 Task: Search for and purchase an upcoming book on Amazon.
Action: Mouse moved to (348, 46)
Screenshot: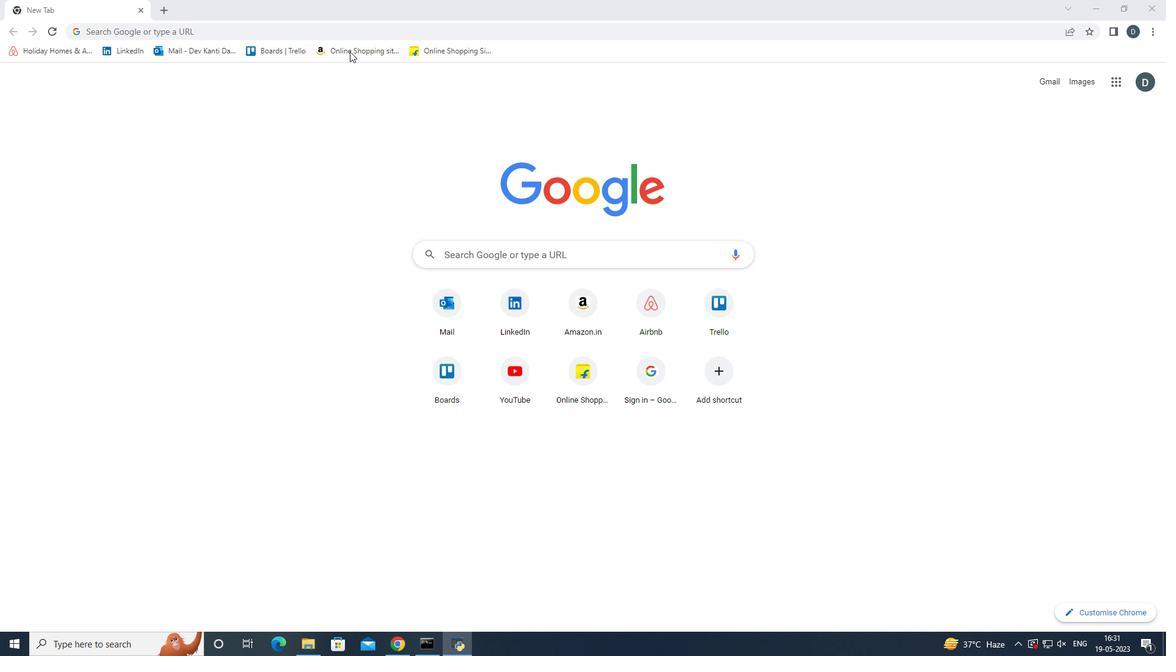 
Action: Mouse pressed left at (348, 46)
Screenshot: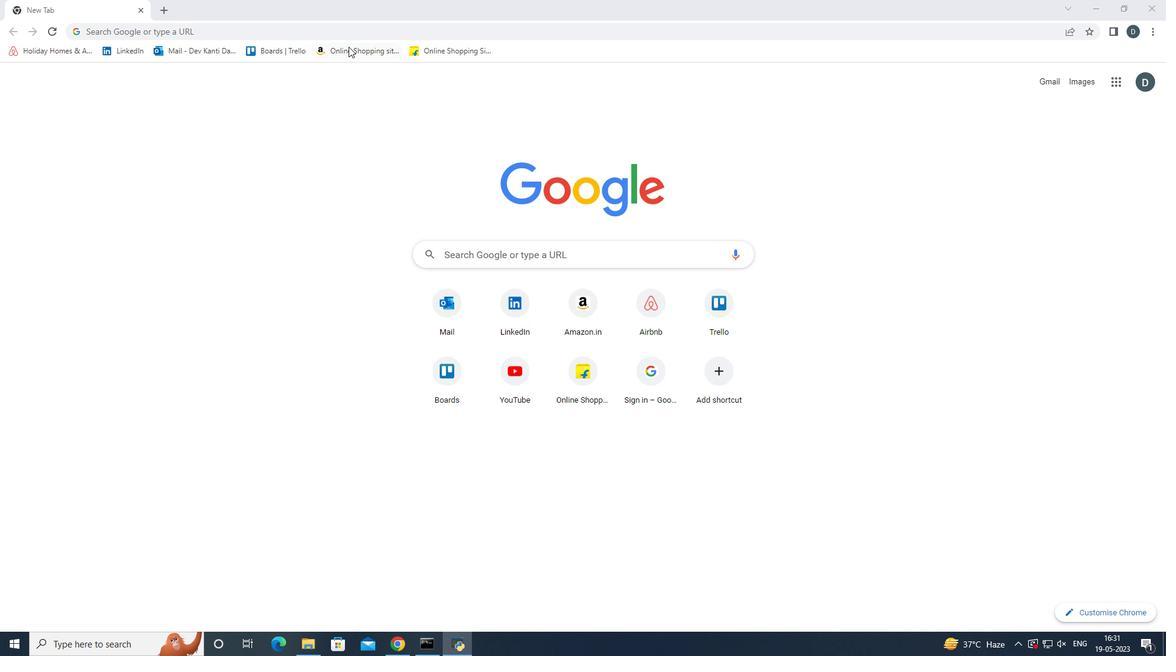 
Action: Mouse moved to (334, 78)
Screenshot: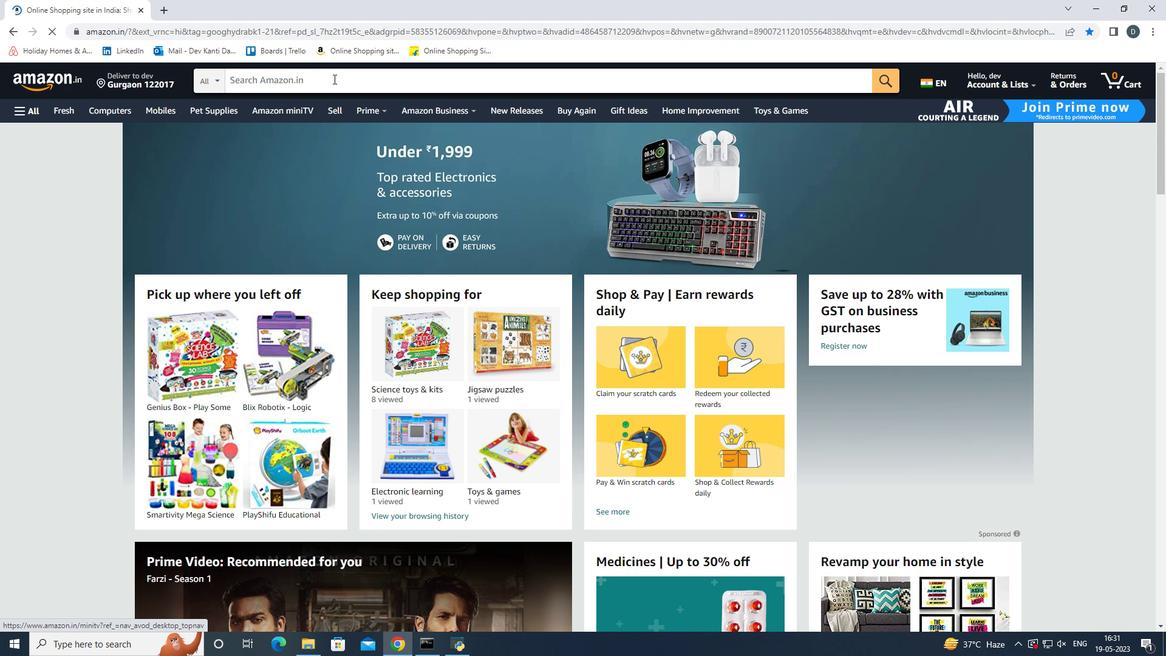 
Action: Mouse pressed left at (334, 78)
Screenshot: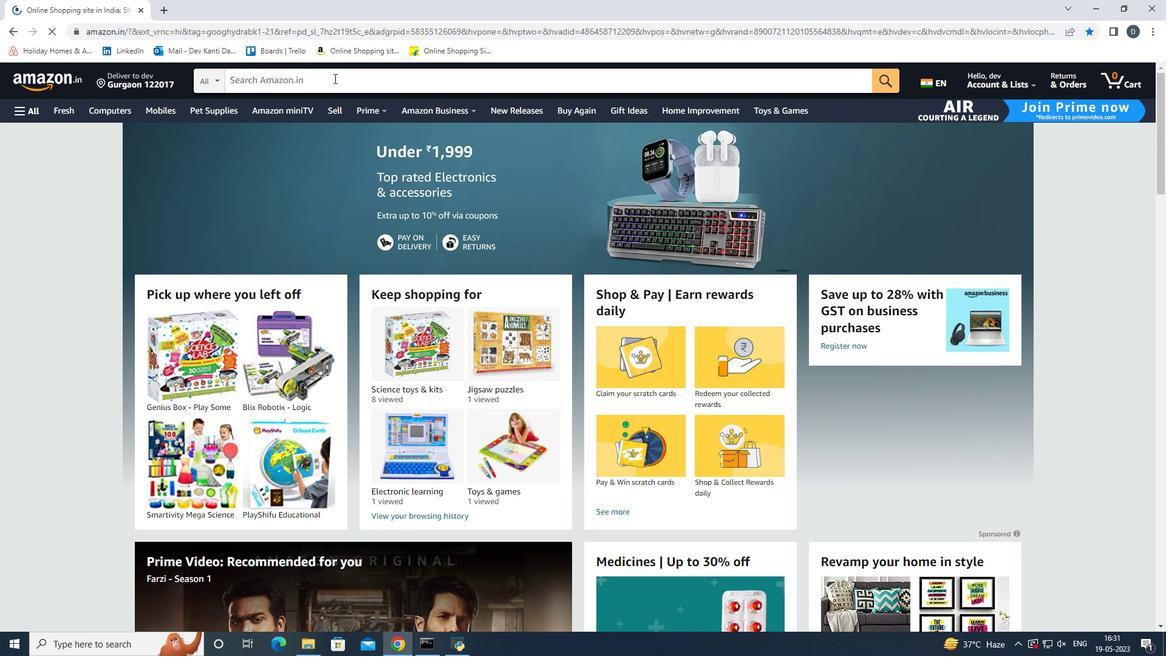 
Action: Key pressed <Key.shift>Upcoming<Key.space>books<Key.enter>
Screenshot: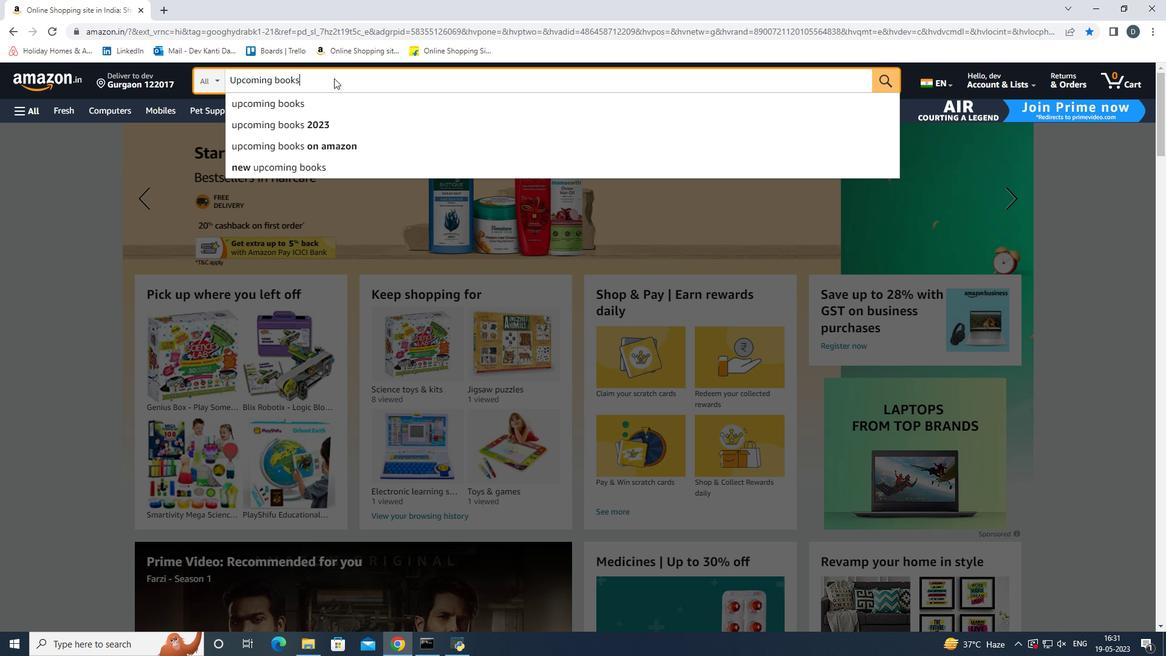 
Action: Mouse moved to (388, 87)
Screenshot: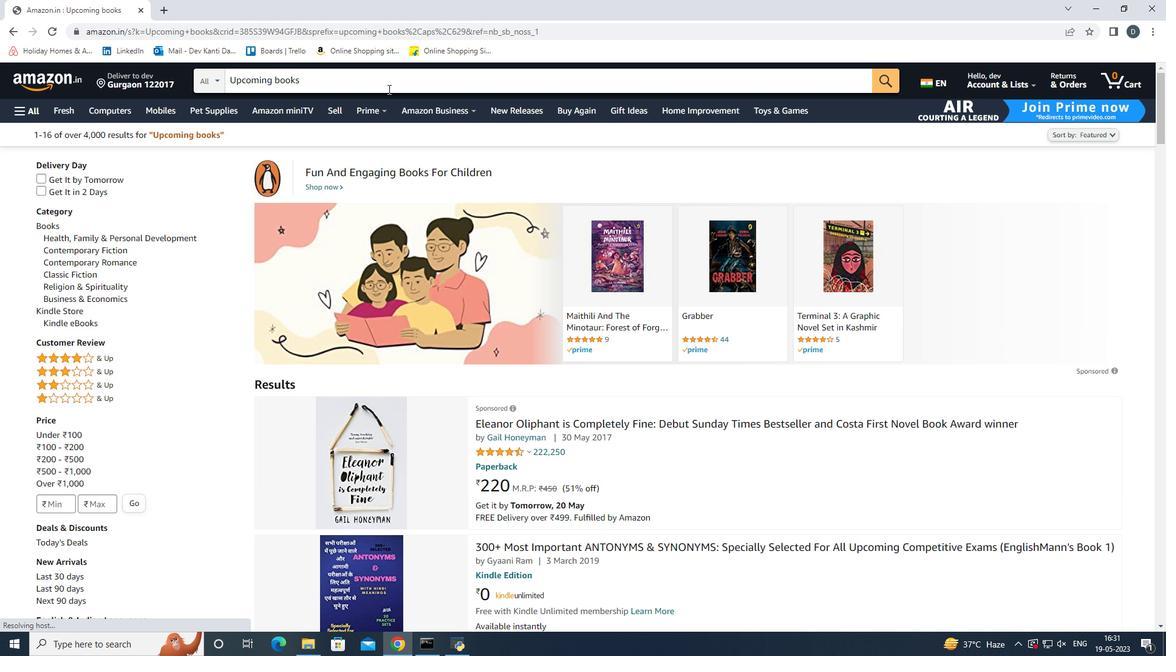 
Action: Mouse pressed left at (388, 87)
Screenshot: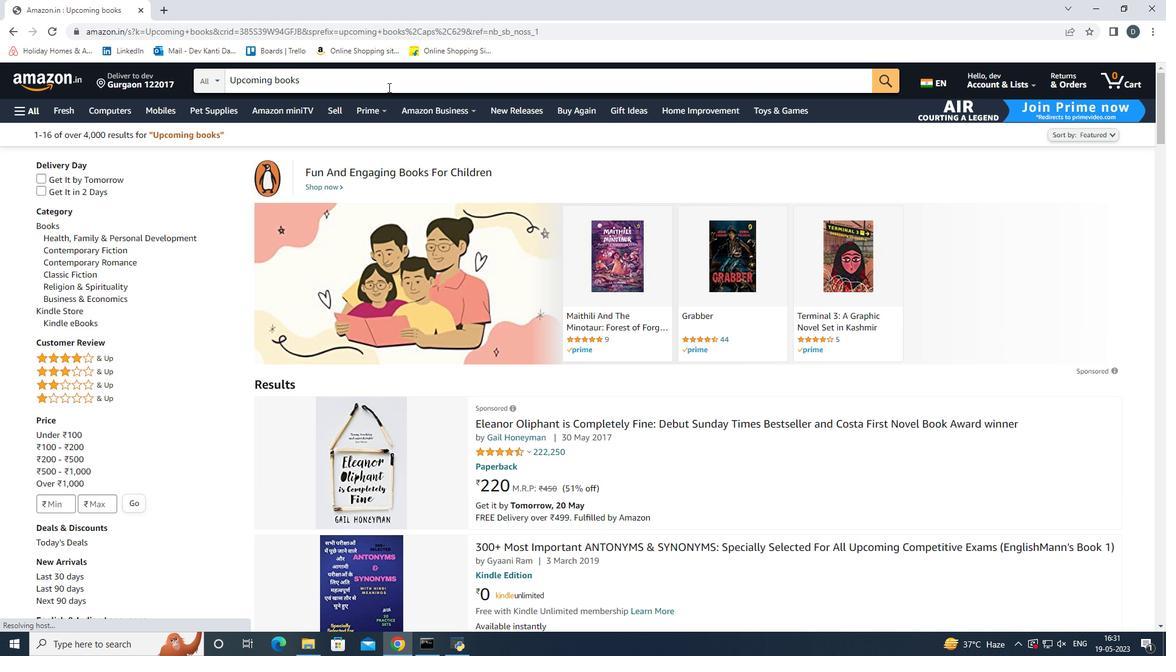 
Action: Key pressed <Key.space>or<Key.space>video<Key.space>games<Key.enter>
Screenshot: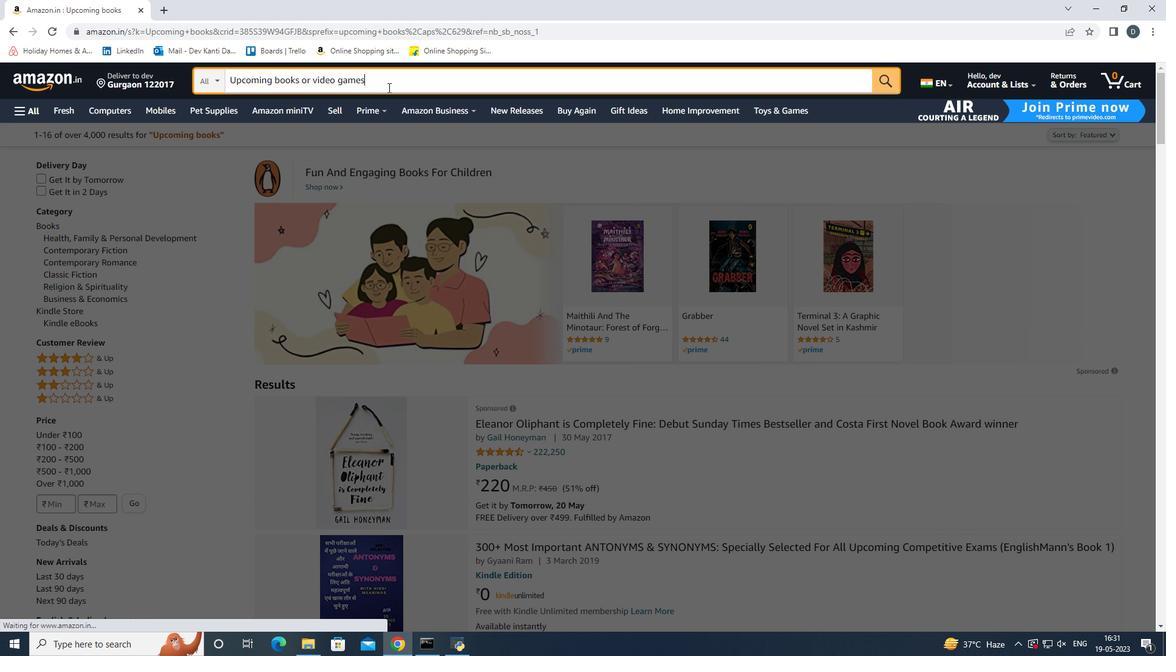 
Action: Mouse moved to (910, 250)
Screenshot: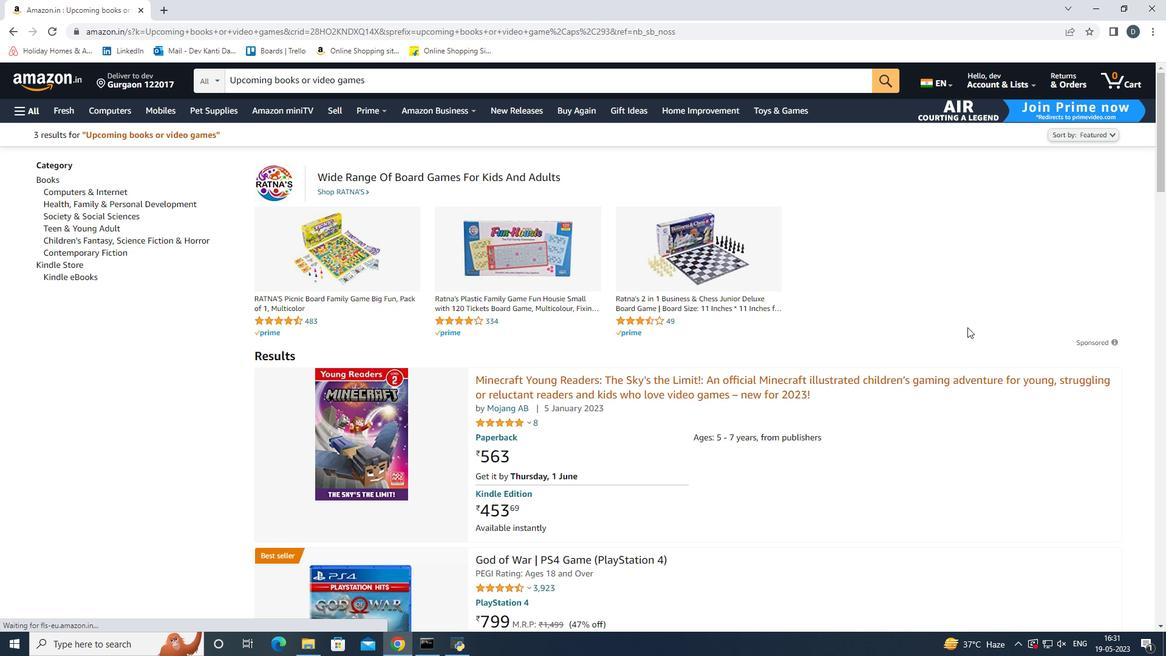 
Action: Mouse scrolled (910, 249) with delta (0, 0)
Screenshot: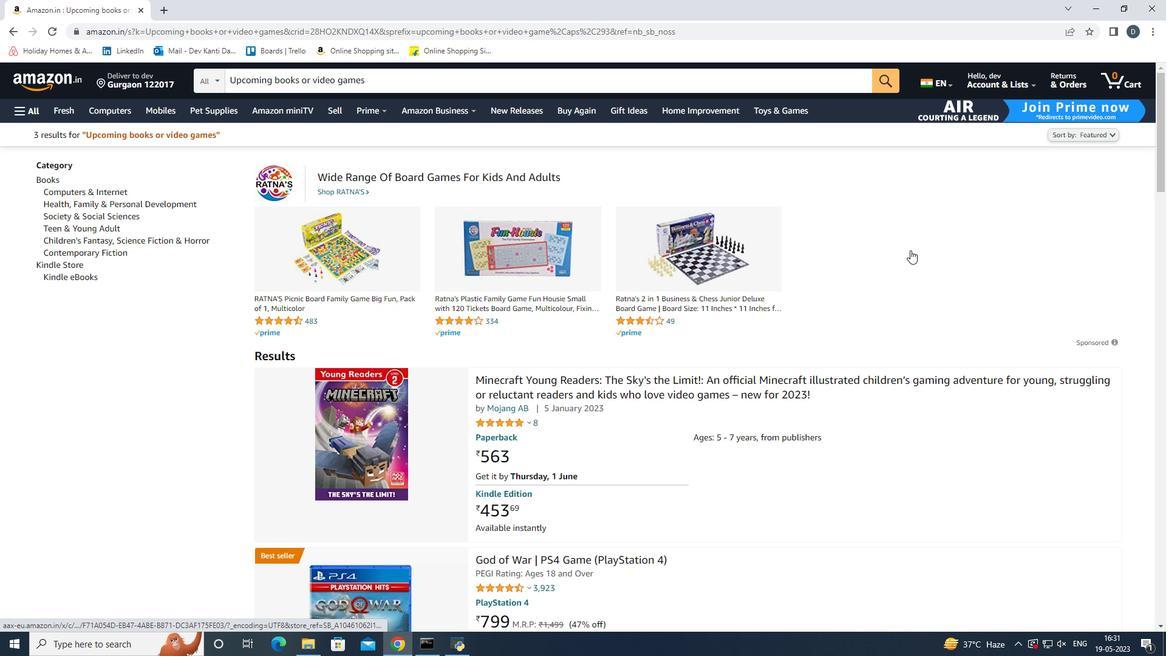 
Action: Mouse scrolled (910, 249) with delta (0, 0)
Screenshot: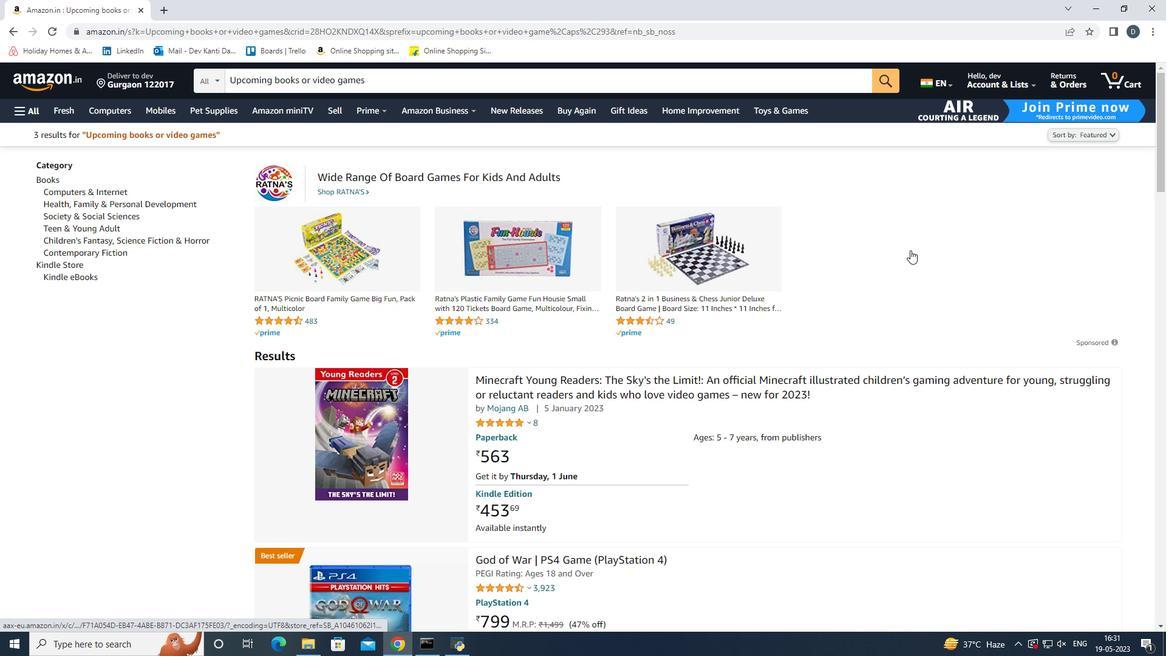 
Action: Mouse scrolled (910, 249) with delta (0, 0)
Screenshot: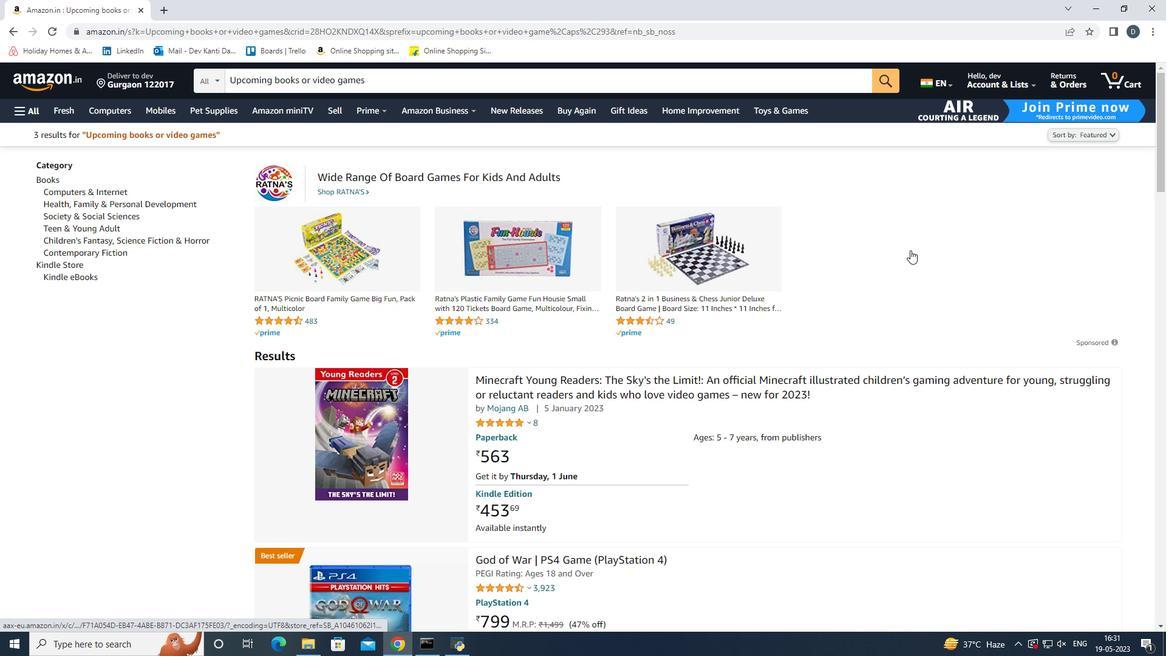
Action: Mouse scrolled (910, 249) with delta (0, 0)
Screenshot: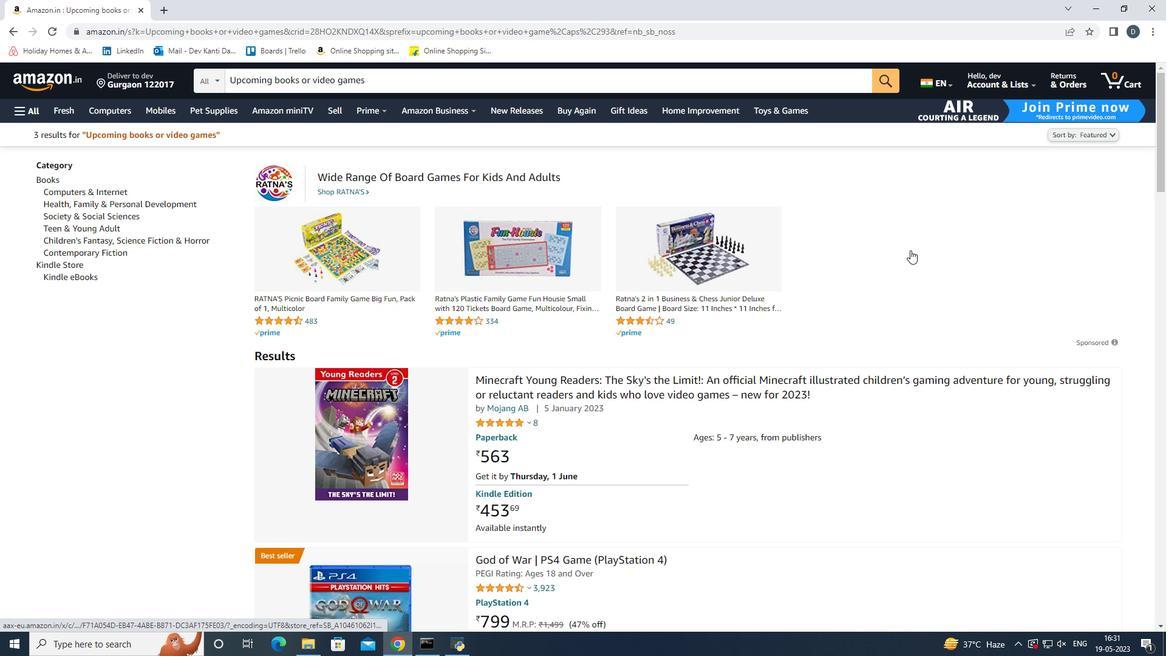 
Action: Mouse scrolled (910, 249) with delta (0, 0)
Screenshot: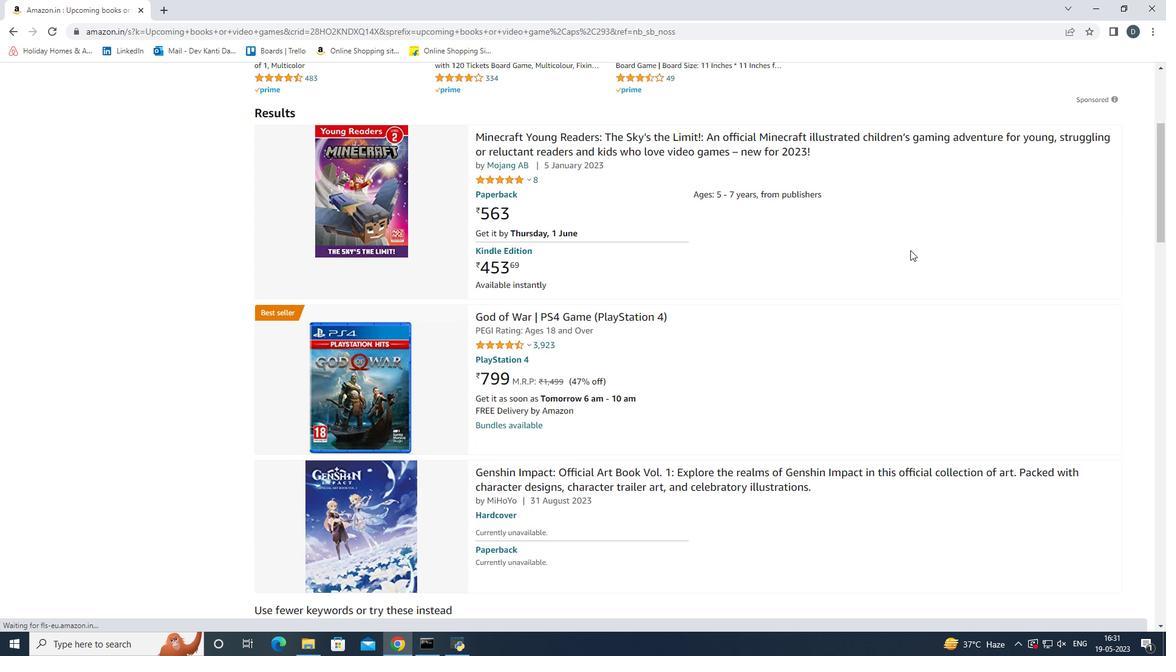 
Action: Mouse scrolled (910, 249) with delta (0, 0)
Screenshot: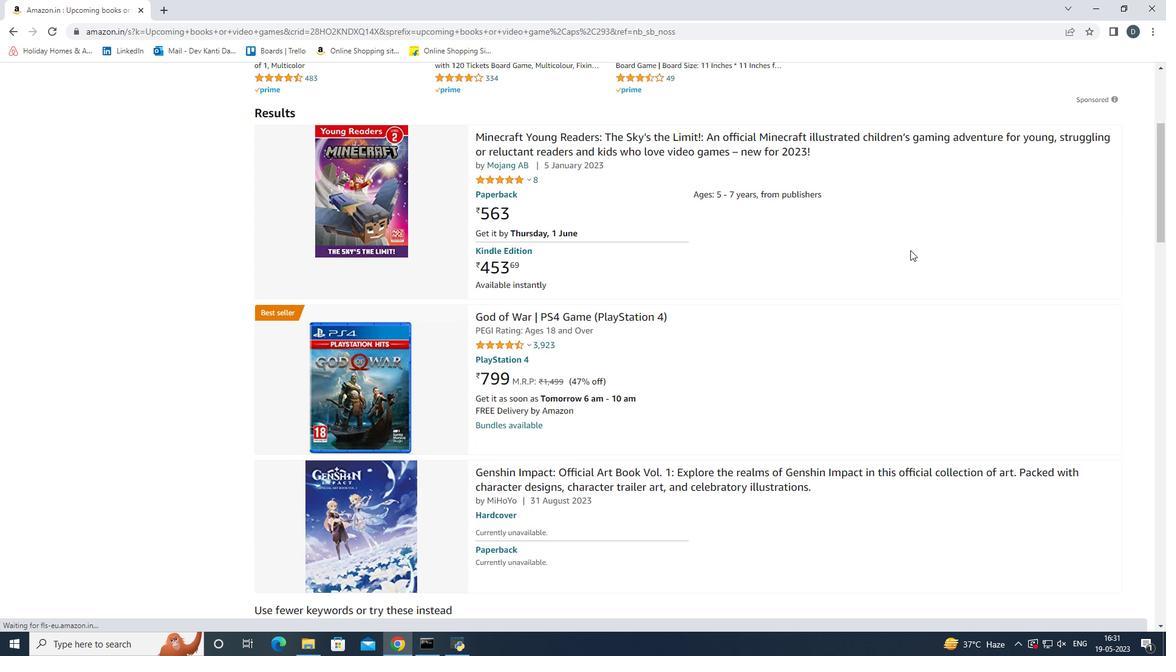 
Action: Mouse scrolled (910, 249) with delta (0, 0)
Screenshot: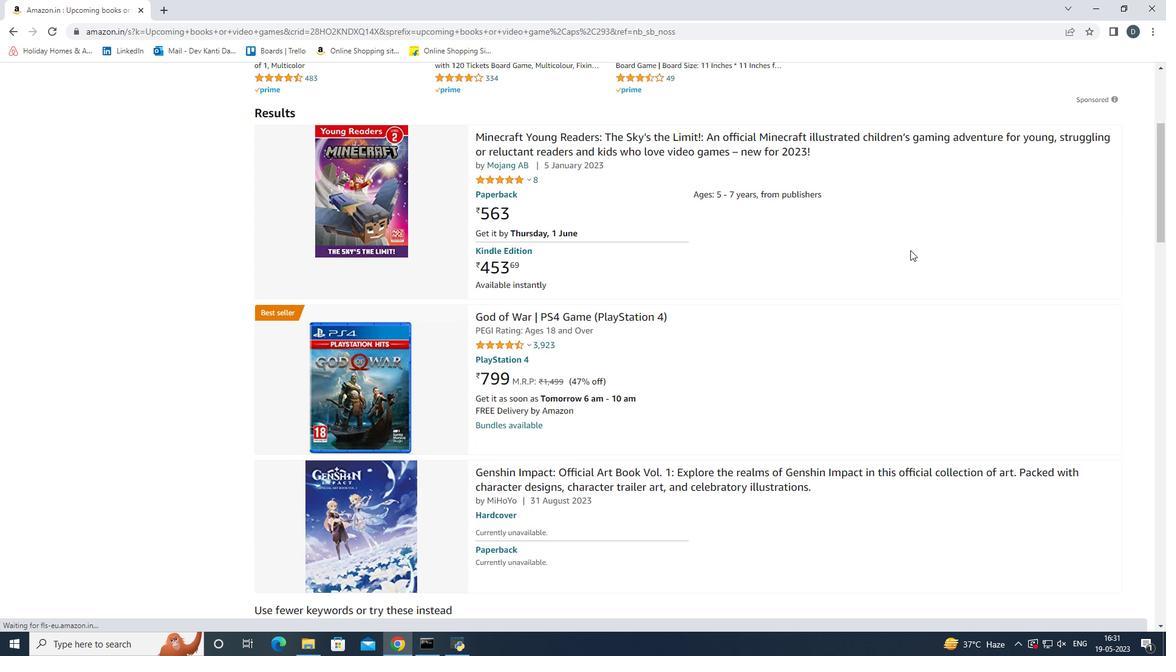 
Action: Mouse scrolled (910, 249) with delta (0, 0)
Screenshot: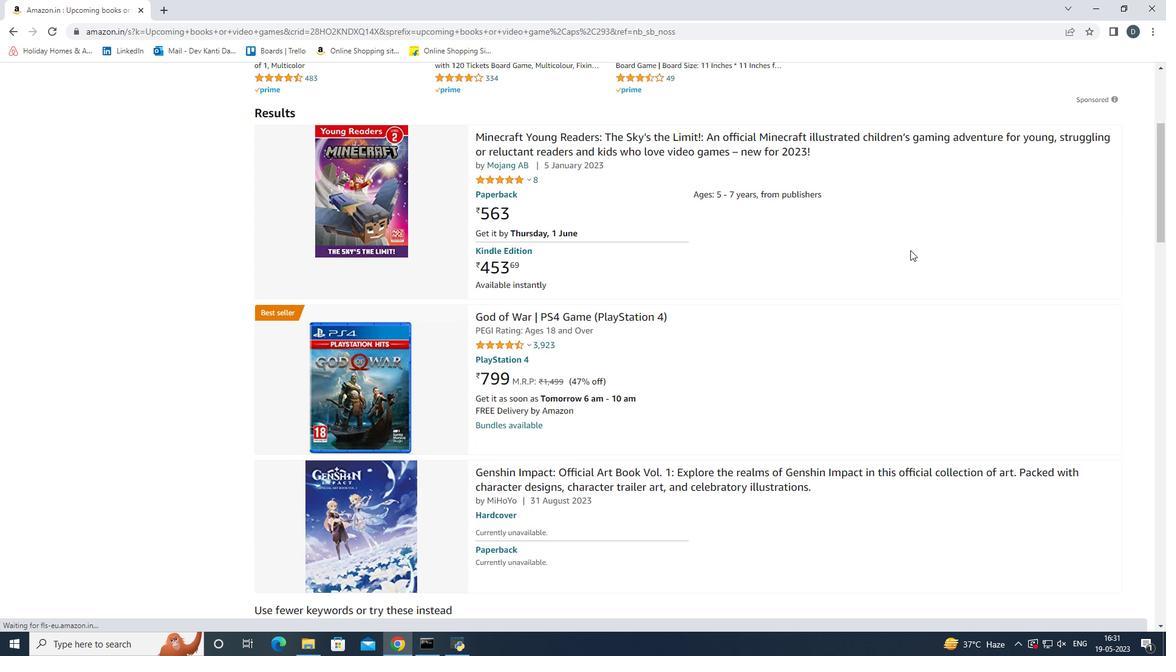
Action: Mouse moved to (685, 334)
Screenshot: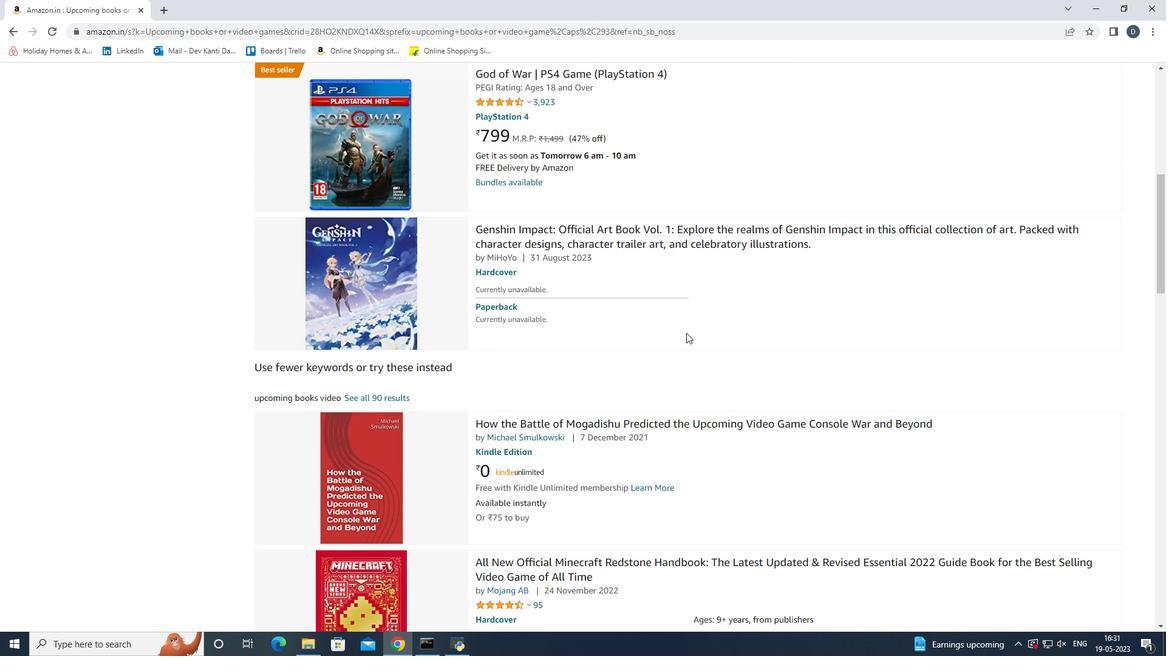 
Action: Mouse scrolled (685, 333) with delta (0, 0)
Screenshot: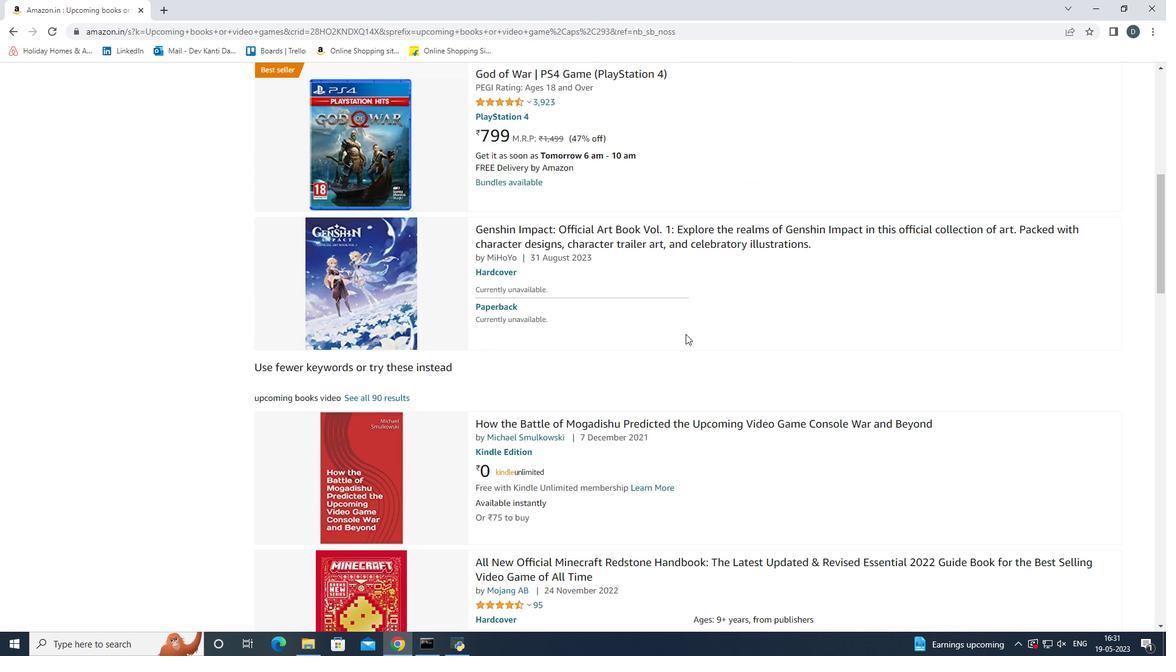 
Action: Mouse scrolled (685, 333) with delta (0, 0)
Screenshot: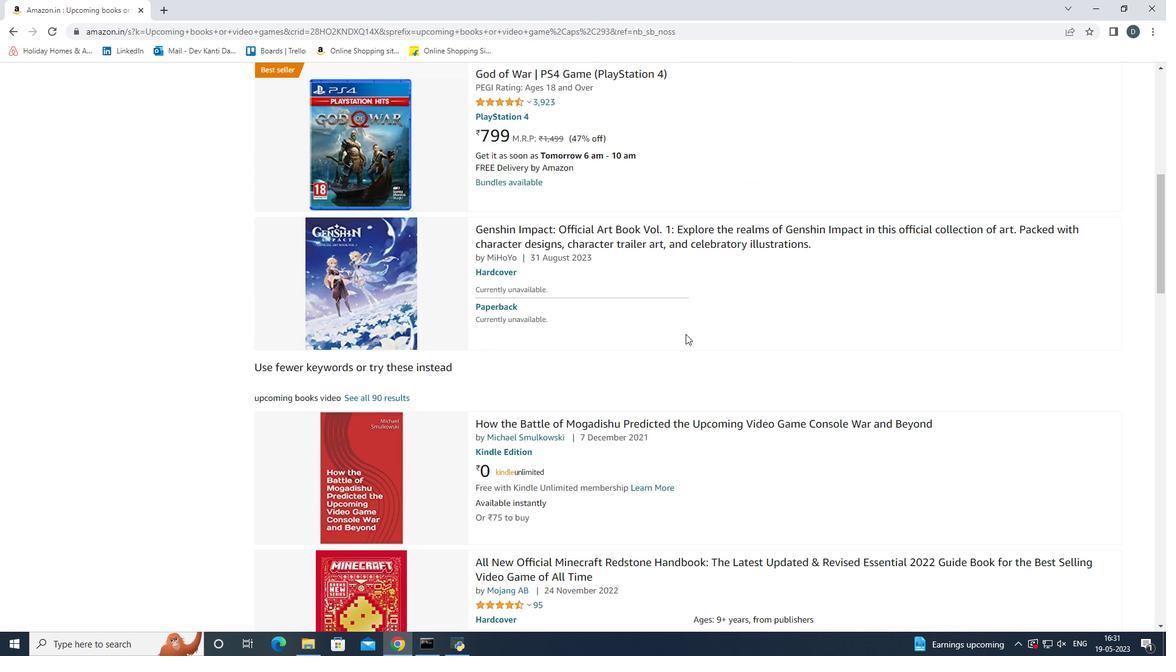 
Action: Mouse scrolled (685, 333) with delta (0, 0)
Screenshot: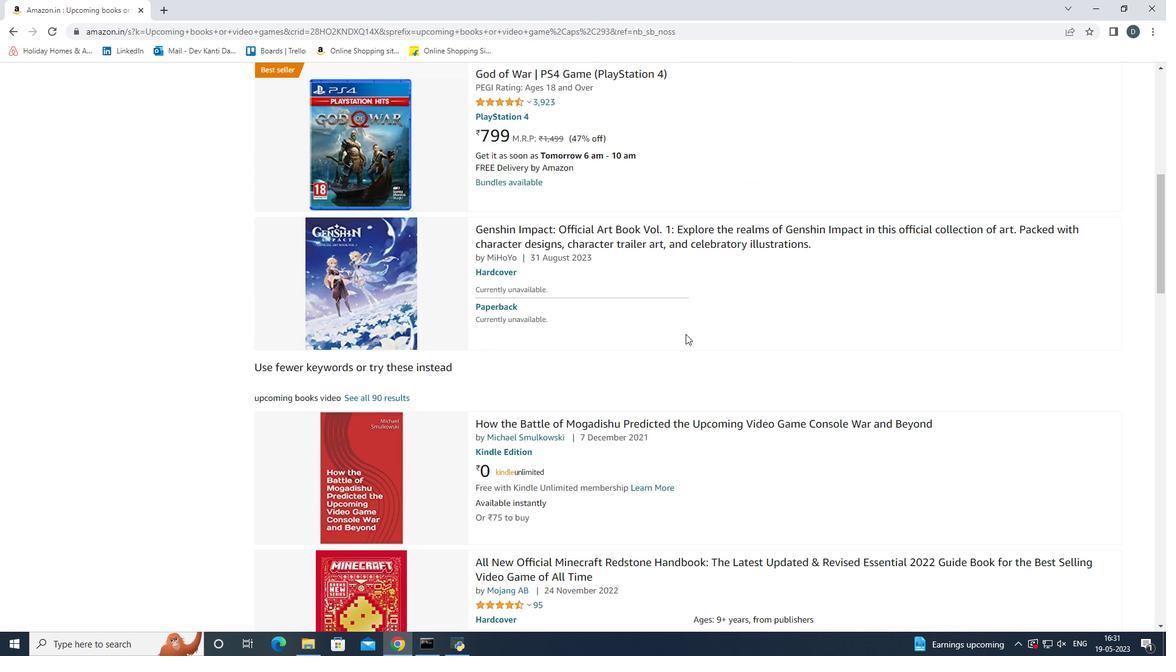 
Action: Mouse scrolled (685, 333) with delta (0, 0)
Screenshot: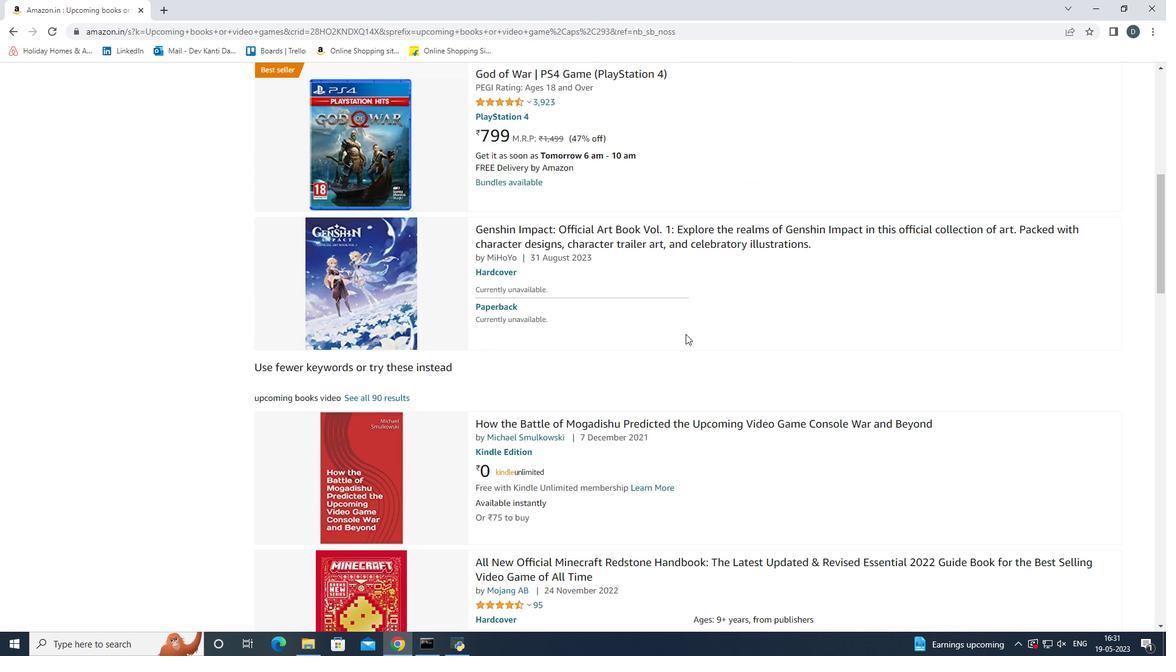 
Action: Mouse moved to (374, 227)
Screenshot: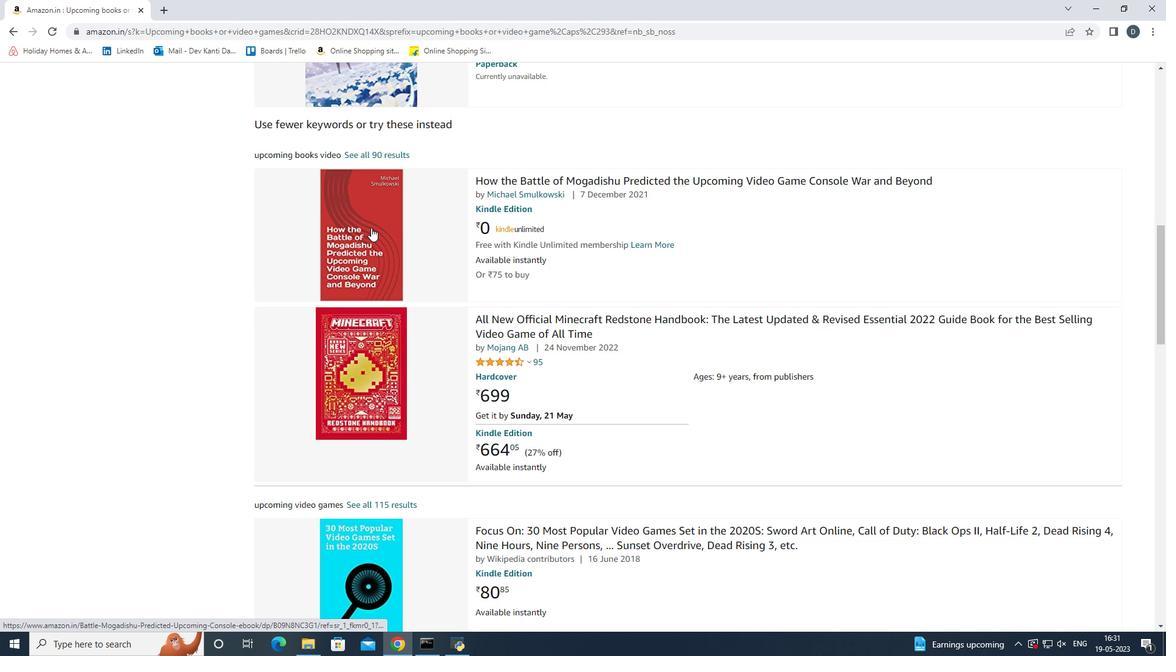
Action: Mouse scrolled (374, 226) with delta (0, 0)
Screenshot: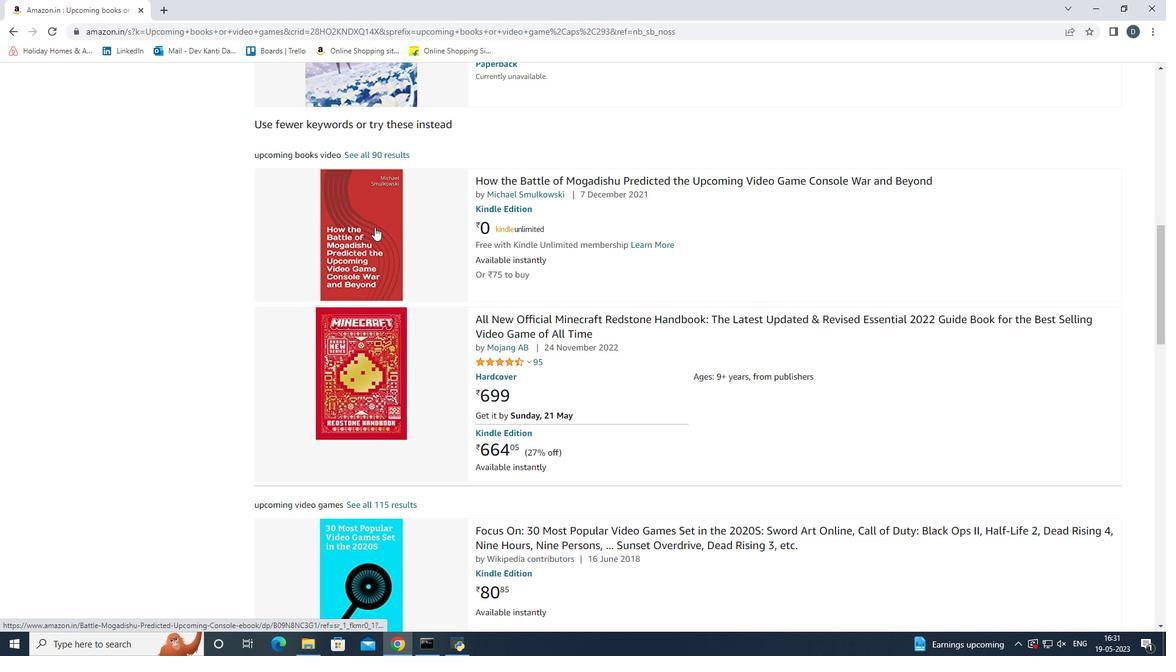 
Action: Mouse scrolled (374, 226) with delta (0, 0)
Screenshot: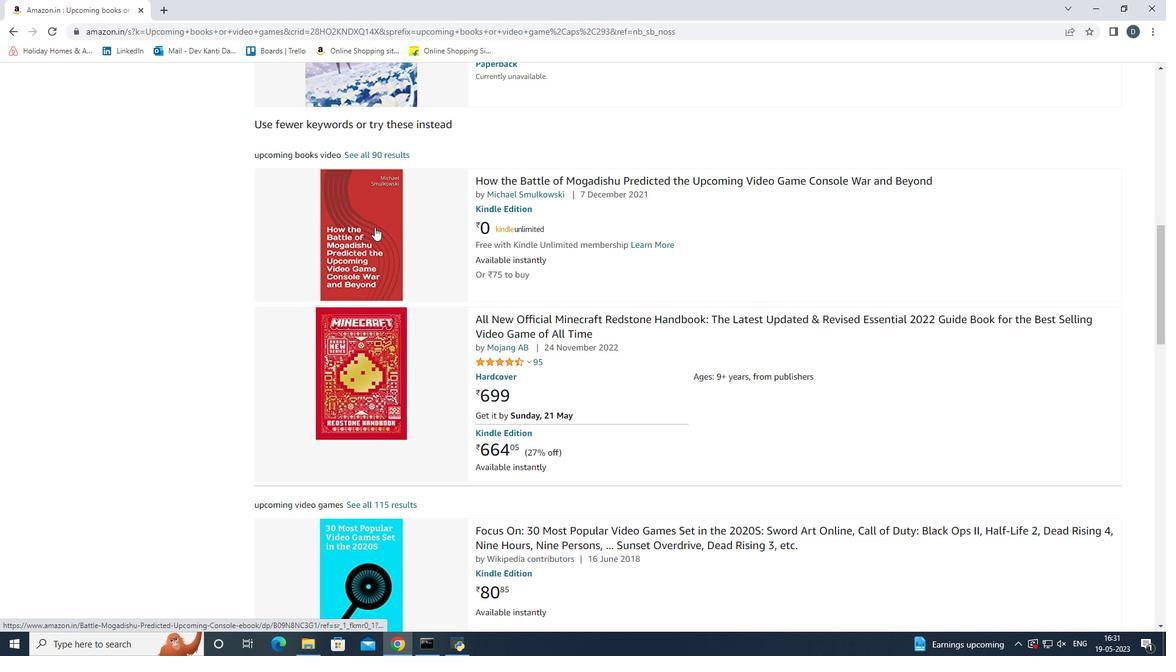 
Action: Mouse scrolled (374, 226) with delta (0, 0)
Screenshot: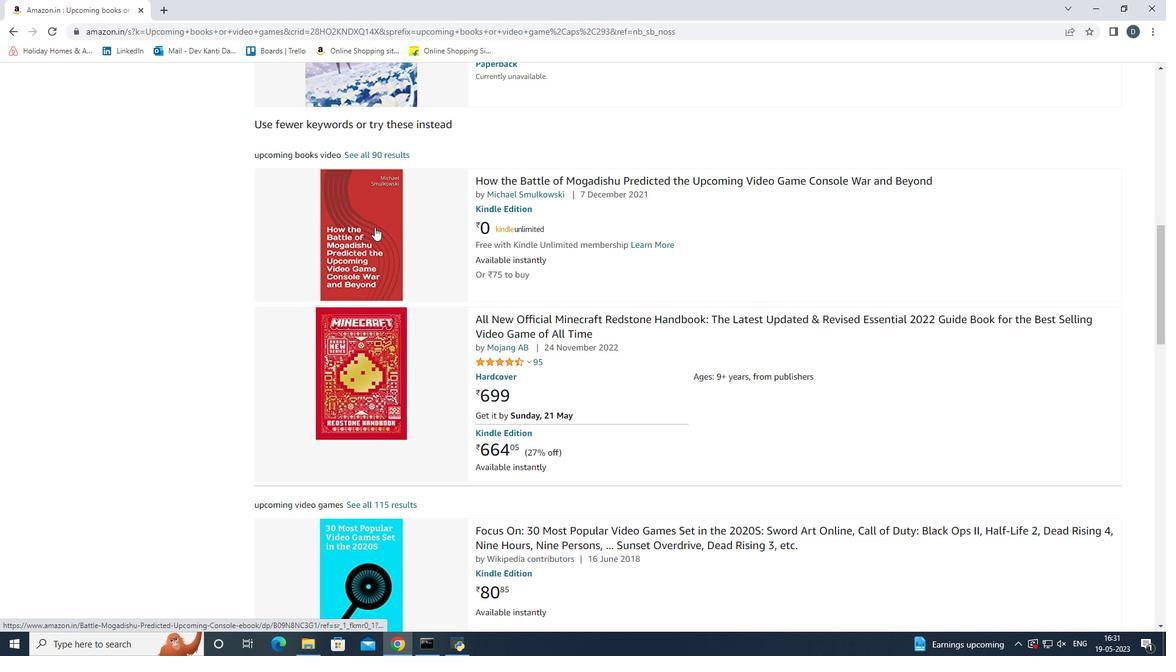 
Action: Mouse scrolled (374, 226) with delta (0, 0)
Screenshot: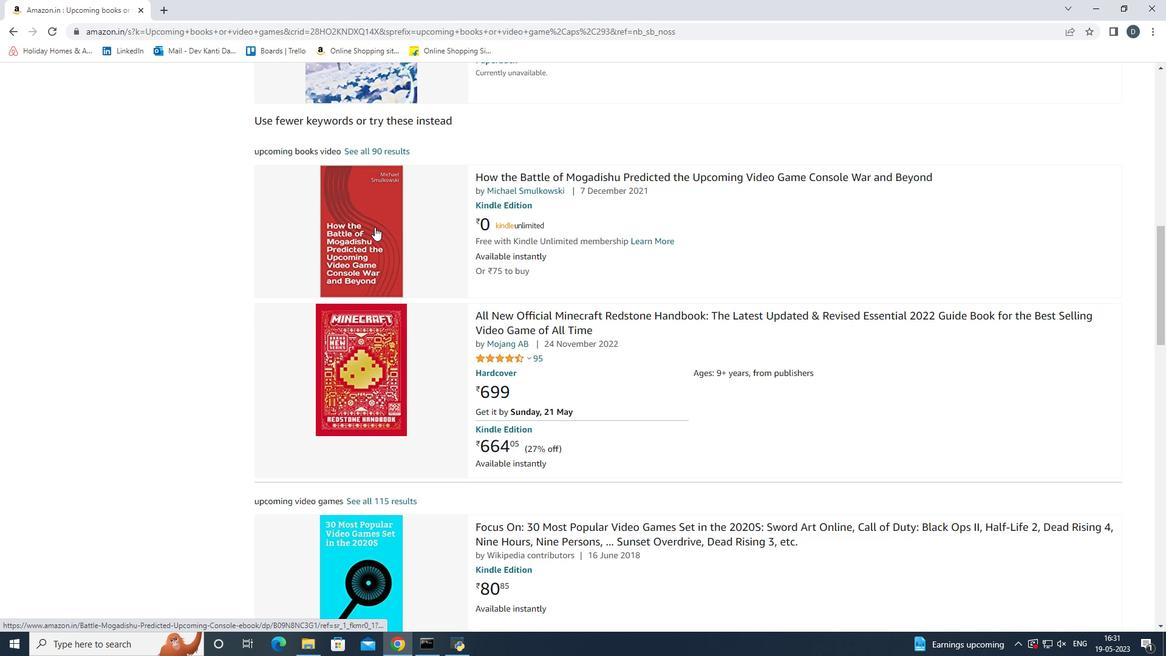 
Action: Mouse moved to (376, 227)
Screenshot: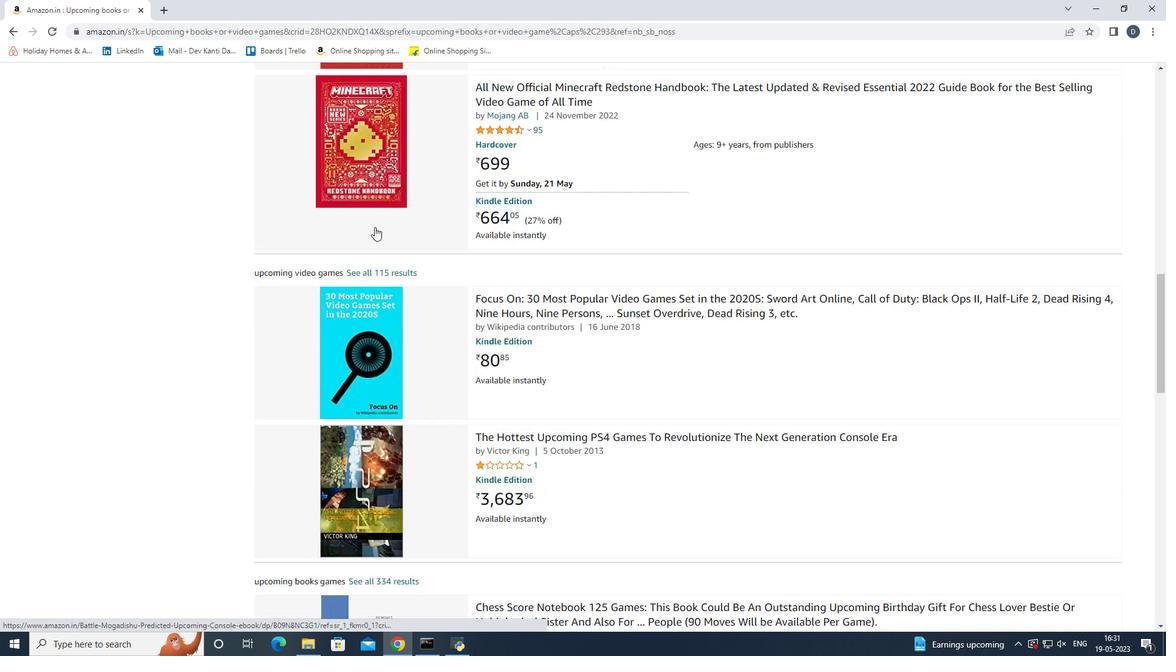 
Action: Mouse scrolled (376, 226) with delta (0, 0)
Screenshot: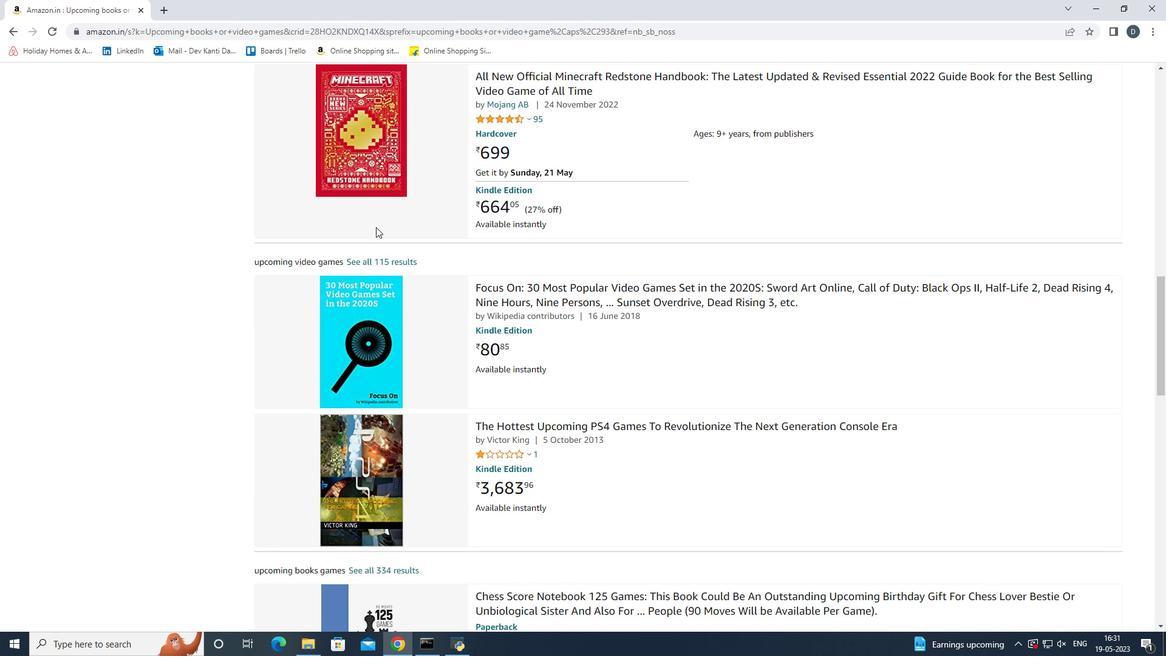 
Action: Mouse scrolled (376, 226) with delta (0, 0)
Screenshot: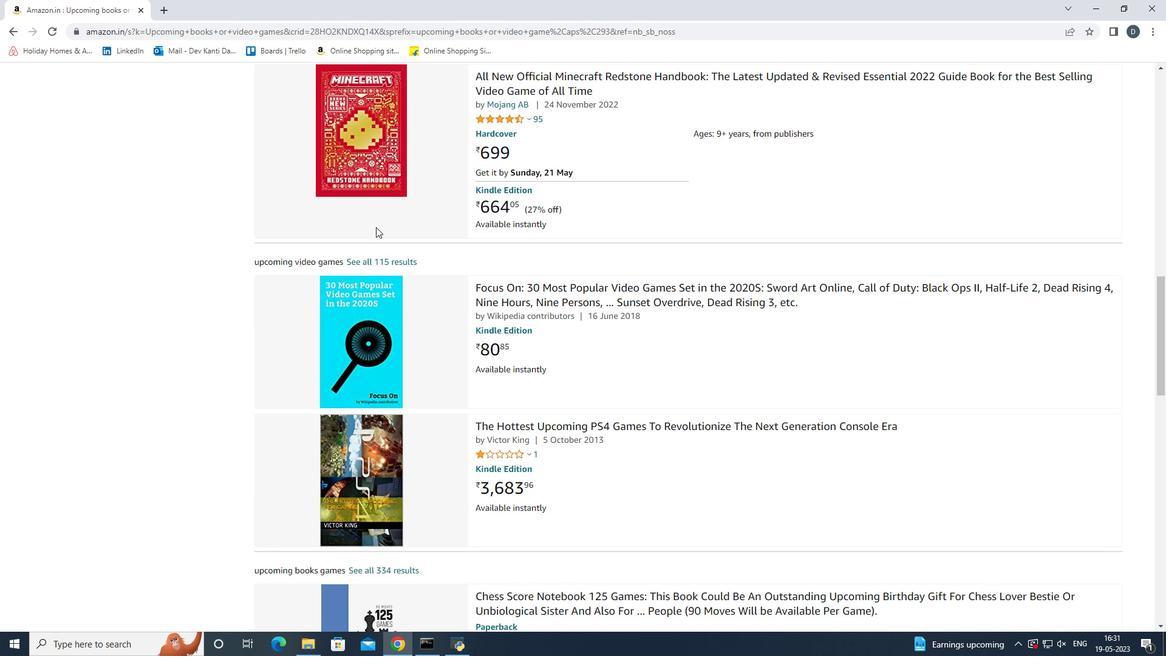 
Action: Mouse scrolled (376, 226) with delta (0, 0)
Screenshot: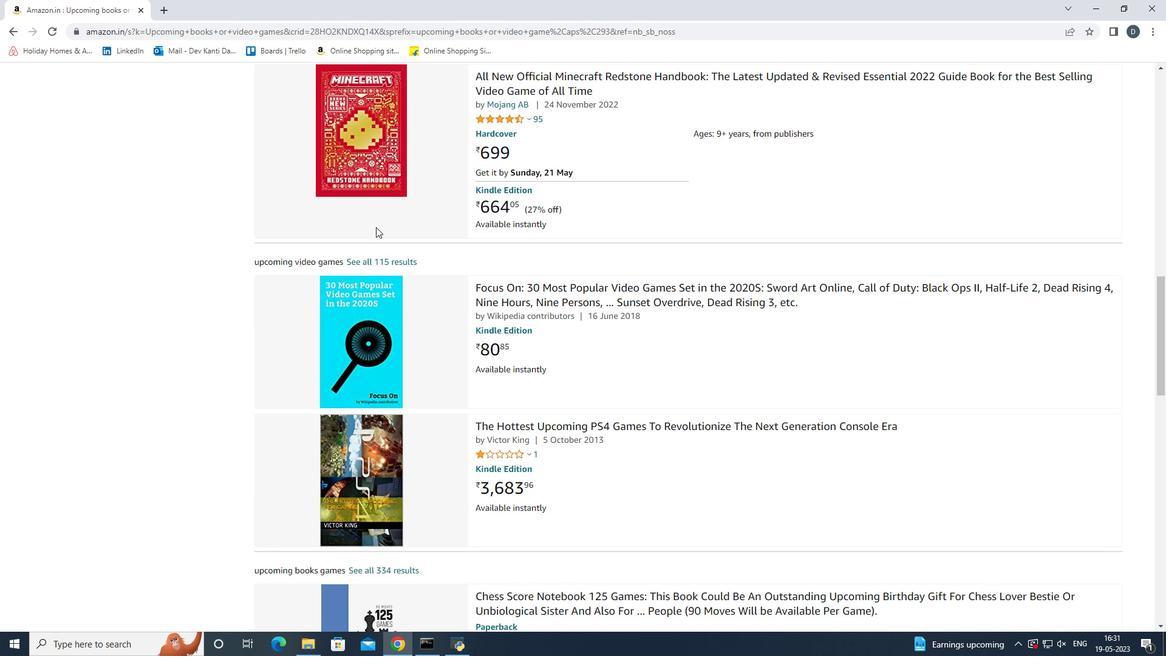 
Action: Mouse scrolled (376, 226) with delta (0, 0)
Screenshot: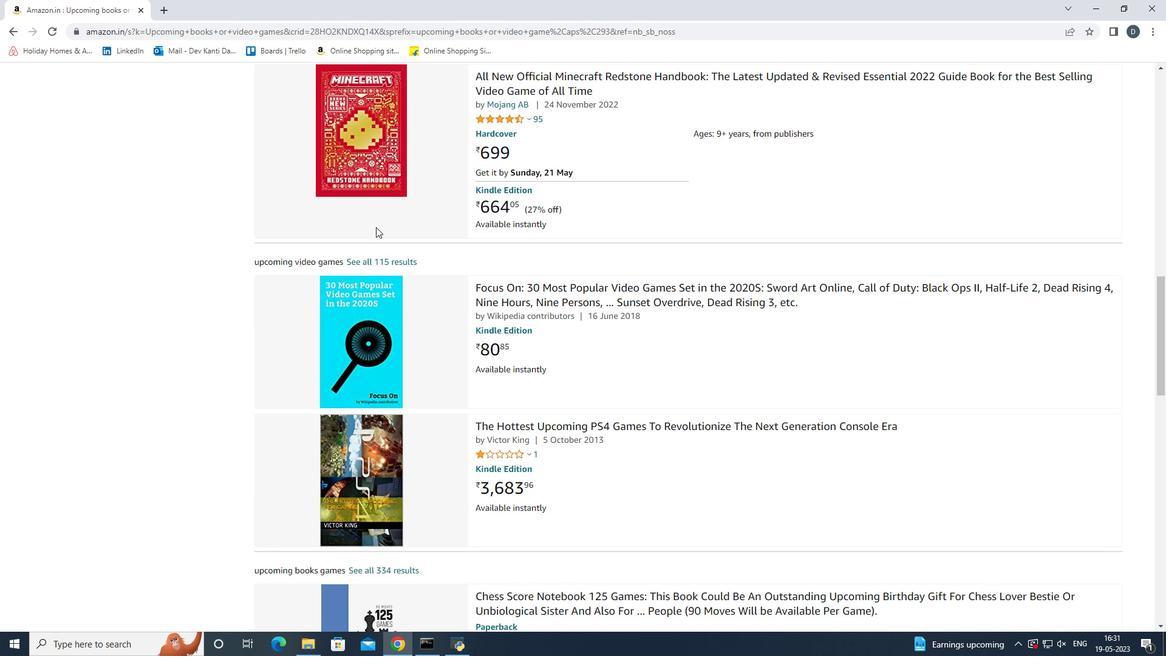
Action: Mouse scrolled (376, 227) with delta (0, 0)
Screenshot: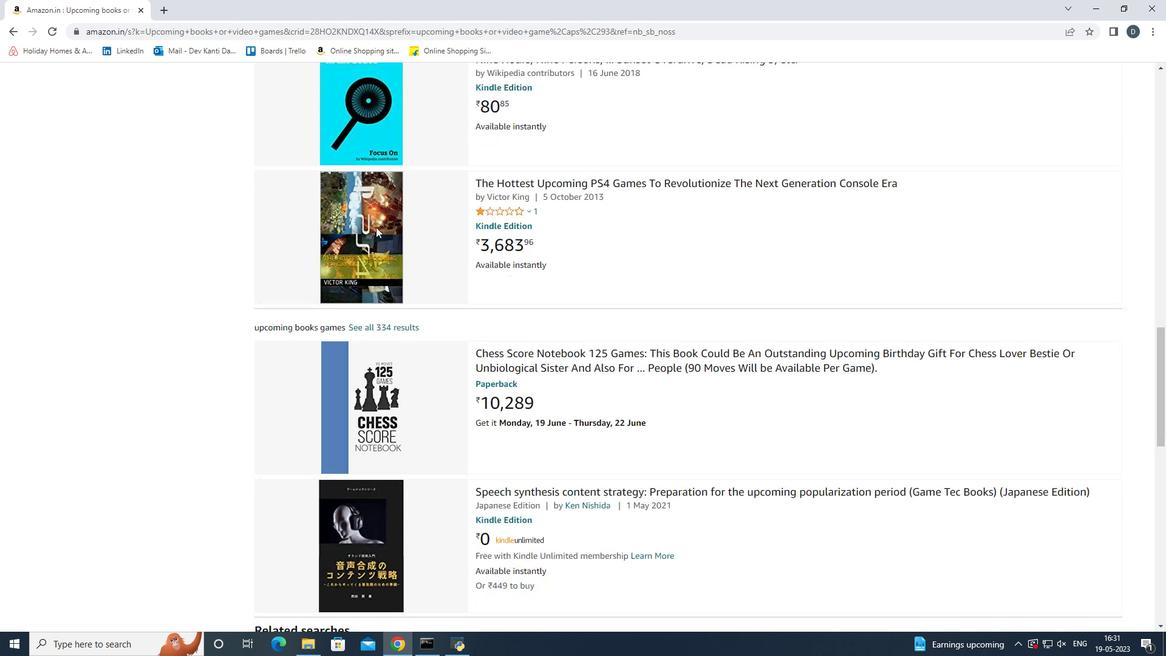 
Action: Mouse scrolled (376, 227) with delta (0, 0)
Screenshot: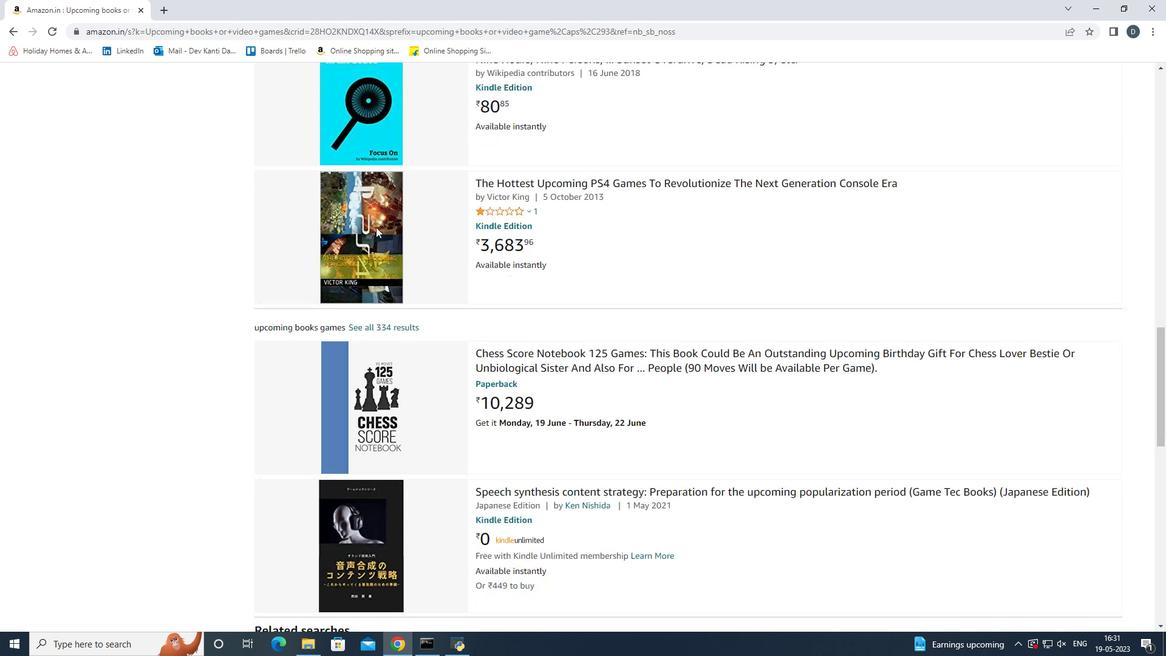 
Action: Mouse scrolled (376, 227) with delta (0, 0)
Screenshot: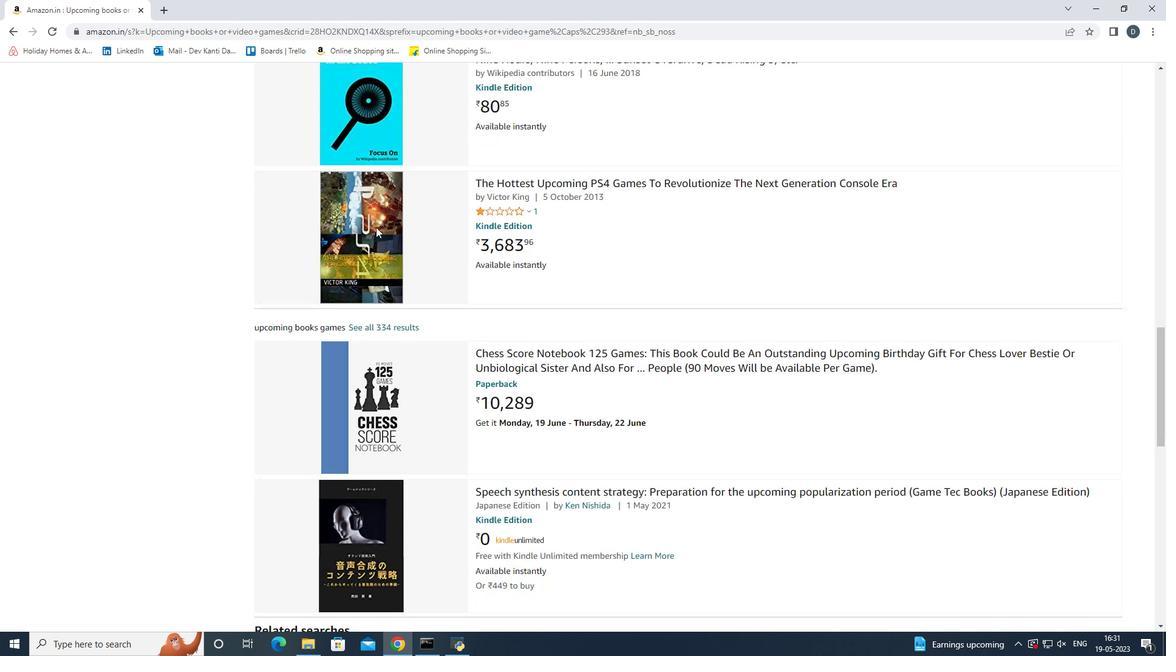 
Action: Mouse scrolled (376, 227) with delta (0, 0)
Screenshot: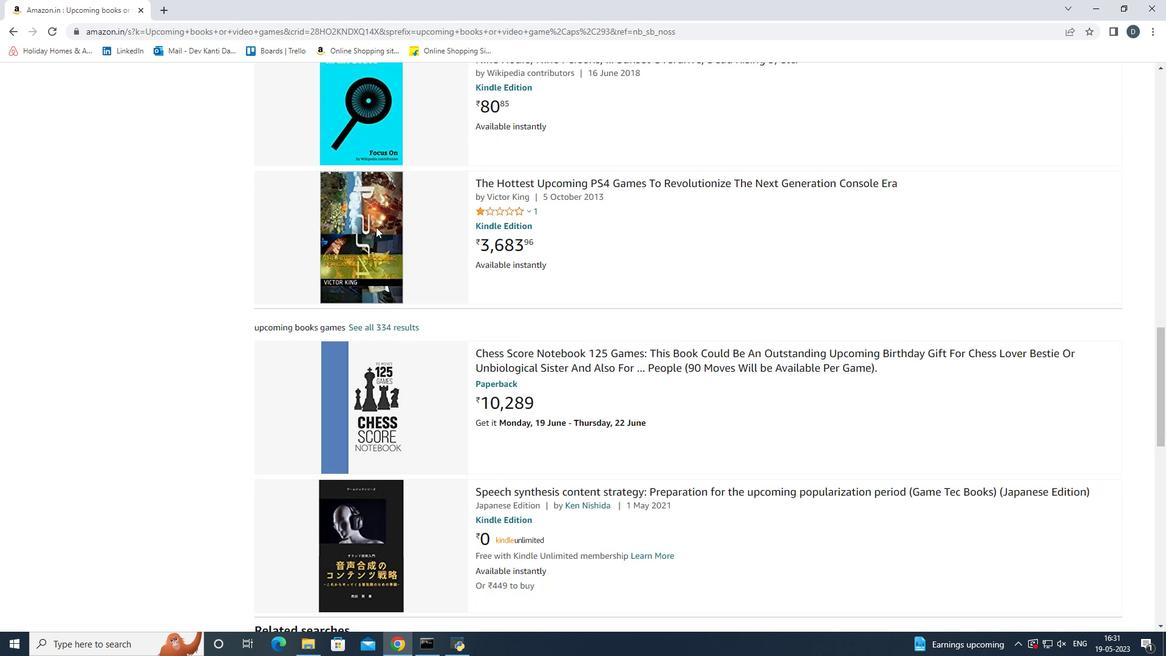 
Action: Mouse scrolled (376, 227) with delta (0, 0)
Screenshot: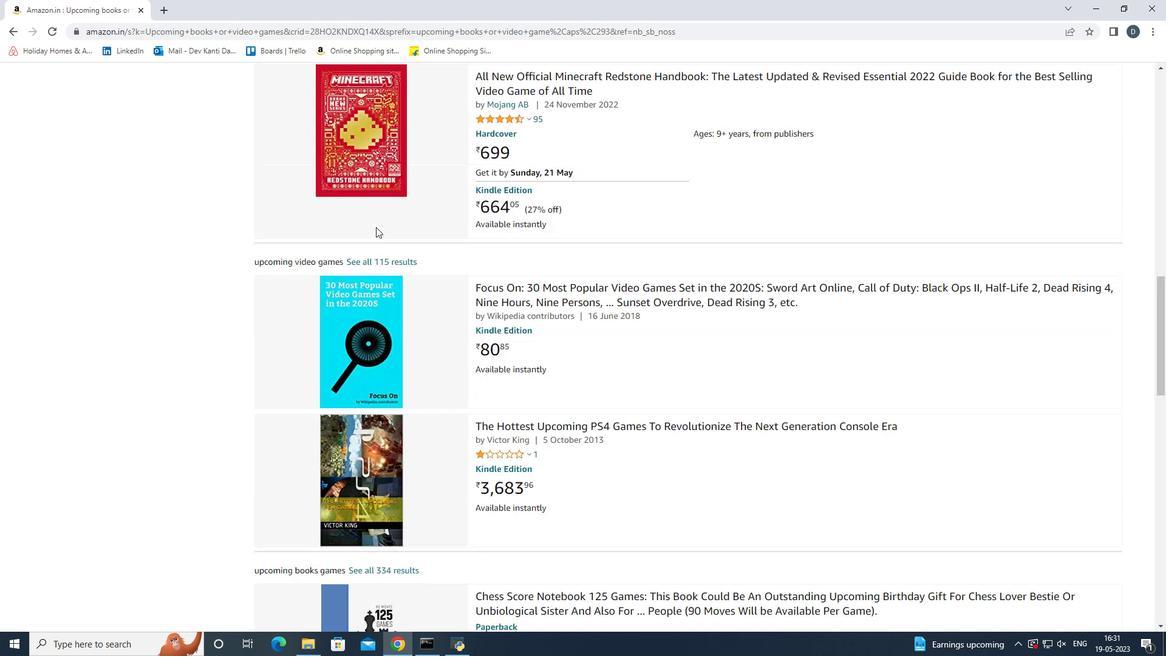 
Action: Mouse scrolled (376, 227) with delta (0, 0)
Screenshot: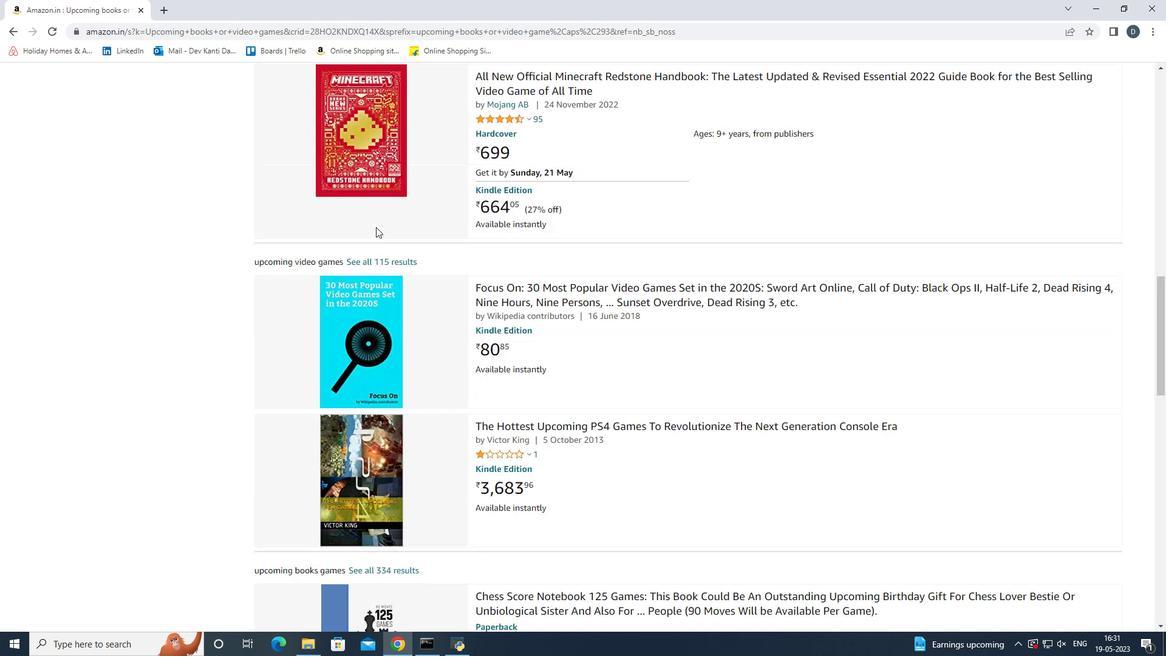 
Action: Mouse scrolled (376, 227) with delta (0, 0)
Screenshot: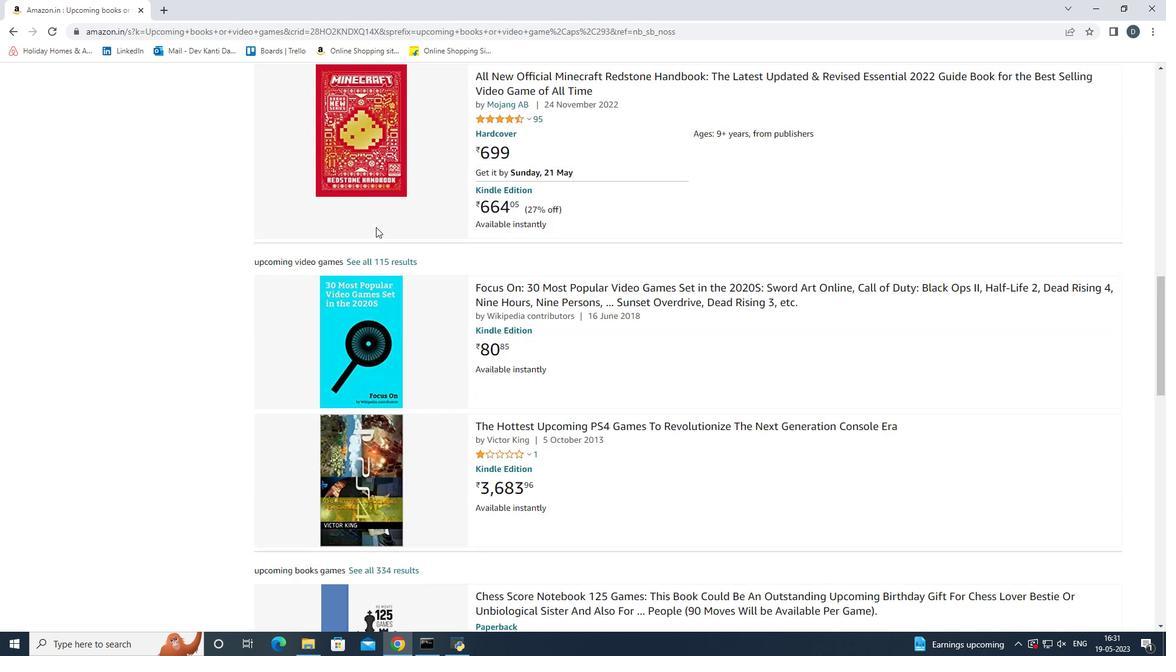 
Action: Mouse moved to (387, 210)
Screenshot: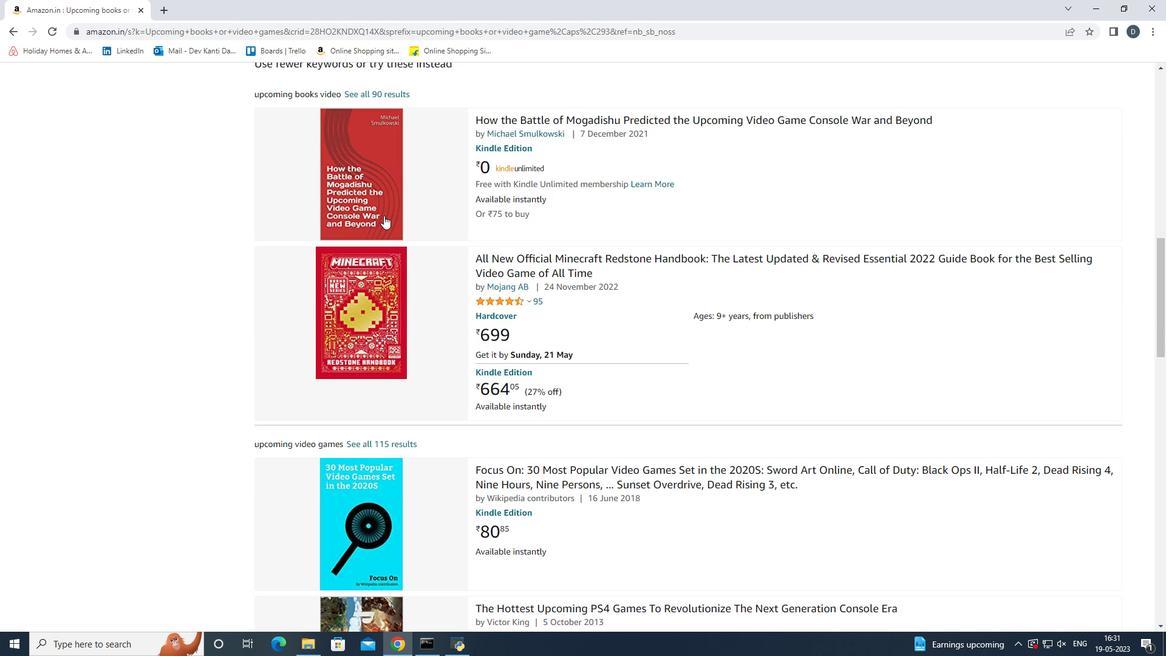 
Action: Mouse pressed left at (387, 210)
Screenshot: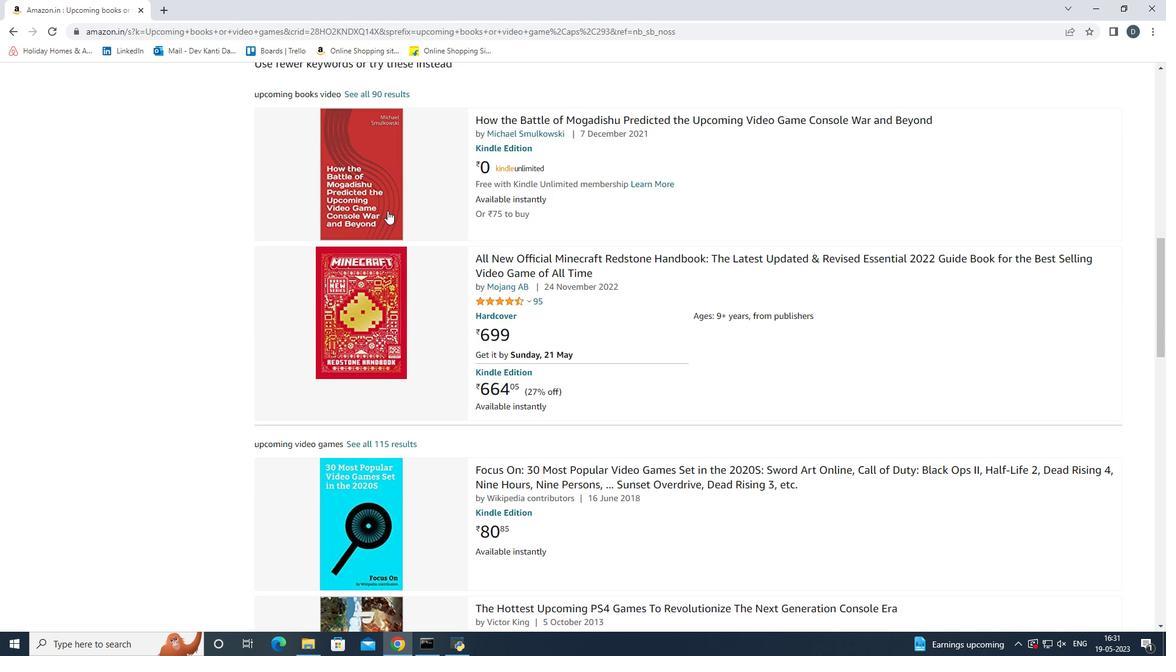 
Action: Mouse scrolled (387, 210) with delta (0, 0)
Screenshot: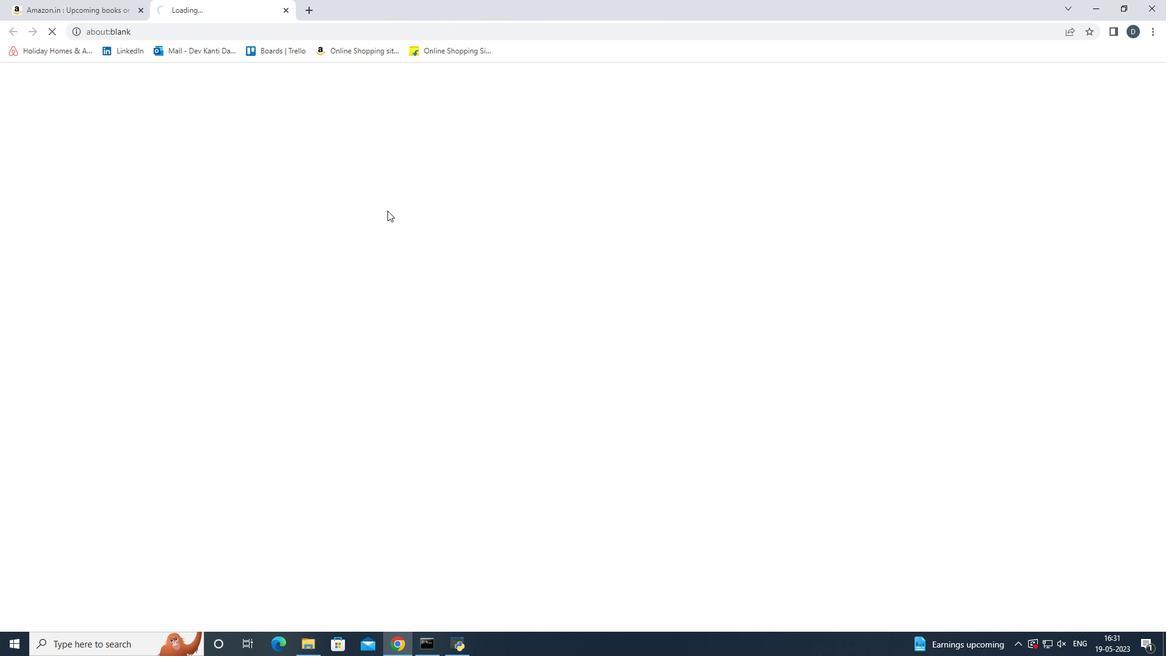 
Action: Mouse moved to (387, 210)
Screenshot: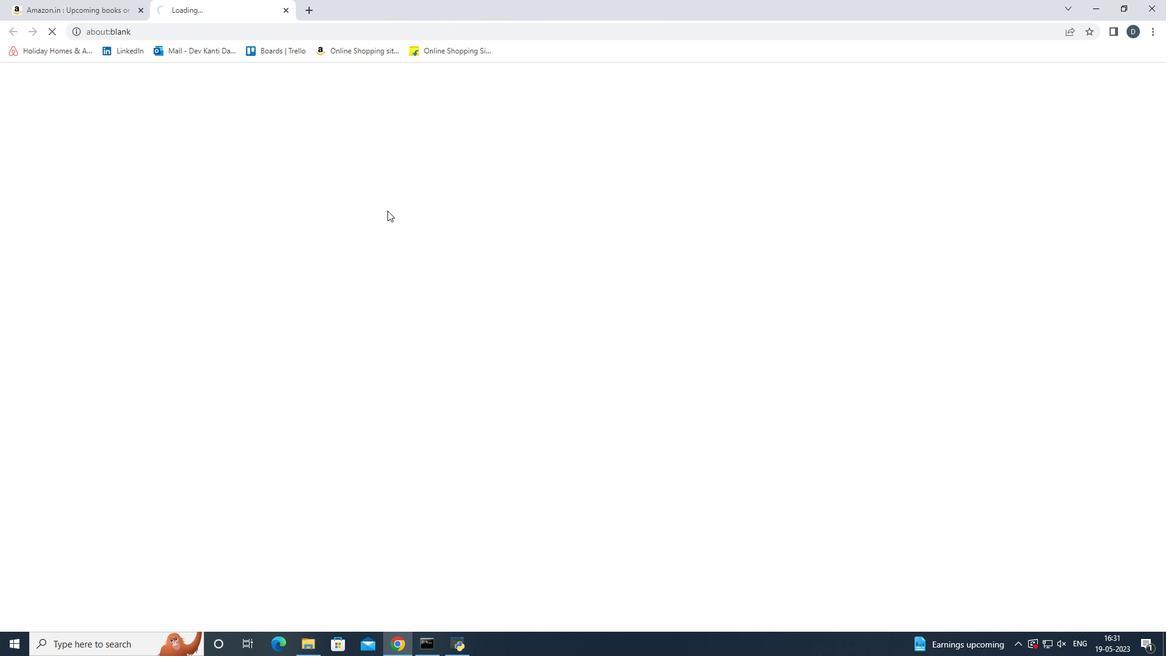 
Action: Mouse scrolled (387, 210) with delta (0, 0)
Screenshot: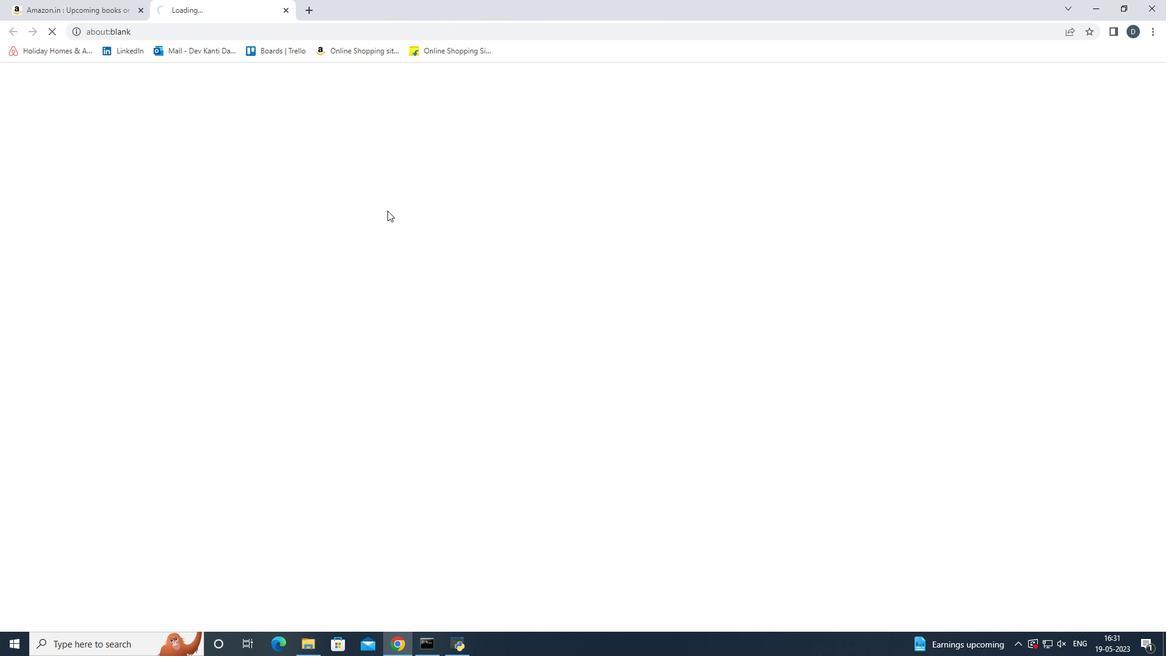 
Action: Mouse scrolled (387, 210) with delta (0, 0)
Screenshot: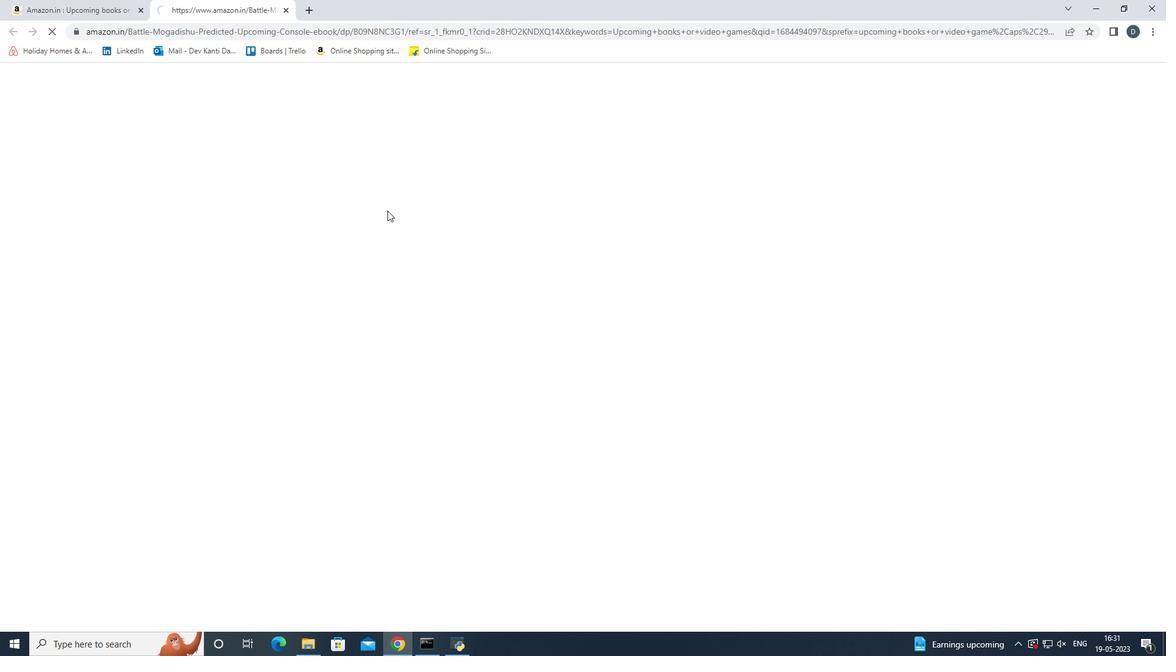 
Action: Mouse scrolled (387, 210) with delta (0, 0)
Screenshot: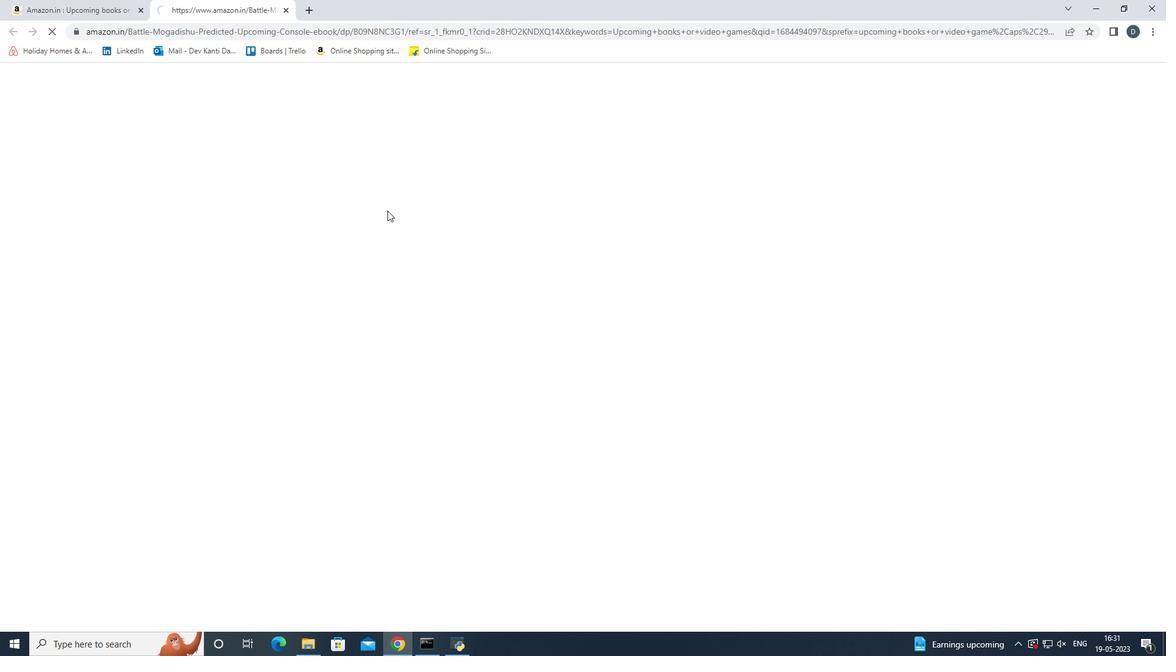 
Action: Mouse scrolled (387, 210) with delta (0, 0)
Screenshot: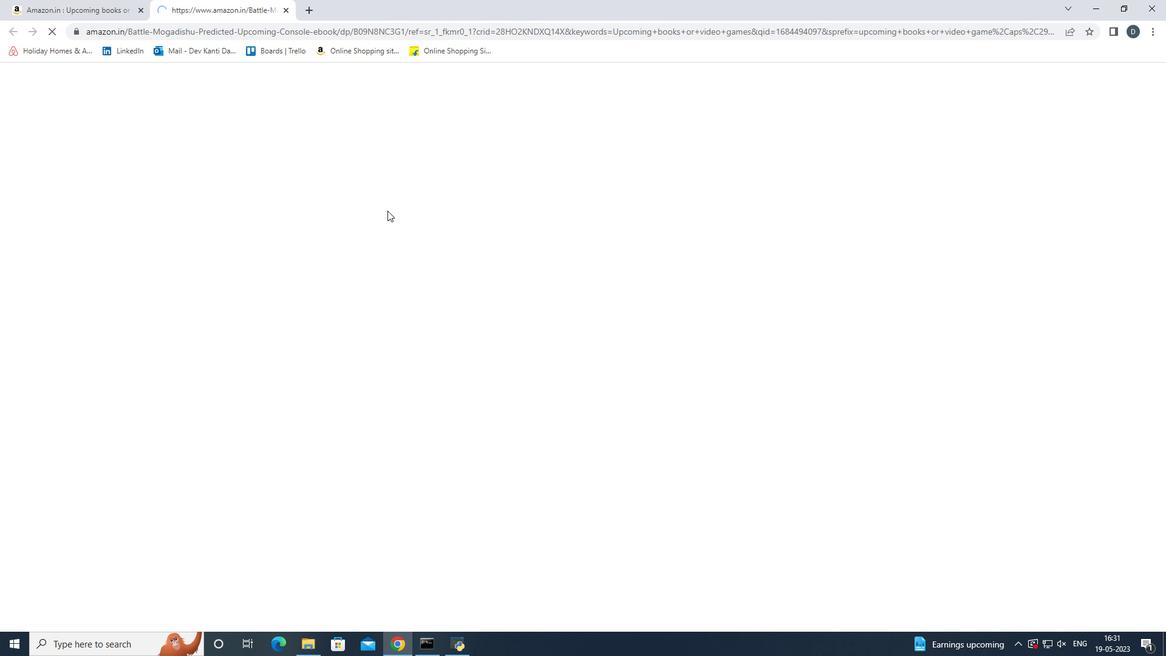 
Action: Mouse moved to (802, 233)
Screenshot: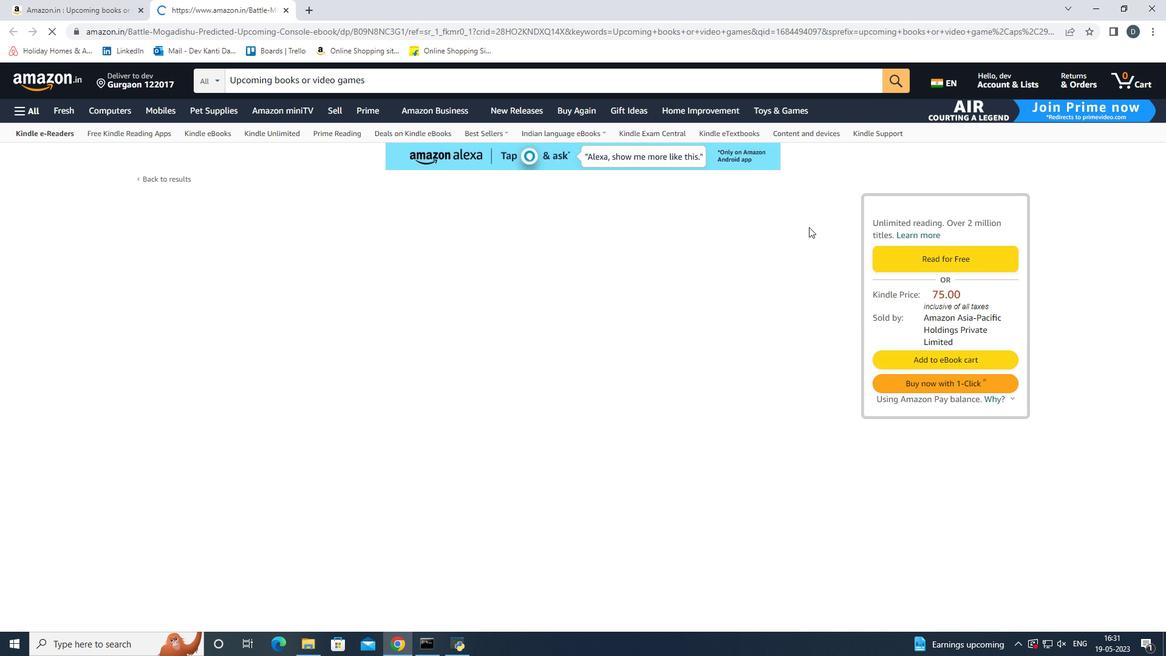 
Action: Mouse scrolled (802, 233) with delta (0, 0)
Screenshot: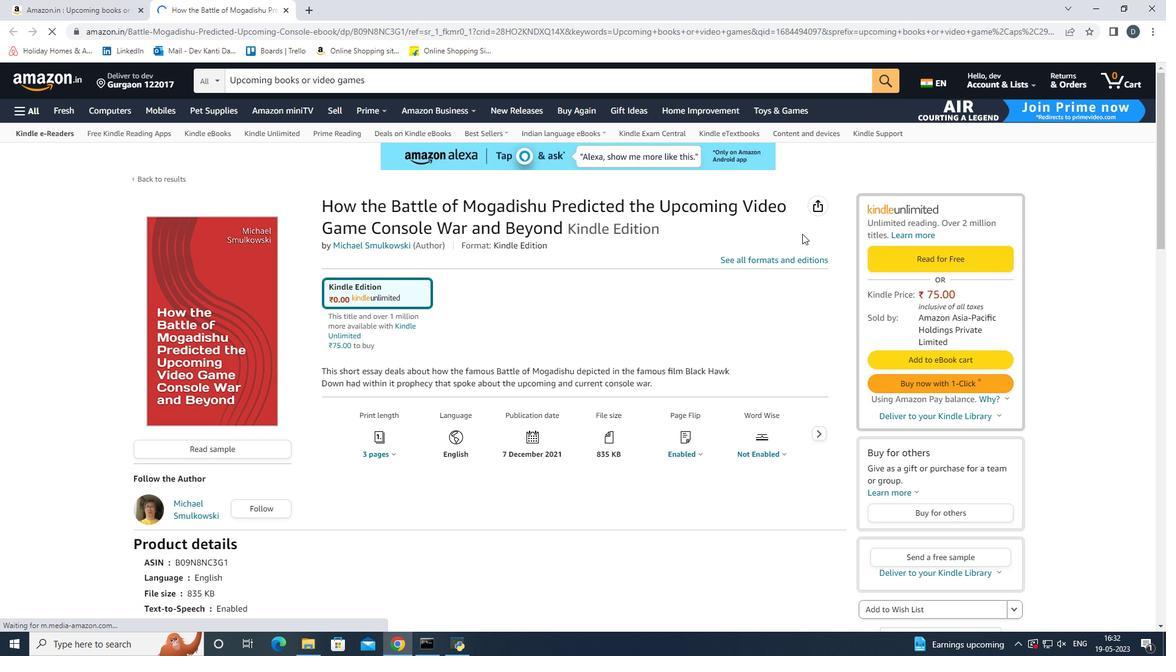 
Action: Mouse scrolled (802, 233) with delta (0, 0)
Screenshot: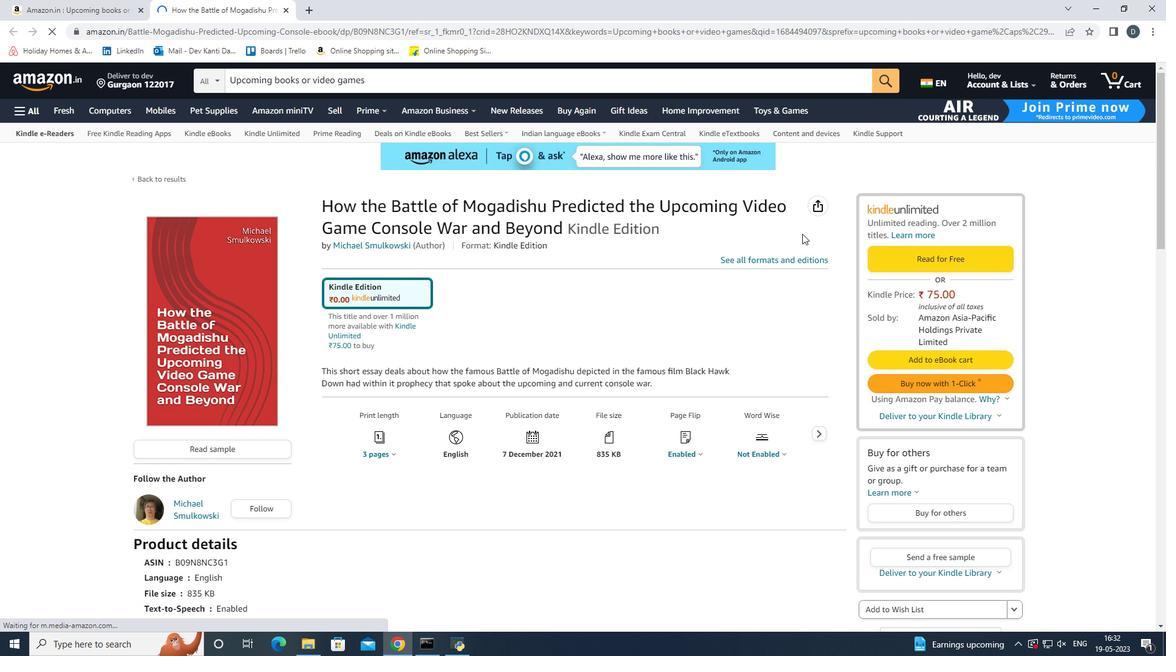
Action: Mouse scrolled (802, 233) with delta (0, 0)
Screenshot: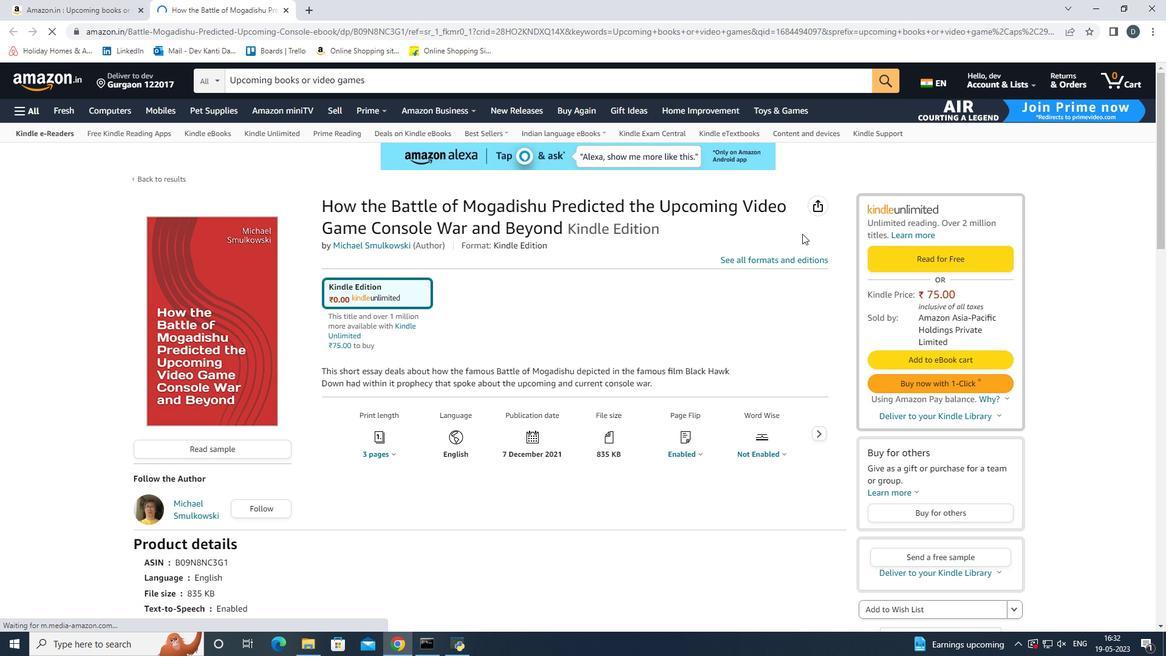 
Action: Mouse scrolled (802, 233) with delta (0, 0)
Screenshot: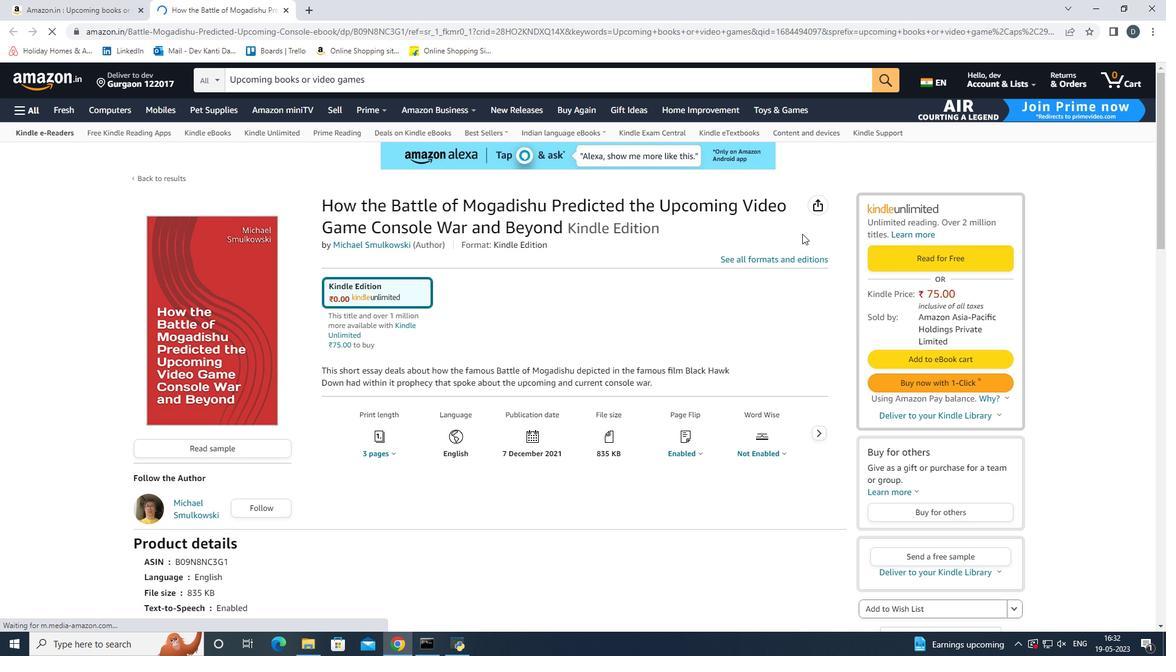 
Action: Mouse moved to (802, 232)
Screenshot: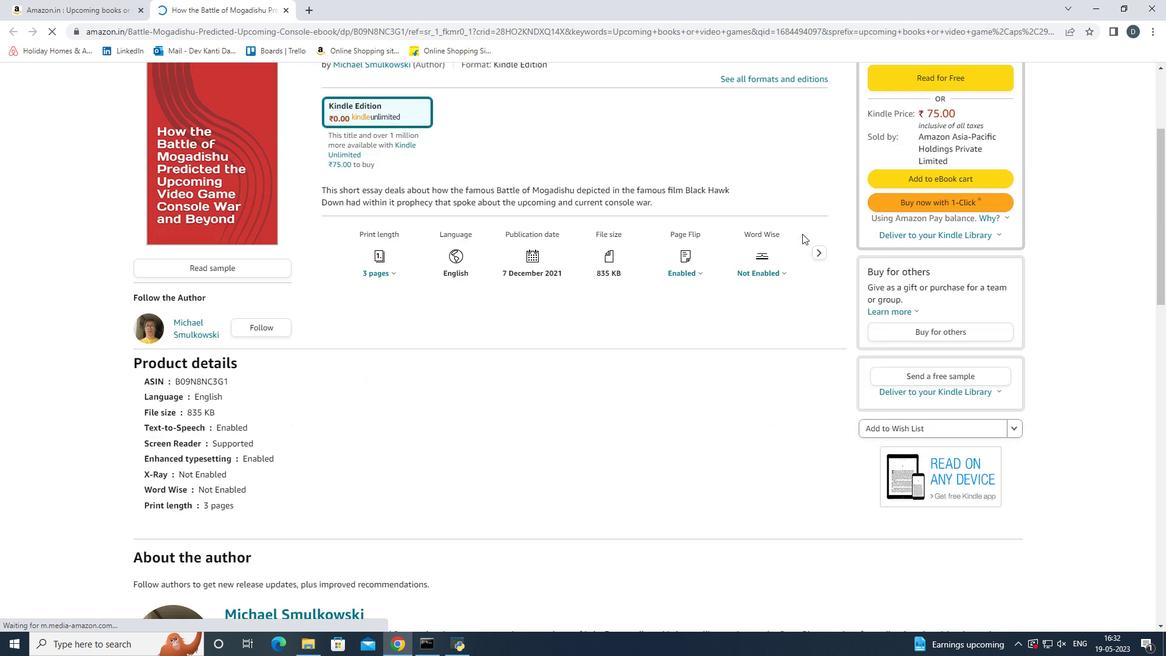 
Action: Mouse scrolled (802, 232) with delta (0, 0)
Screenshot: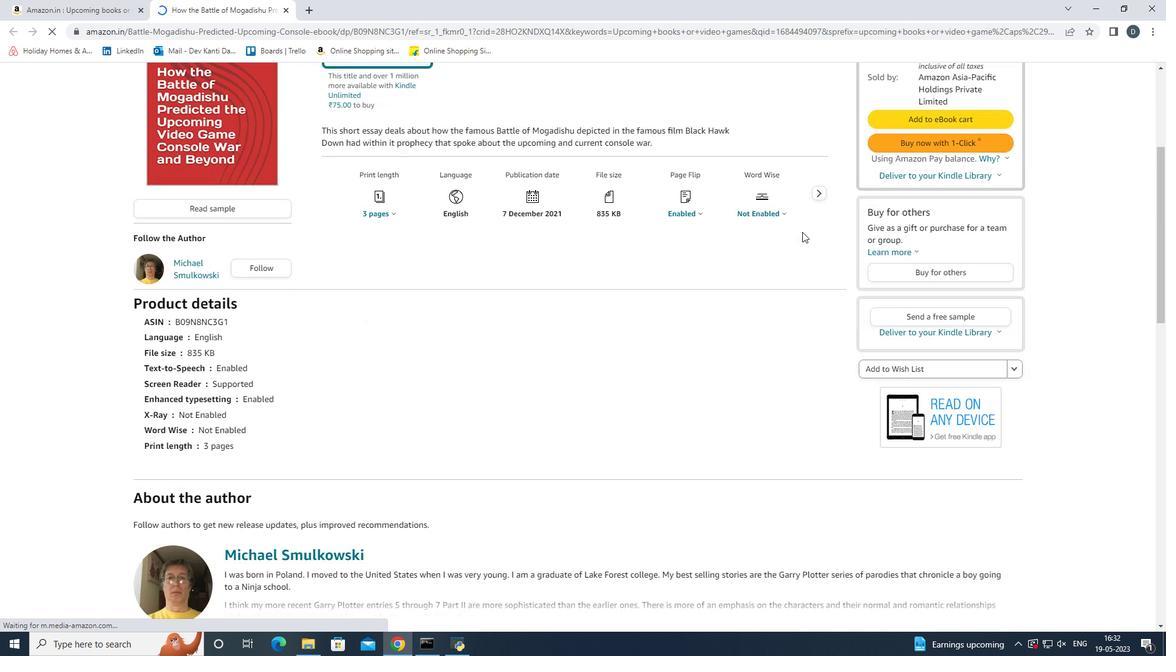 
Action: Mouse scrolled (802, 232) with delta (0, 0)
Screenshot: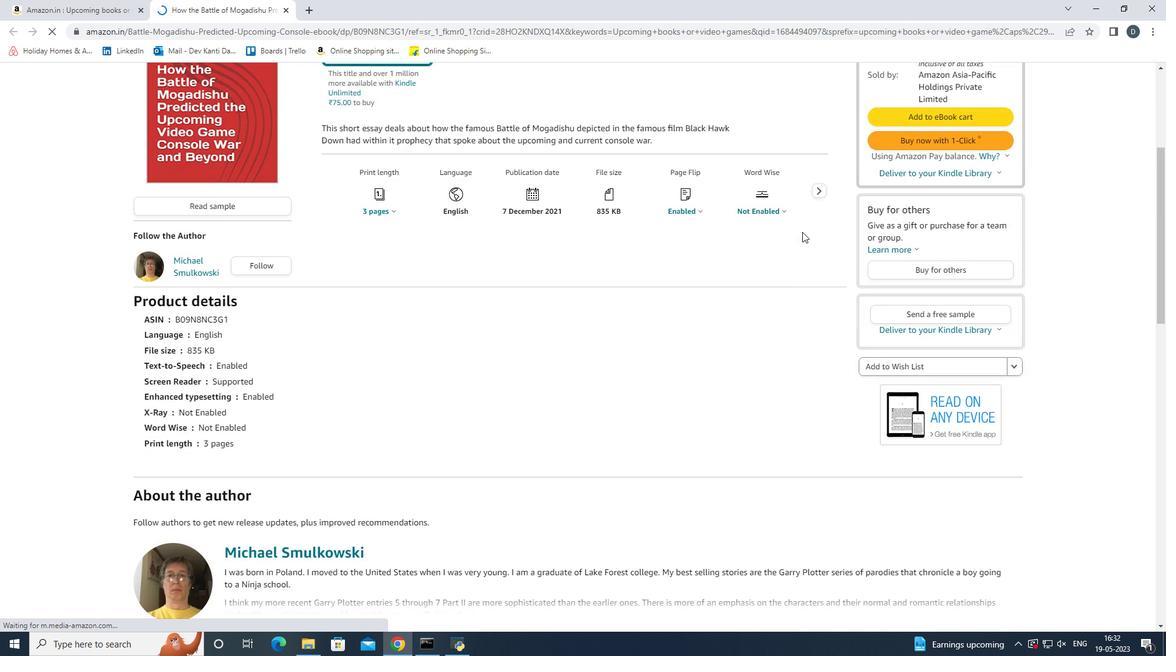 
Action: Mouse scrolled (802, 232) with delta (0, 0)
Screenshot: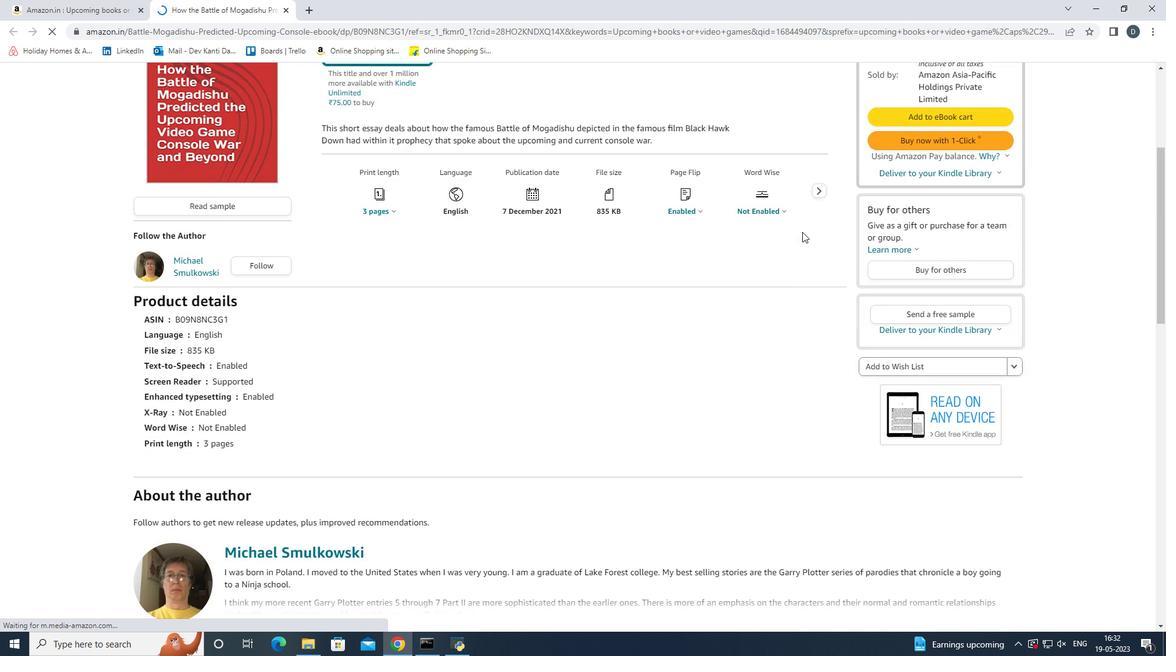 
Action: Mouse scrolled (802, 232) with delta (0, 0)
Screenshot: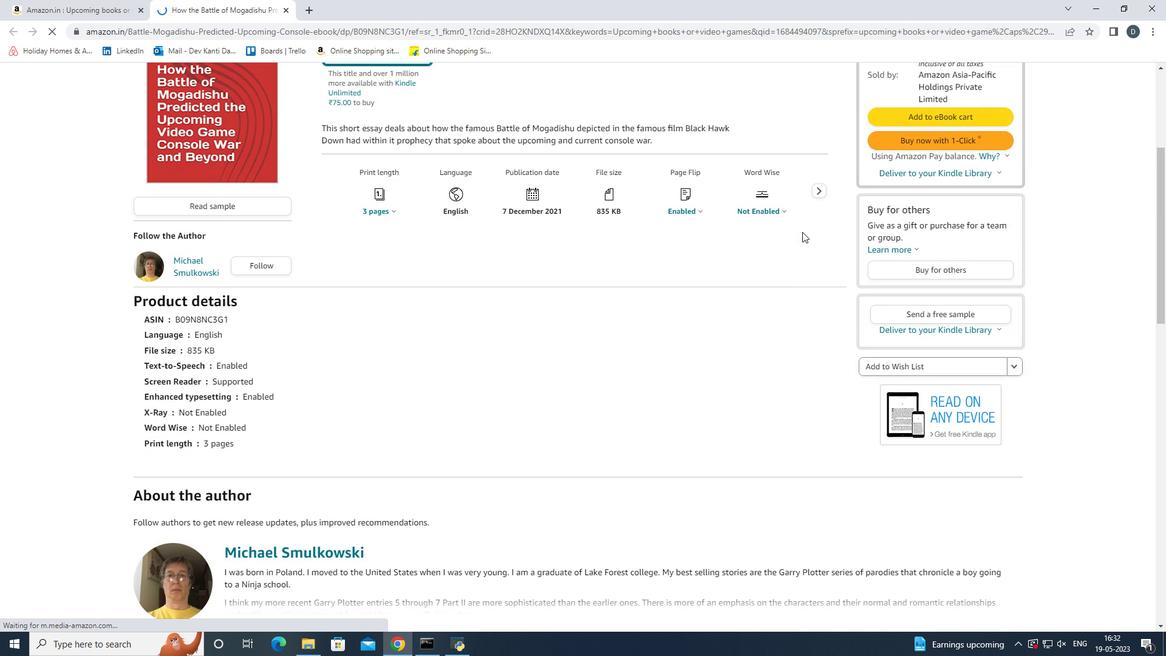 
Action: Mouse scrolled (802, 232) with delta (0, 0)
Screenshot: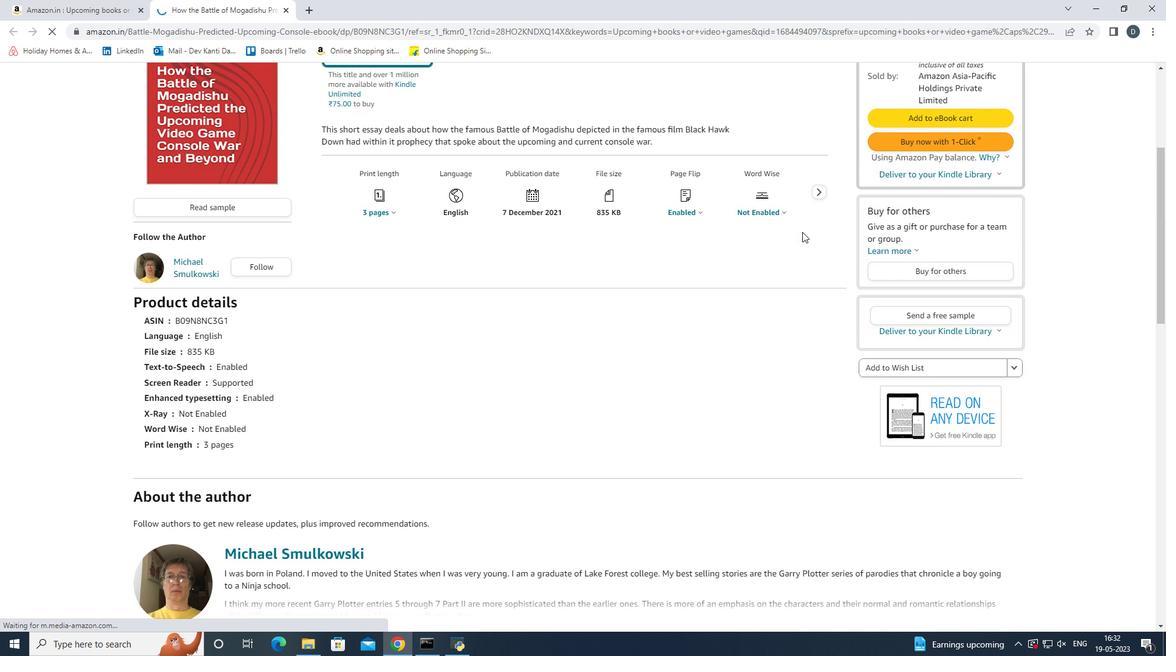 
Action: Mouse moved to (290, 10)
Screenshot: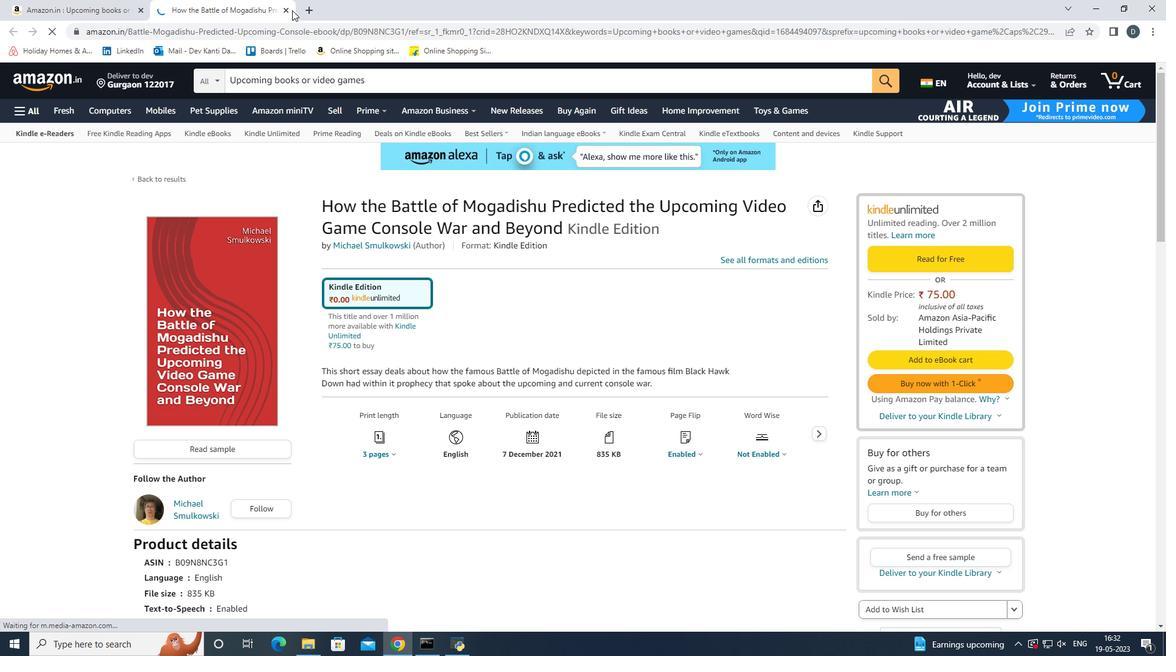 
Action: Mouse pressed left at (290, 10)
Screenshot: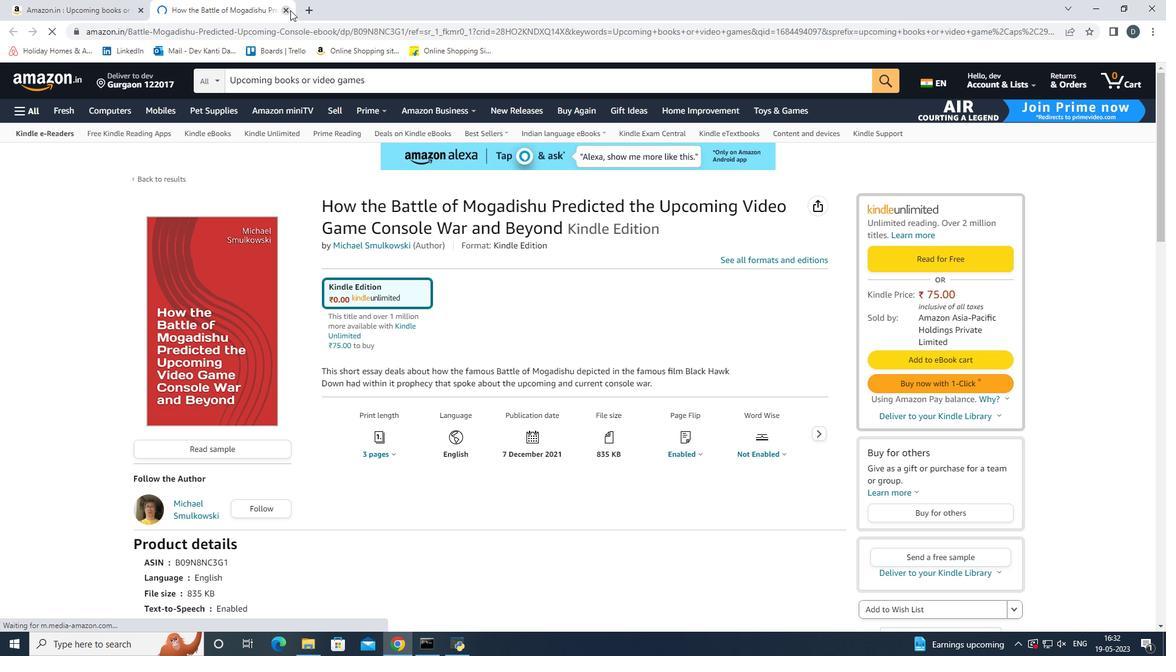 
Action: Mouse moved to (411, 190)
Screenshot: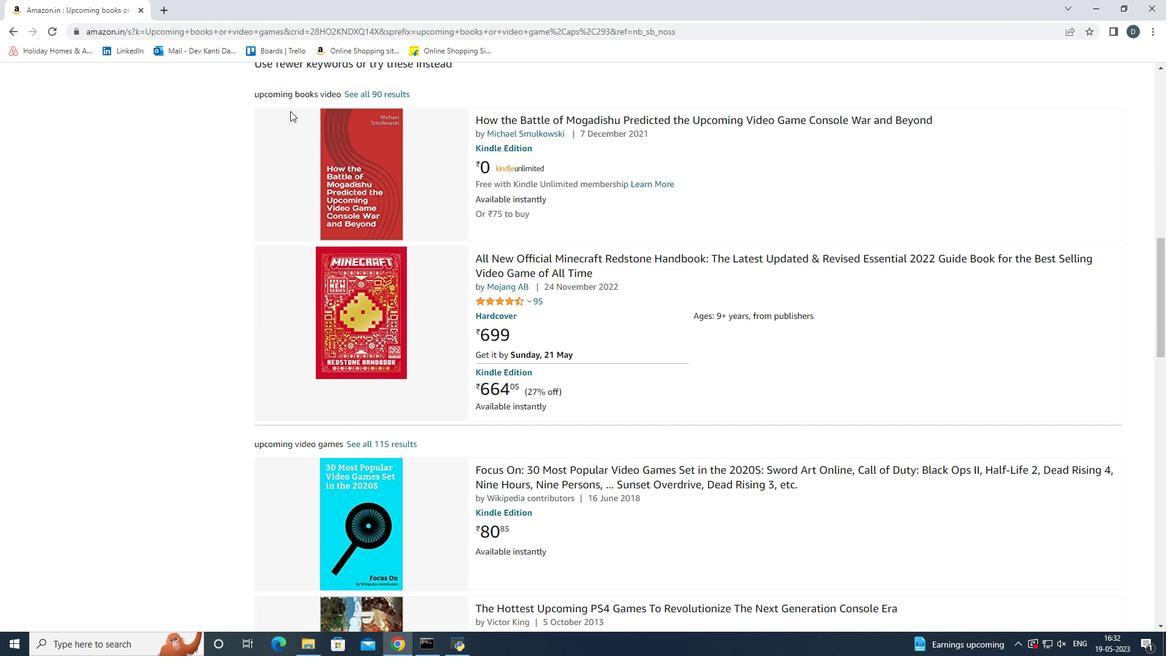 
Action: Mouse scrolled (411, 190) with delta (0, 0)
Screenshot: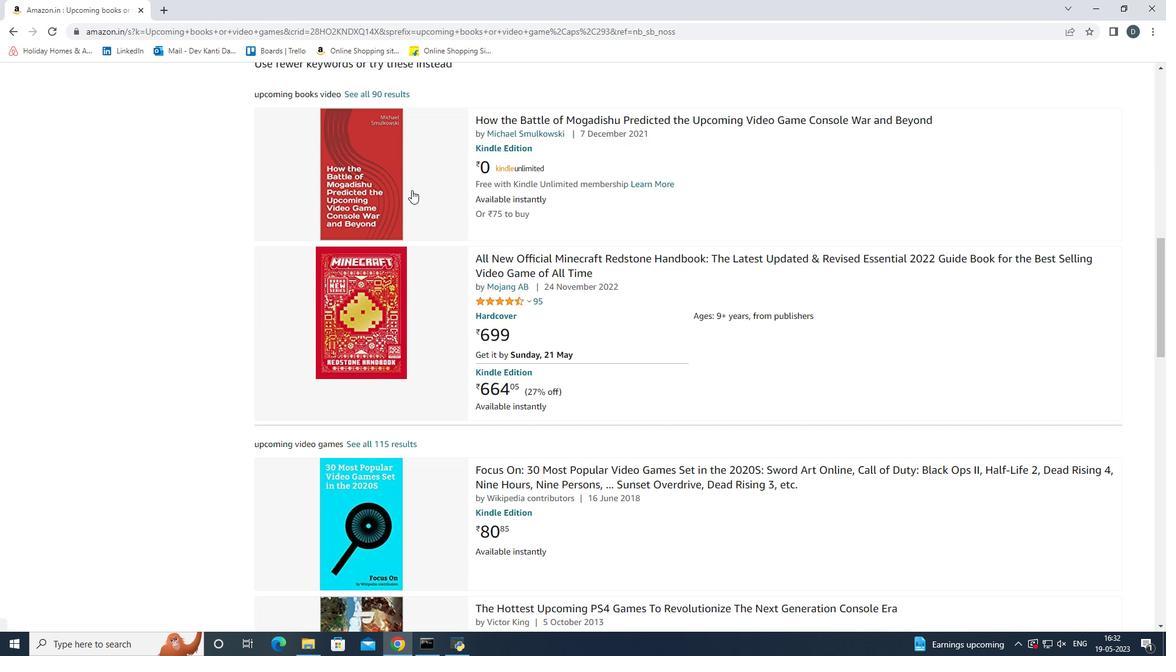 
Action: Mouse scrolled (411, 190) with delta (0, 0)
Screenshot: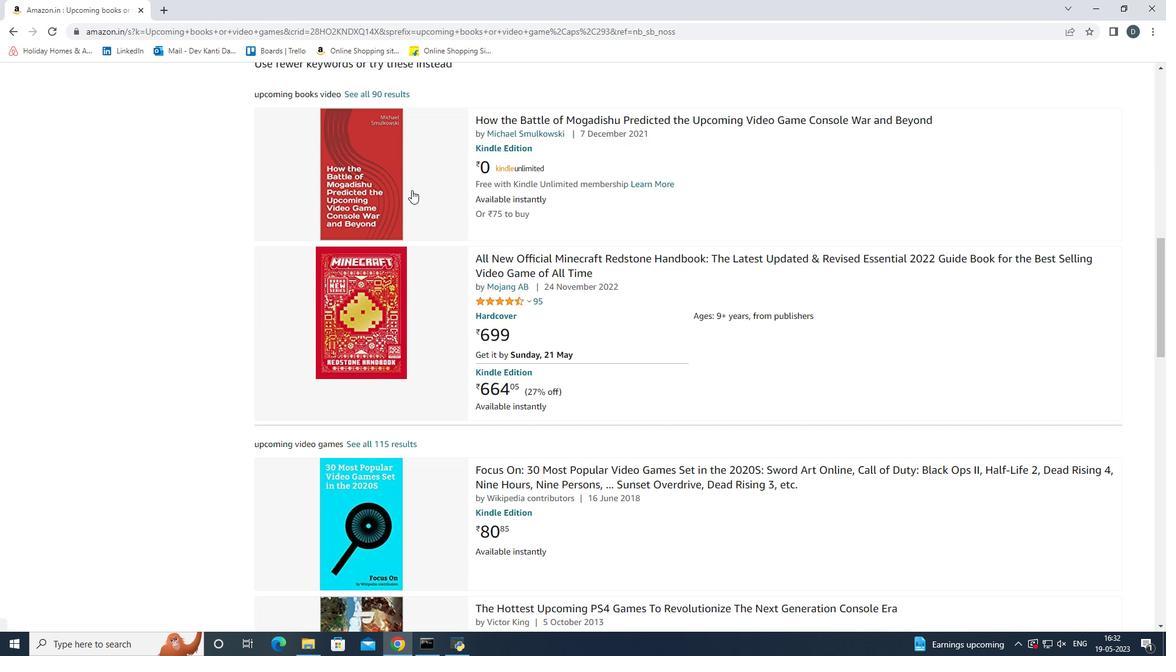 
Action: Mouse scrolled (411, 190) with delta (0, 0)
Screenshot: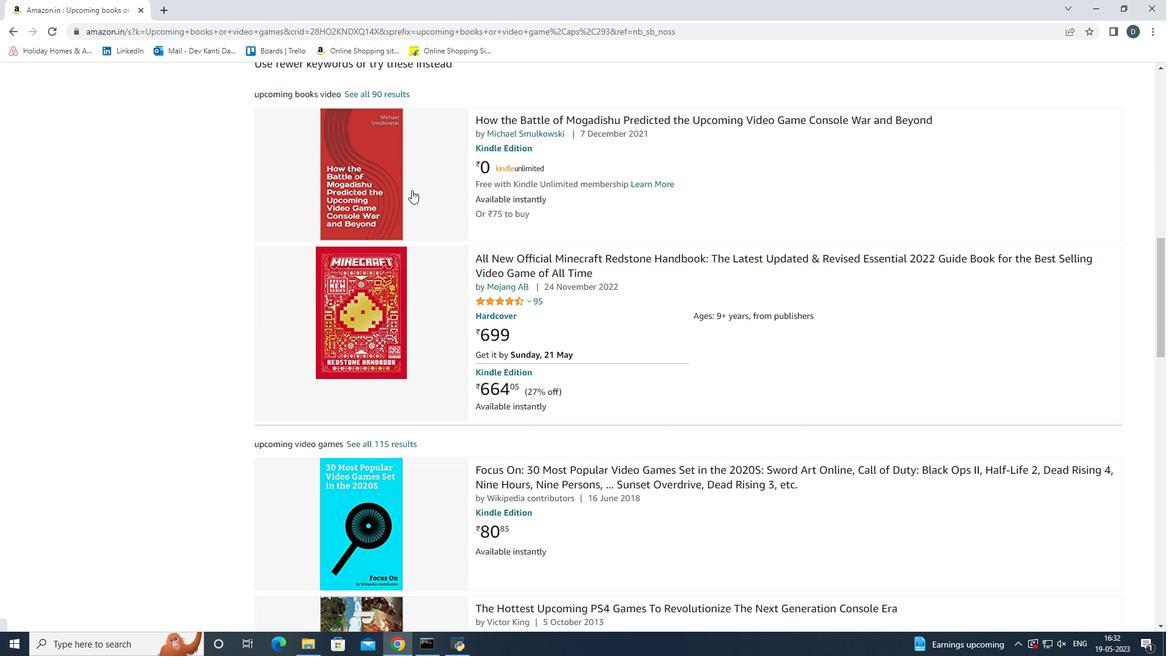 
Action: Mouse scrolled (411, 190) with delta (0, 0)
Screenshot: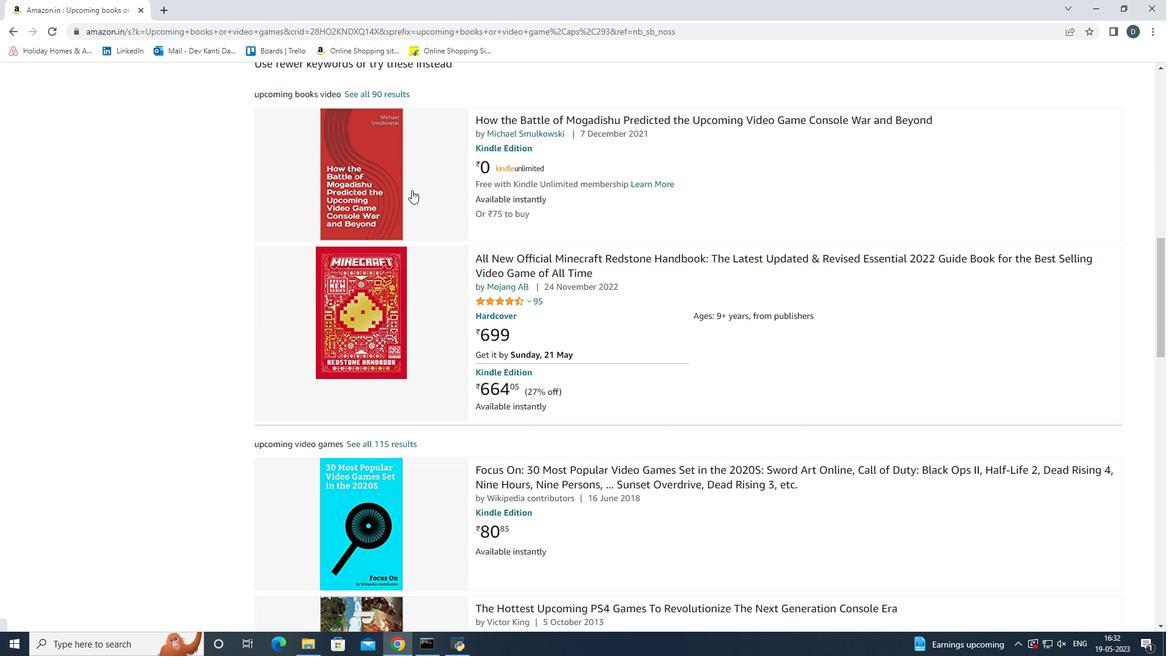
Action: Mouse scrolled (411, 190) with delta (0, 0)
Screenshot: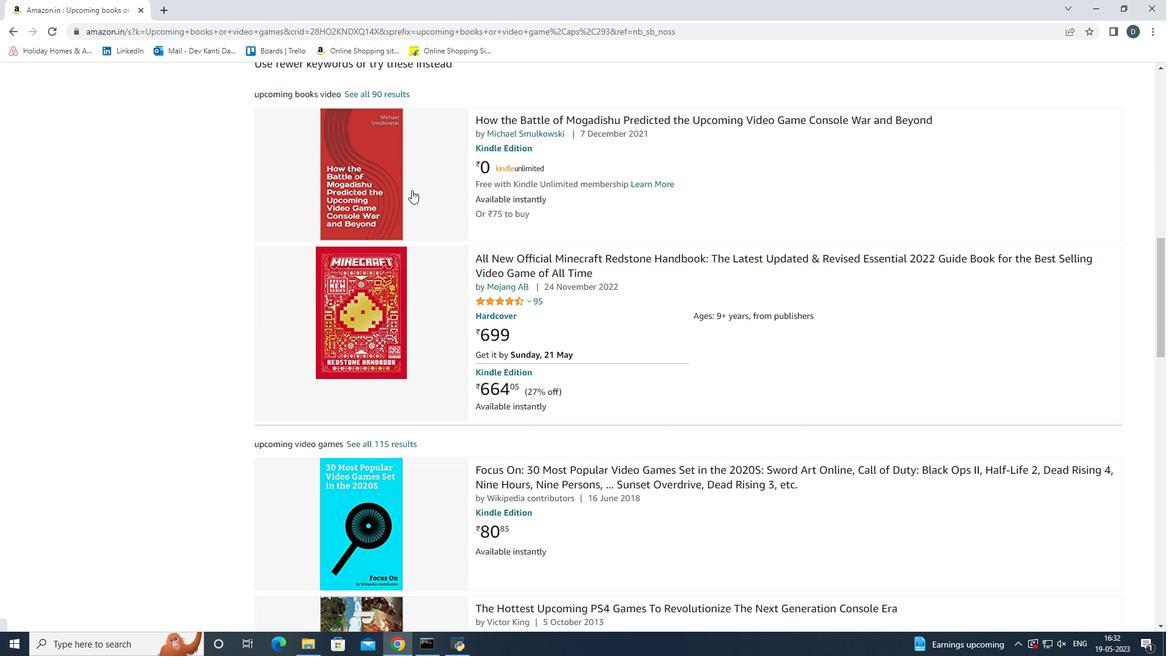 
Action: Mouse scrolled (411, 190) with delta (0, 0)
Screenshot: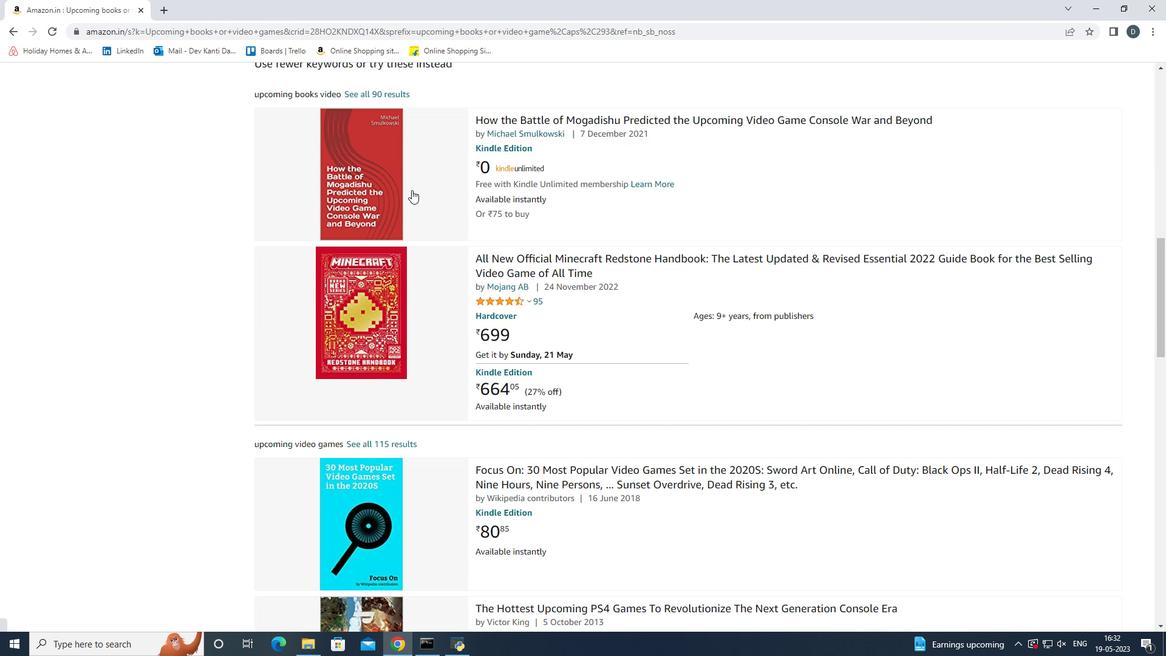 
Action: Mouse scrolled (411, 190) with delta (0, 0)
Screenshot: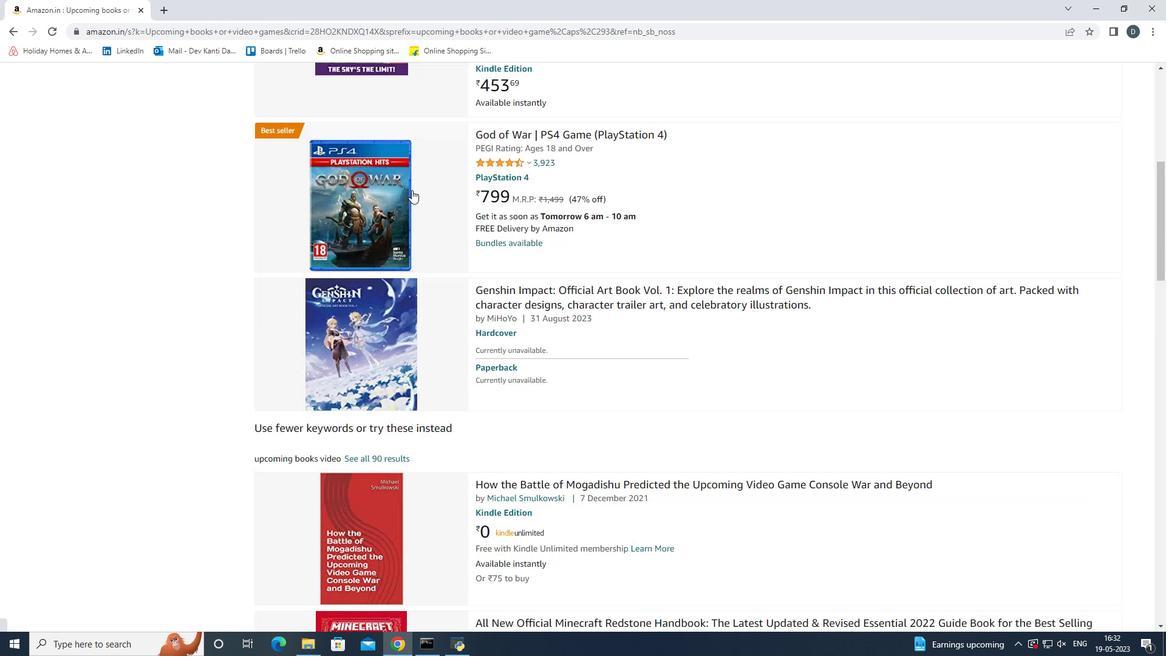 
Action: Mouse scrolled (411, 190) with delta (0, 0)
Screenshot: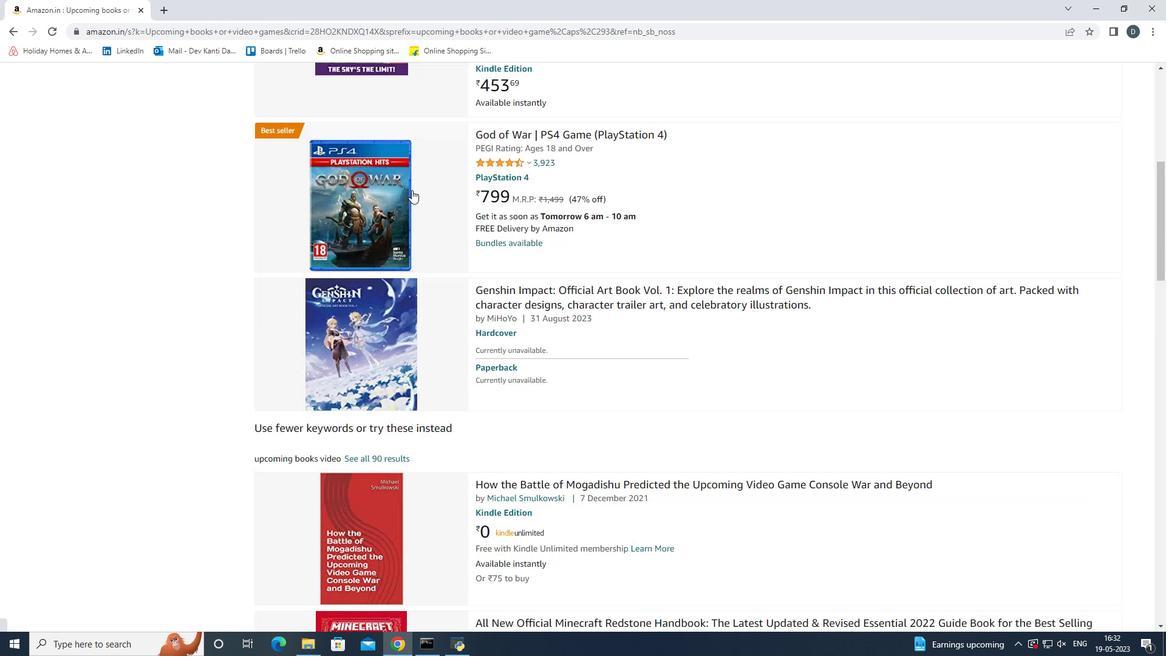 
Action: Mouse scrolled (411, 190) with delta (0, 0)
Screenshot: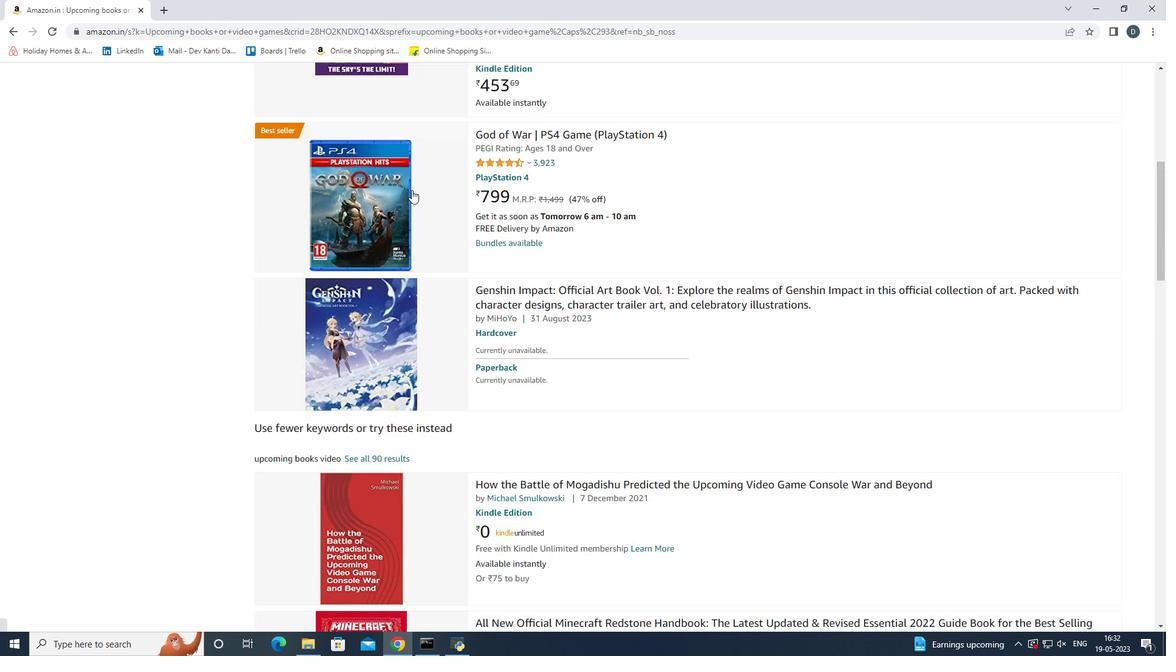 
Action: Mouse scrolled (411, 190) with delta (0, 0)
Screenshot: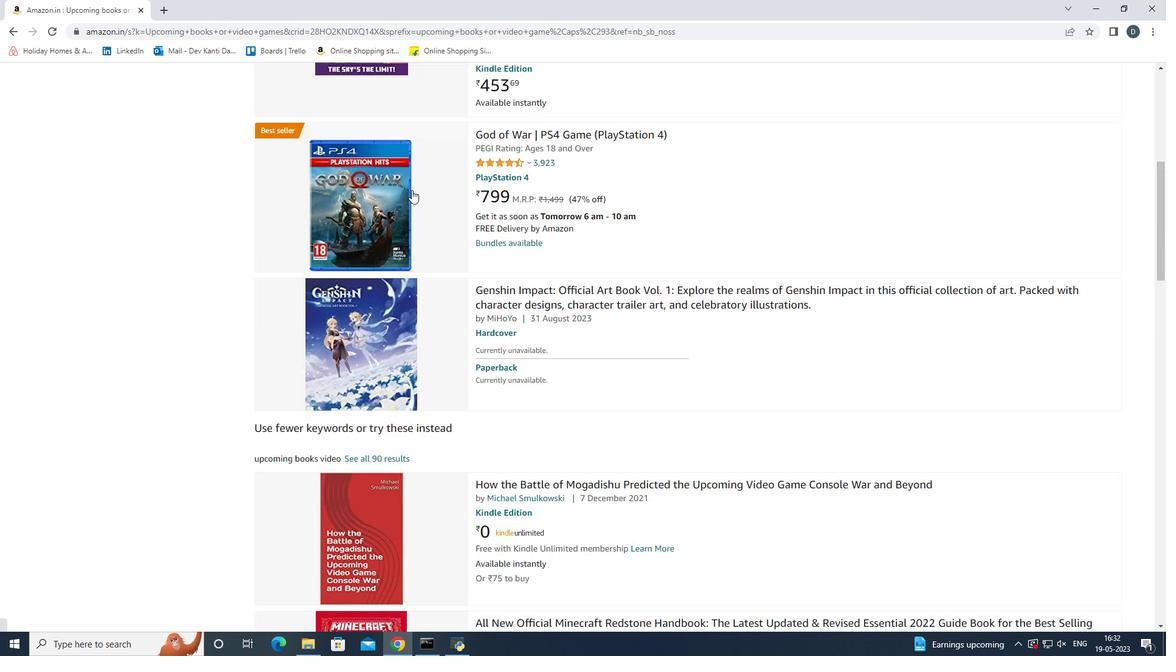 
Action: Mouse scrolled (411, 190) with delta (0, 0)
Screenshot: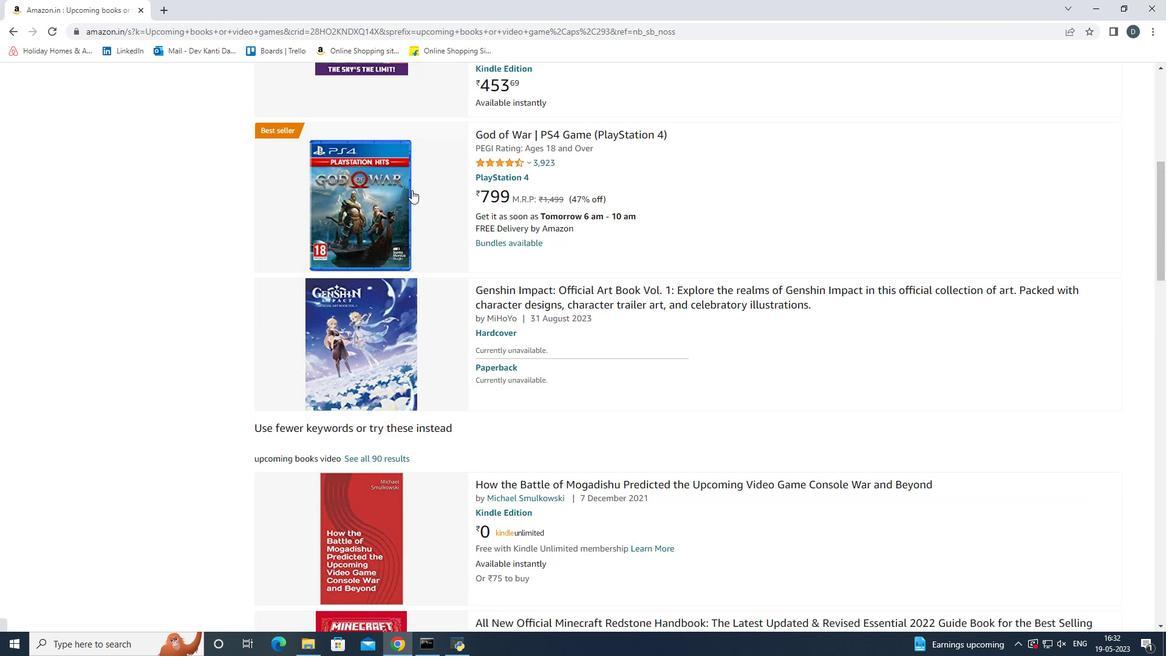 
Action: Mouse scrolled (411, 190) with delta (0, 0)
Screenshot: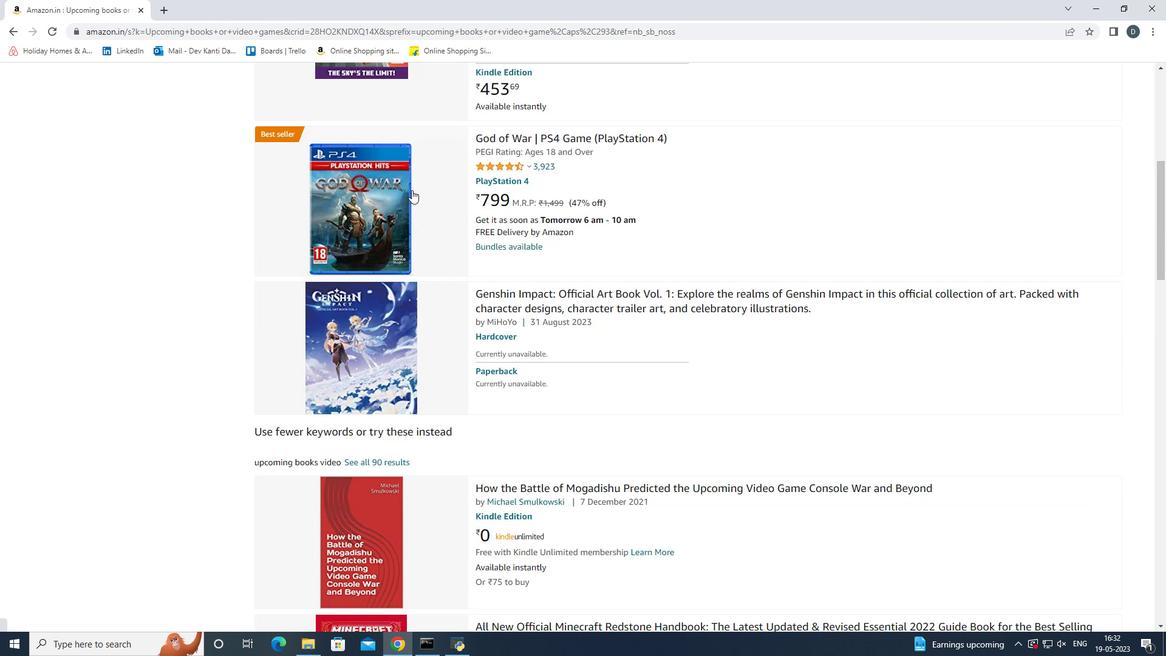 
Action: Mouse scrolled (411, 190) with delta (0, 0)
Screenshot: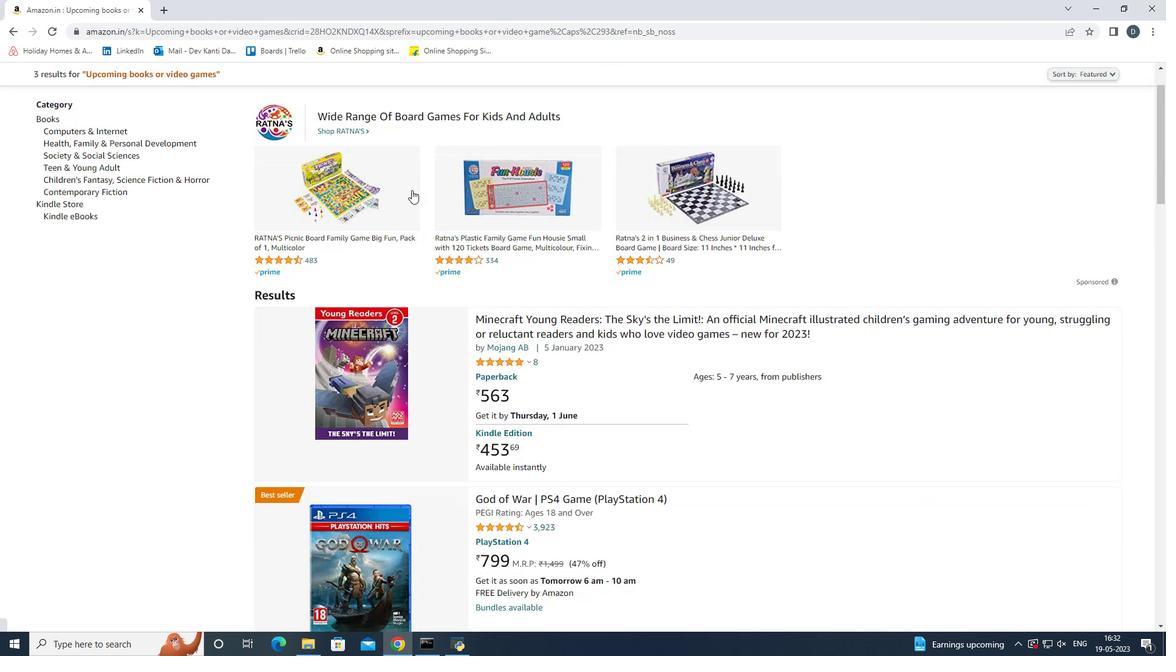 
Action: Mouse scrolled (411, 190) with delta (0, 0)
Screenshot: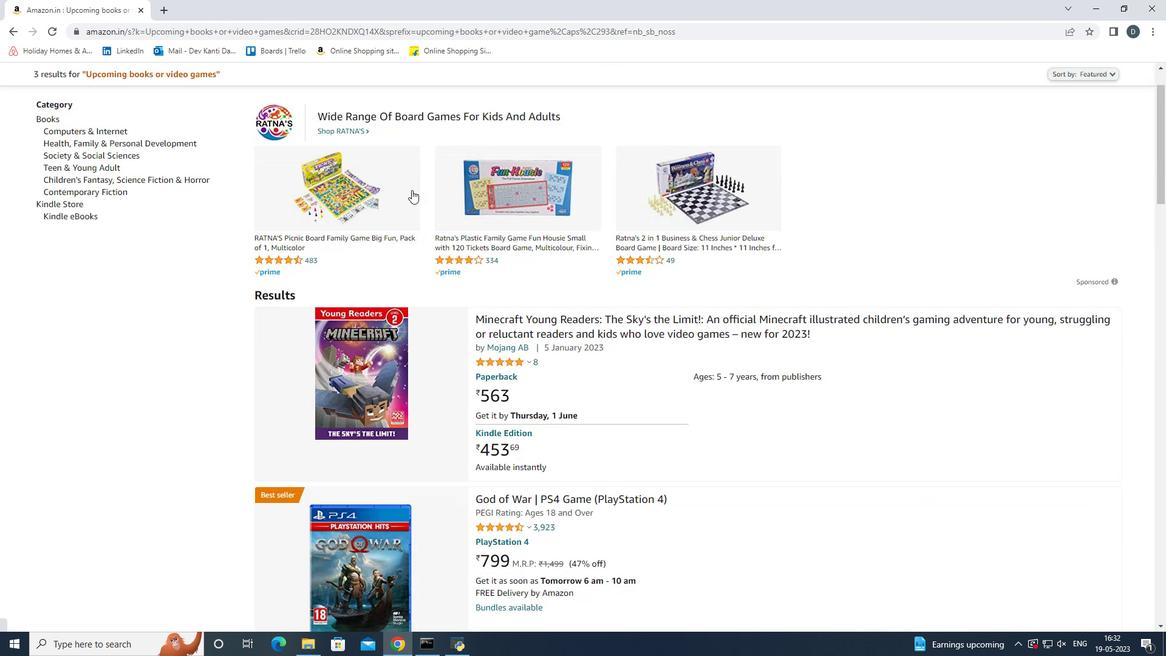 
Action: Mouse scrolled (411, 190) with delta (0, 0)
Screenshot: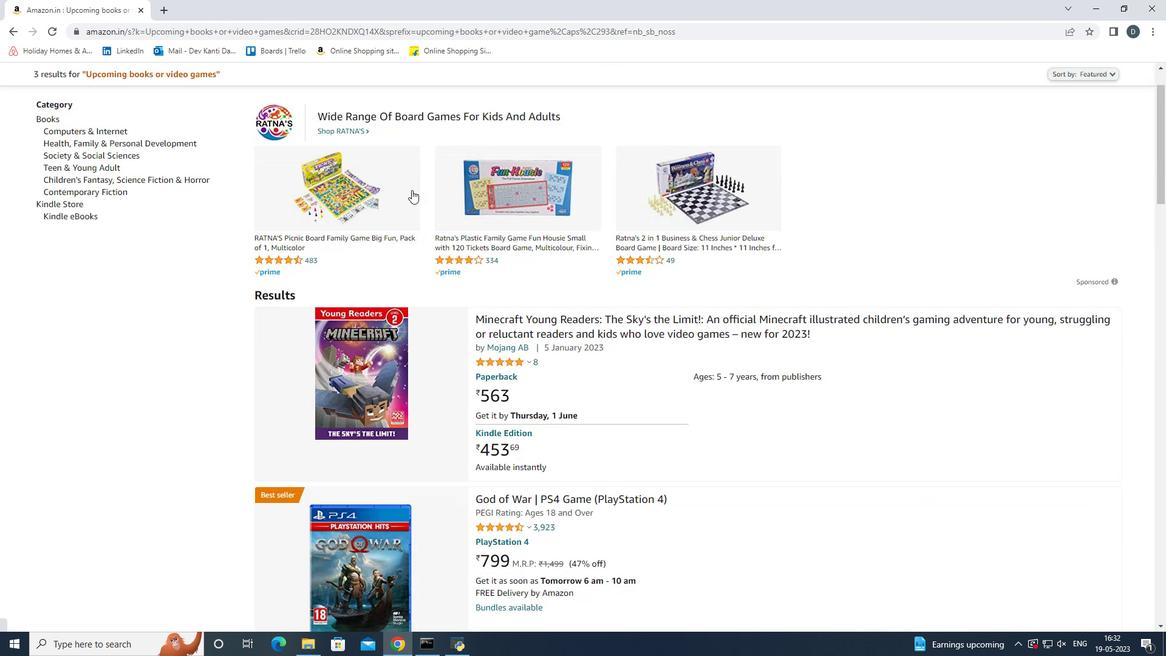 
Action: Mouse scrolled (411, 190) with delta (0, 0)
Screenshot: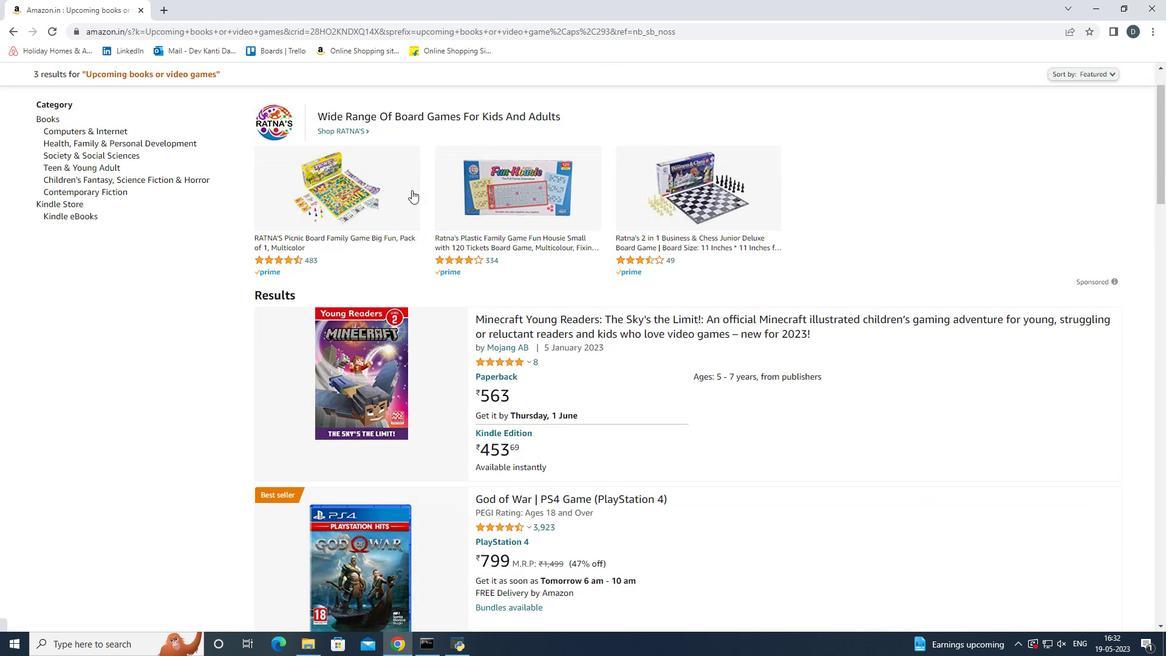 
Action: Mouse scrolled (411, 190) with delta (0, 0)
Screenshot: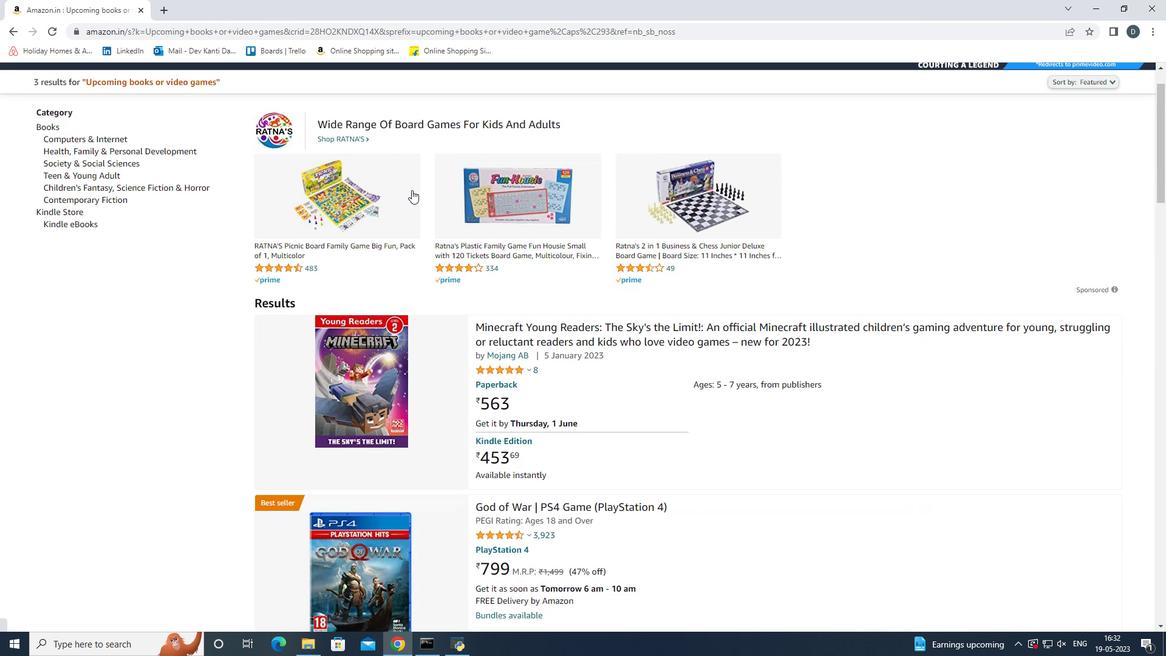 
Action: Mouse scrolled (411, 189) with delta (0, 0)
Screenshot: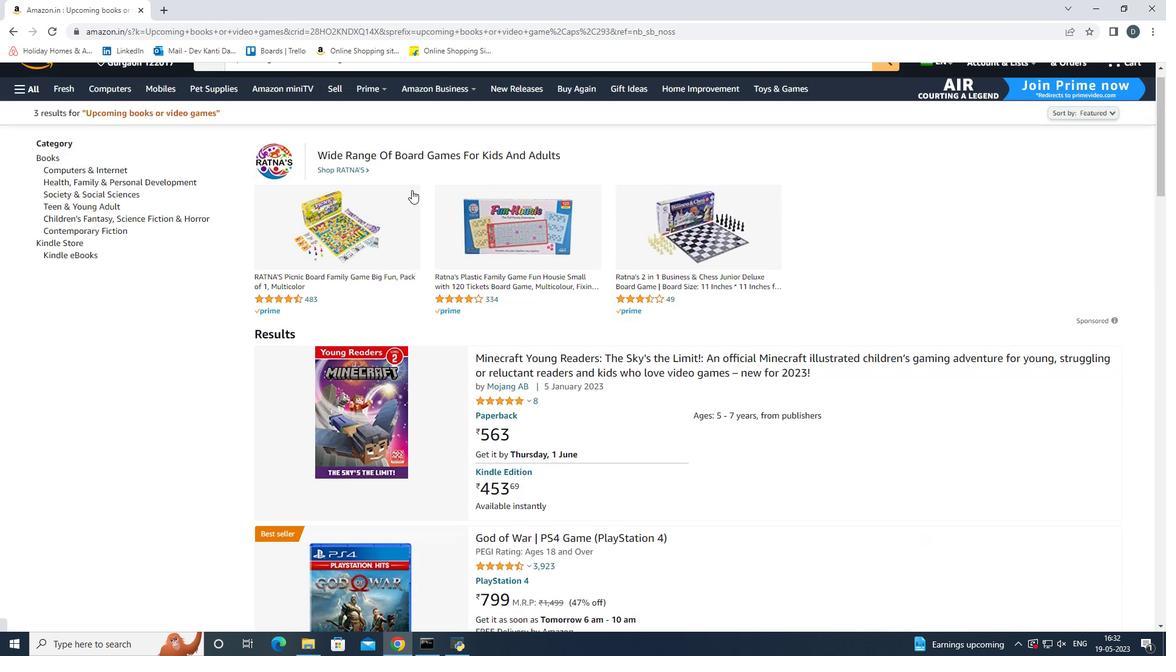 
Action: Mouse scrolled (411, 190) with delta (0, 0)
Screenshot: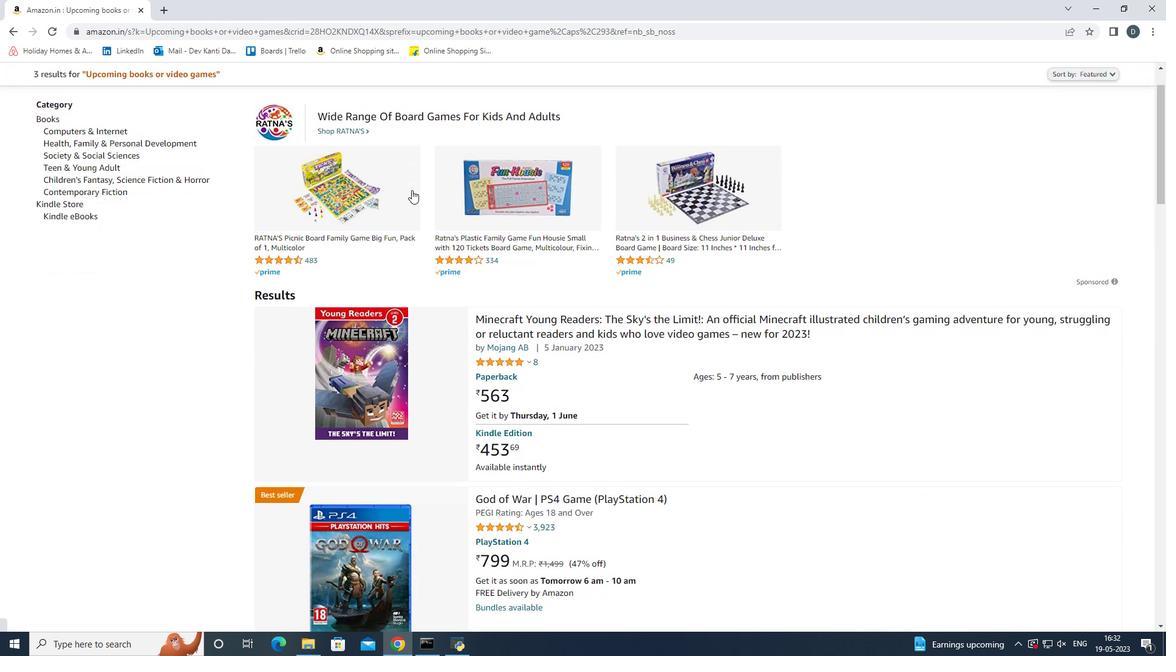 
Action: Mouse scrolled (411, 190) with delta (0, 0)
Screenshot: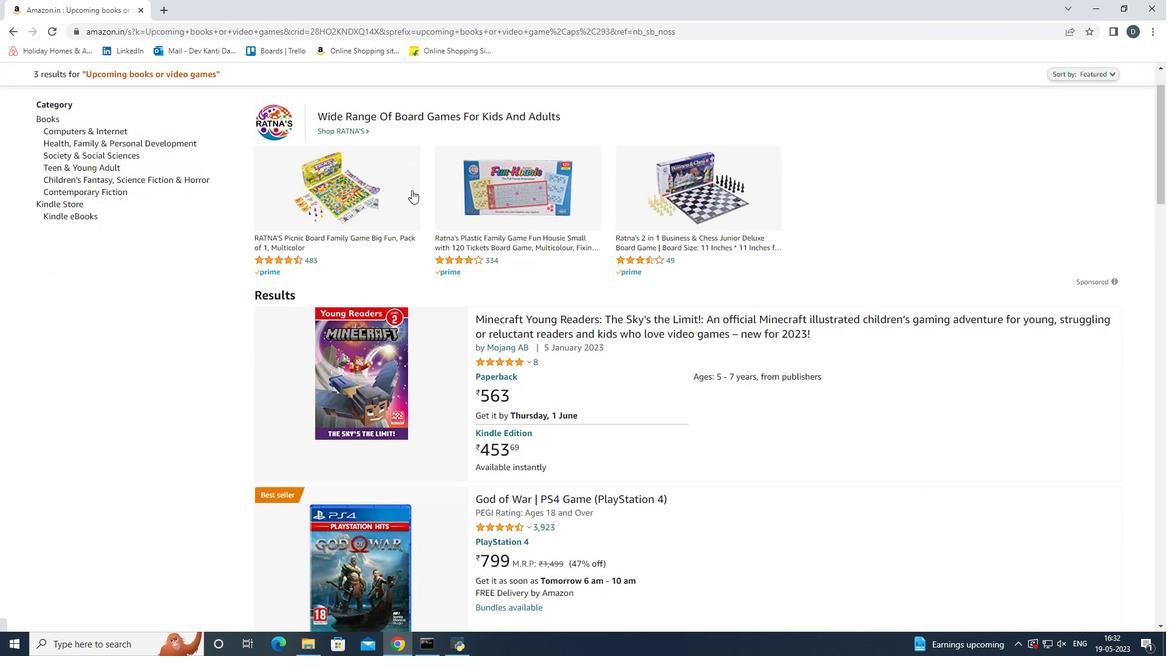 
Action: Mouse scrolled (411, 190) with delta (0, 0)
Screenshot: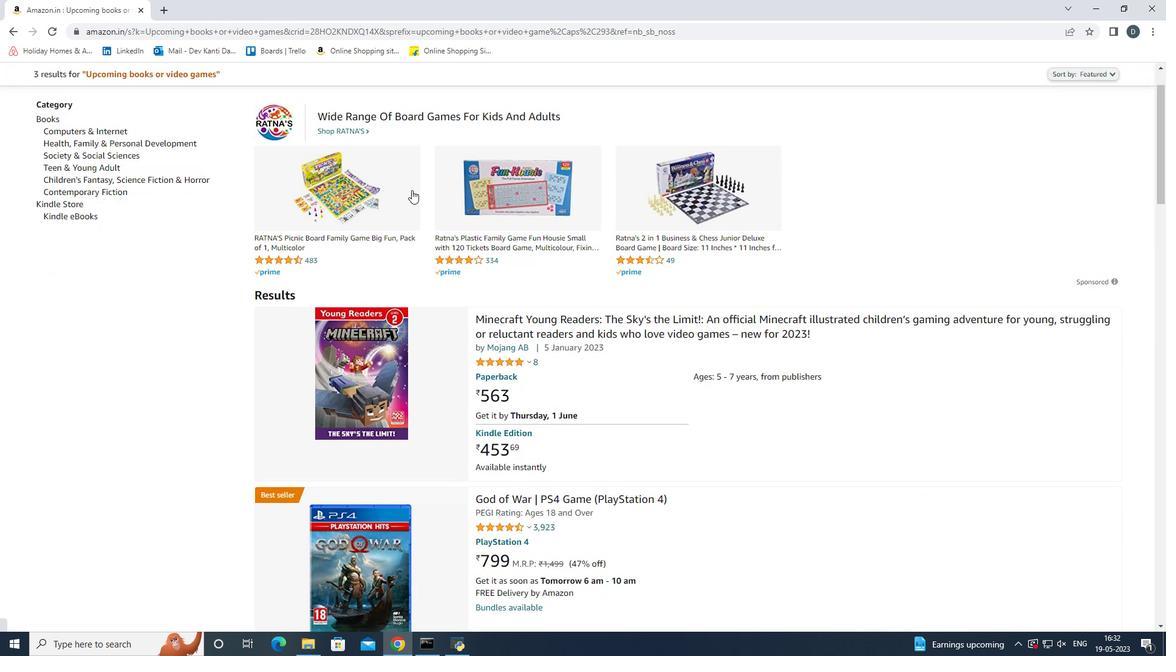 
Action: Mouse scrolled (411, 190) with delta (0, 0)
Screenshot: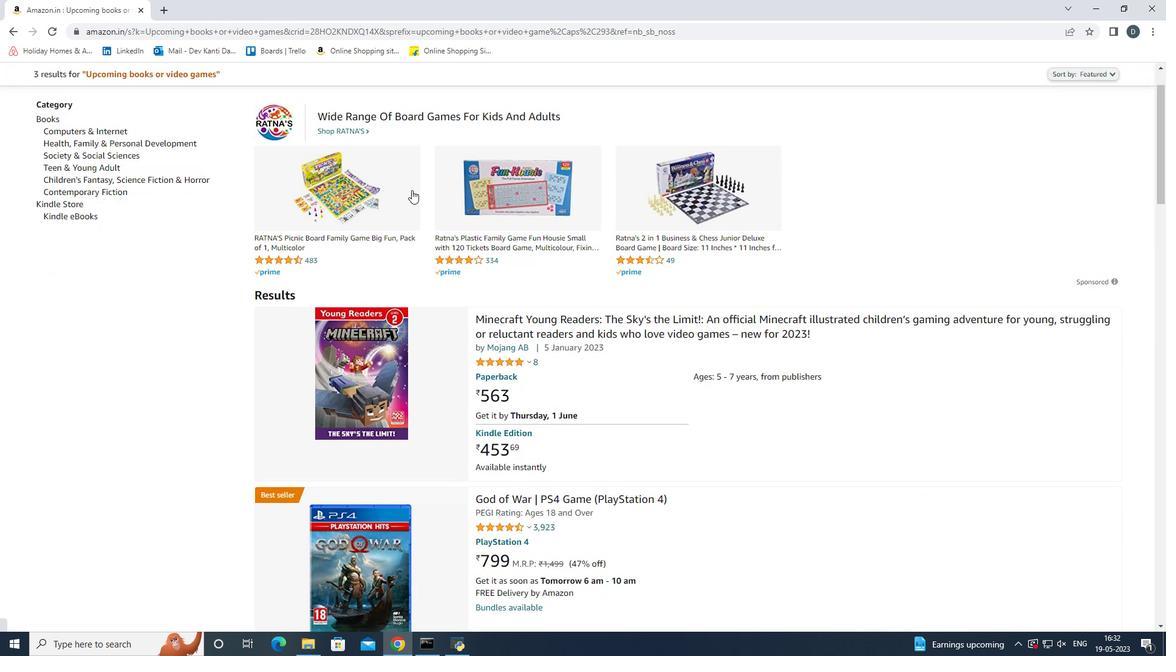 
Action: Mouse moved to (171, 15)
Screenshot: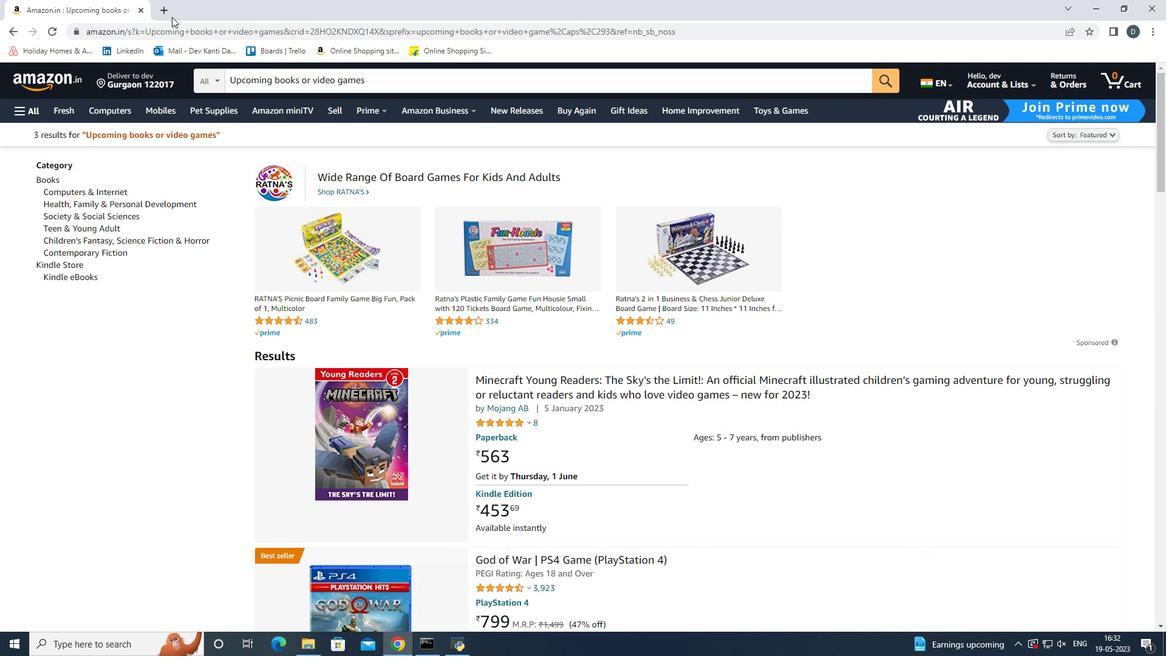 
Action: Mouse pressed left at (171, 15)
Screenshot: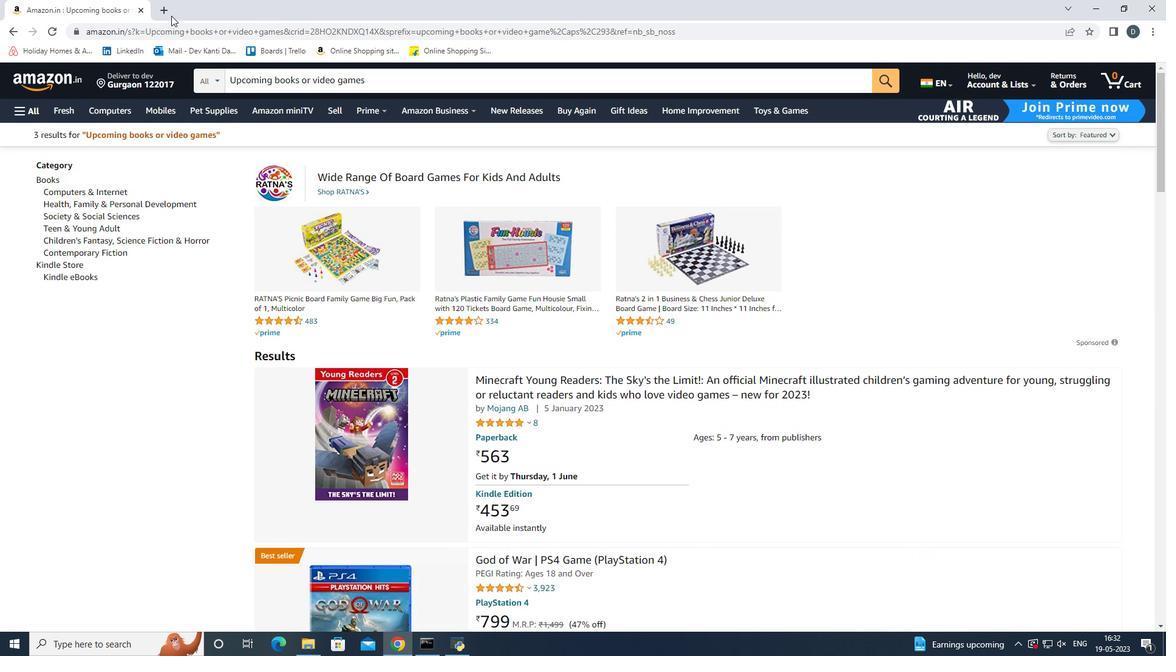 
Action: Mouse moved to (169, 5)
Screenshot: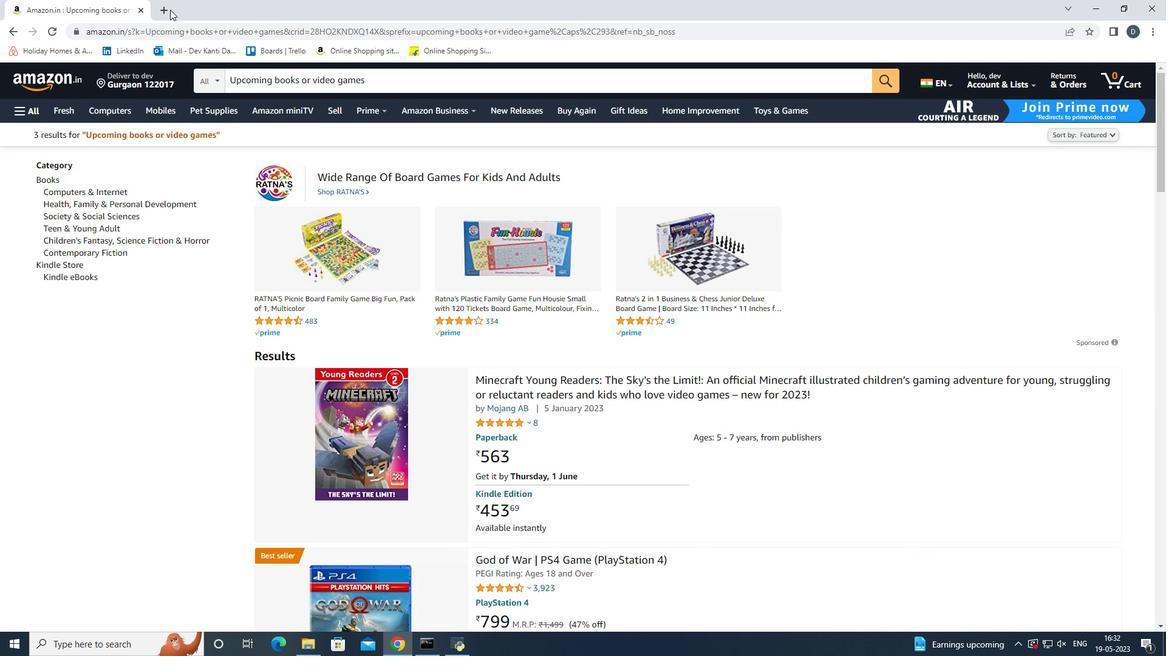 
Action: Mouse pressed left at (169, 5)
Screenshot: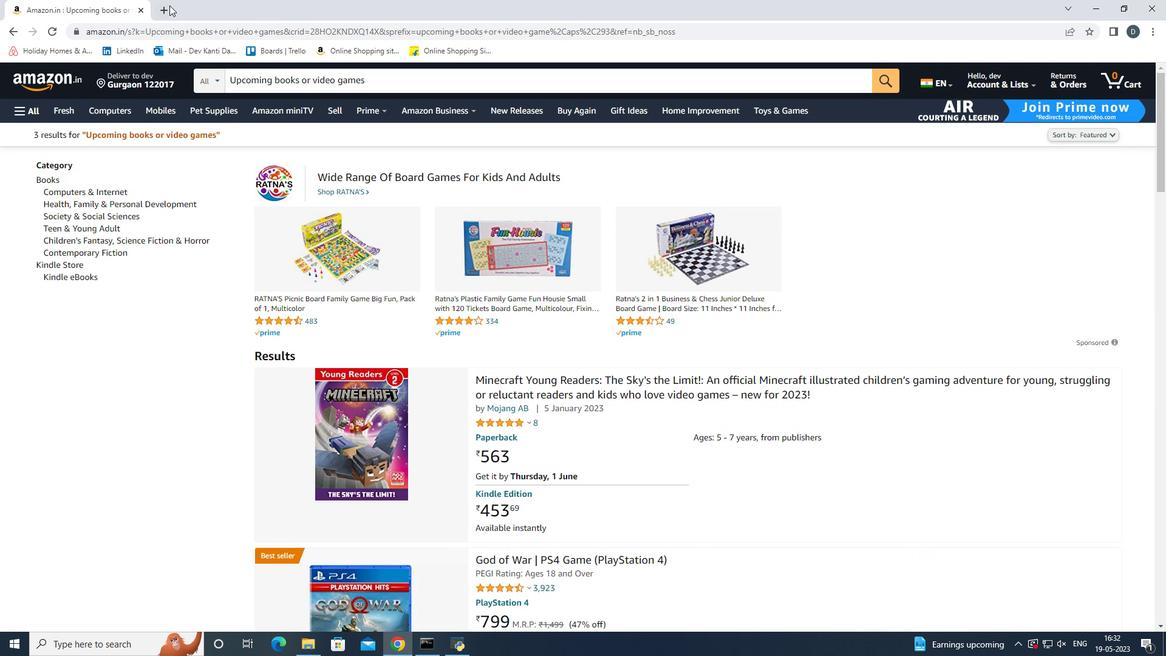 
Action: Mouse moved to (169, 5)
Screenshot: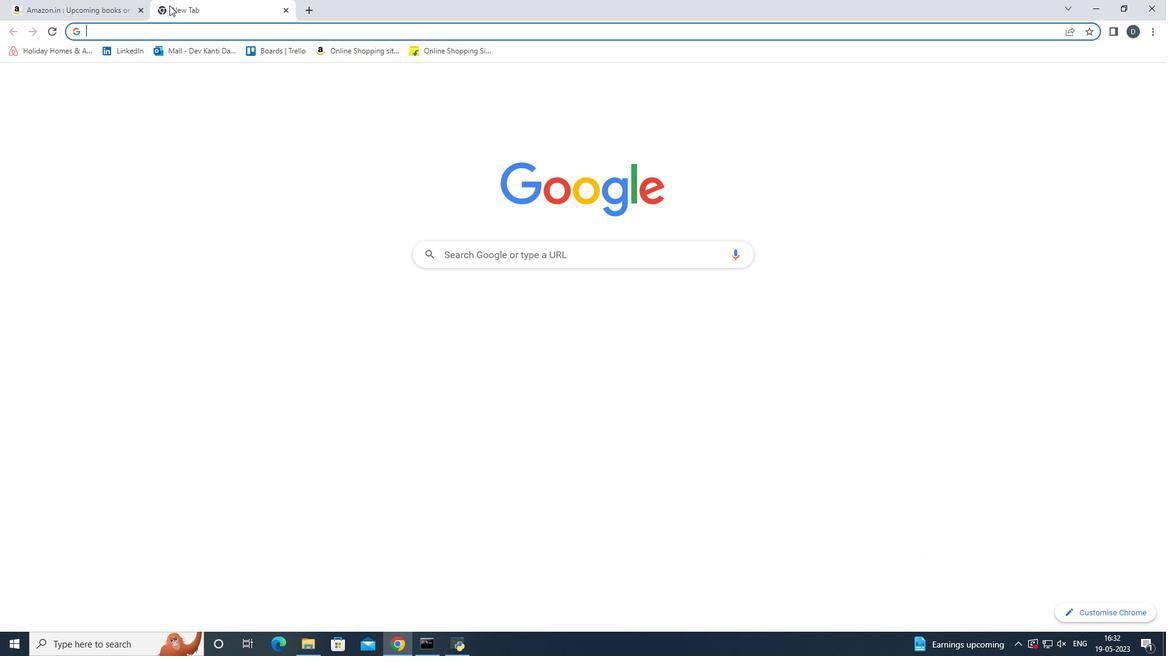 
Action: Key pressed upcoming<Key.space>books<Key.enter>
Screenshot: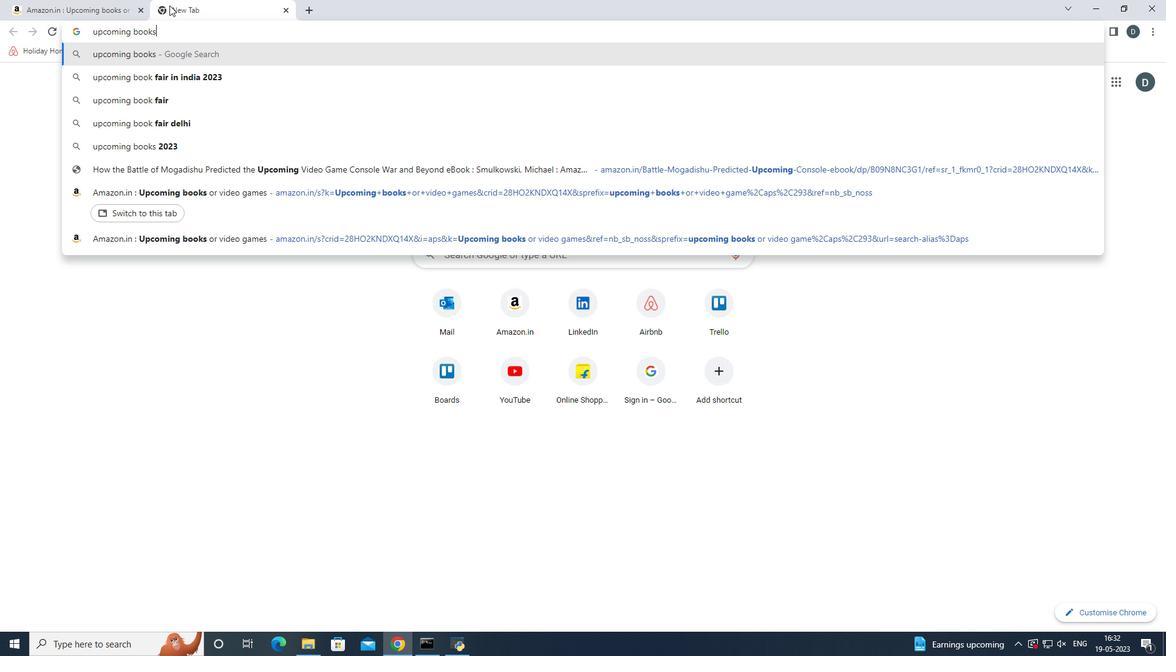 
Action: Mouse moved to (307, 243)
Screenshot: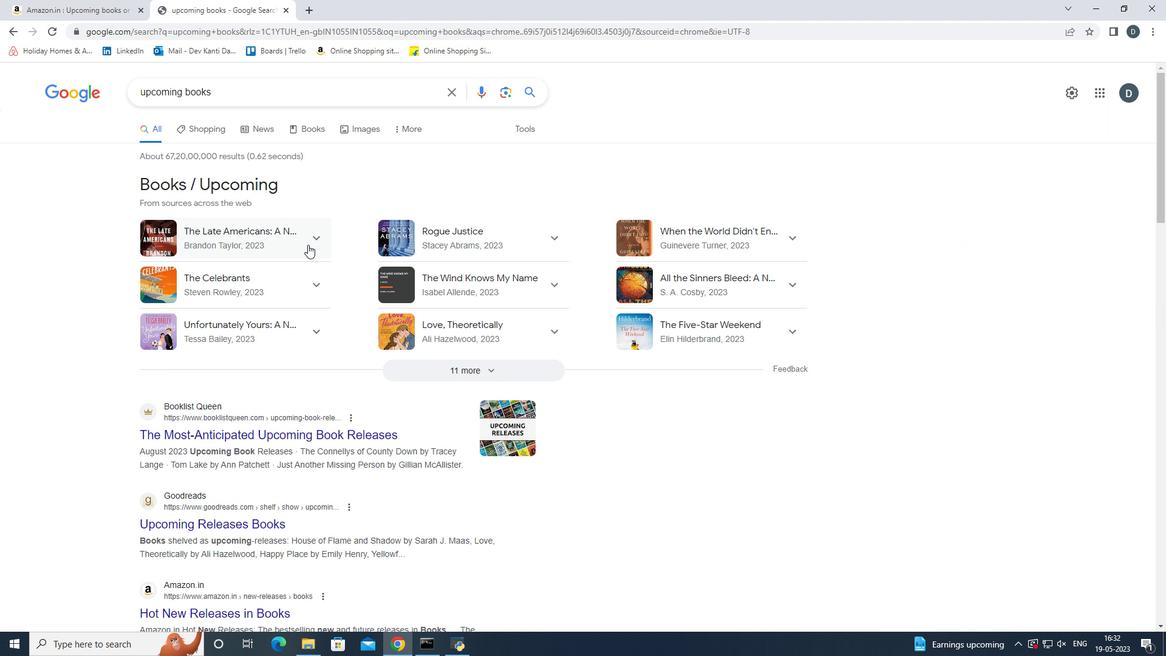 
Action: Mouse pressed left at (307, 243)
Screenshot: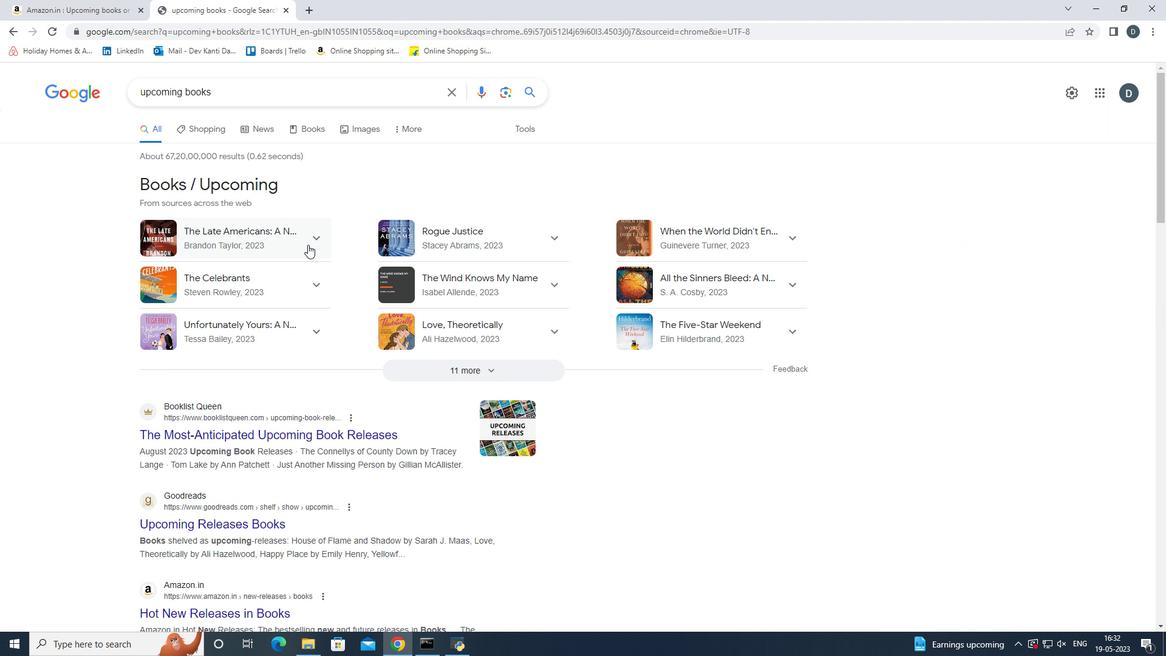 
Action: Mouse moved to (125, 300)
Screenshot: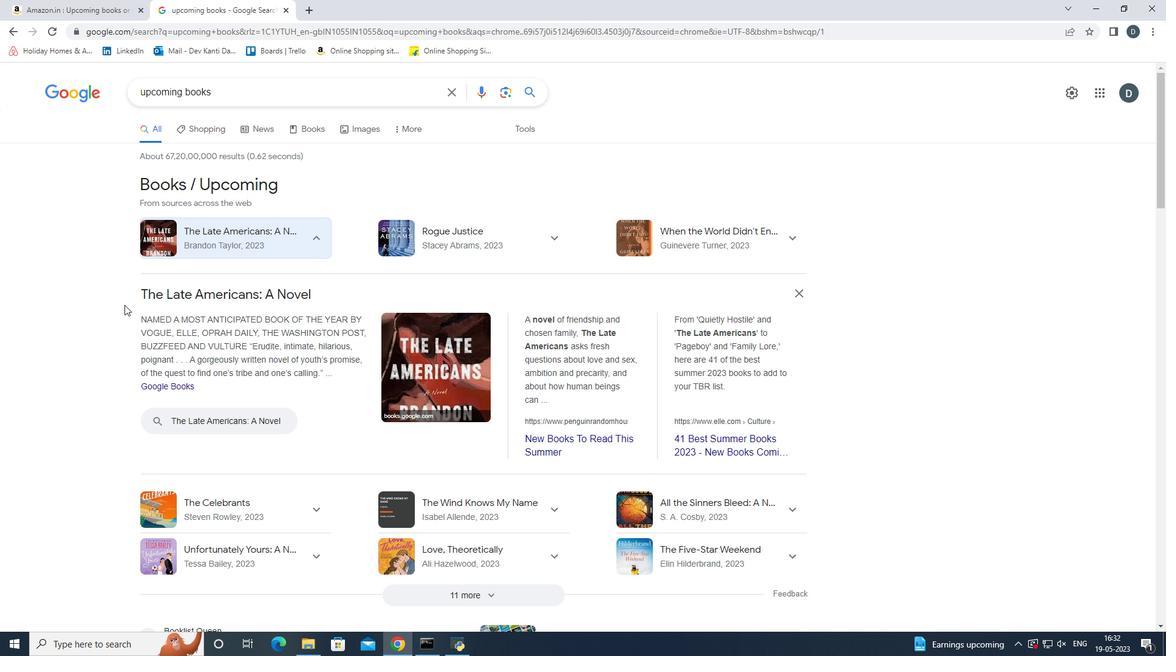 
Action: Mouse pressed left at (125, 300)
Screenshot: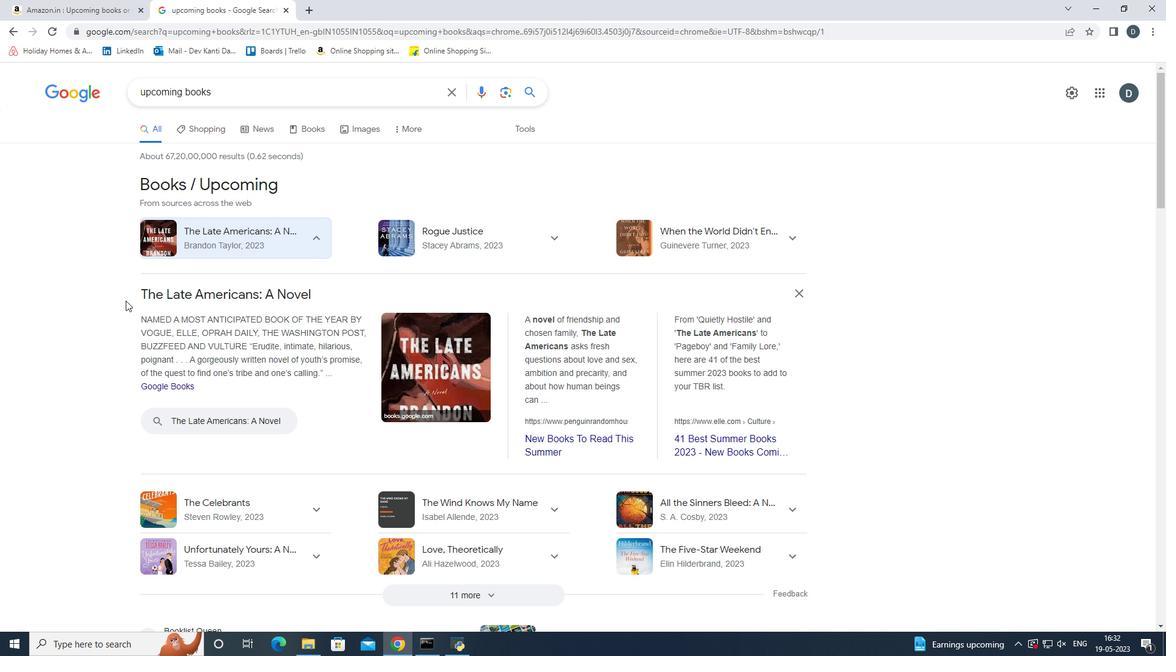 
Action: Mouse moved to (354, 298)
Screenshot: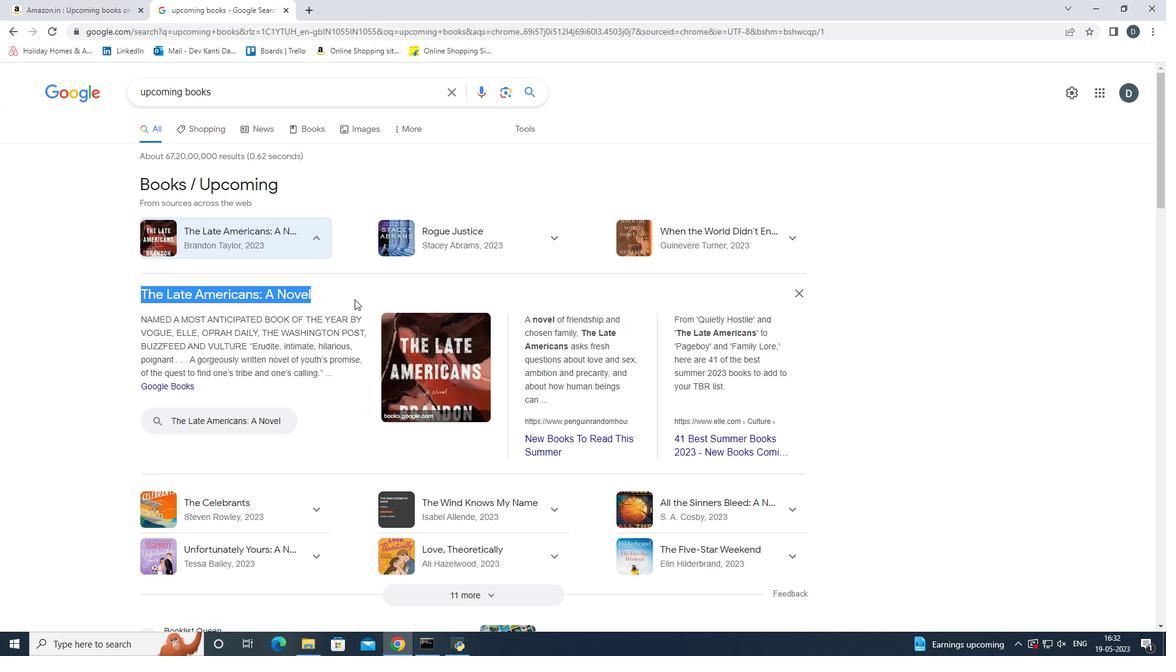
Action: Key pressed ctrl+C
Screenshot: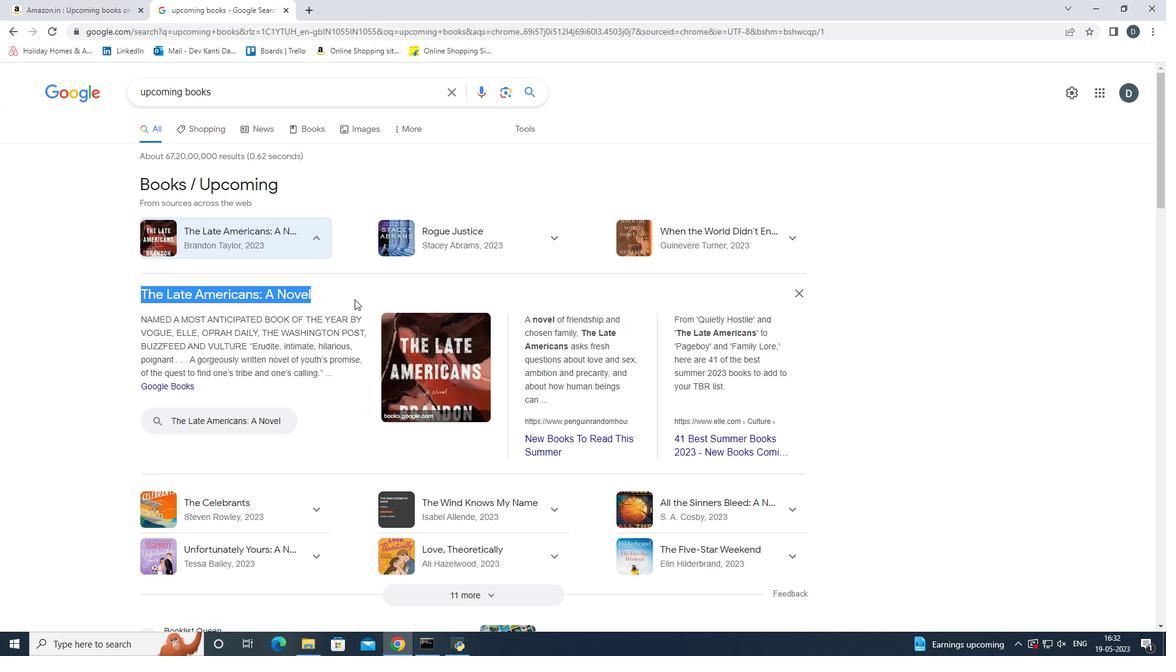 
Action: Mouse moved to (27, 0)
Screenshot: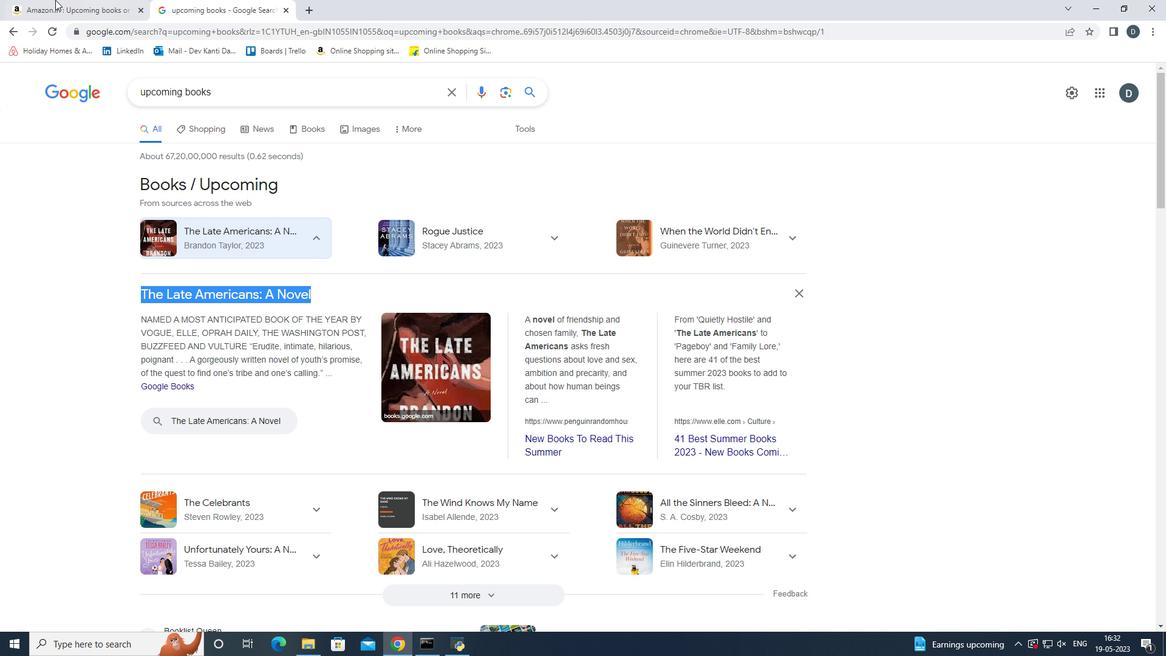 
Action: Mouse pressed left at (27, 0)
Screenshot: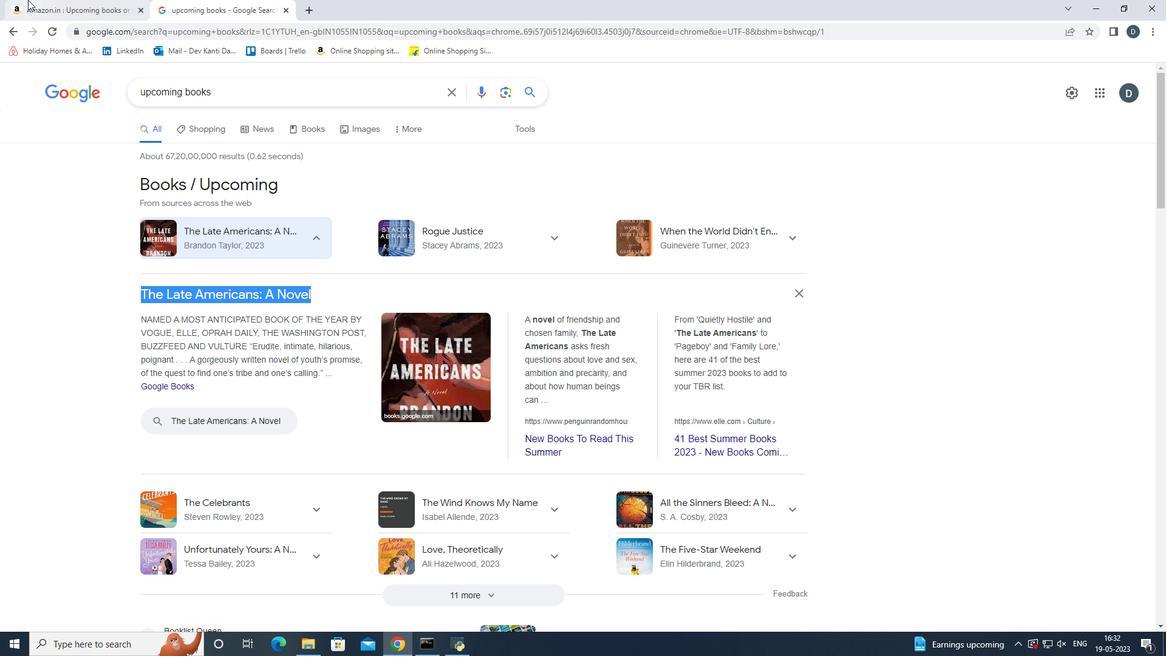 
Action: Mouse moved to (434, 85)
Screenshot: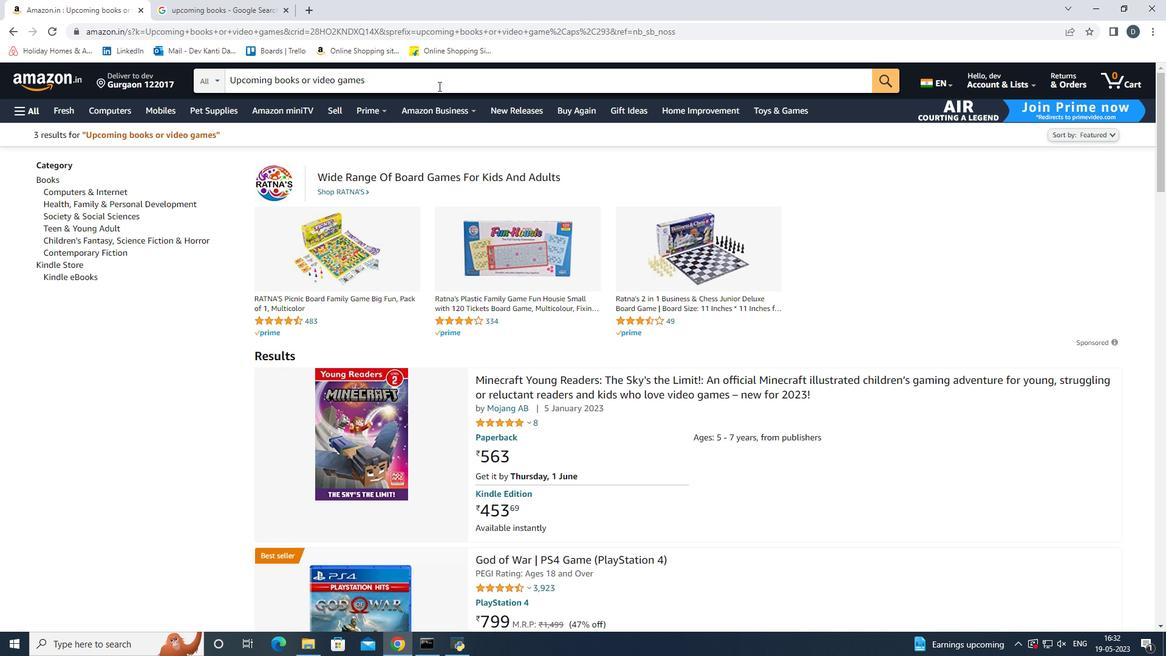 
Action: Mouse pressed left at (434, 85)
Screenshot: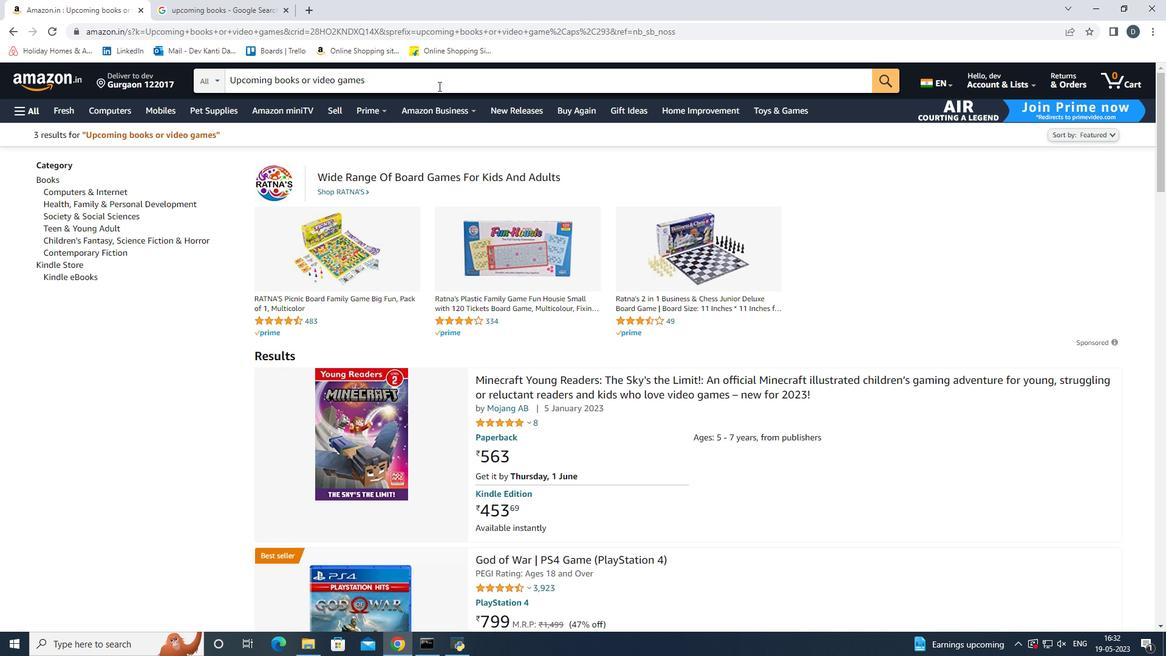 
Action: Mouse moved to (177, 85)
Screenshot: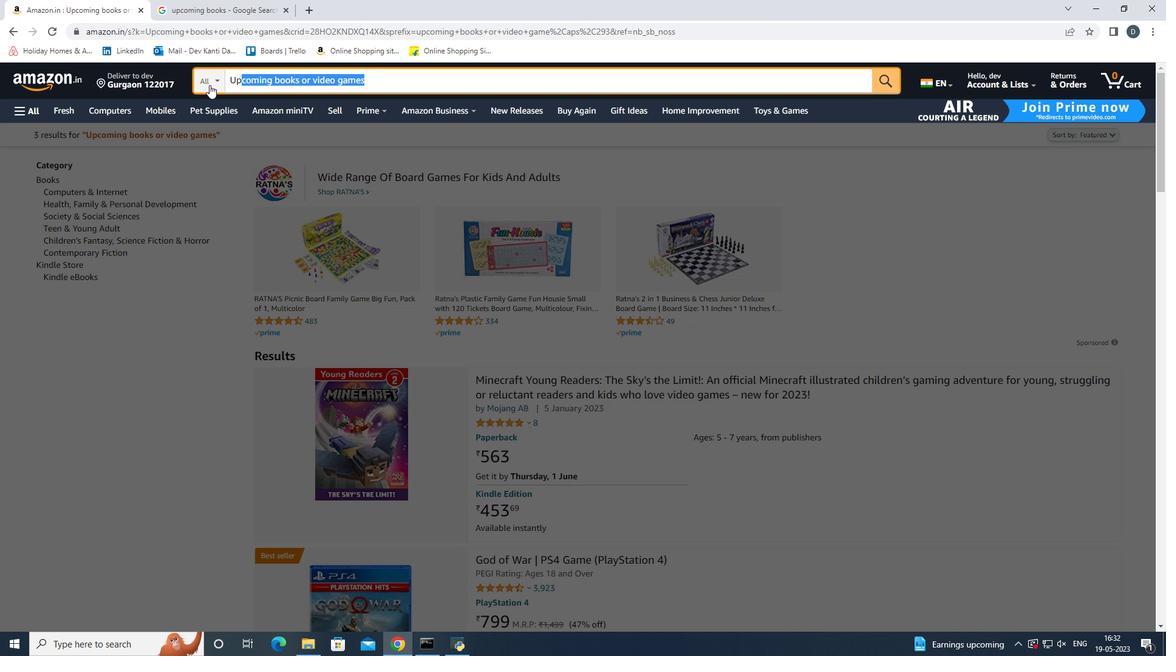 
Action: Key pressed ctrl+V
Screenshot: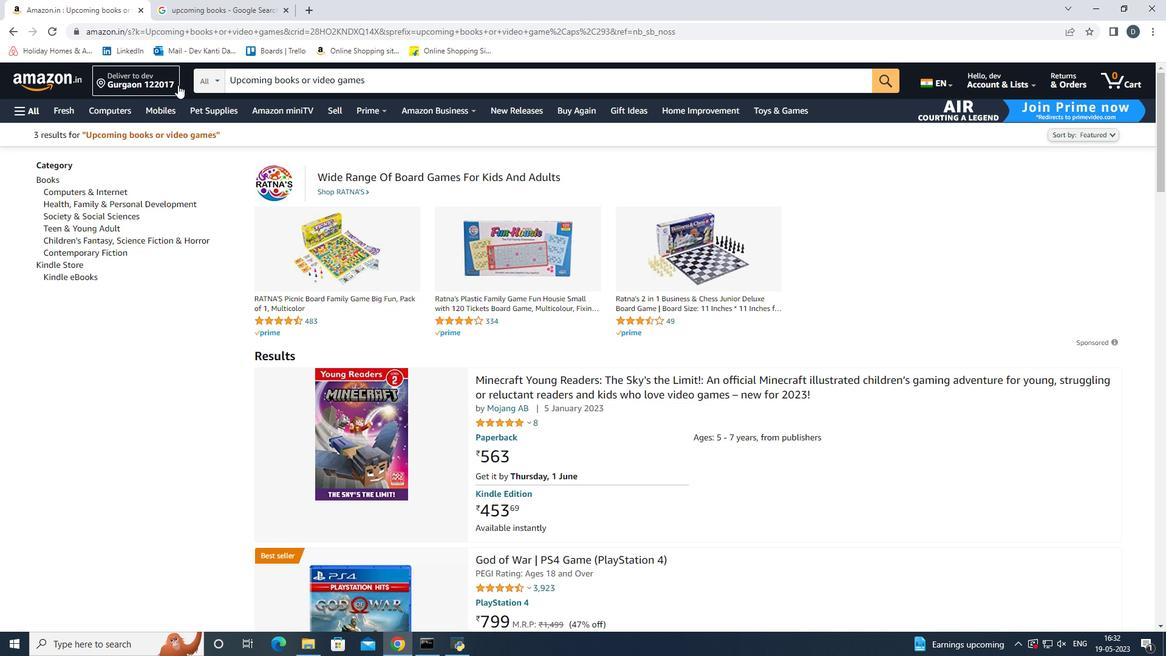 
Action: Mouse moved to (422, 74)
Screenshot: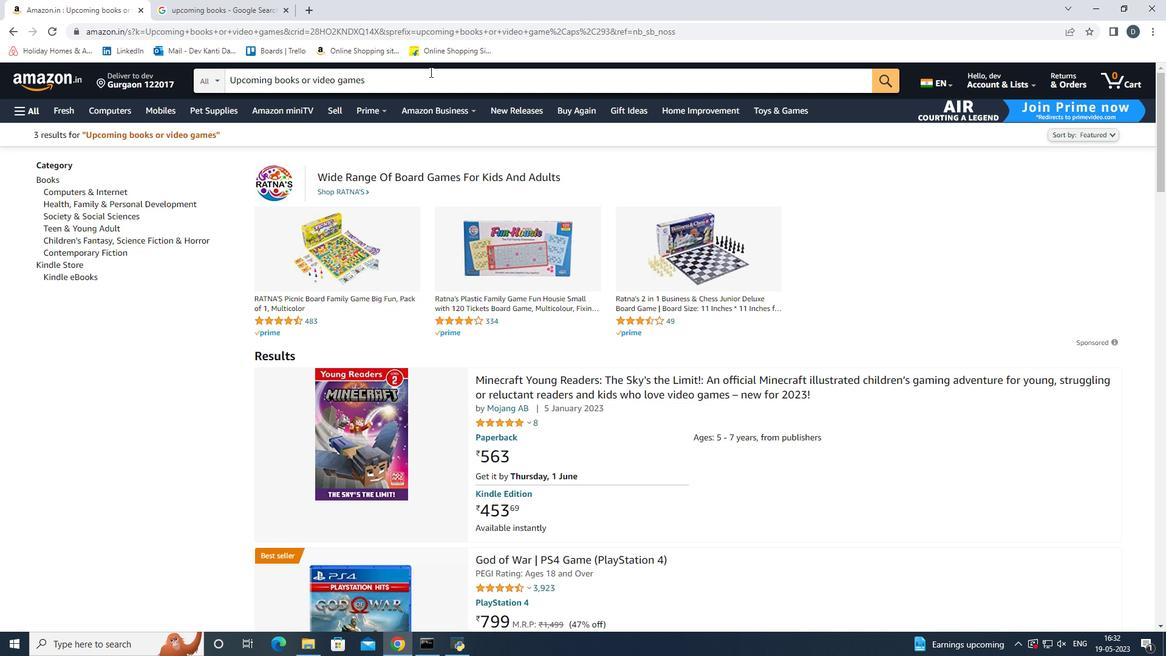 
Action: Mouse pressed left at (422, 74)
Screenshot: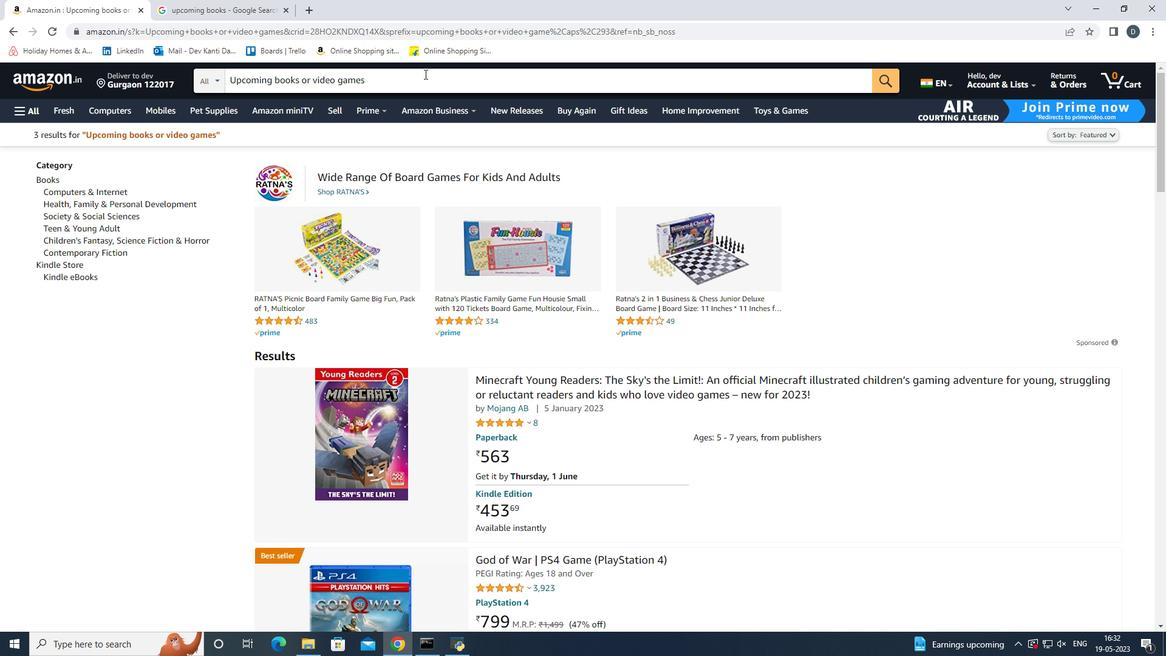 
Action: Key pressed ctrl+A<'\x16'>
Screenshot: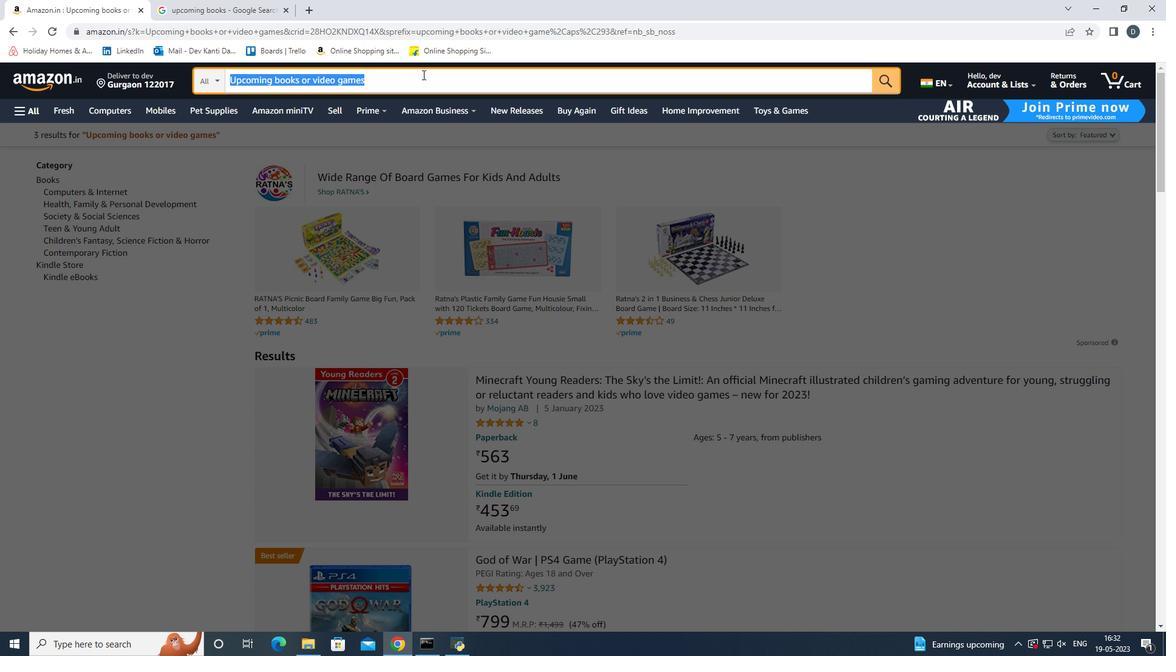 
Action: Mouse moved to (401, 78)
Screenshot: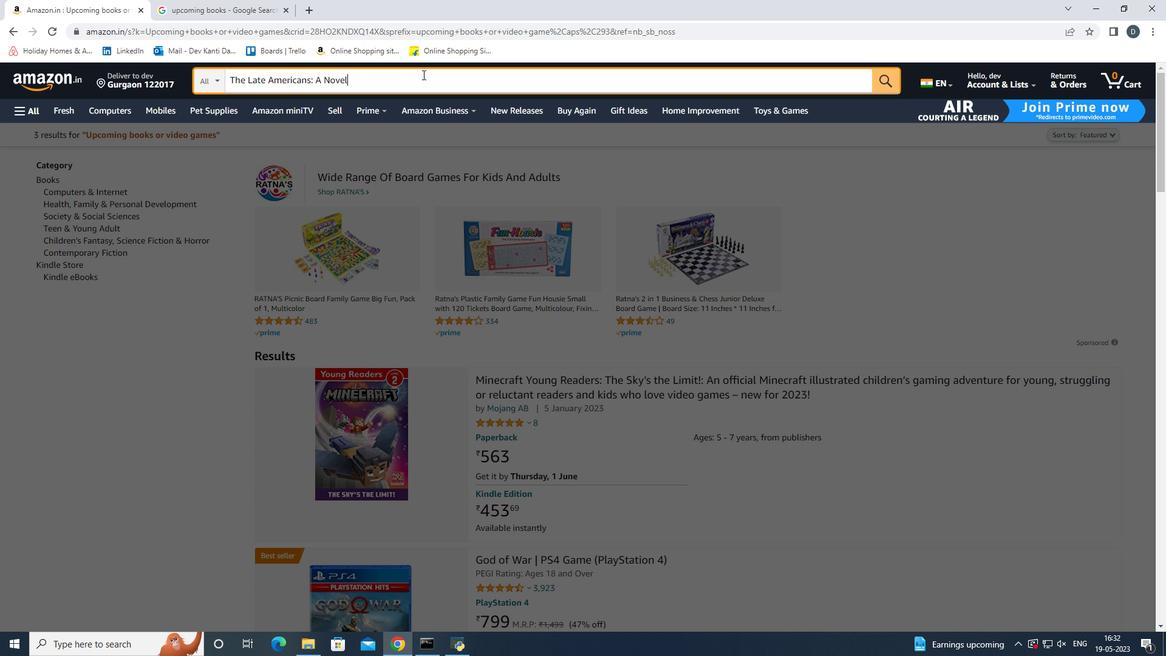 
Action: Key pressed <Key.enter>
Screenshot: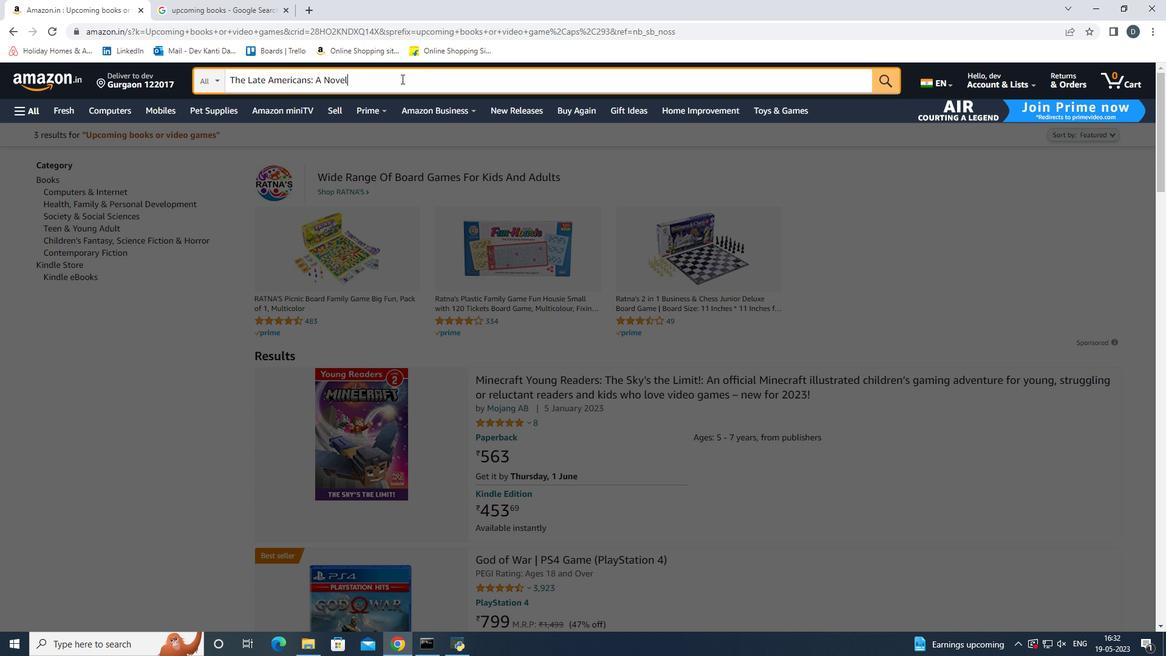 
Action: Mouse moved to (860, 319)
Screenshot: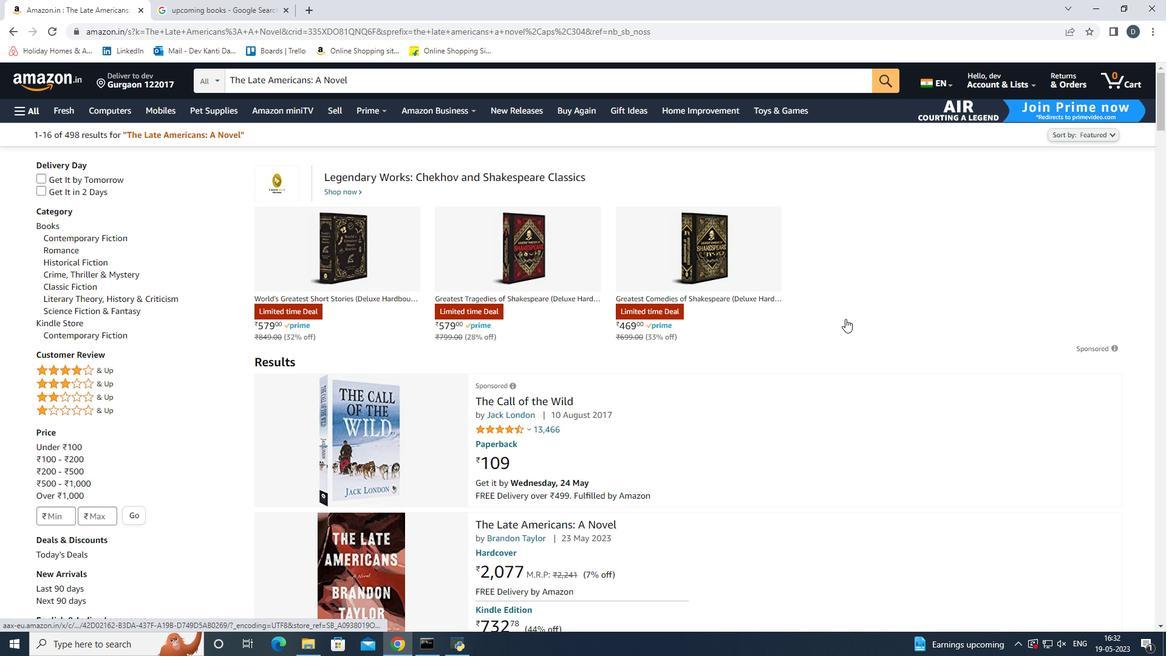 
Action: Mouse scrolled (860, 318) with delta (0, 0)
Screenshot: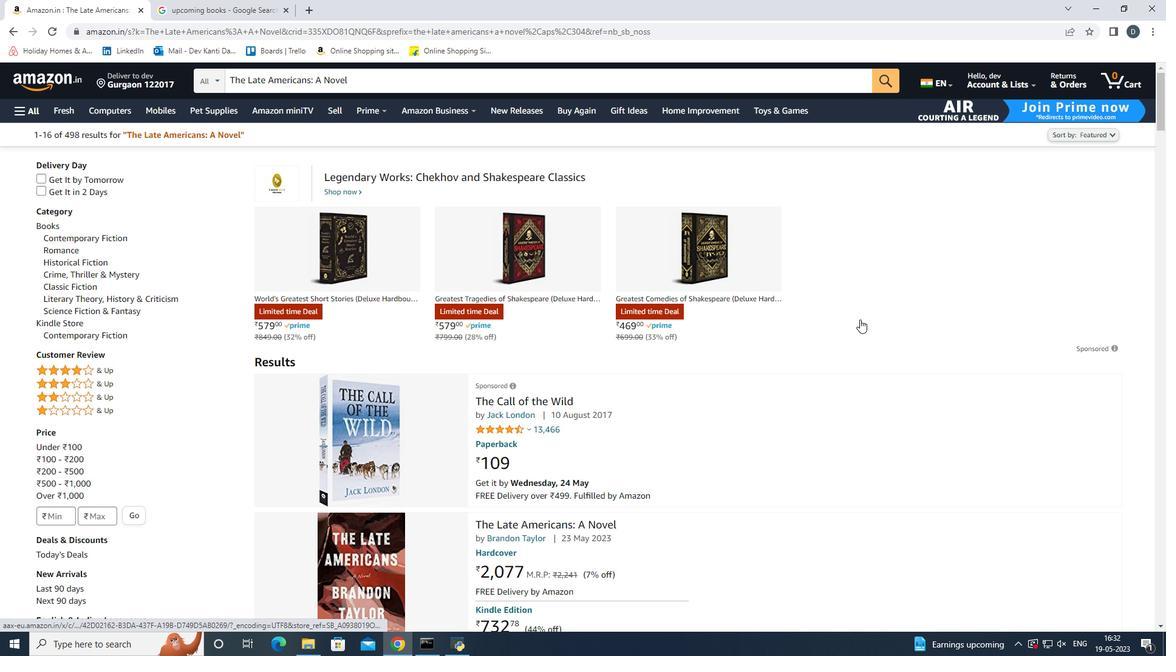 
Action: Mouse scrolled (860, 318) with delta (0, 0)
Screenshot: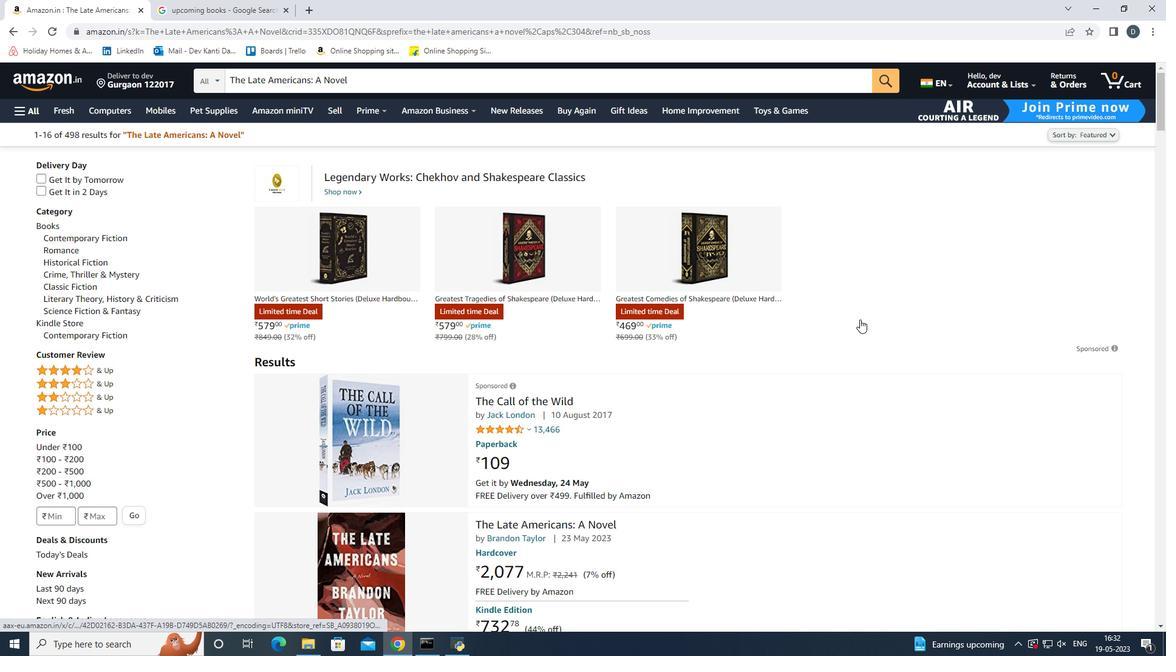 
Action: Mouse scrolled (860, 318) with delta (0, 0)
Screenshot: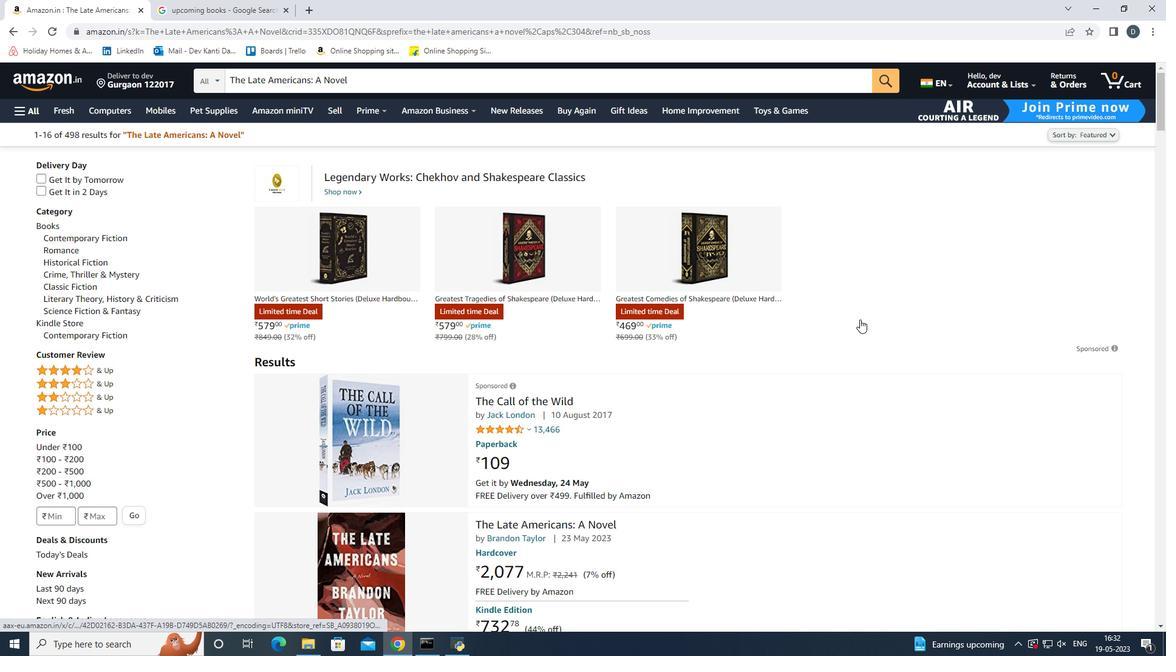 
Action: Mouse scrolled (860, 318) with delta (0, 0)
Screenshot: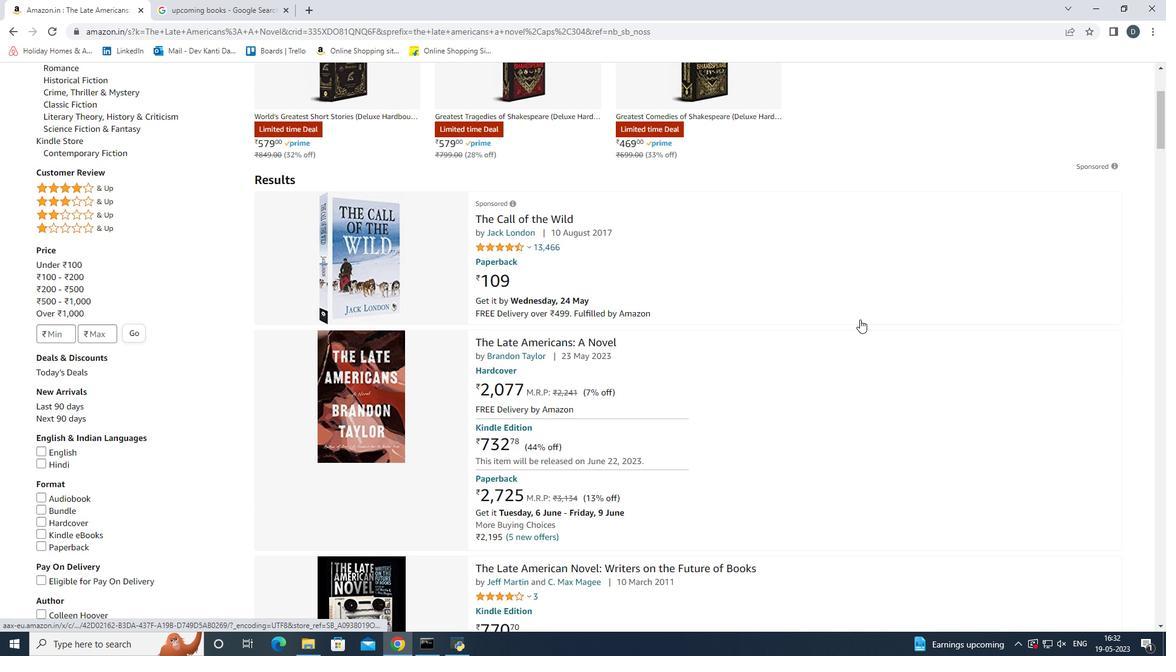 
Action: Mouse scrolled (860, 318) with delta (0, 0)
Screenshot: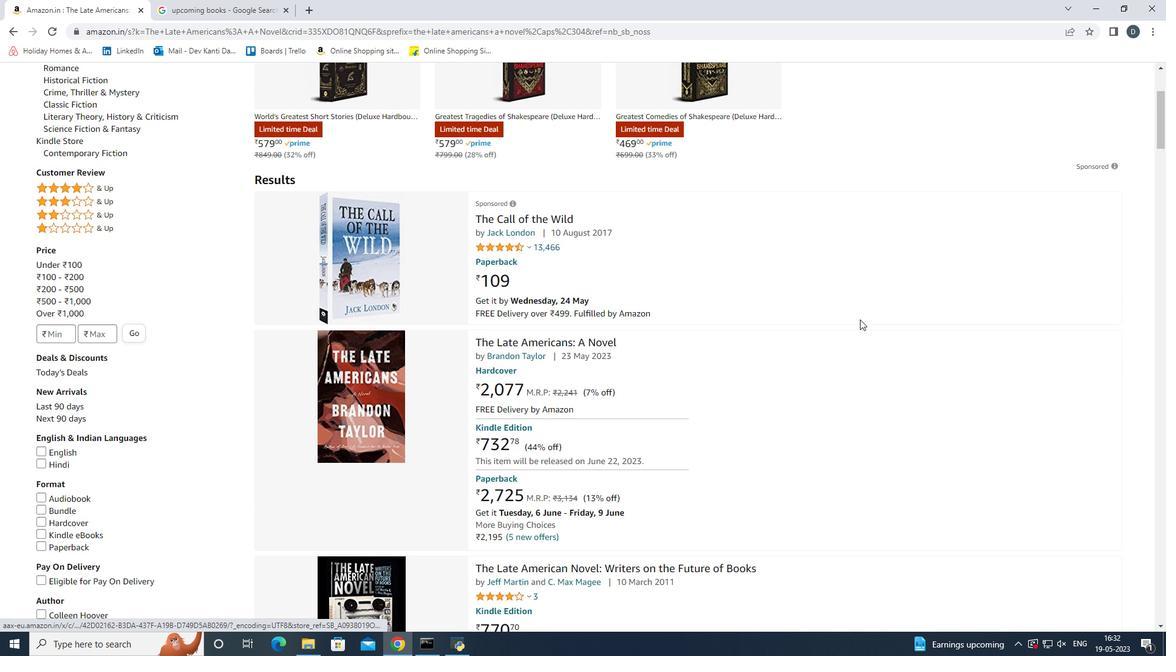 
Action: Mouse scrolled (860, 318) with delta (0, 0)
Screenshot: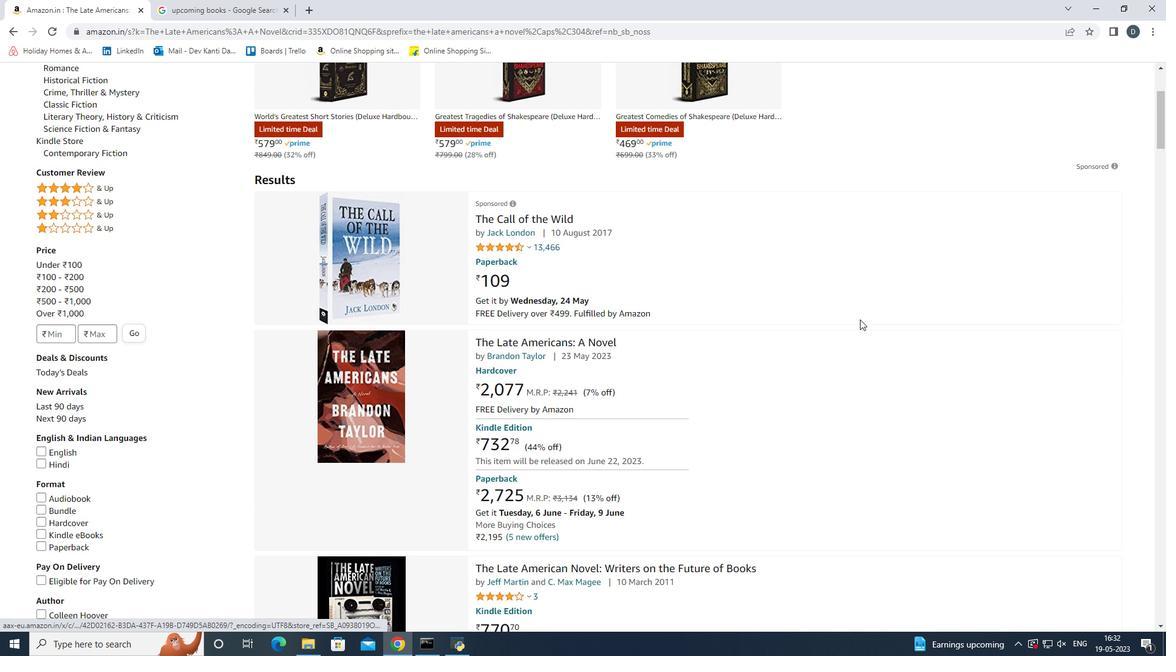
Action: Mouse scrolled (860, 318) with delta (0, 0)
Screenshot: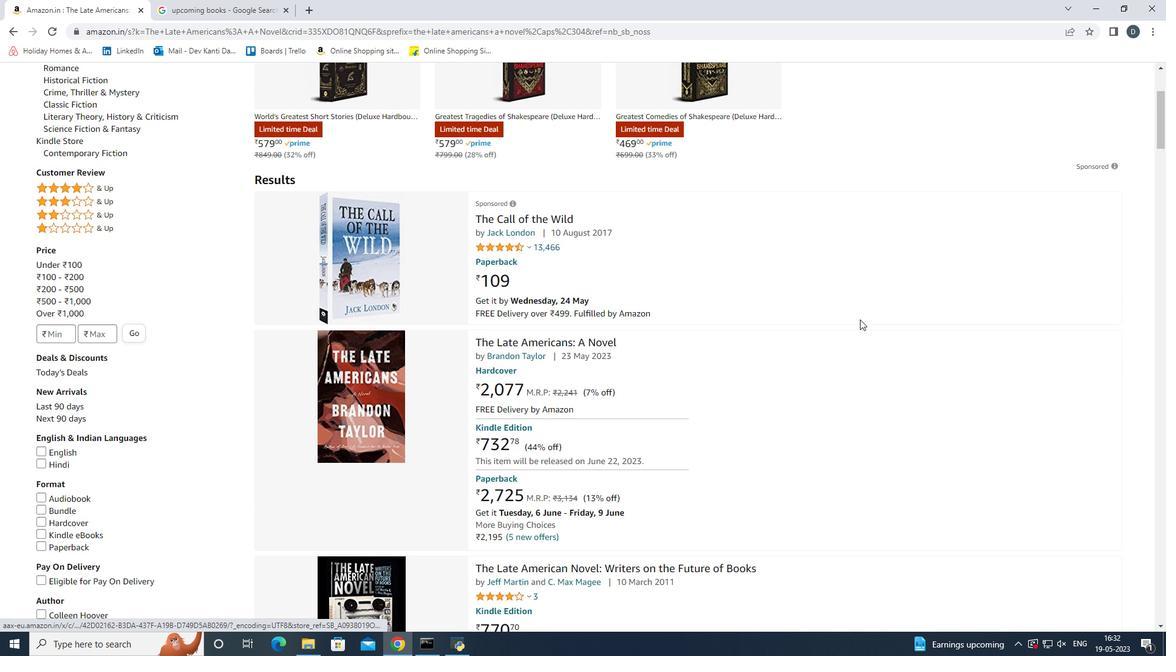
Action: Mouse scrolled (860, 318) with delta (0, 0)
Screenshot: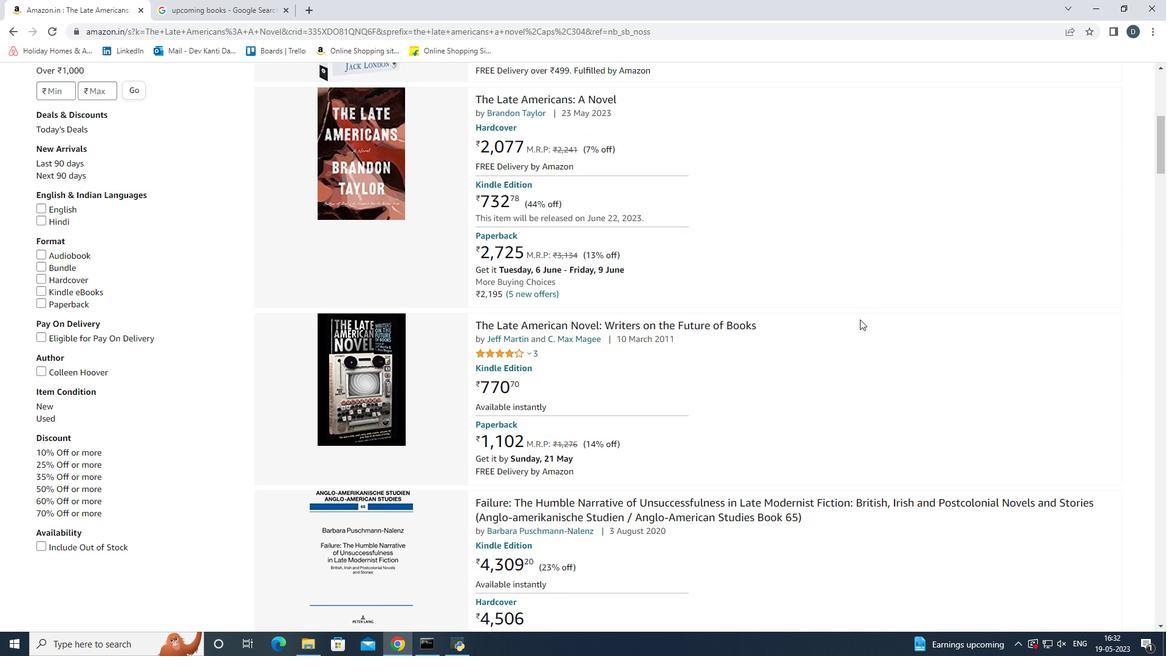 
Action: Mouse scrolled (860, 318) with delta (0, 0)
Screenshot: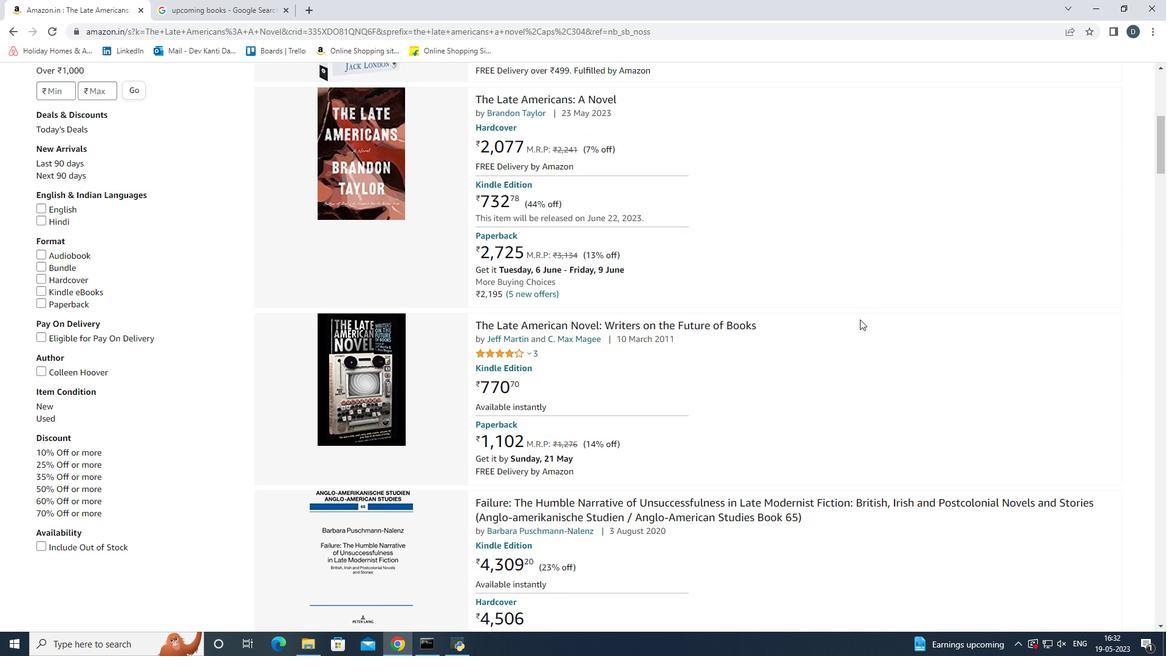 
Action: Mouse scrolled (860, 318) with delta (0, 0)
Screenshot: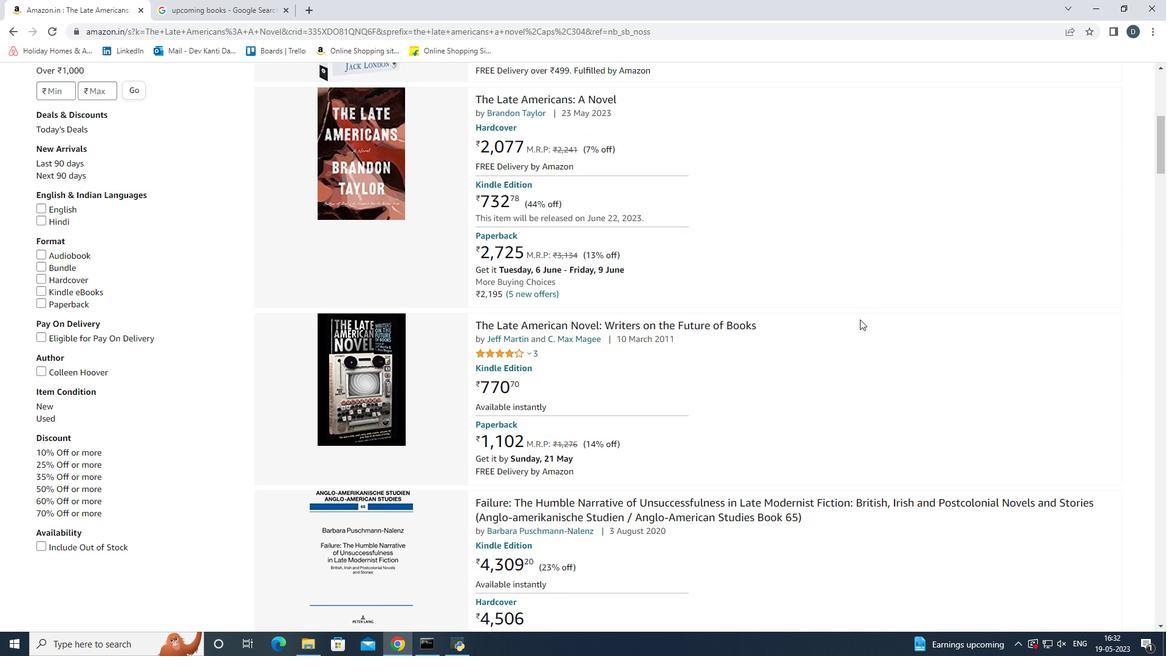 
Action: Mouse scrolled (860, 318) with delta (0, 0)
Screenshot: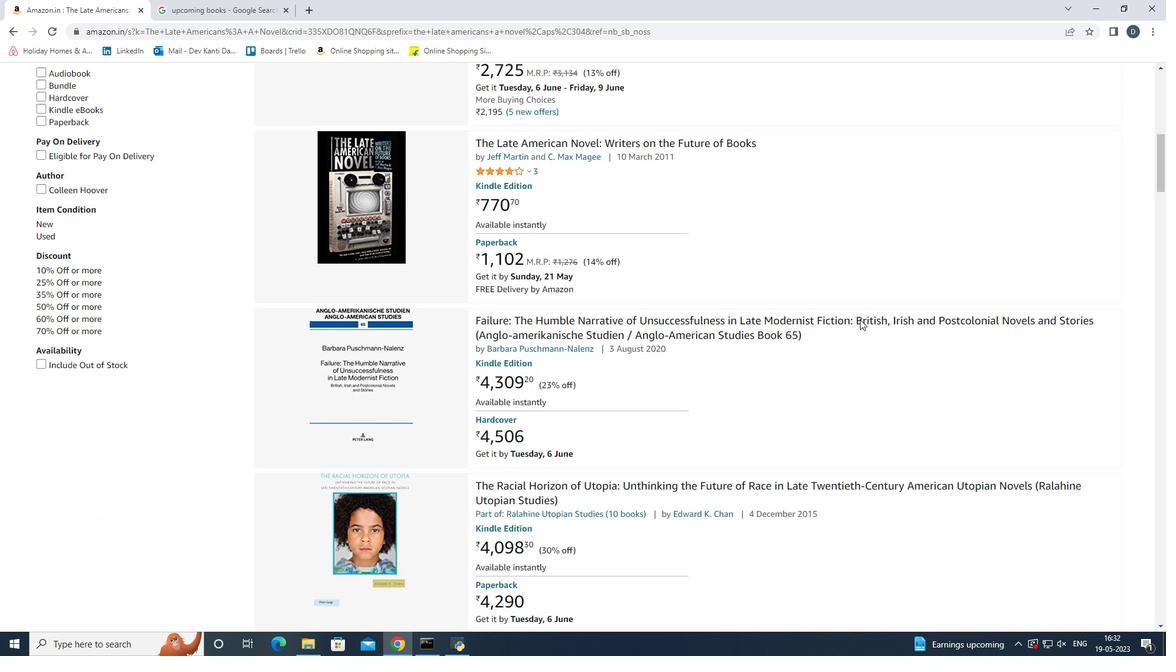 
Action: Mouse scrolled (860, 318) with delta (0, 0)
Screenshot: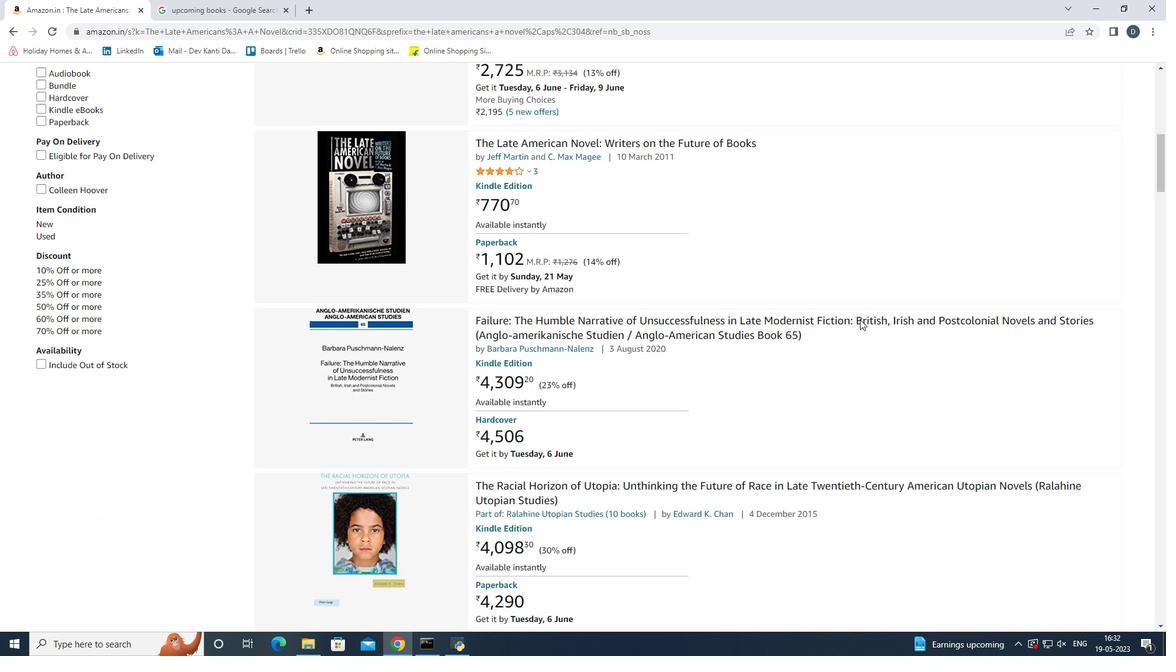 
Action: Mouse scrolled (860, 318) with delta (0, 0)
Screenshot: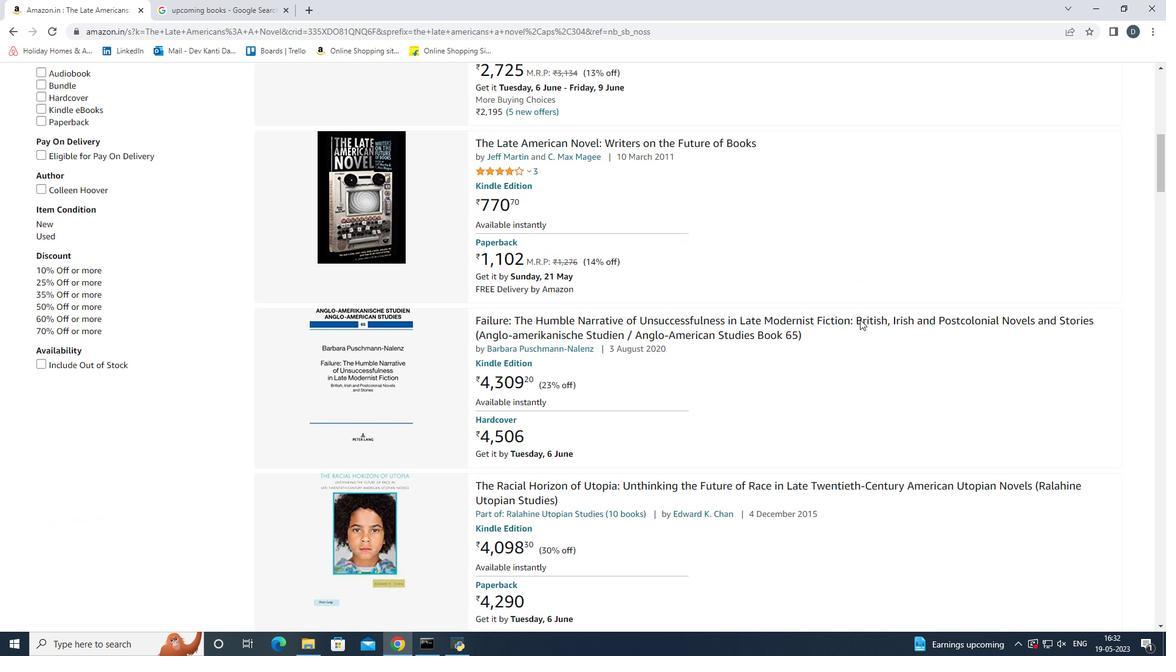 
Action: Mouse scrolled (860, 318) with delta (0, 0)
Screenshot: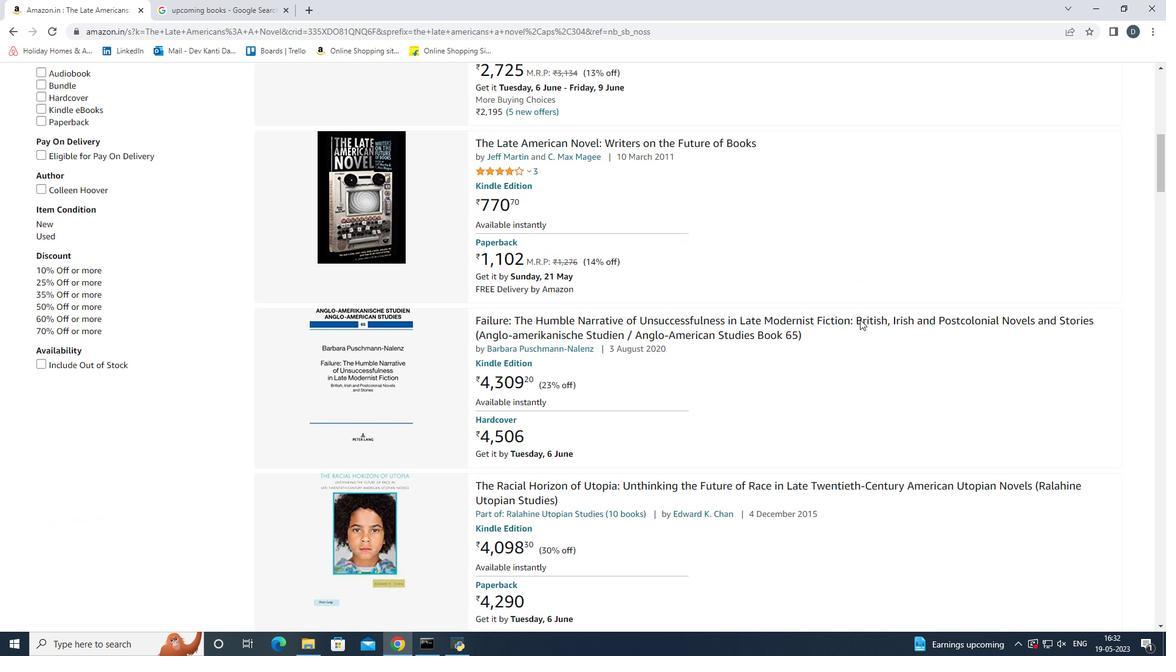 
Action: Mouse moved to (855, 317)
Screenshot: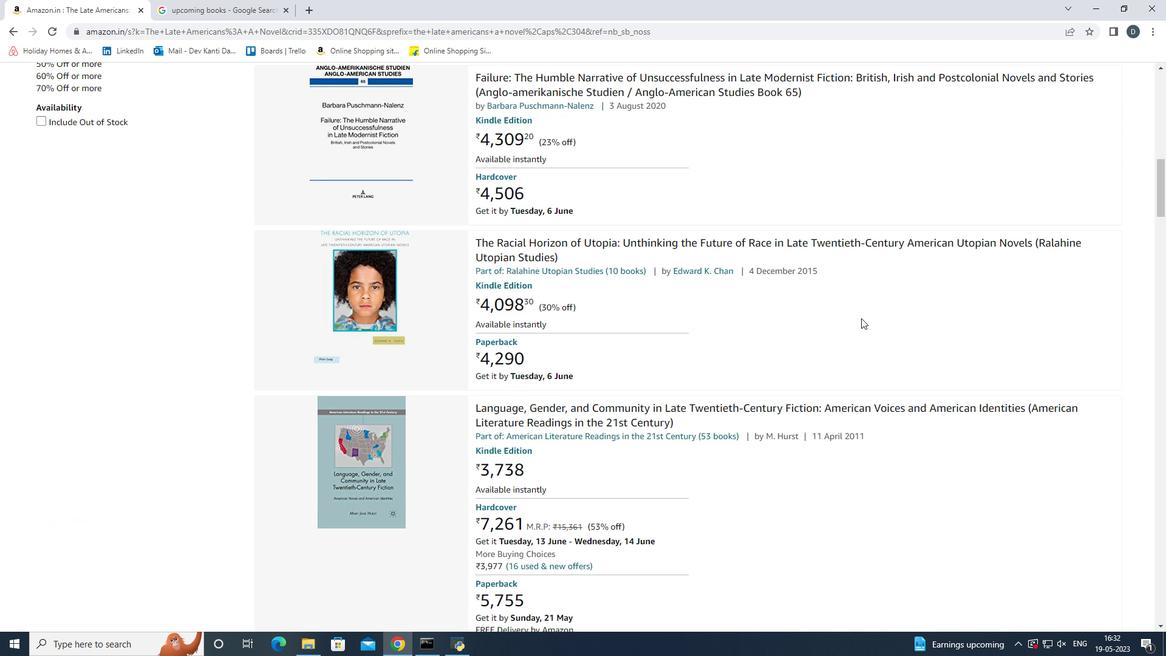 
Action: Mouse scrolled (856, 317) with delta (0, 0)
Screenshot: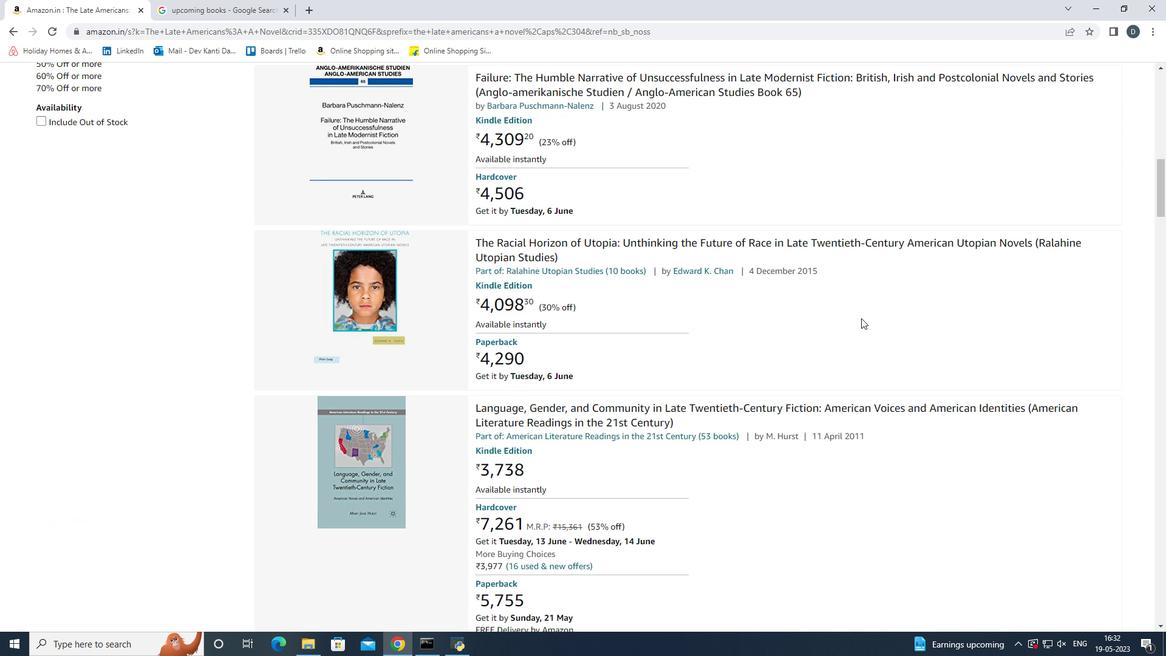 
Action: Mouse scrolled (855, 317) with delta (0, 0)
Screenshot: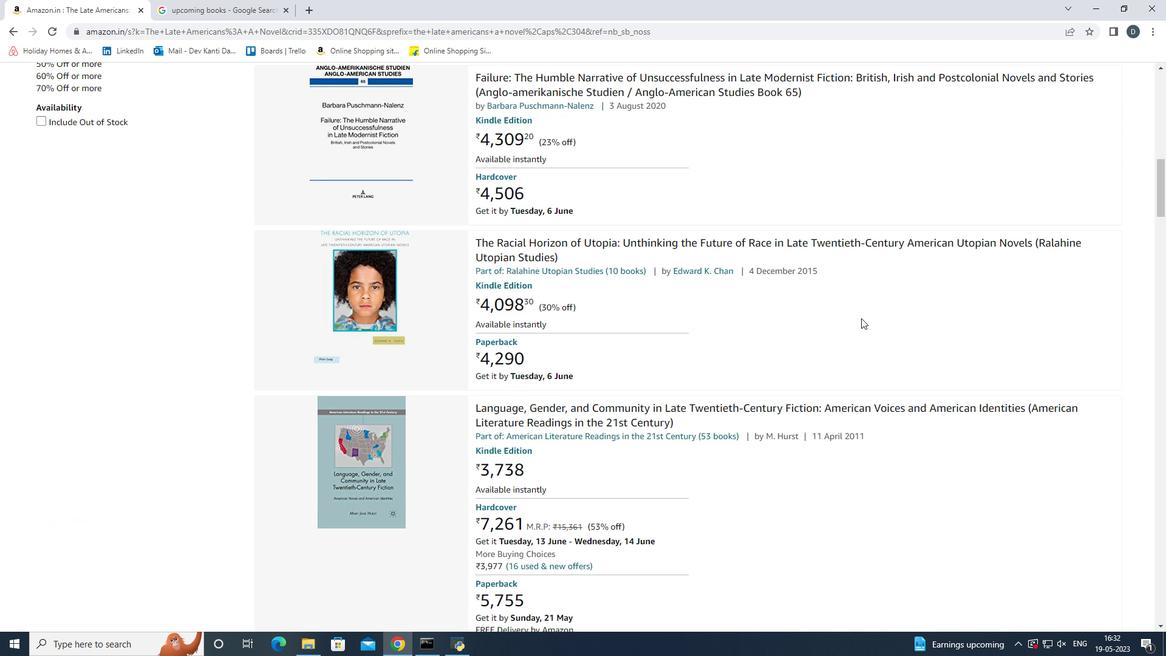 
Action: Mouse scrolled (855, 317) with delta (0, 0)
Screenshot: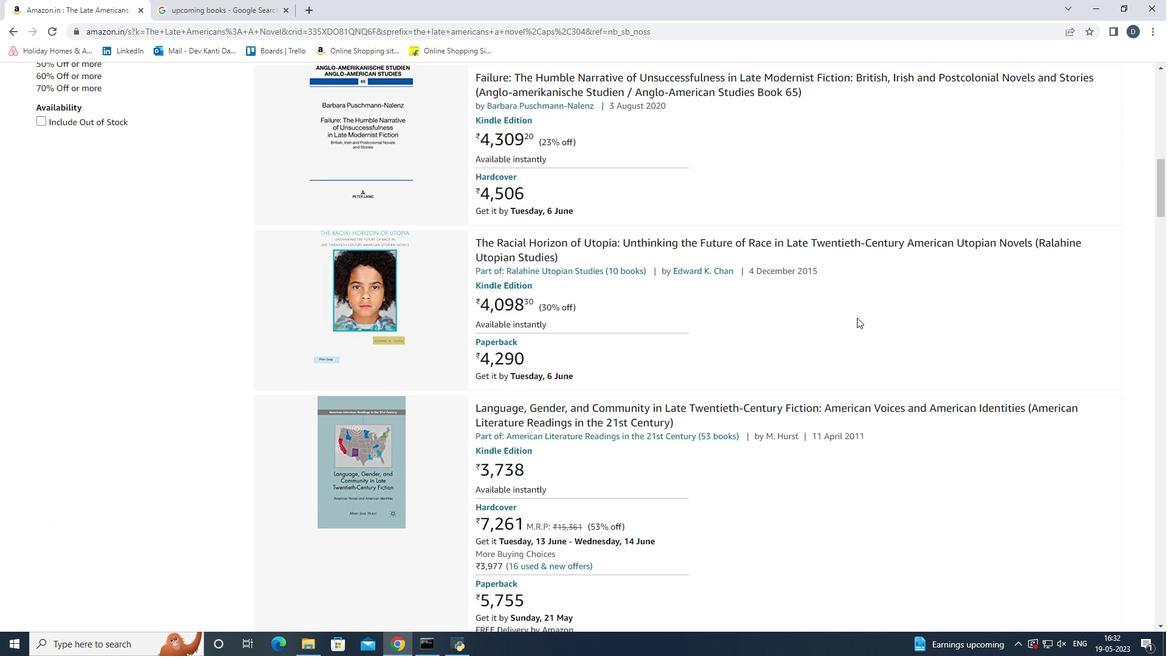 
Action: Mouse scrolled (855, 317) with delta (0, 0)
Screenshot: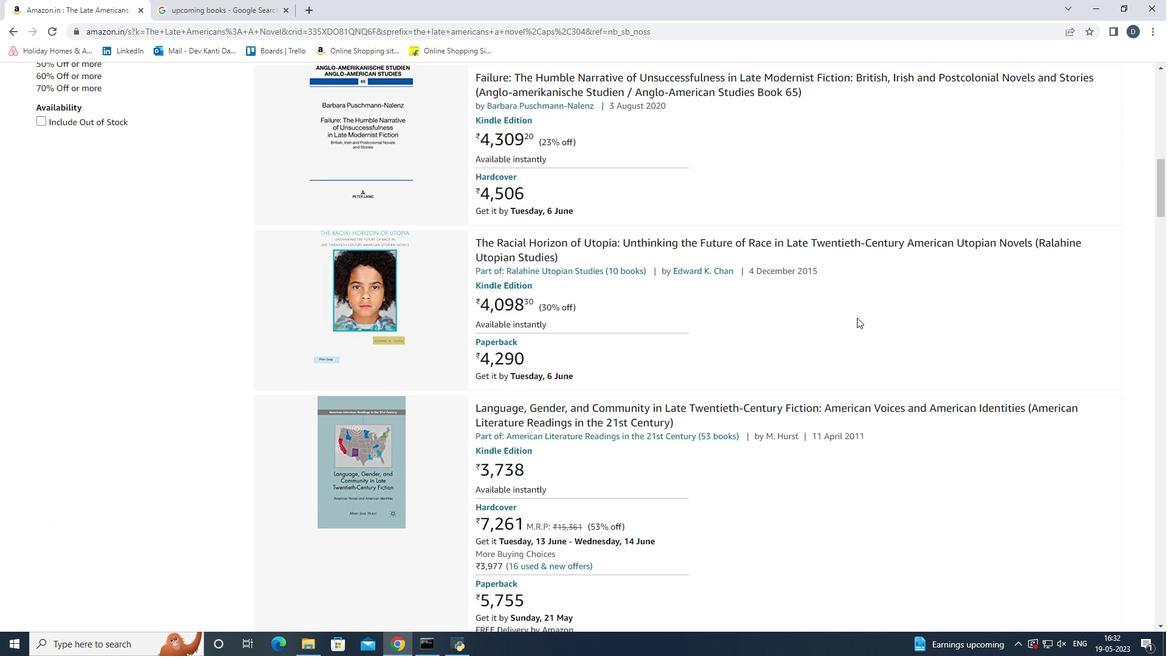 
Action: Mouse scrolled (855, 317) with delta (0, 0)
Screenshot: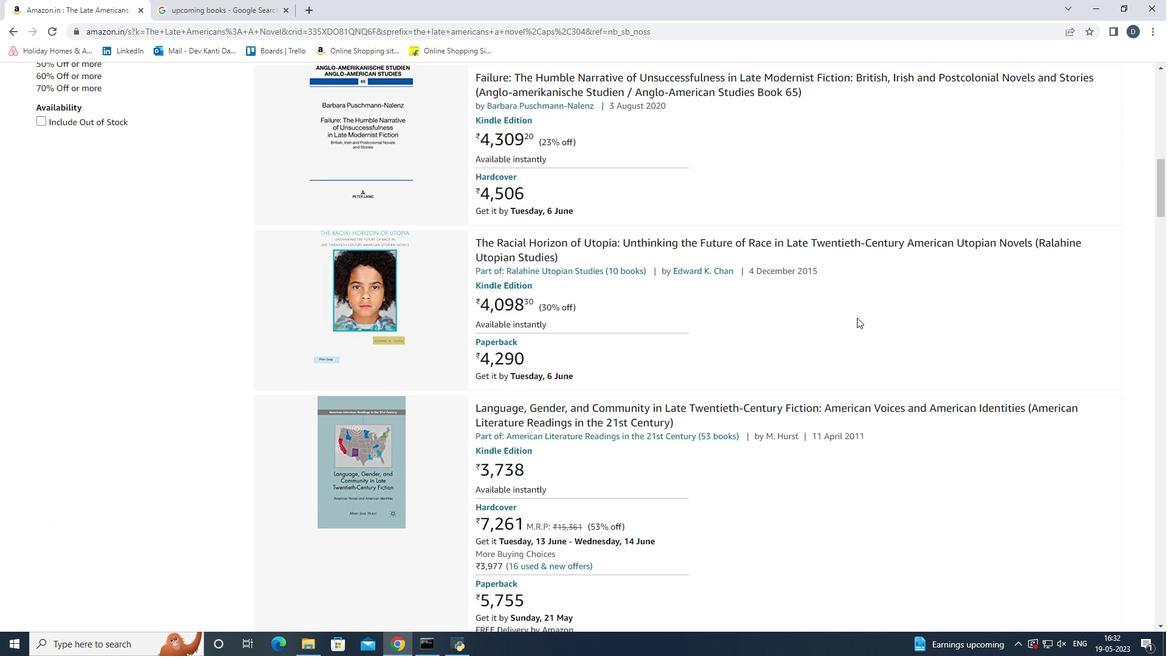 
Action: Mouse scrolled (855, 317) with delta (0, 0)
Screenshot: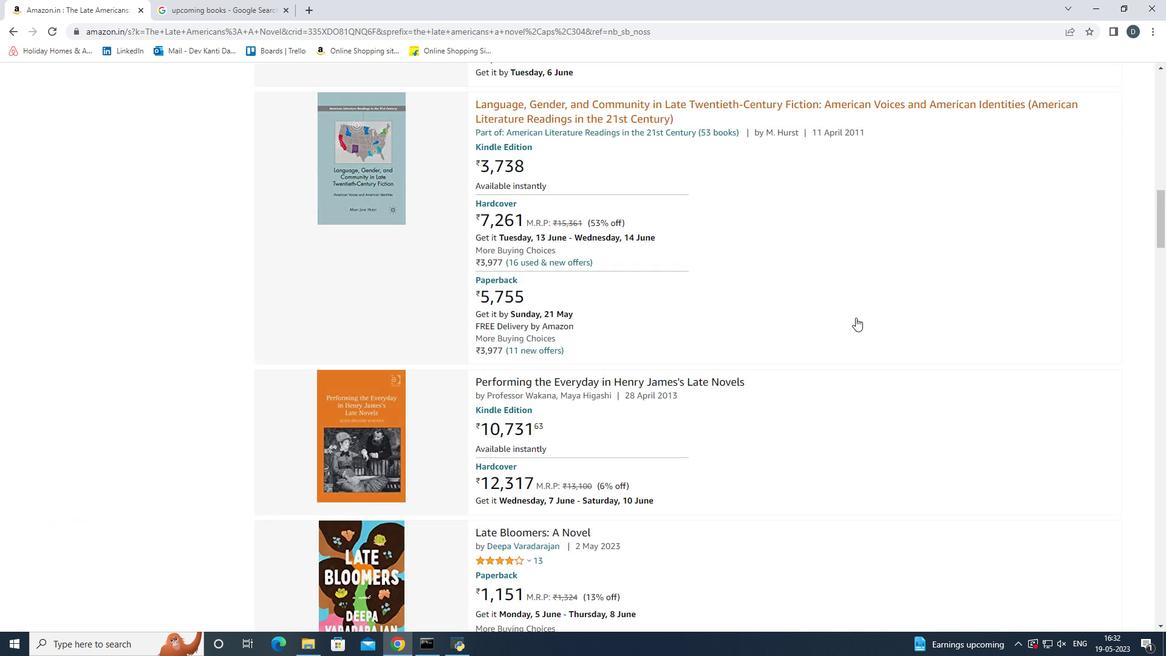 
Action: Mouse scrolled (855, 317) with delta (0, 0)
Screenshot: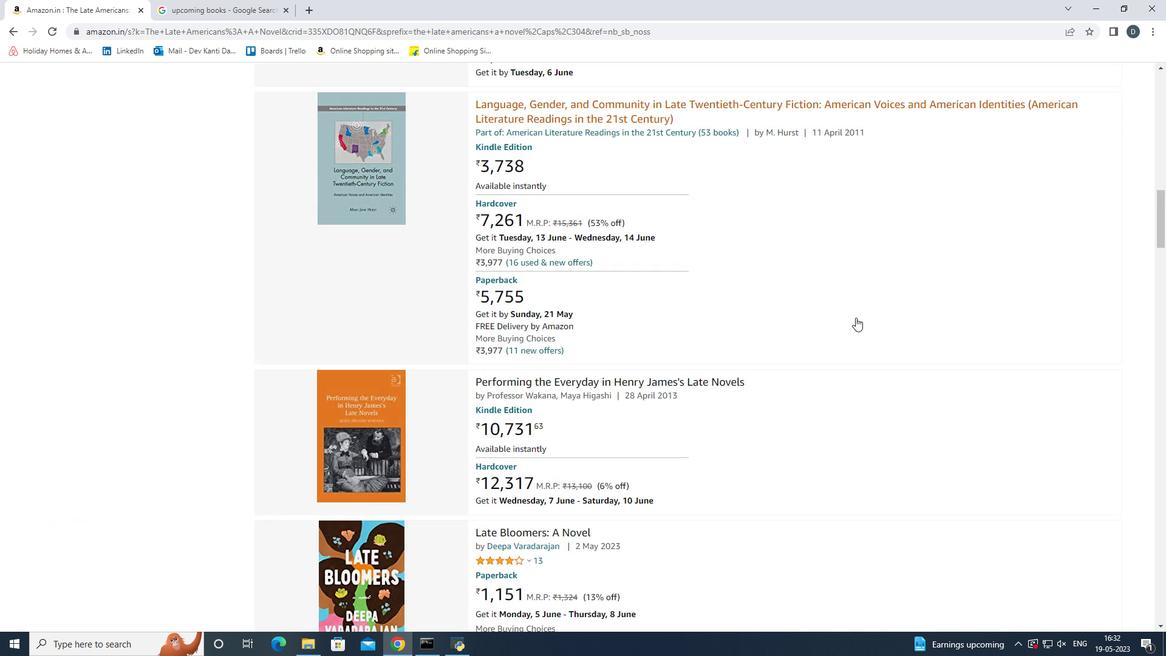 
Action: Mouse scrolled (855, 317) with delta (0, 0)
Screenshot: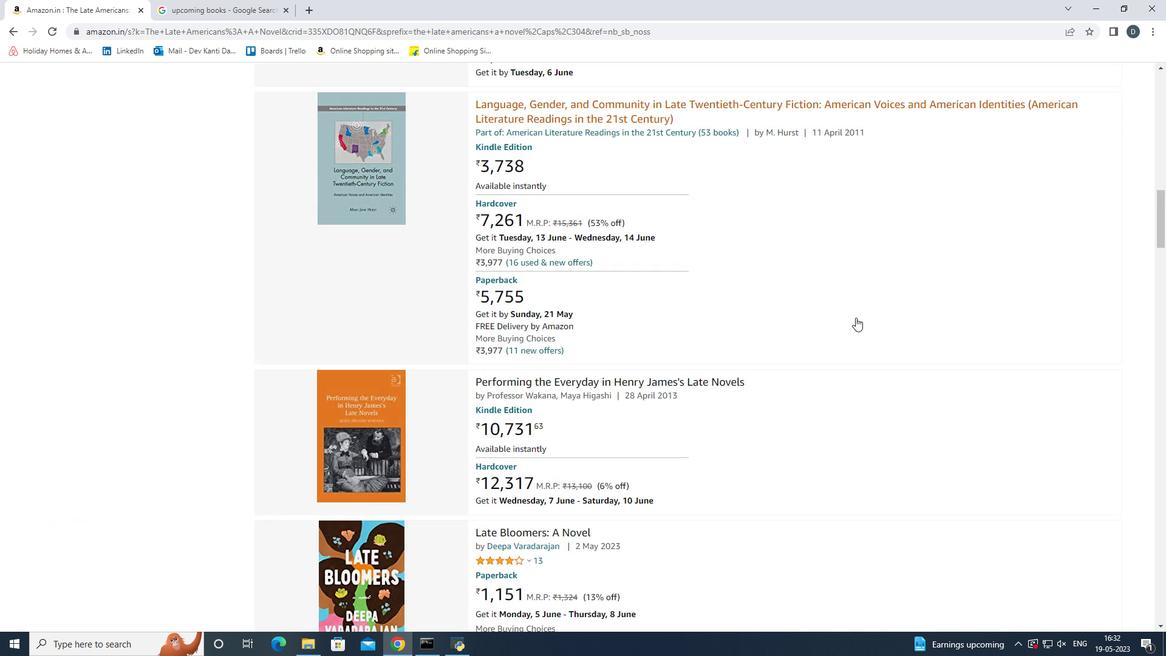 
Action: Mouse scrolled (855, 317) with delta (0, 0)
Screenshot: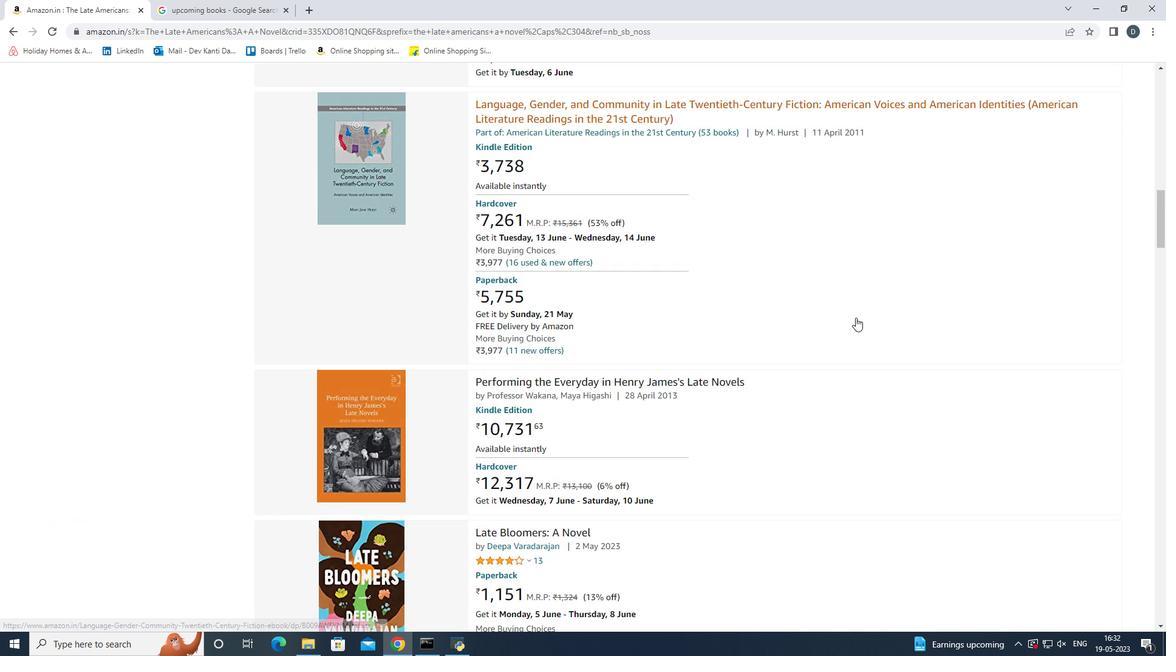 
Action: Mouse scrolled (855, 317) with delta (0, 0)
Screenshot: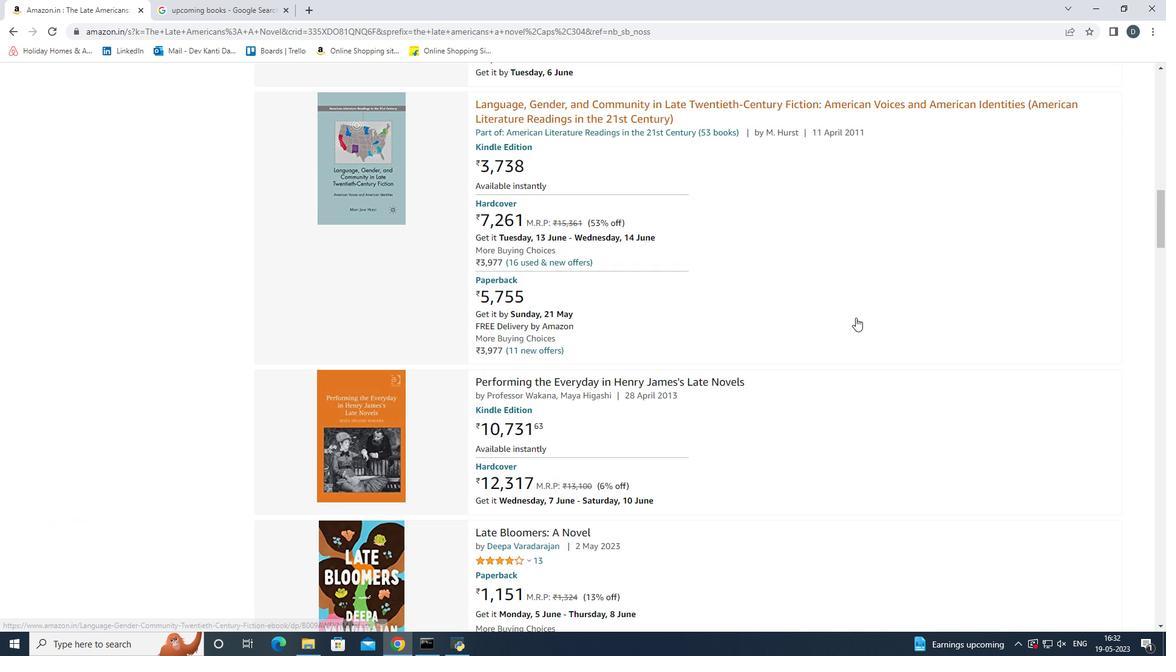 
Action: Mouse scrolled (855, 318) with delta (0, 0)
Screenshot: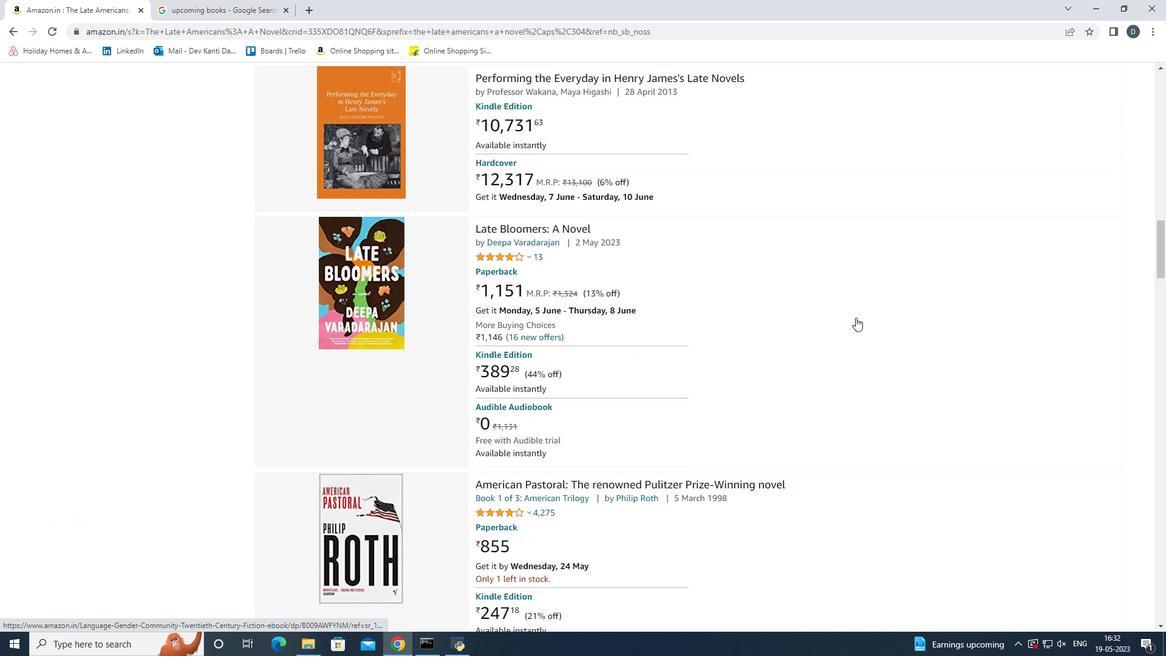 
Action: Mouse scrolled (855, 318) with delta (0, 0)
Screenshot: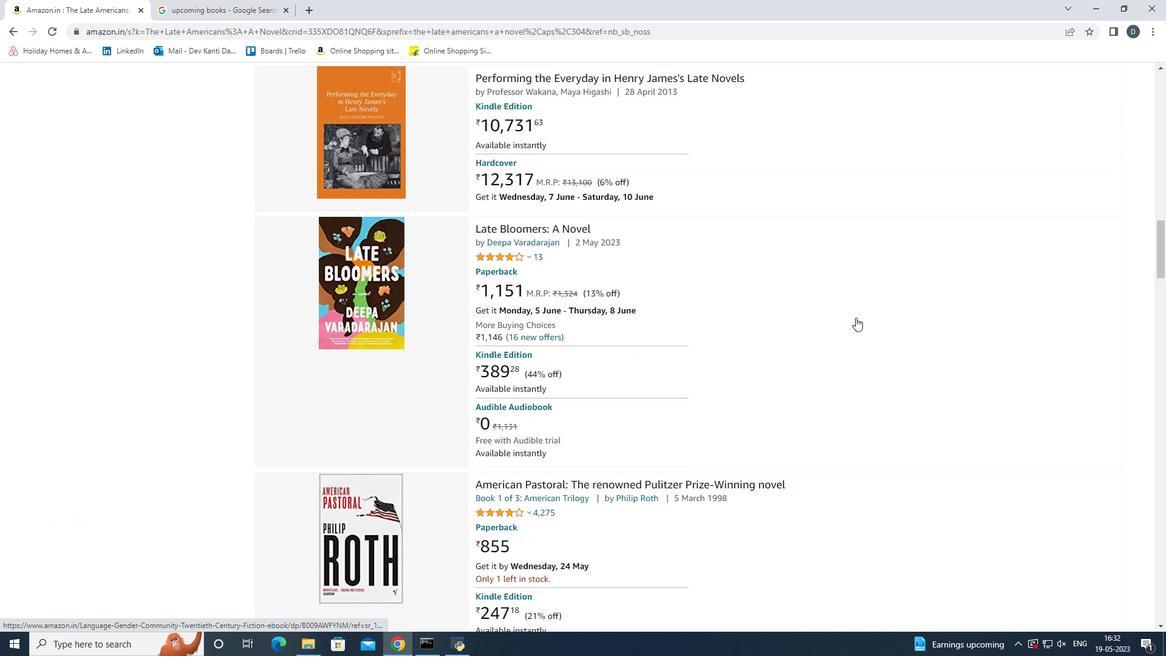 
Action: Mouse scrolled (855, 318) with delta (0, 0)
Screenshot: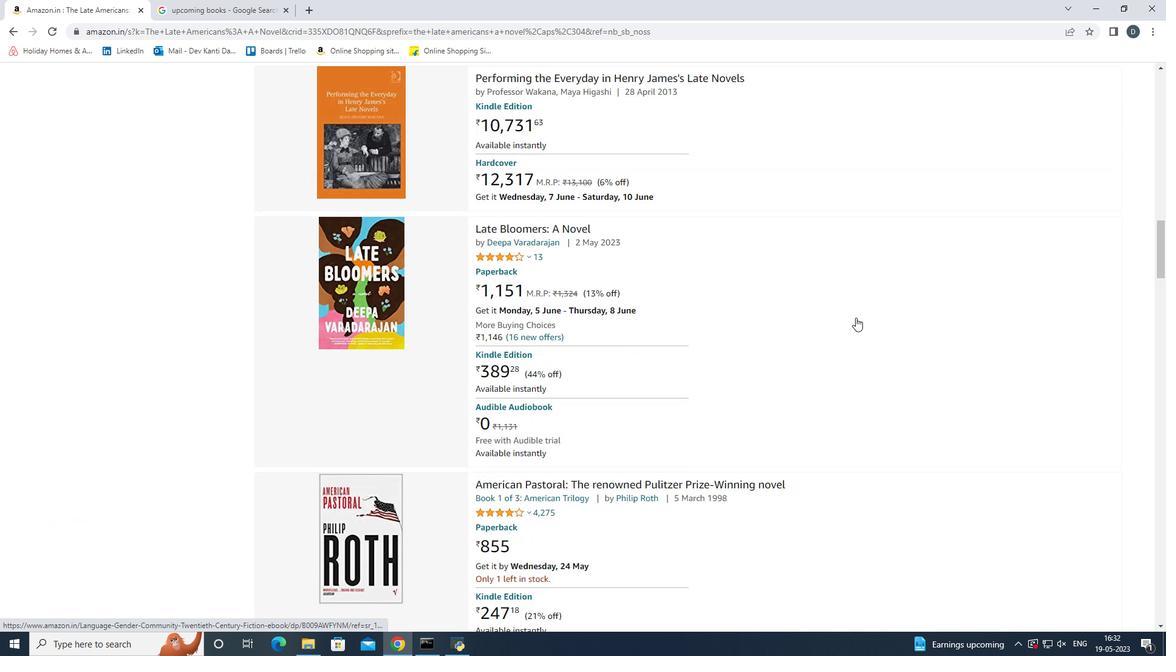 
Action: Mouse scrolled (855, 318) with delta (0, 0)
Screenshot: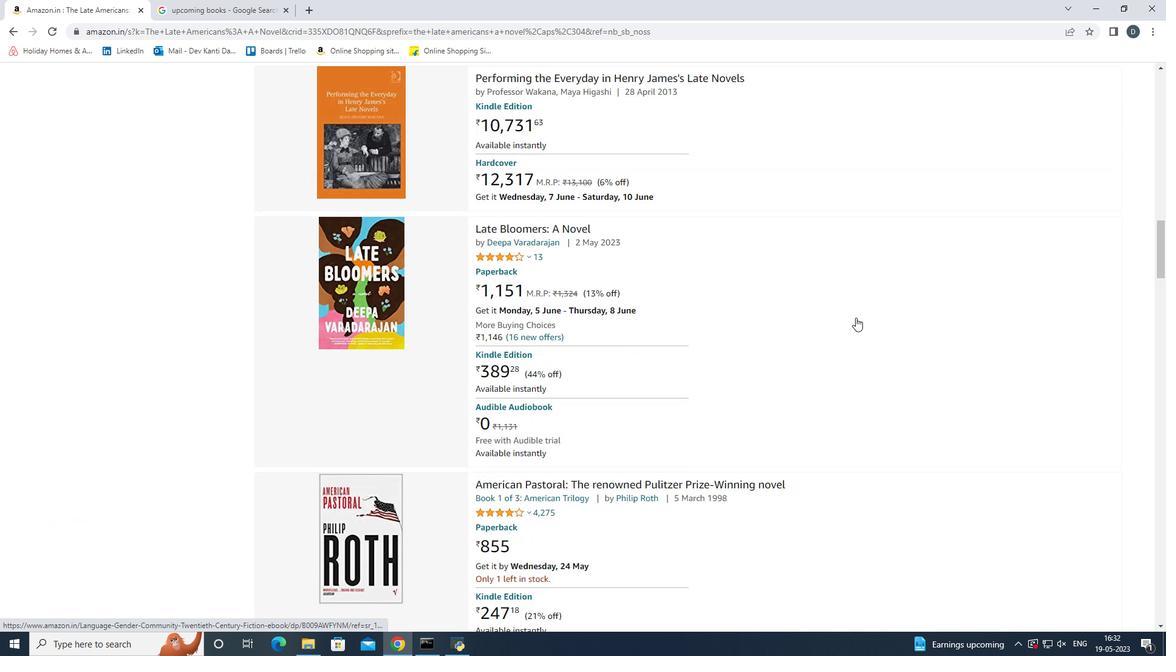 
Action: Mouse scrolled (855, 318) with delta (0, 0)
Screenshot: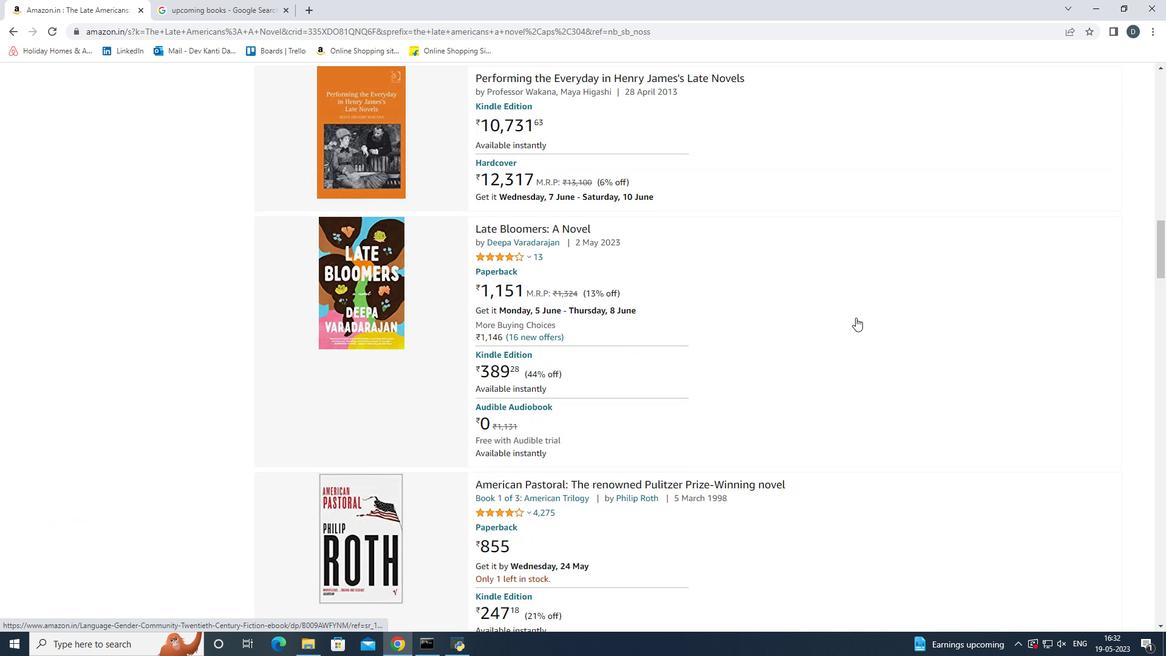 
Action: Mouse scrolled (855, 317) with delta (0, 0)
Screenshot: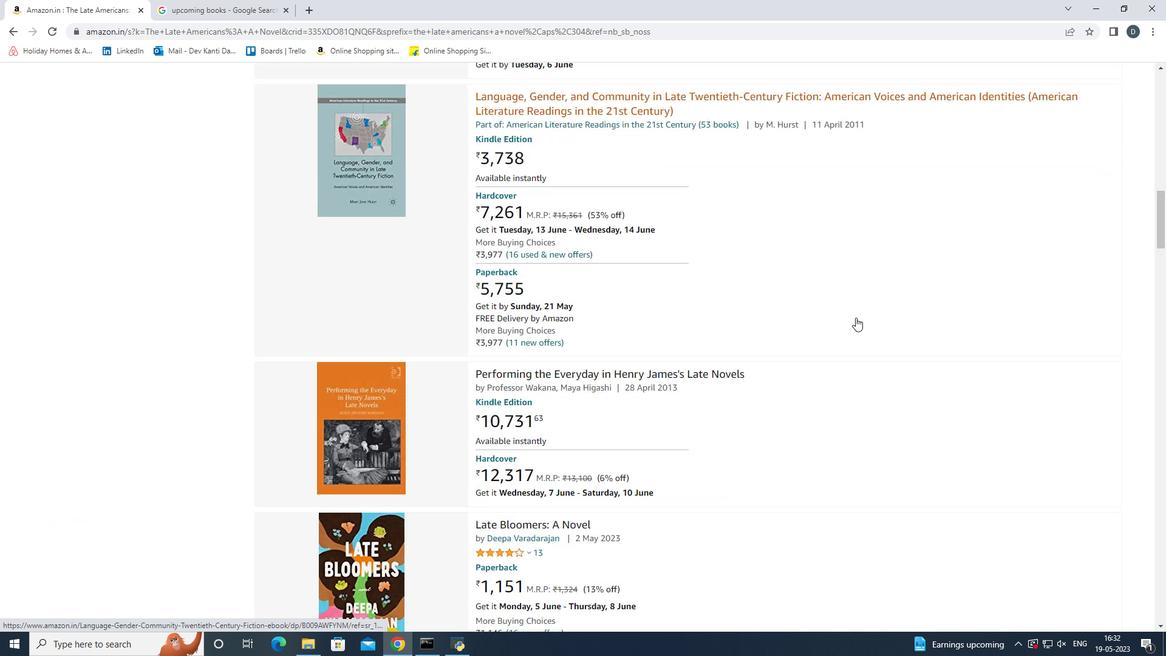 
Action: Mouse scrolled (855, 317) with delta (0, 0)
Screenshot: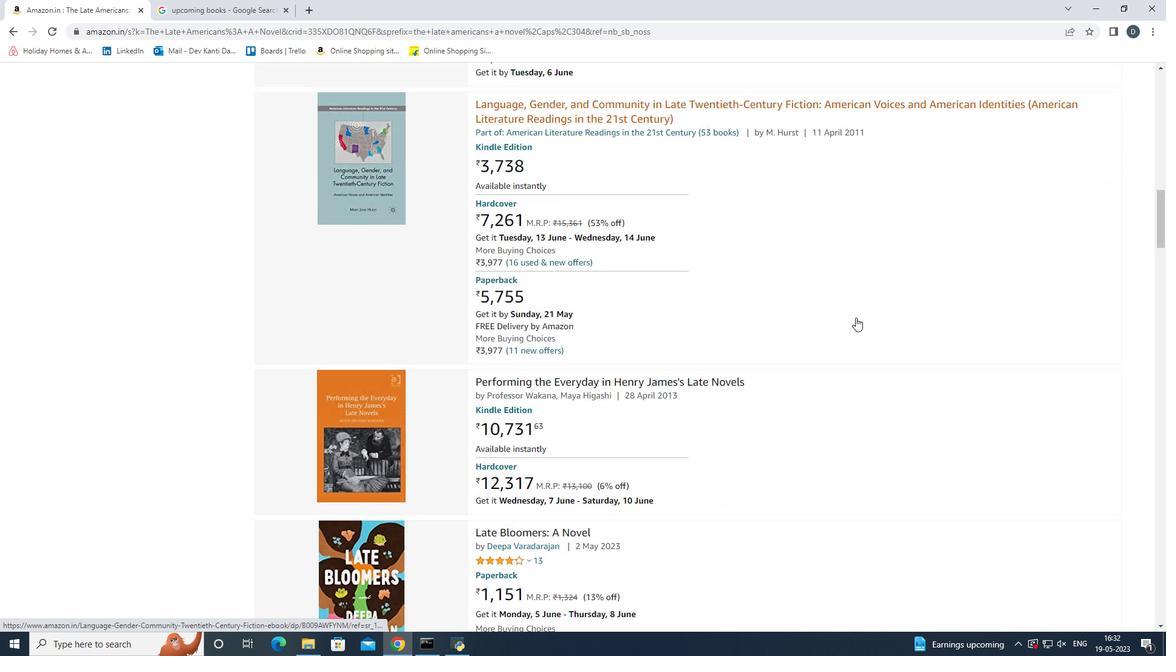 
Action: Mouse scrolled (855, 317) with delta (0, 0)
Screenshot: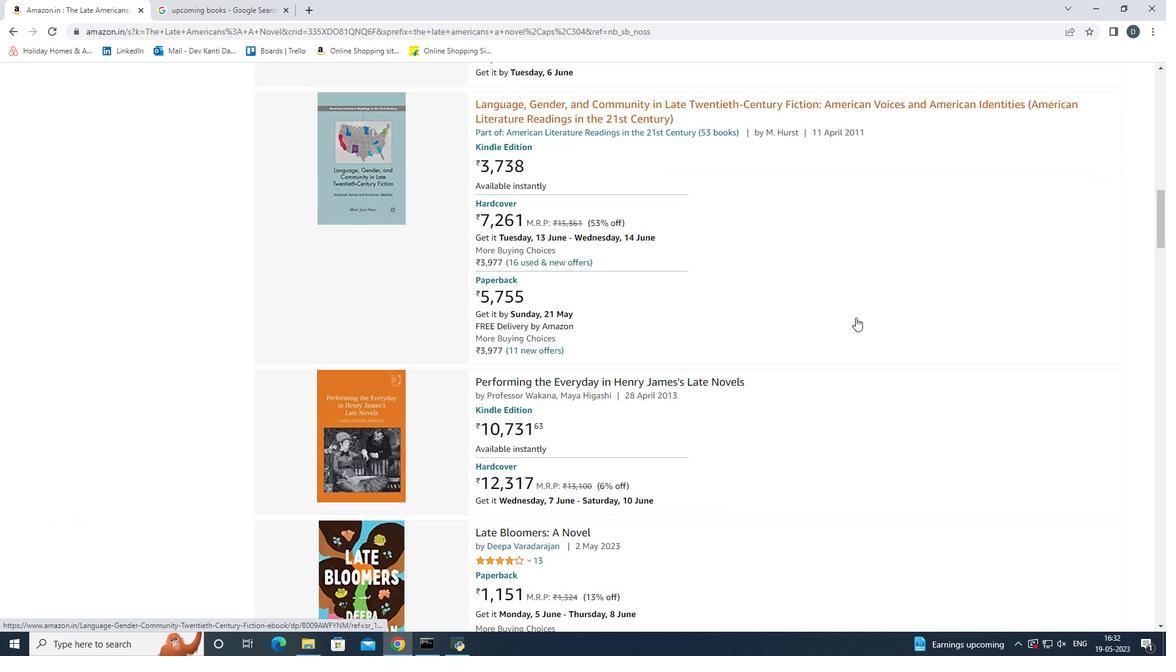 
Action: Mouse scrolled (855, 317) with delta (0, 0)
Screenshot: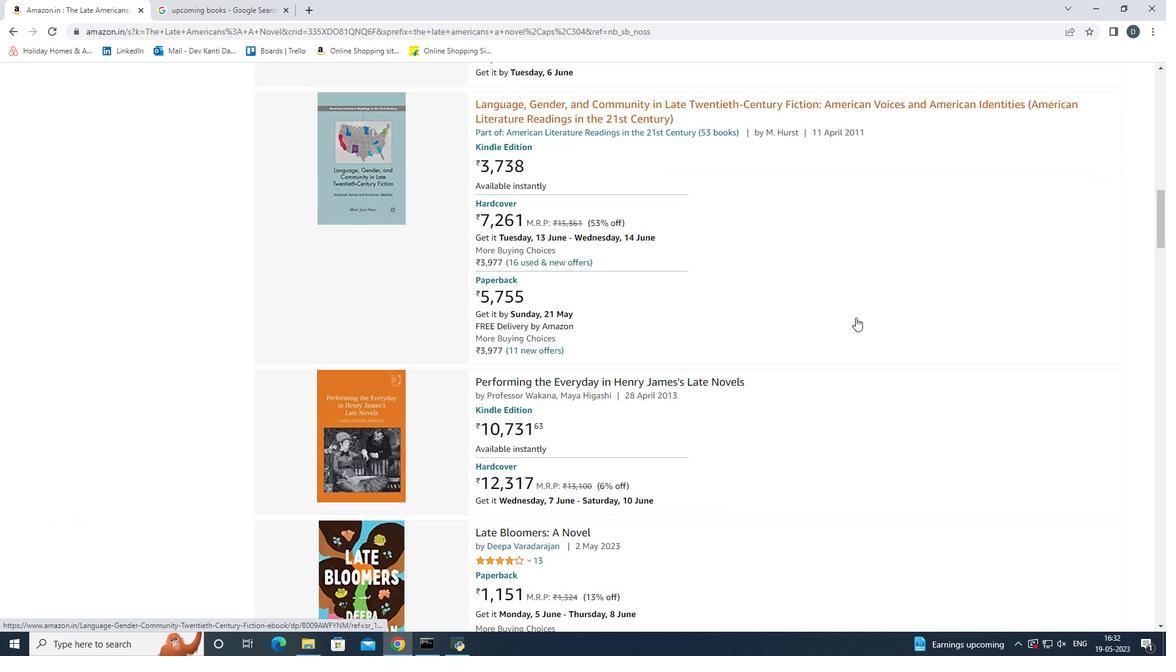 
Action: Mouse scrolled (855, 317) with delta (0, 0)
Screenshot: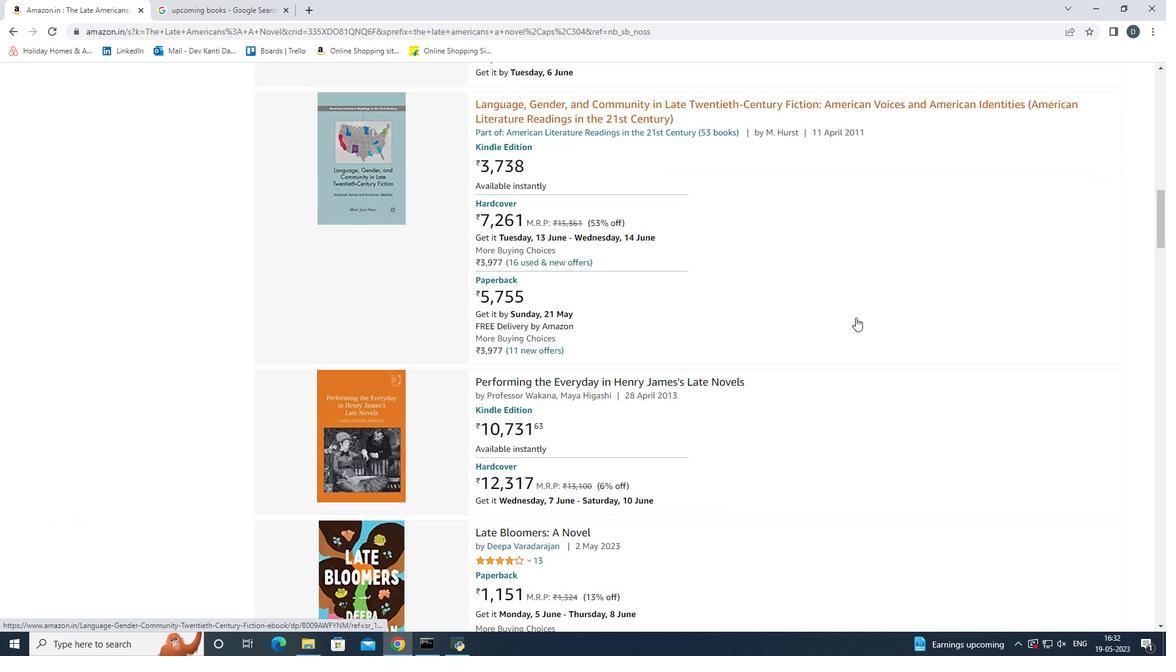 
Action: Mouse scrolled (855, 317) with delta (0, 0)
Screenshot: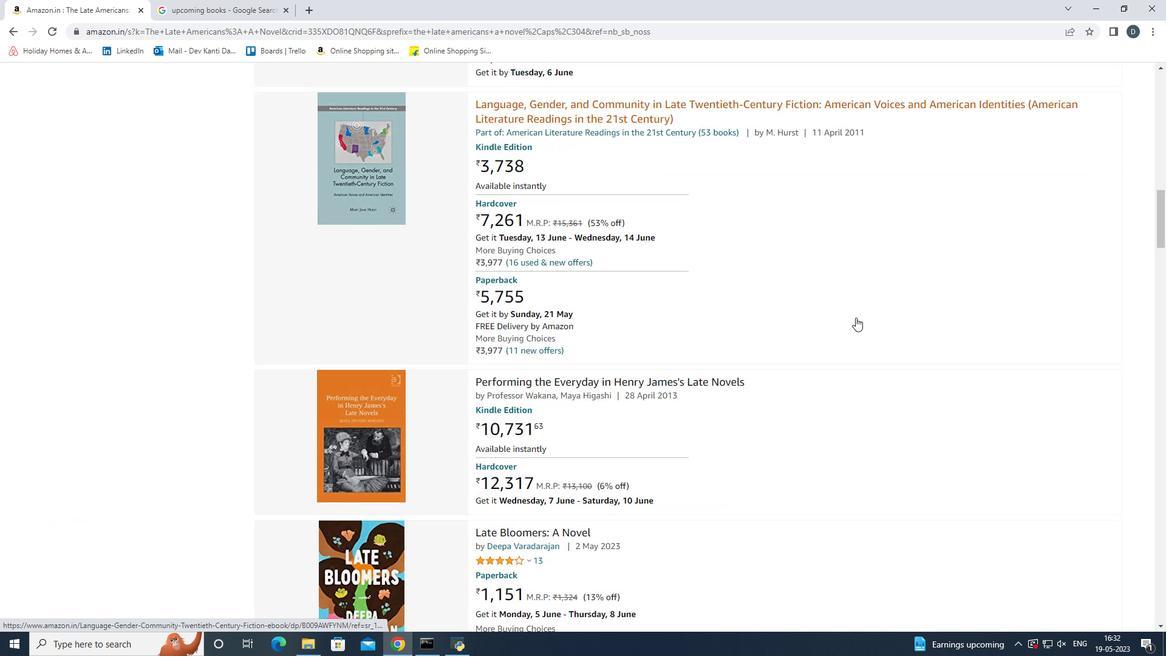 
Action: Mouse scrolled (855, 317) with delta (0, 0)
Screenshot: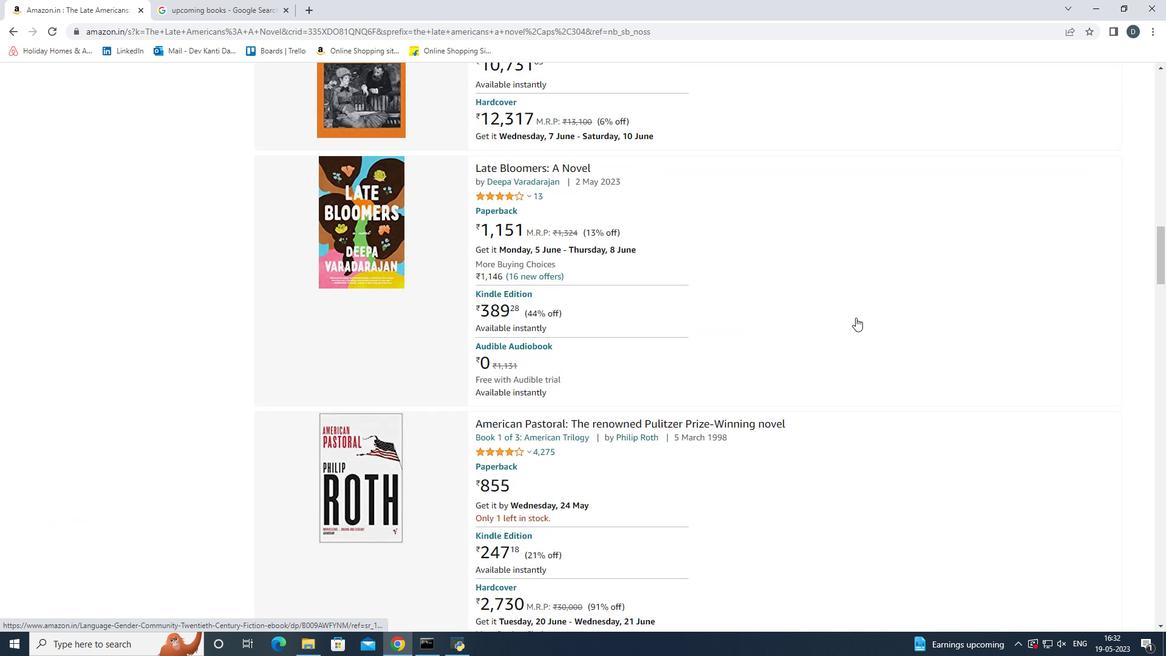 
Action: Mouse scrolled (855, 317) with delta (0, 0)
Screenshot: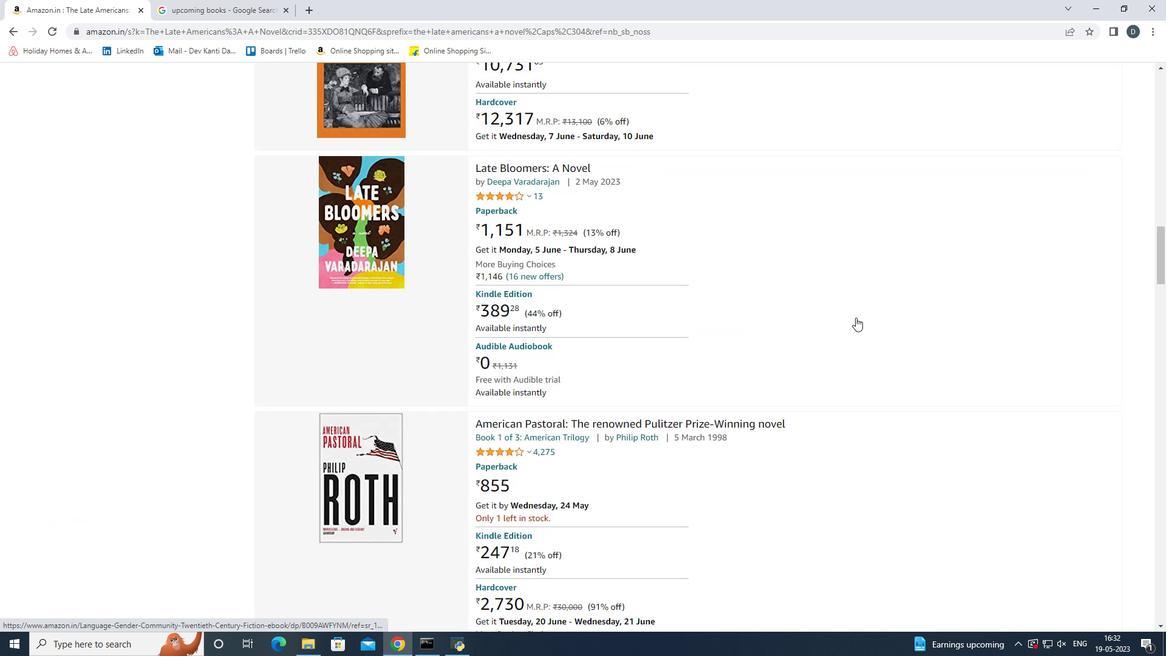 
Action: Mouse scrolled (855, 317) with delta (0, 0)
Screenshot: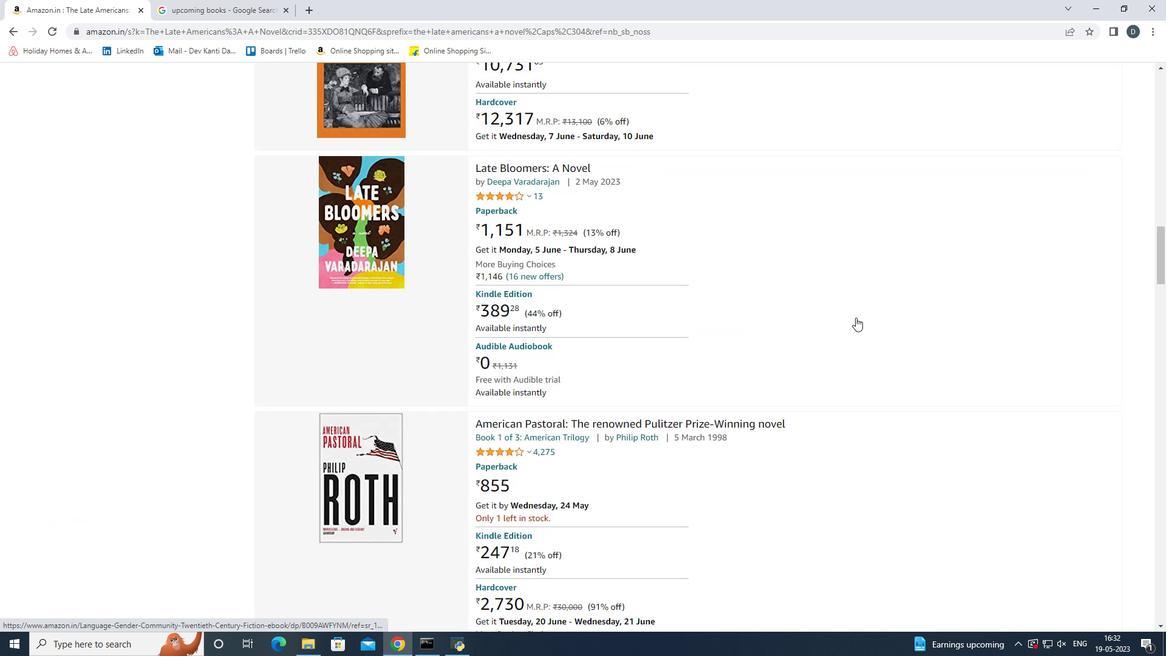 
Action: Mouse scrolled (855, 317) with delta (0, 0)
Screenshot: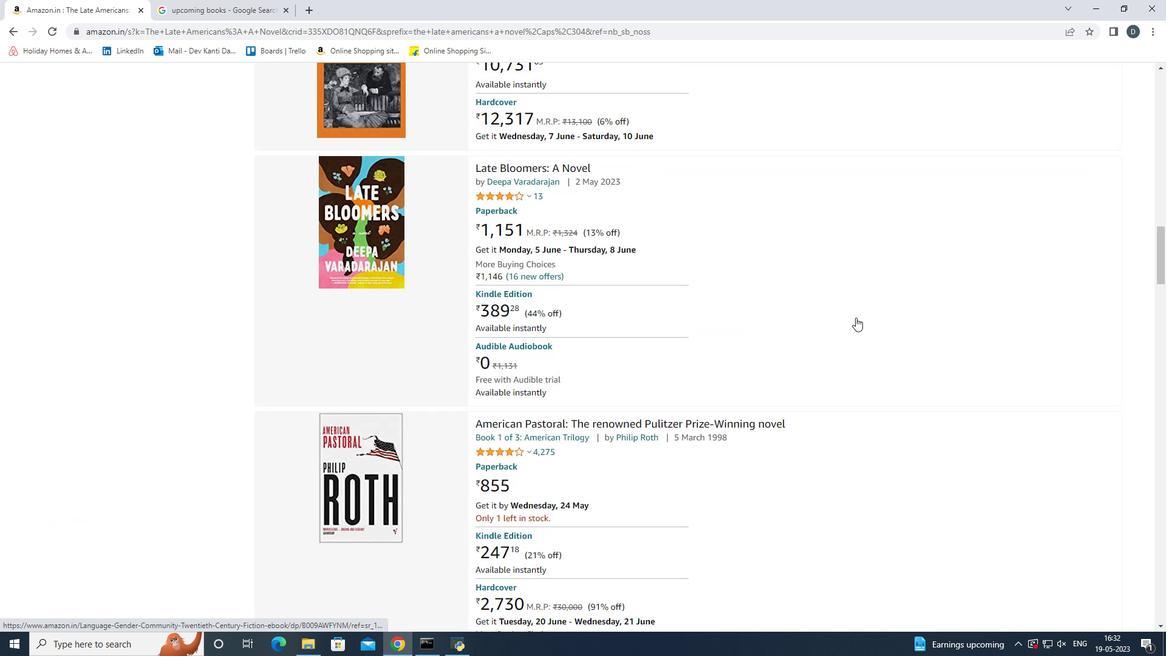 
Action: Mouse scrolled (855, 317) with delta (0, 0)
Screenshot: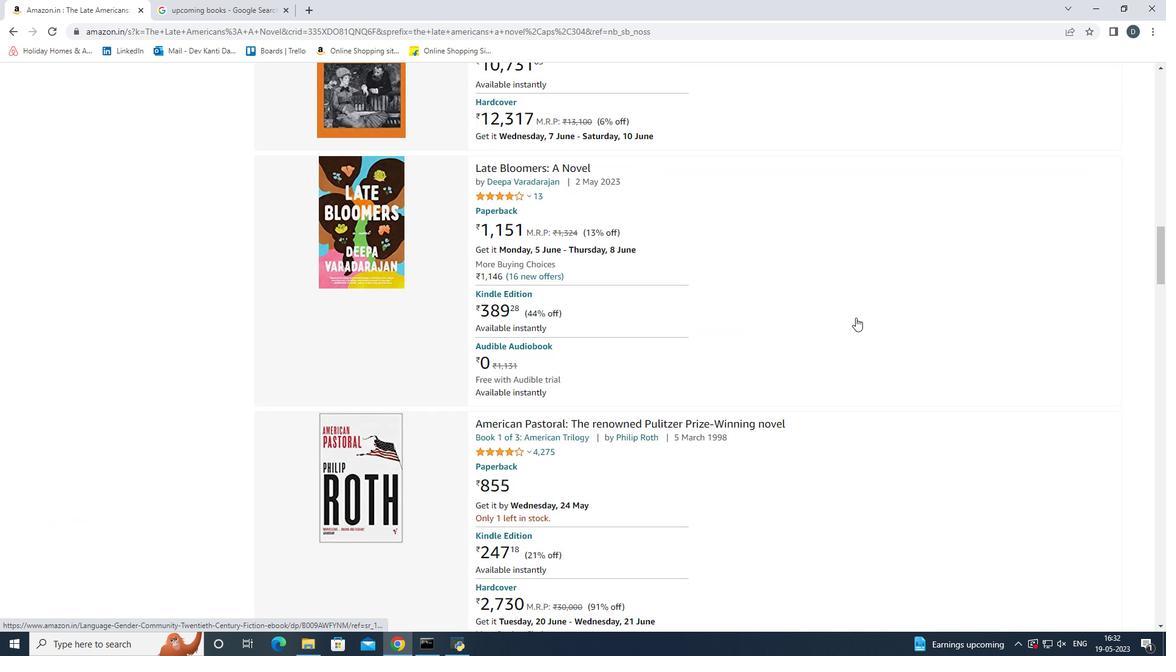 
Action: Mouse scrolled (855, 317) with delta (0, 0)
Screenshot: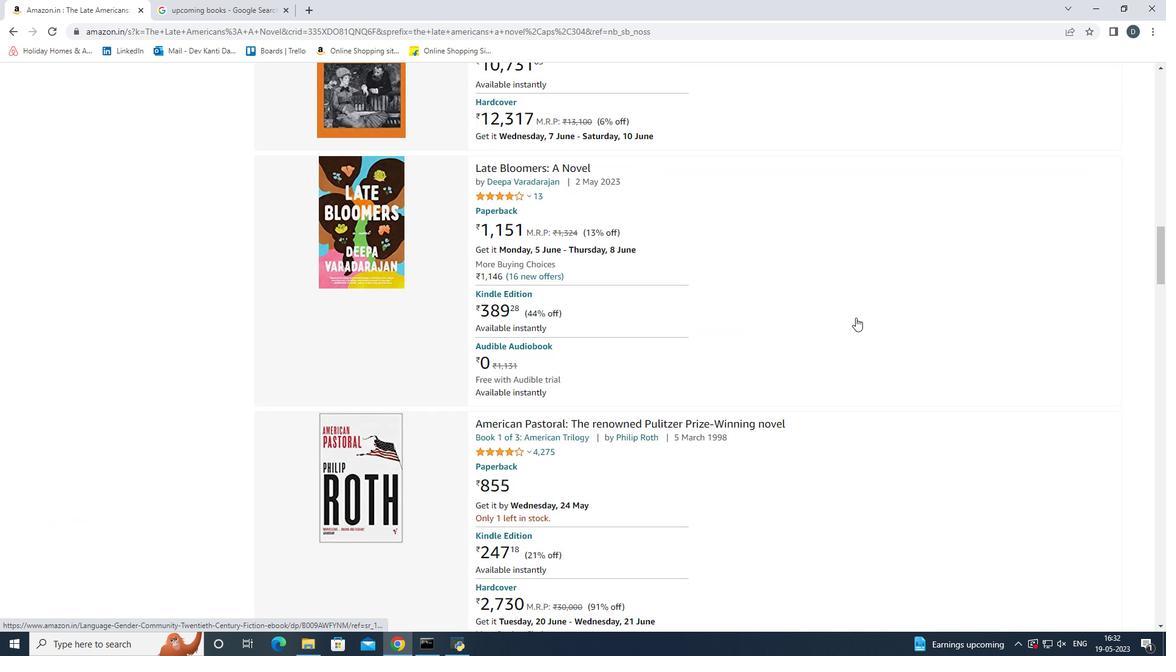 
Action: Mouse scrolled (855, 317) with delta (0, 0)
Screenshot: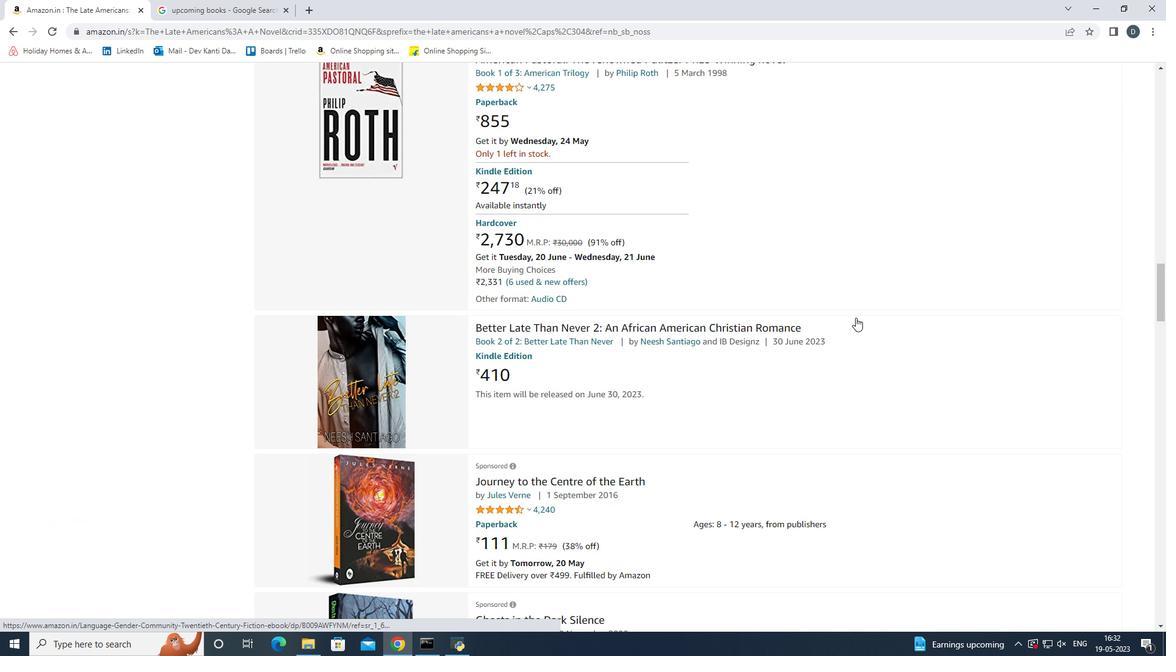 
Action: Mouse scrolled (855, 317) with delta (0, 0)
Screenshot: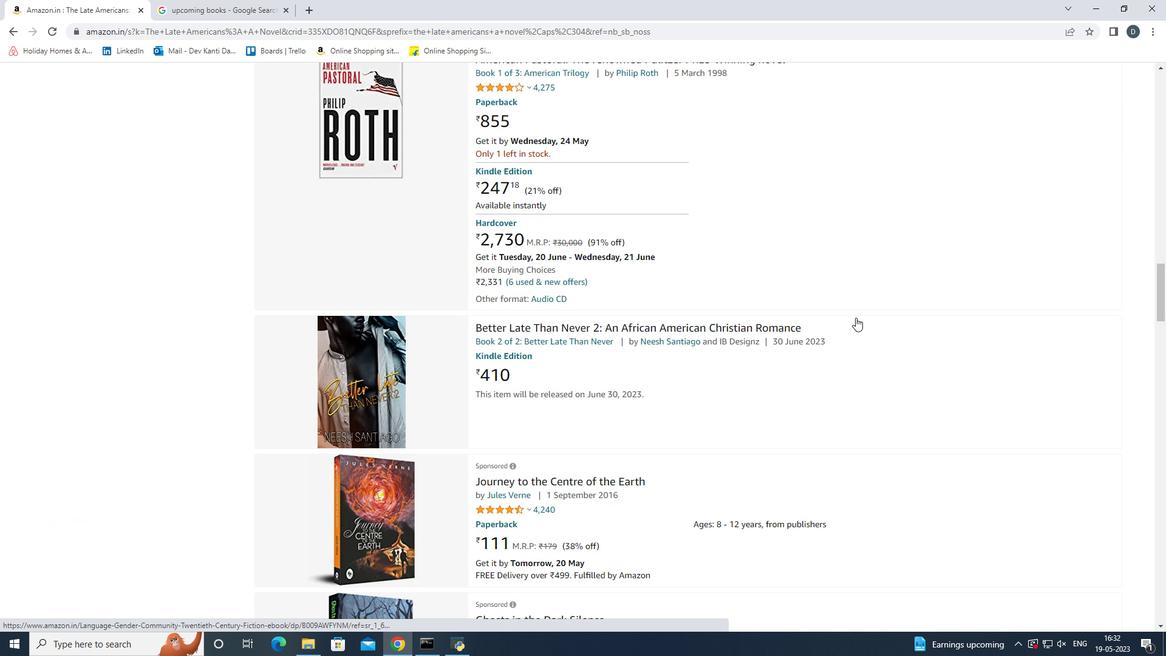 
Action: Mouse scrolled (855, 317) with delta (0, 0)
Screenshot: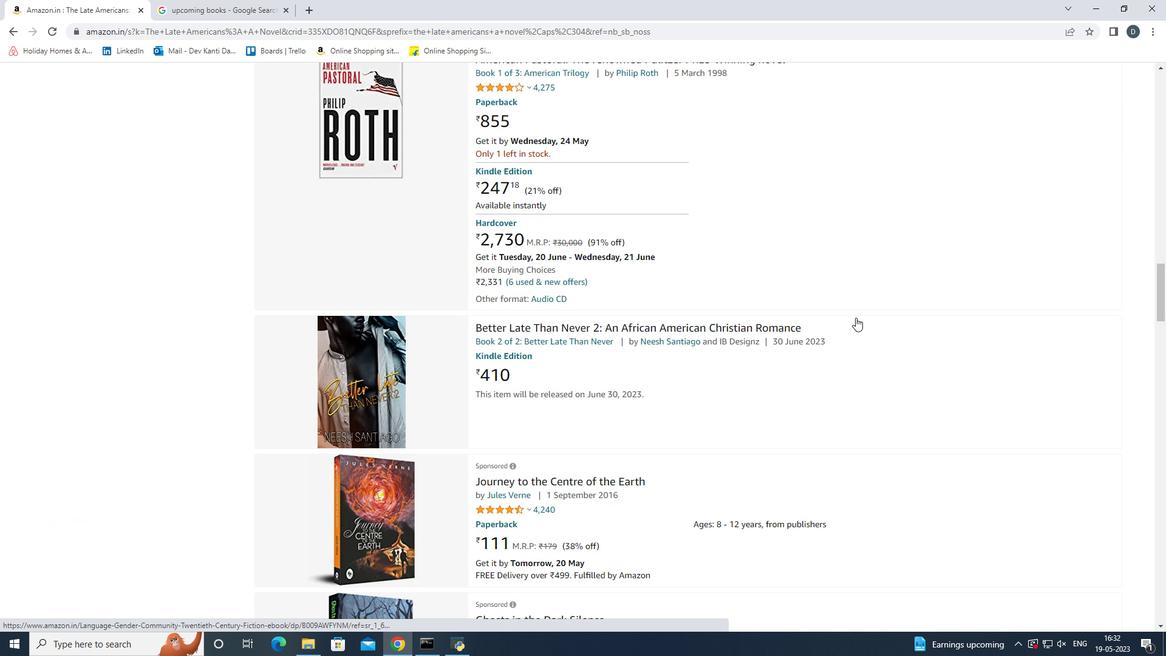 
Action: Mouse scrolled (855, 317) with delta (0, 0)
Screenshot: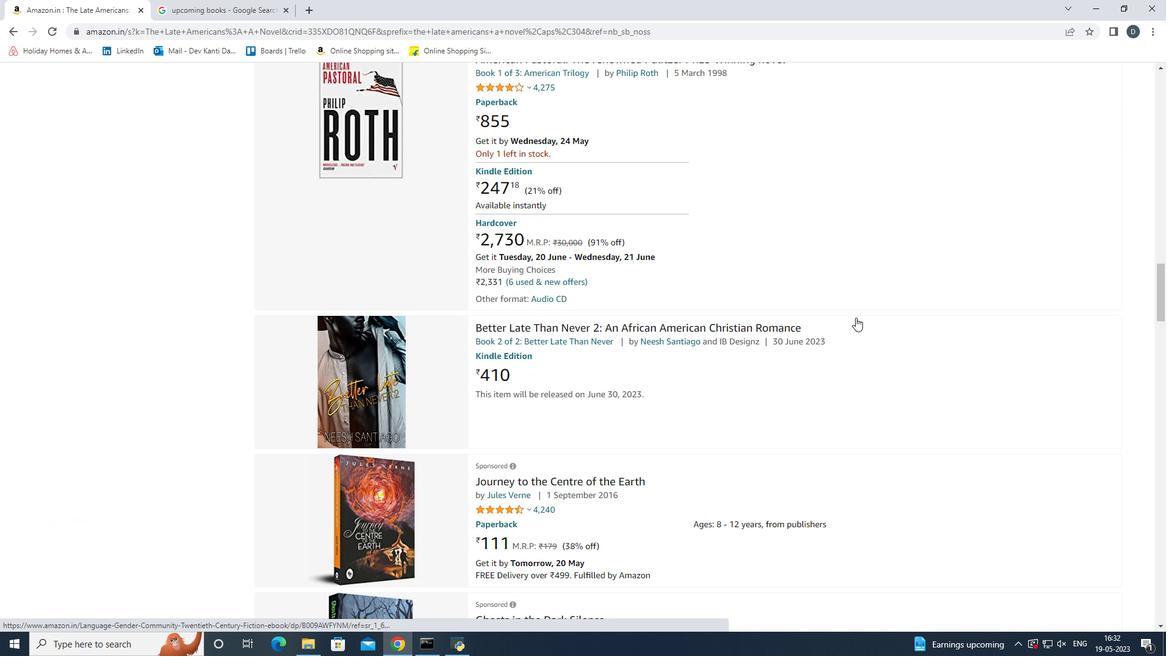 
Action: Mouse scrolled (855, 317) with delta (0, 0)
Screenshot: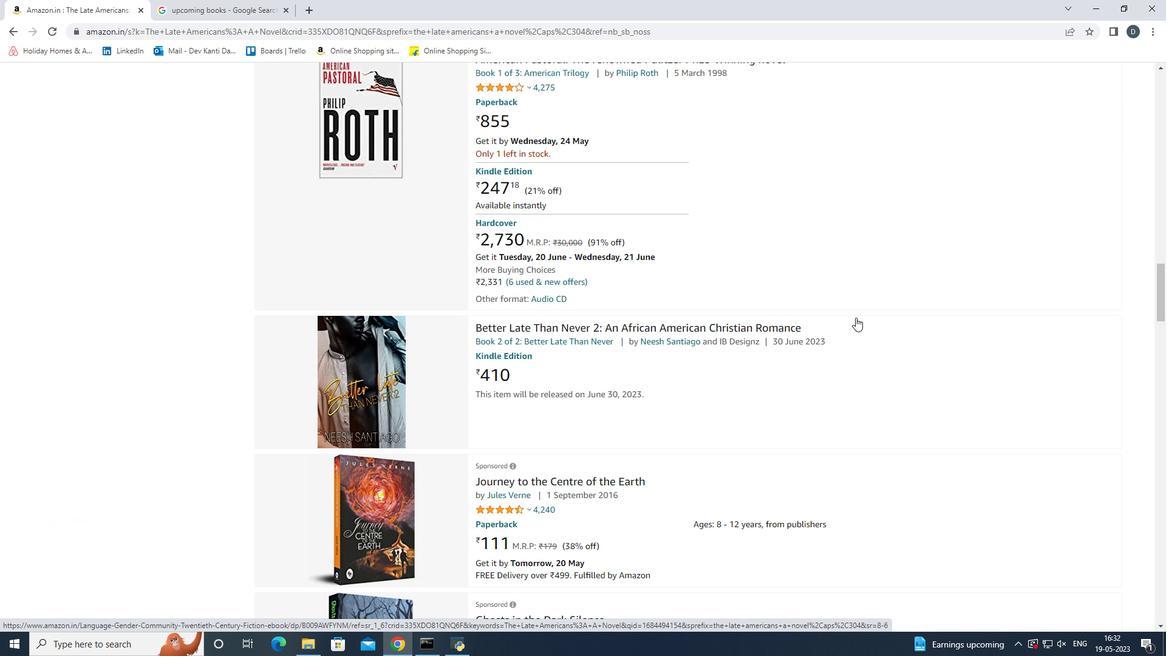 
Action: Mouse scrolled (855, 317) with delta (0, 0)
Screenshot: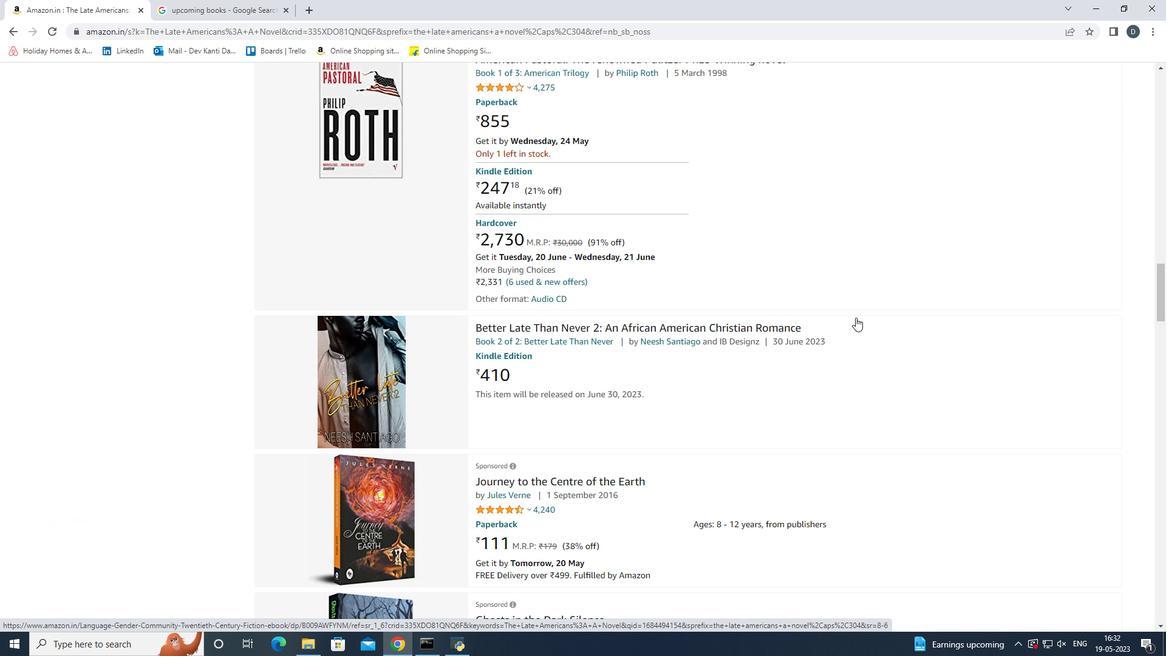 
Action: Mouse scrolled (855, 317) with delta (0, 0)
Screenshot: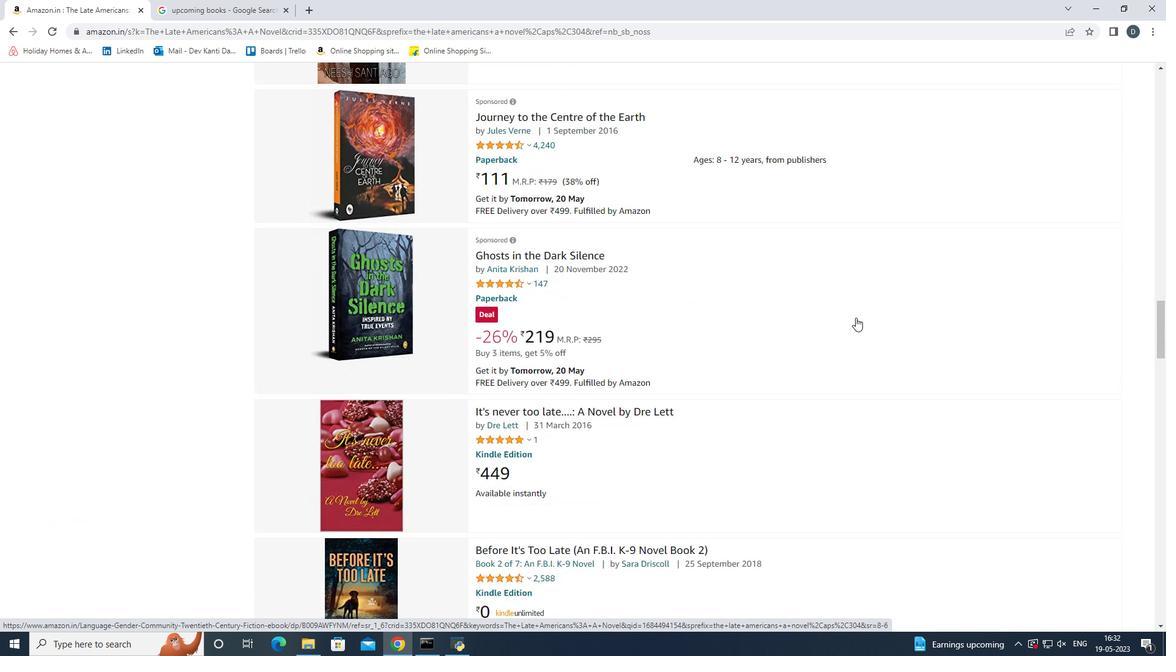
Action: Mouse scrolled (855, 317) with delta (0, 0)
Screenshot: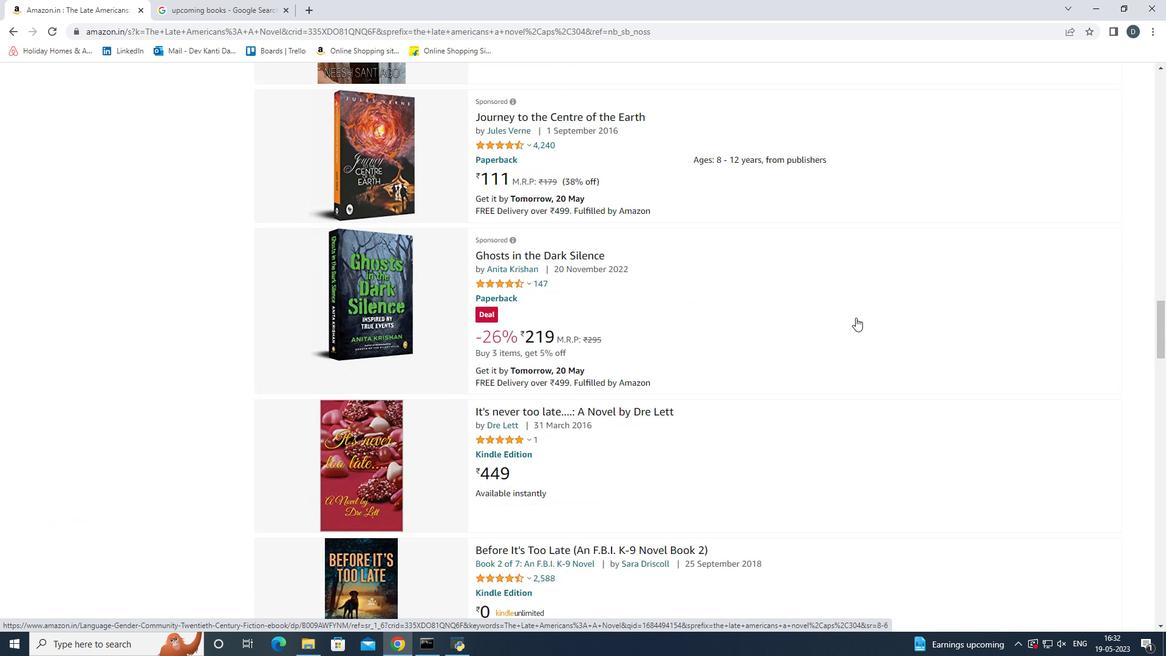 
Action: Mouse scrolled (855, 317) with delta (0, 0)
Screenshot: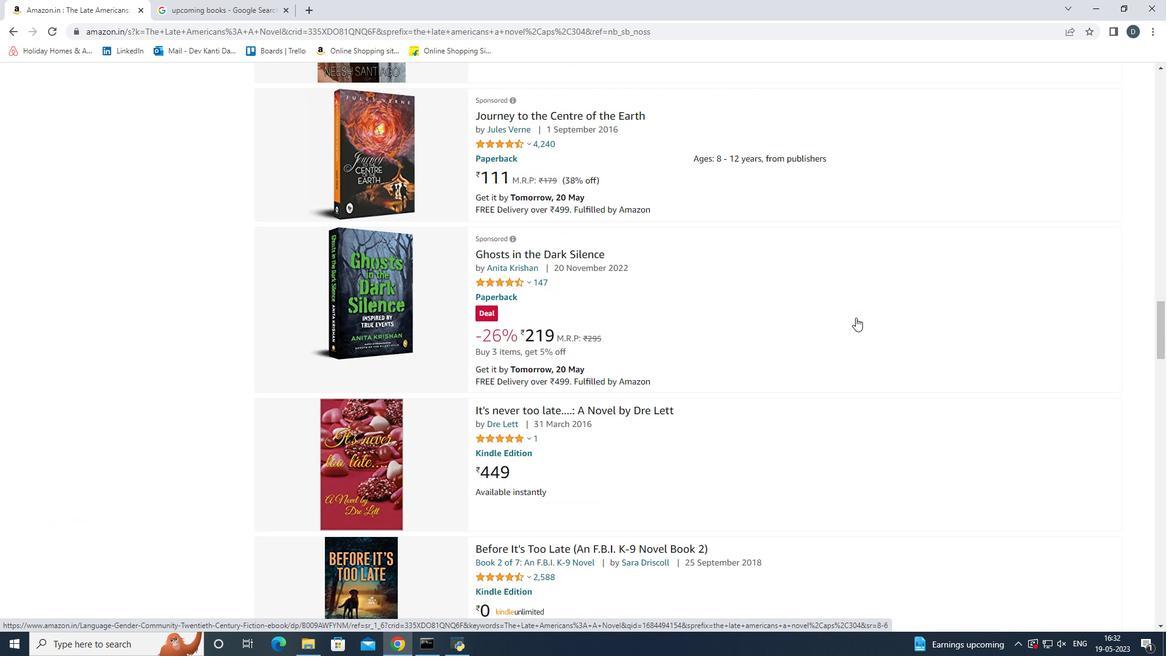
Action: Mouse scrolled (855, 317) with delta (0, 0)
Screenshot: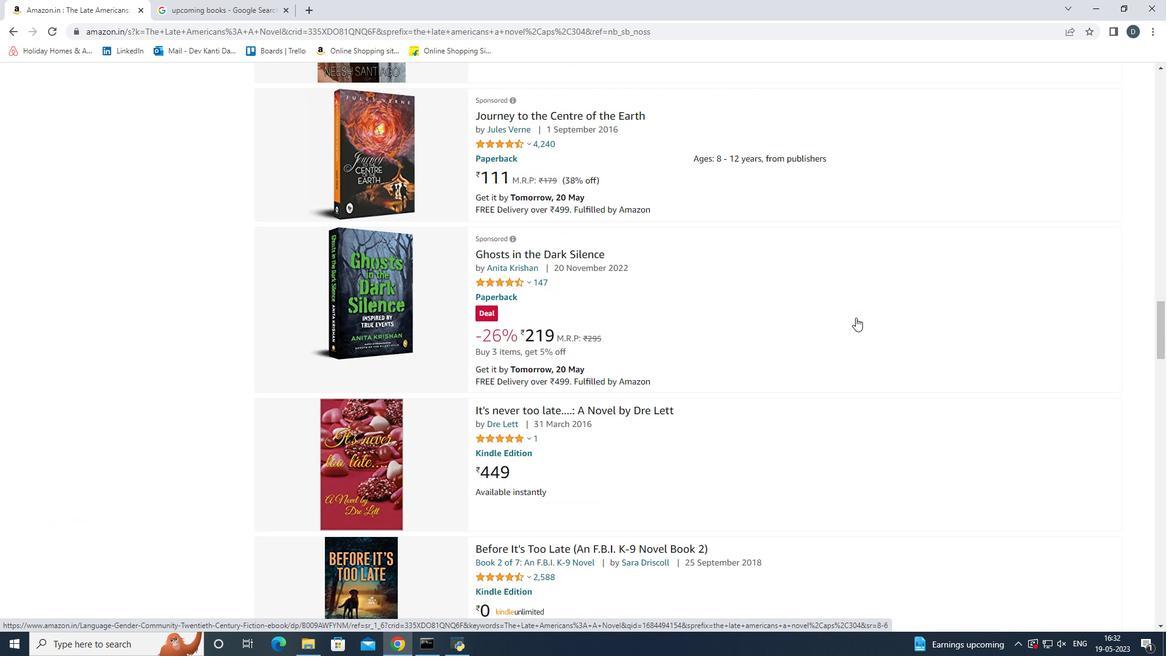 
Action: Mouse scrolled (855, 317) with delta (0, 0)
Screenshot: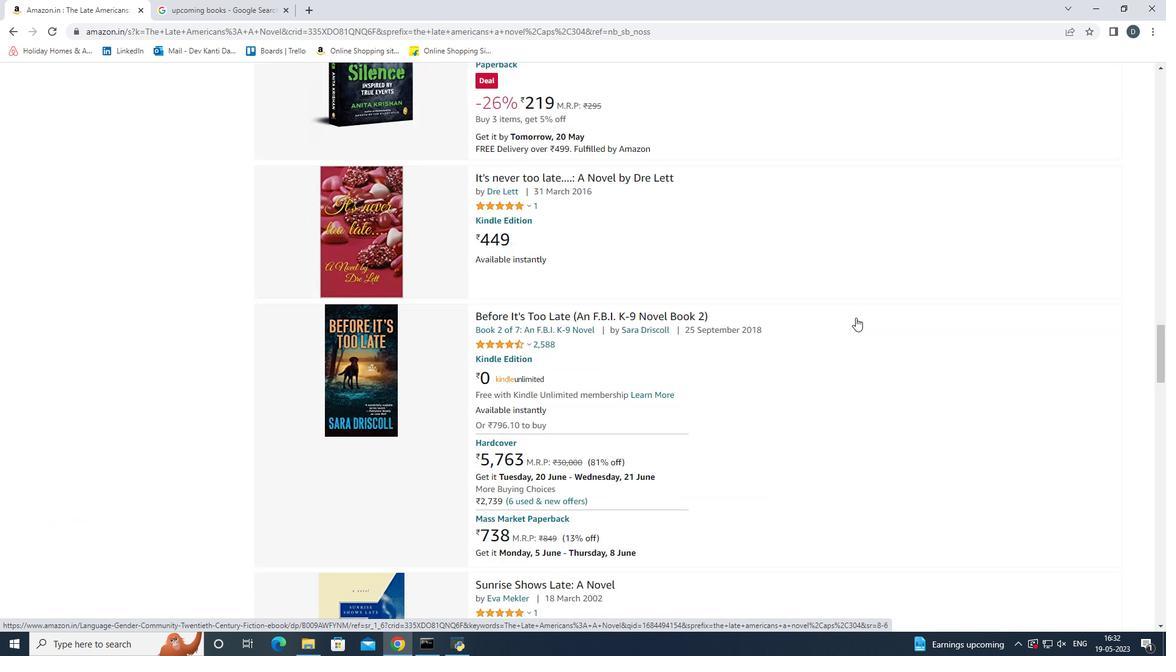 
Action: Mouse scrolled (855, 317) with delta (0, 0)
Screenshot: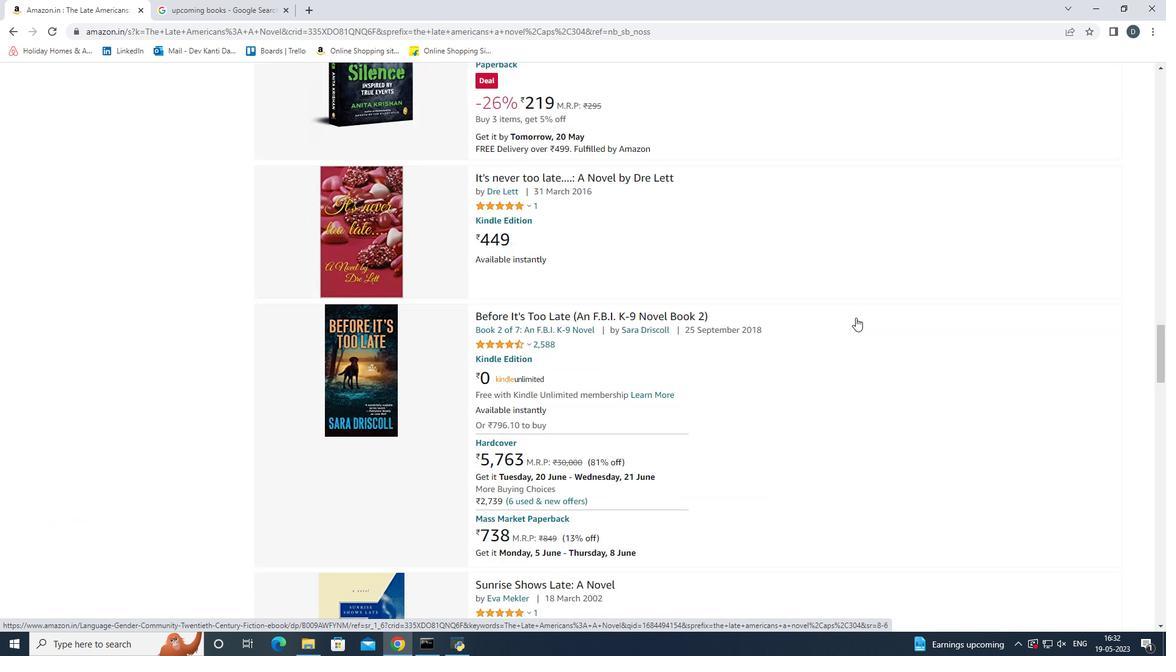 
Action: Mouse scrolled (855, 317) with delta (0, 0)
Screenshot: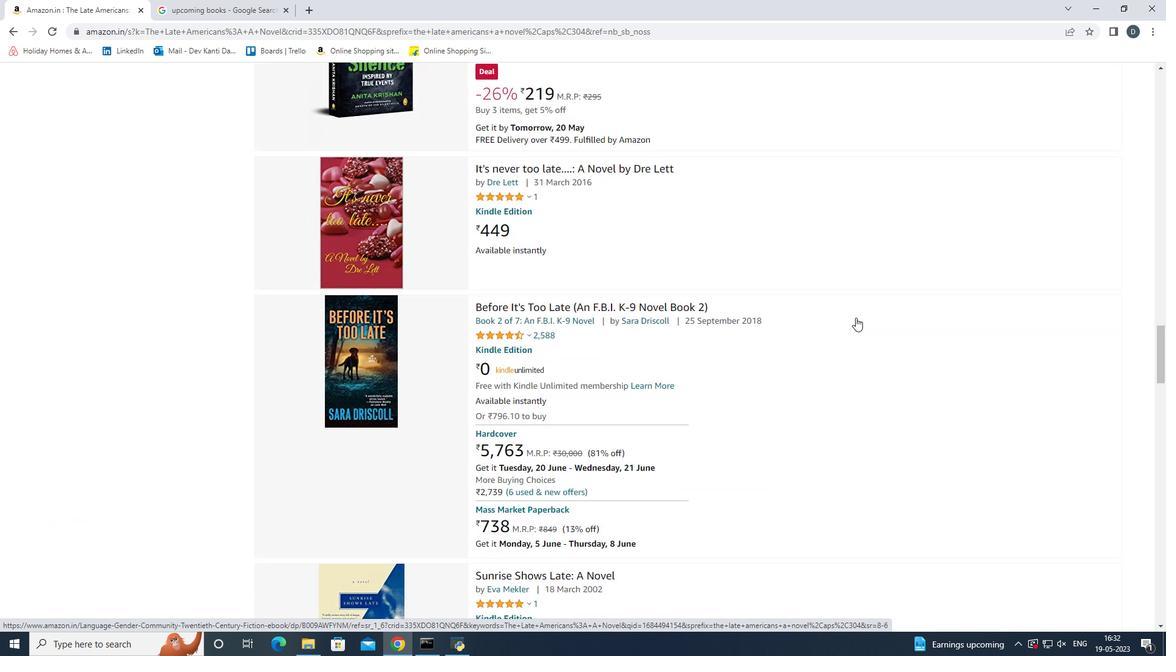 
Action: Mouse scrolled (855, 317) with delta (0, 0)
Screenshot: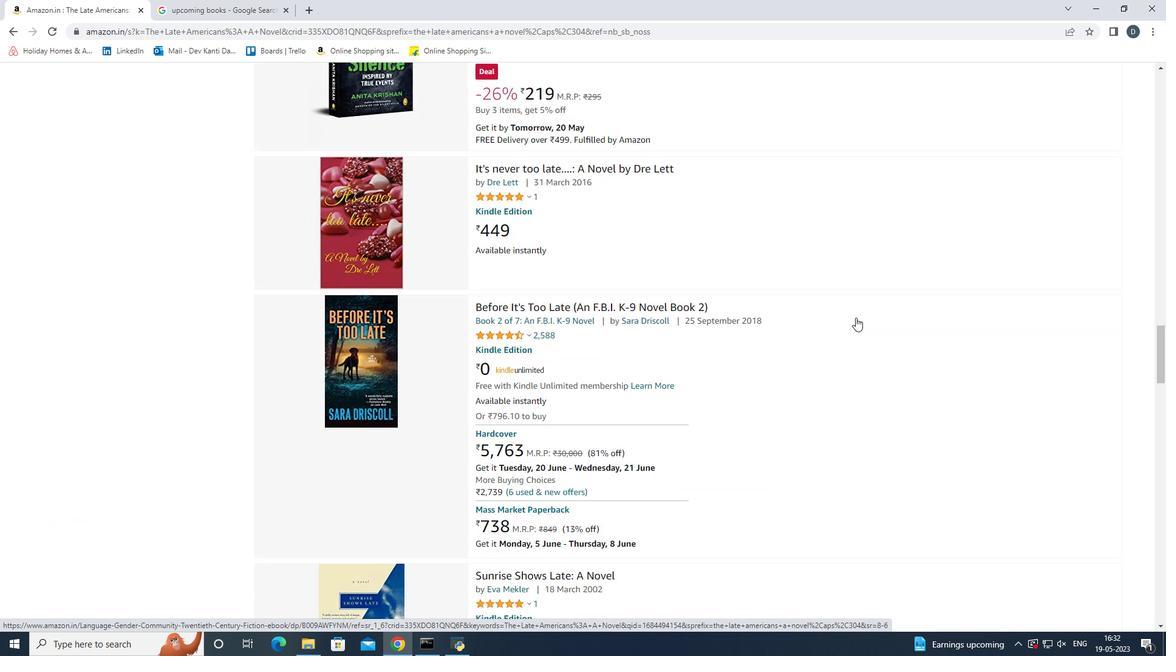 
Action: Mouse scrolled (855, 317) with delta (0, 0)
Screenshot: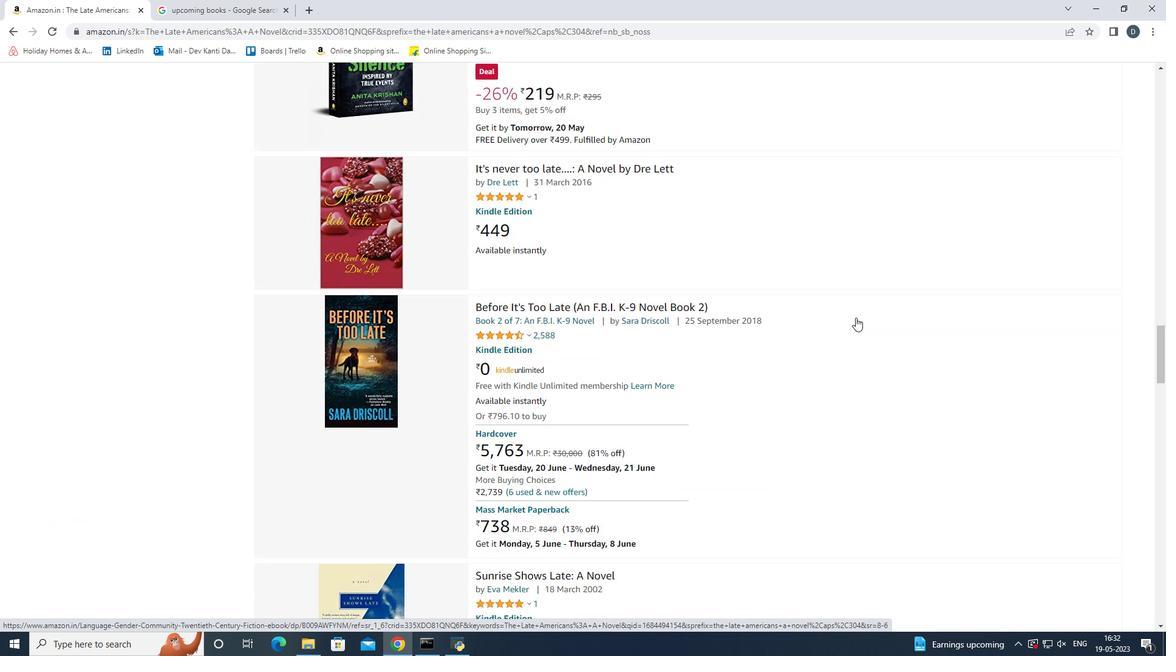 
Action: Mouse scrolled (855, 318) with delta (0, 0)
Screenshot: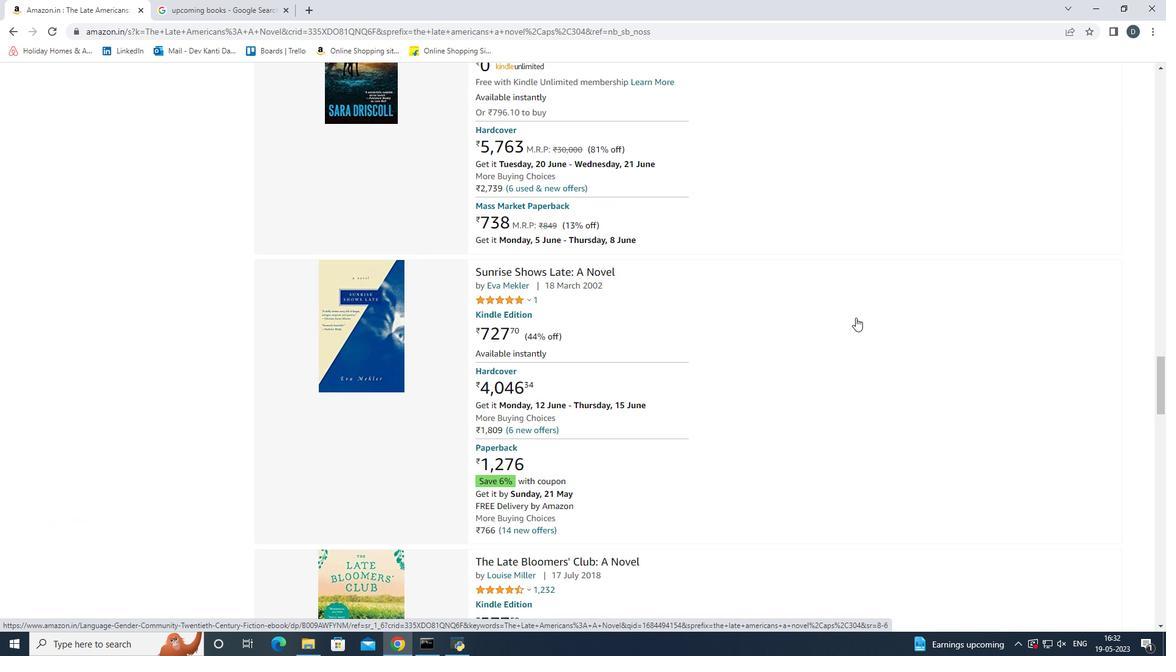 
Action: Mouse scrolled (855, 318) with delta (0, 0)
Screenshot: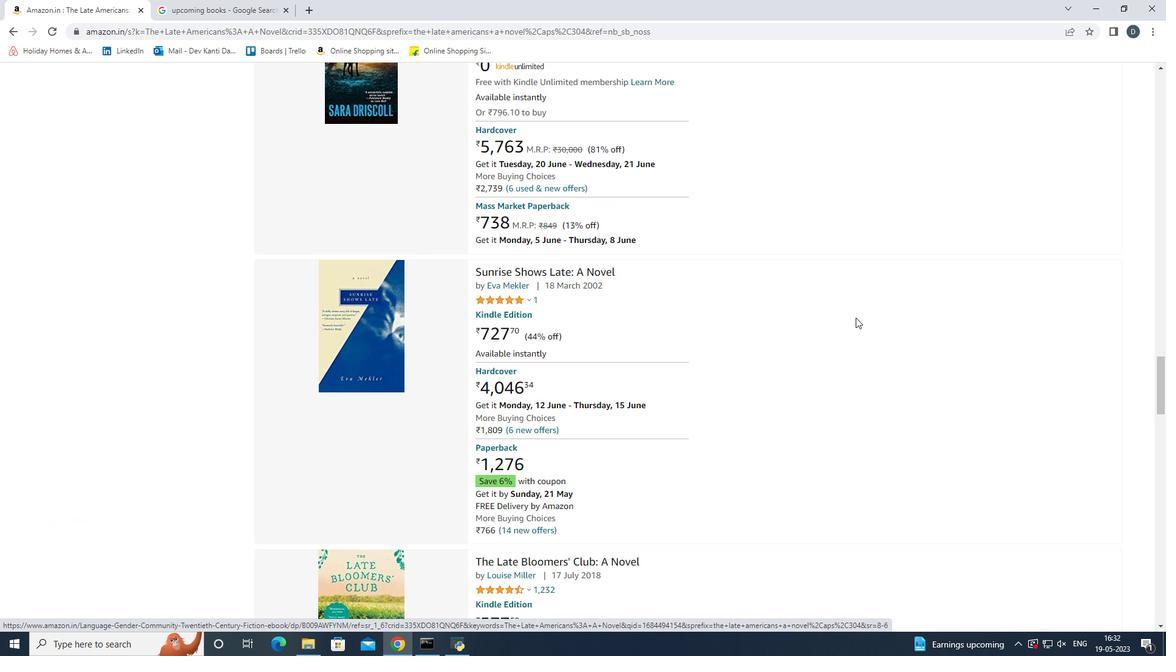 
Action: Mouse scrolled (855, 318) with delta (0, 0)
Screenshot: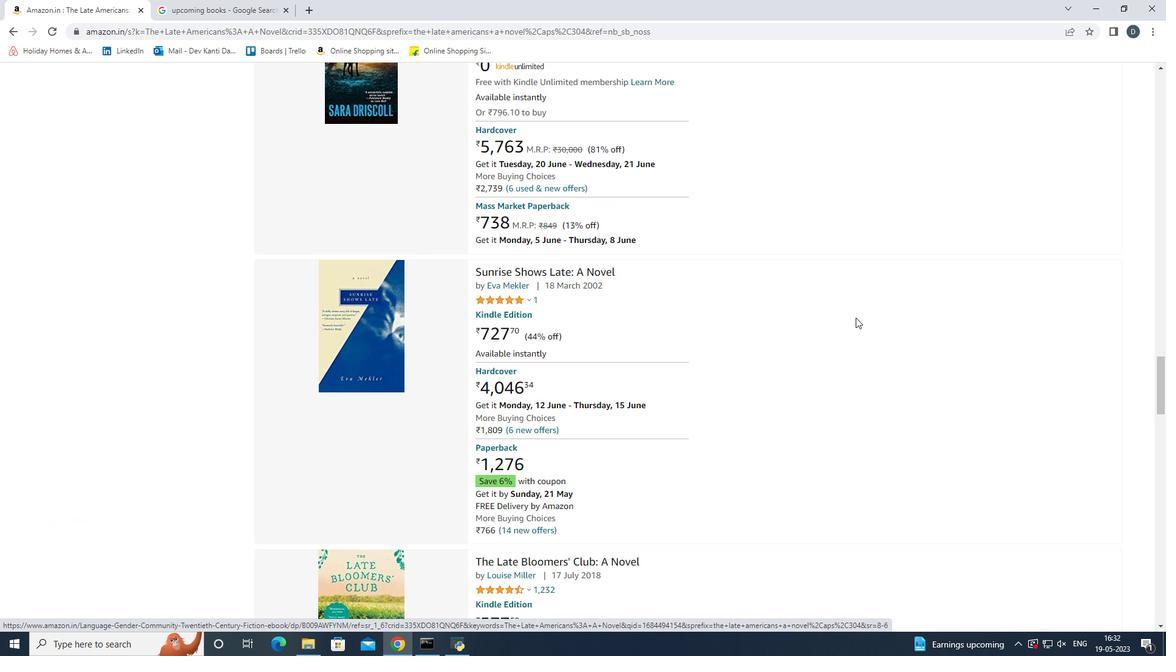 
Action: Mouse scrolled (855, 318) with delta (0, 0)
Screenshot: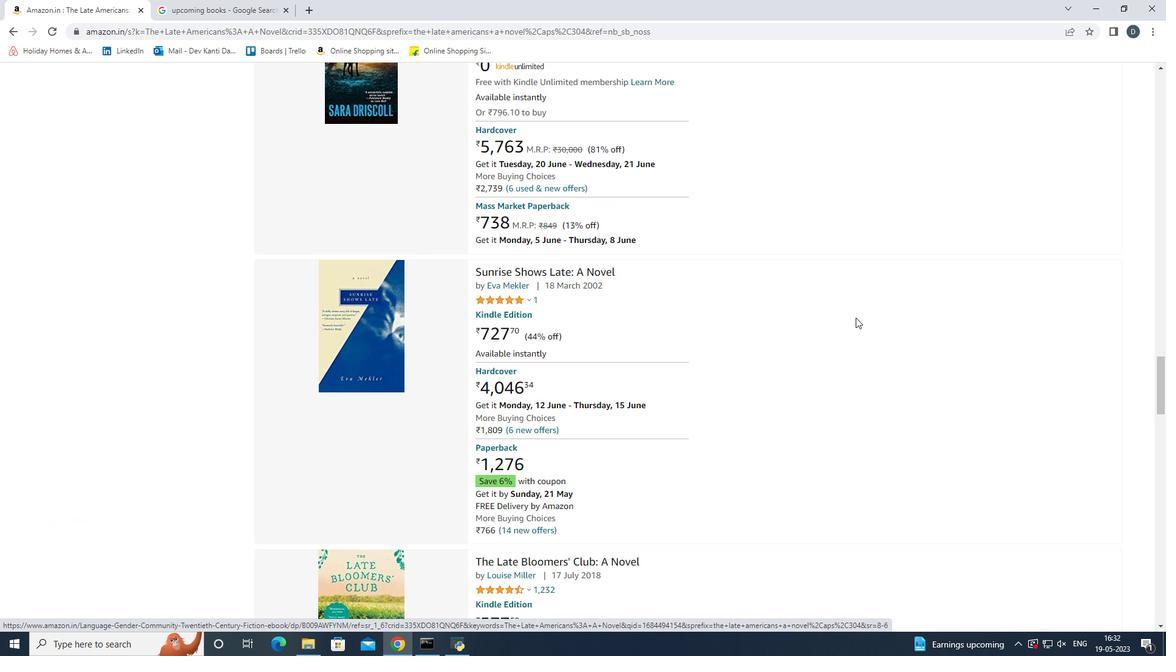 
Action: Mouse scrolled (855, 318) with delta (0, 0)
Screenshot: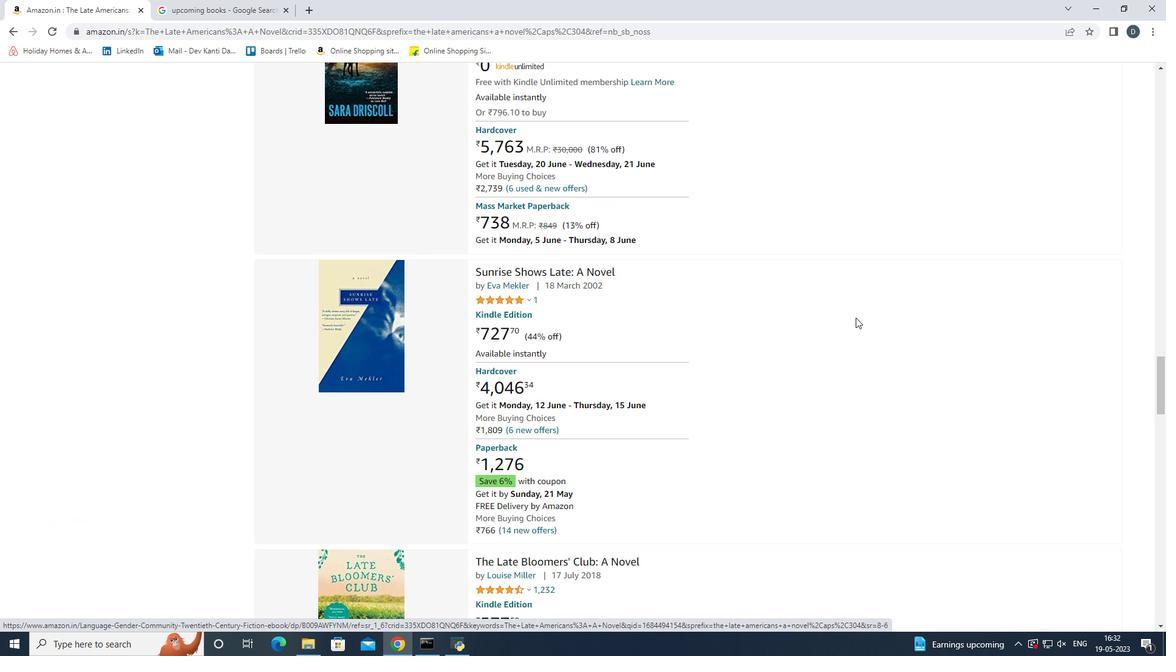 
Action: Mouse scrolled (855, 318) with delta (0, 0)
Screenshot: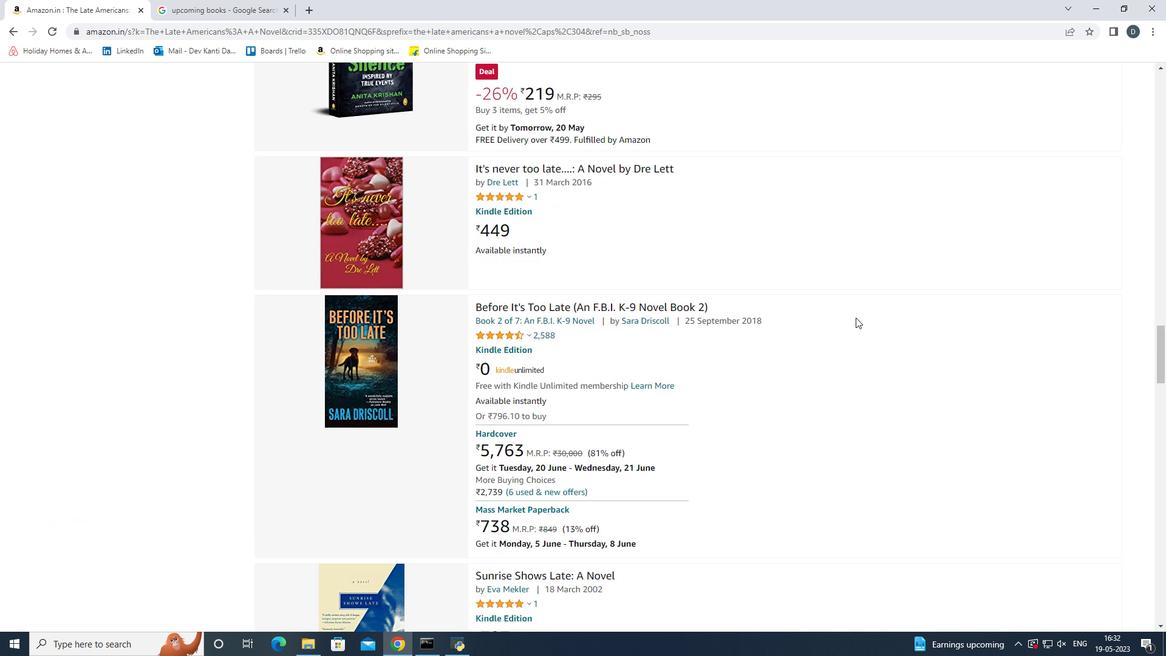 
Action: Mouse scrolled (855, 318) with delta (0, 0)
Screenshot: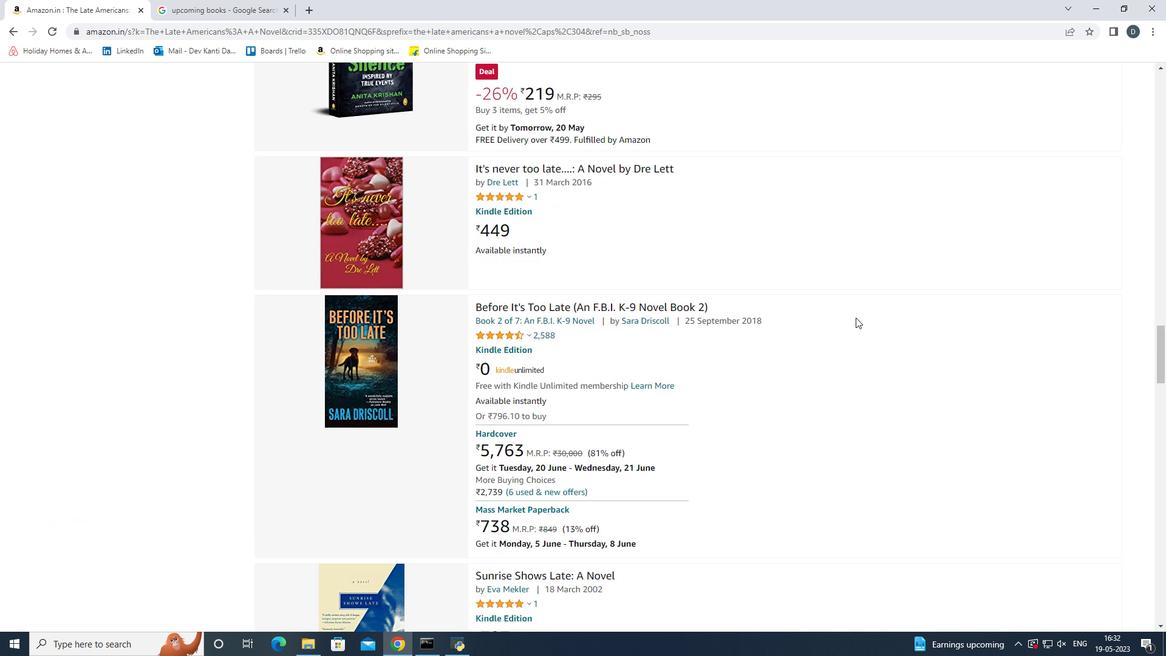 
Action: Mouse scrolled (855, 318) with delta (0, 0)
Screenshot: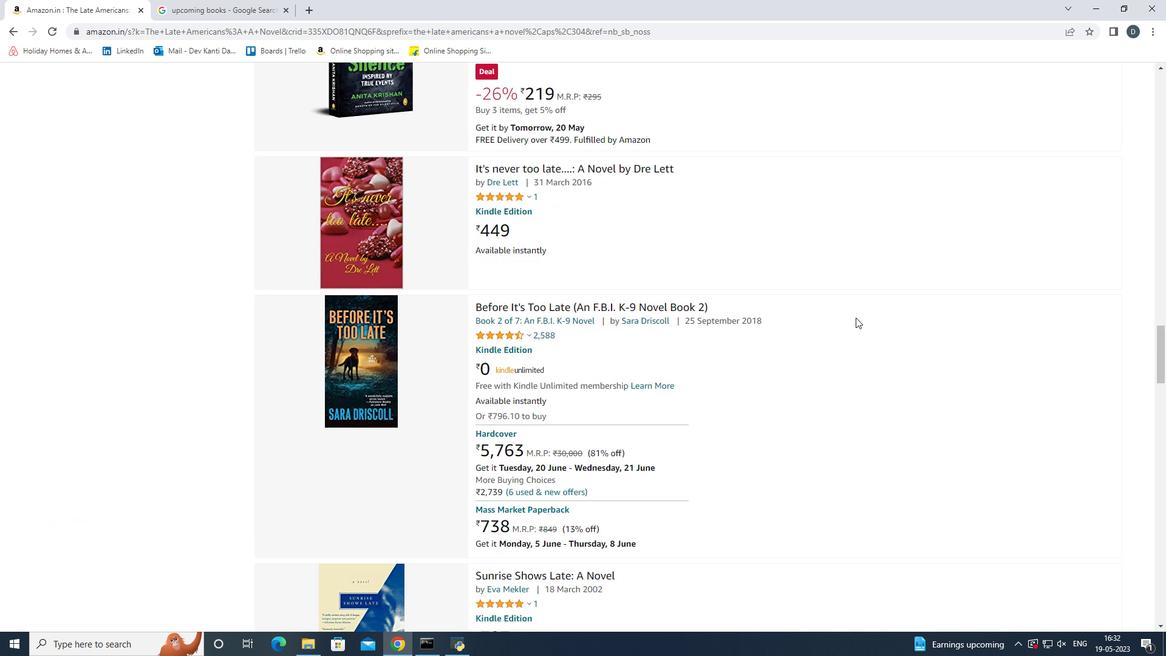 
Action: Mouse scrolled (855, 318) with delta (0, 0)
Screenshot: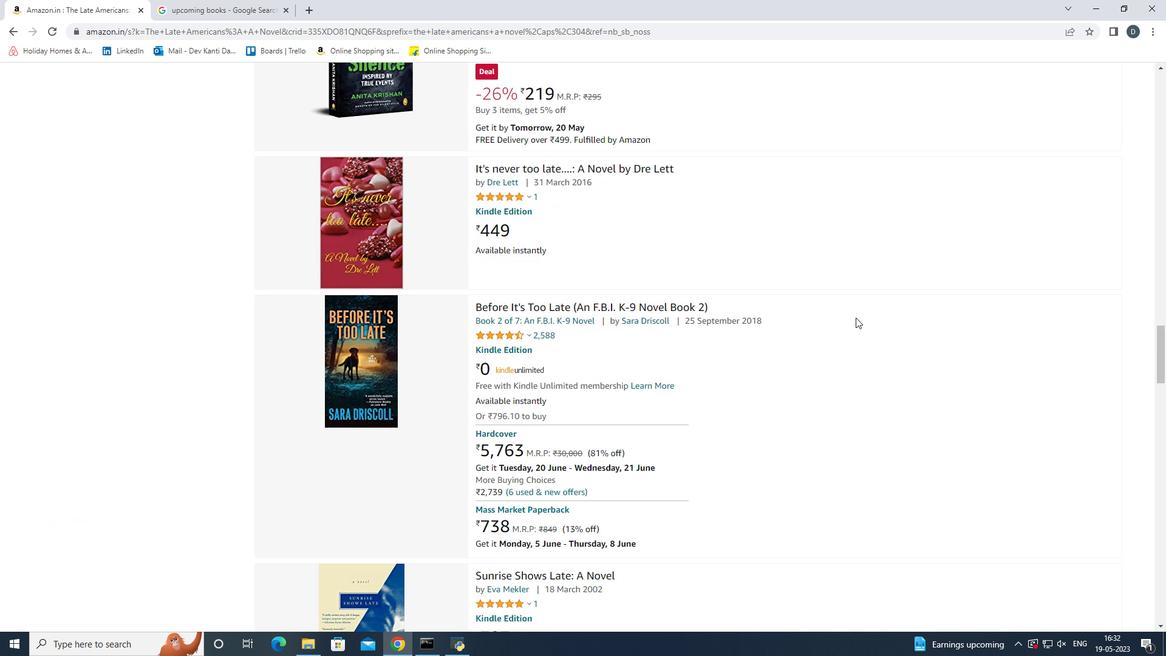 
Action: Mouse scrolled (855, 318) with delta (0, 0)
Screenshot: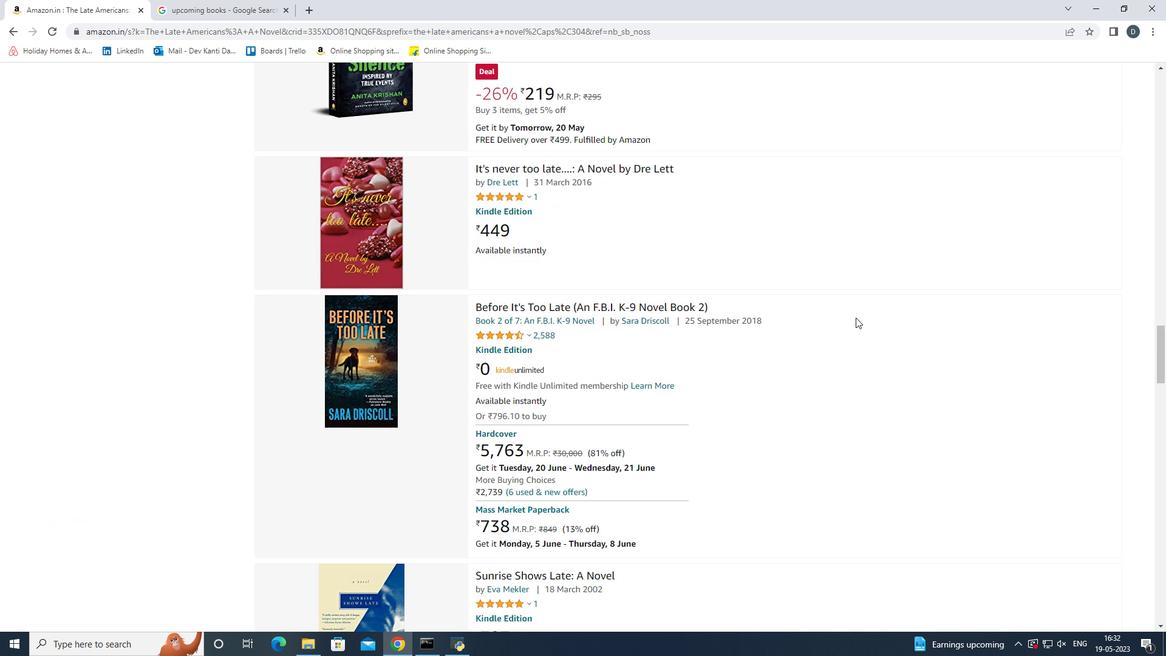 
Action: Mouse scrolled (855, 318) with delta (0, 0)
Screenshot: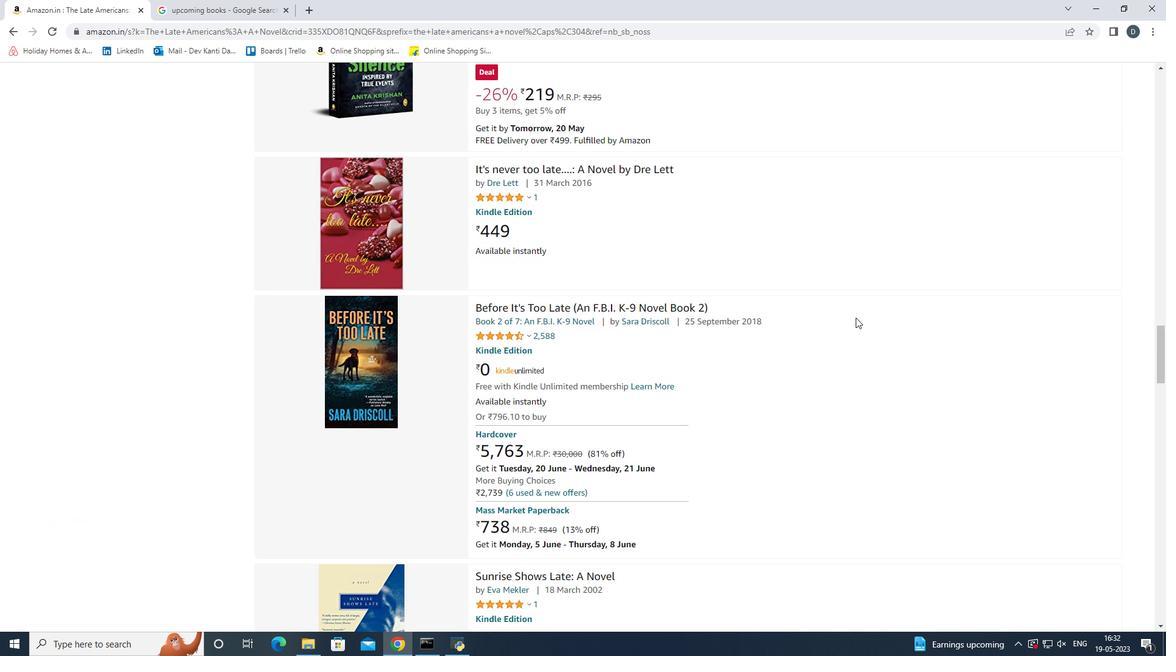 
Action: Mouse scrolled (855, 318) with delta (0, 0)
Screenshot: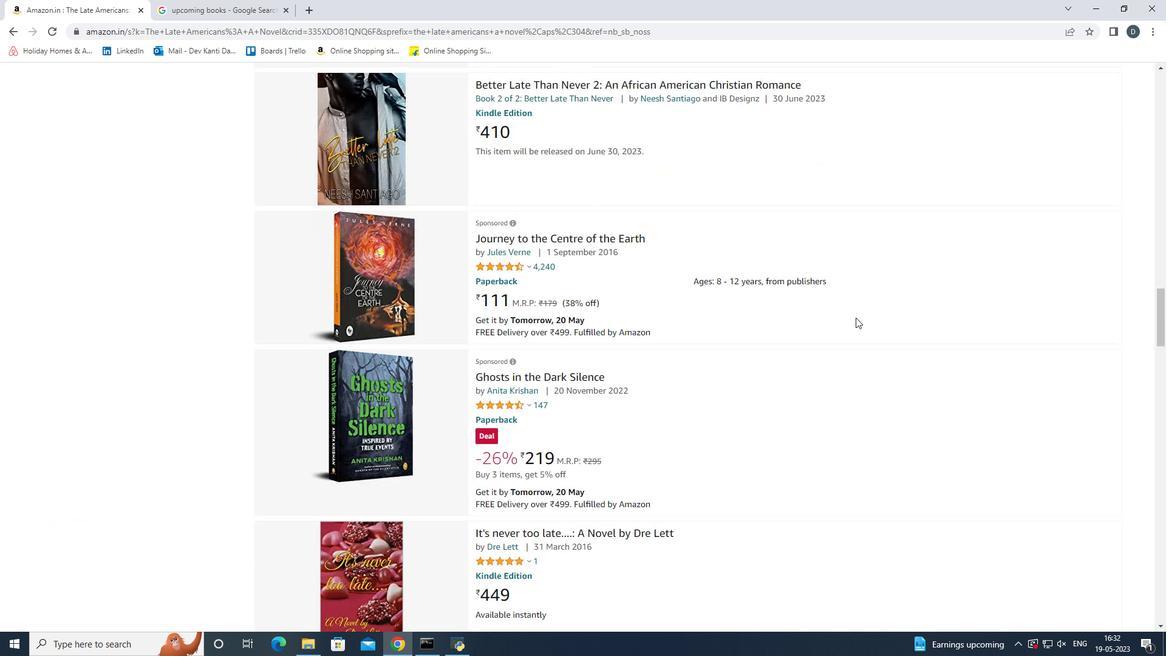 
Action: Mouse scrolled (855, 318) with delta (0, 0)
Screenshot: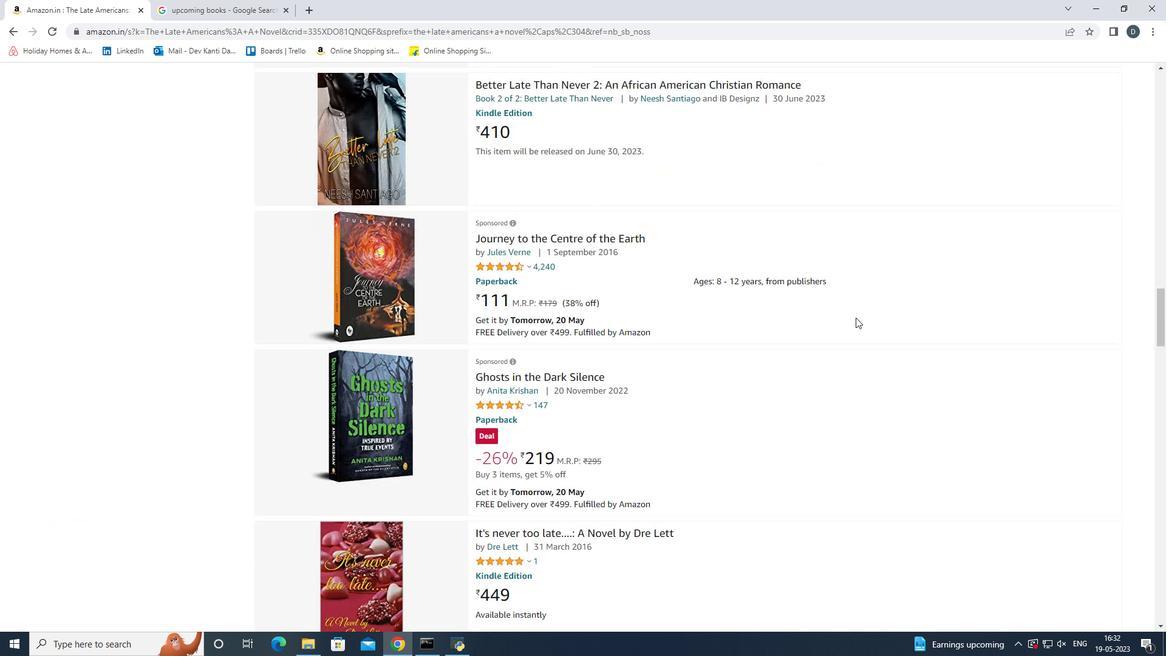 
Action: Mouse scrolled (855, 318) with delta (0, 0)
Screenshot: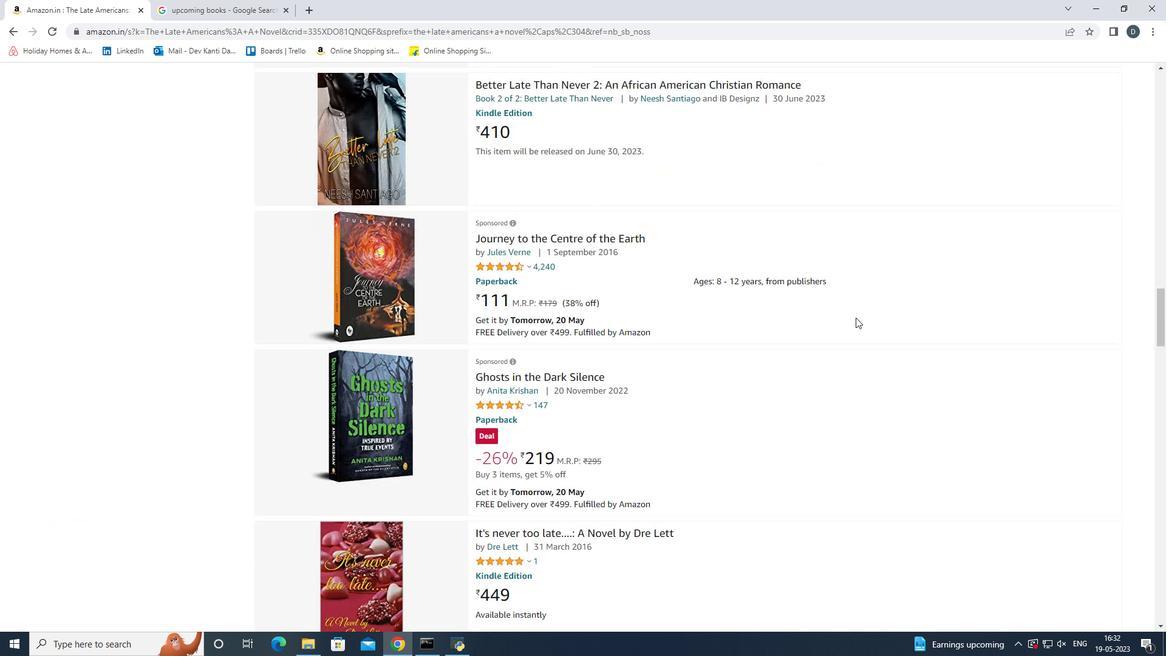 
Action: Mouse scrolled (855, 318) with delta (0, 0)
Screenshot: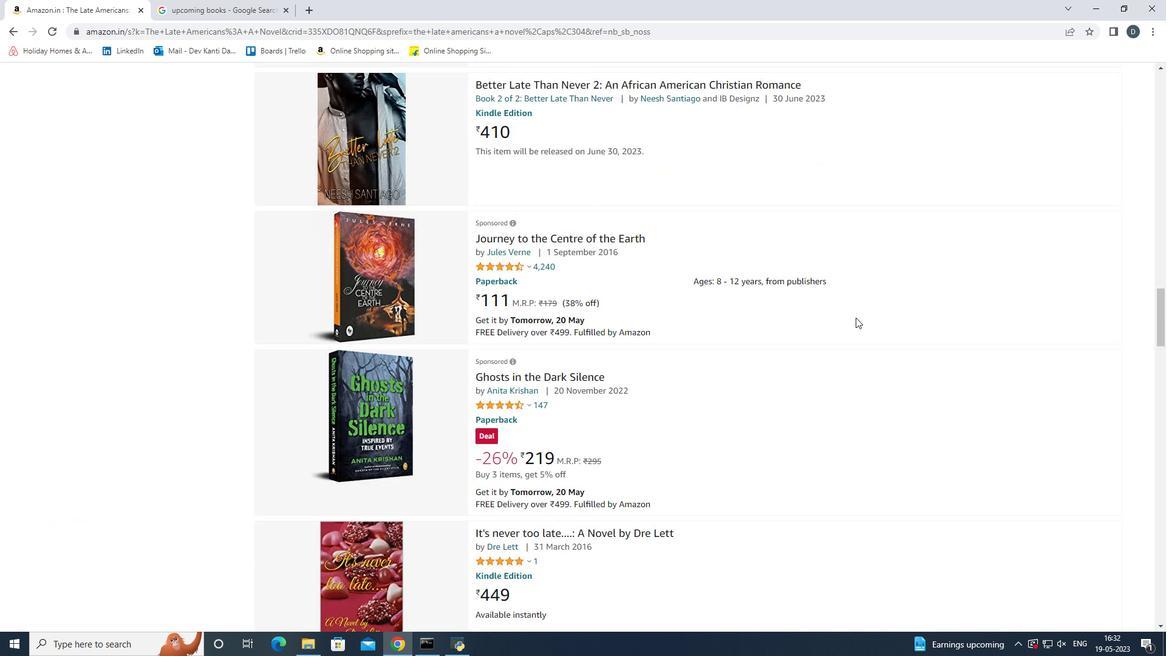 
Action: Mouse scrolled (855, 318) with delta (0, 0)
Screenshot: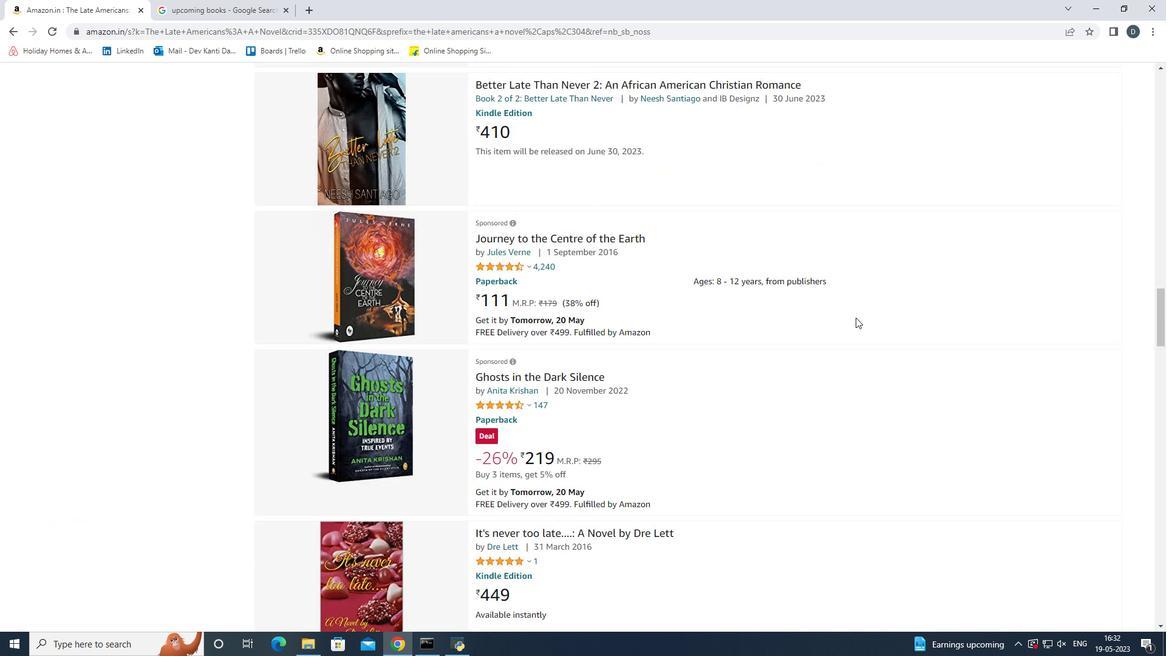 
Action: Mouse scrolled (855, 318) with delta (0, 0)
Screenshot: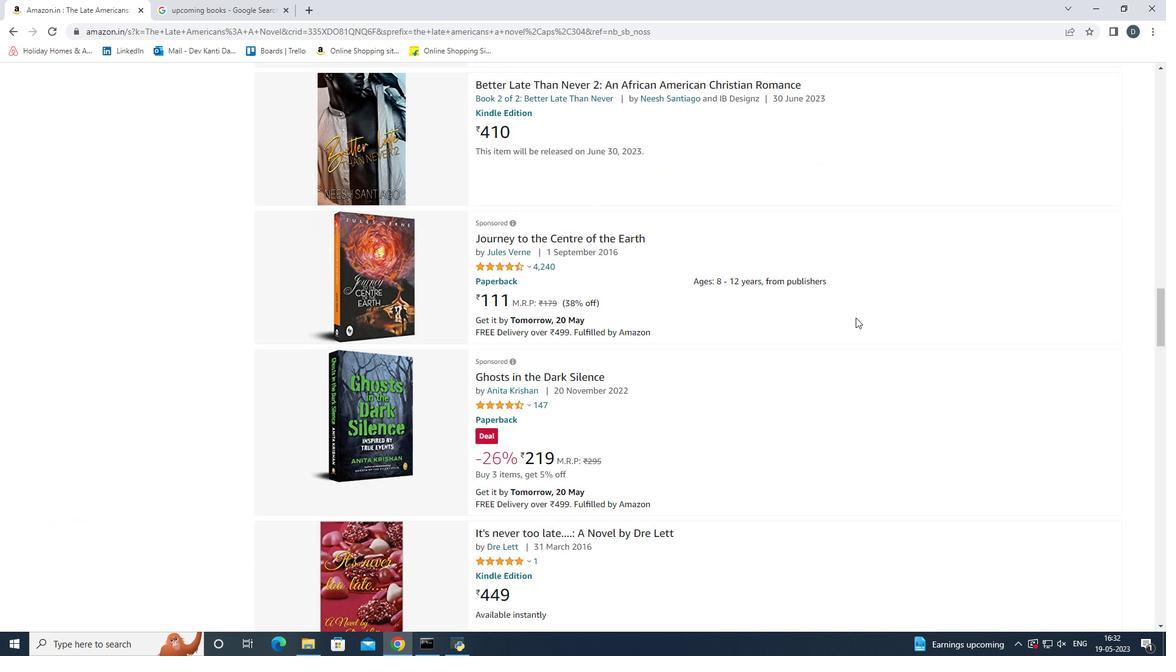 
Action: Mouse scrolled (855, 318) with delta (0, 0)
Screenshot: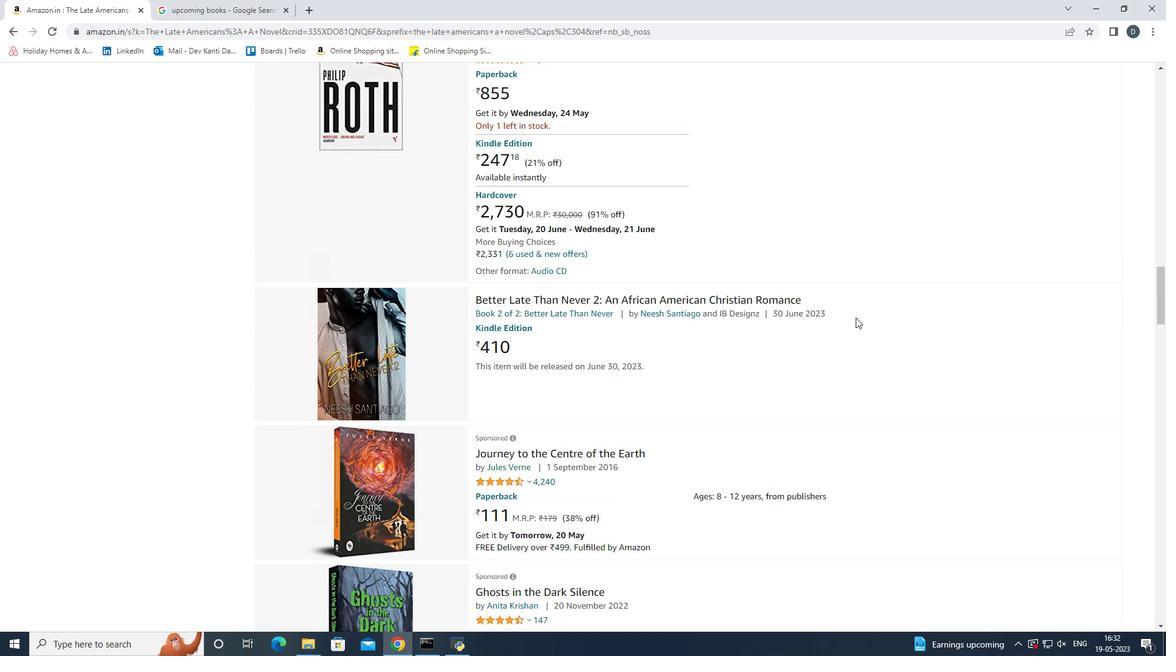 
Action: Mouse scrolled (855, 318) with delta (0, 0)
Screenshot: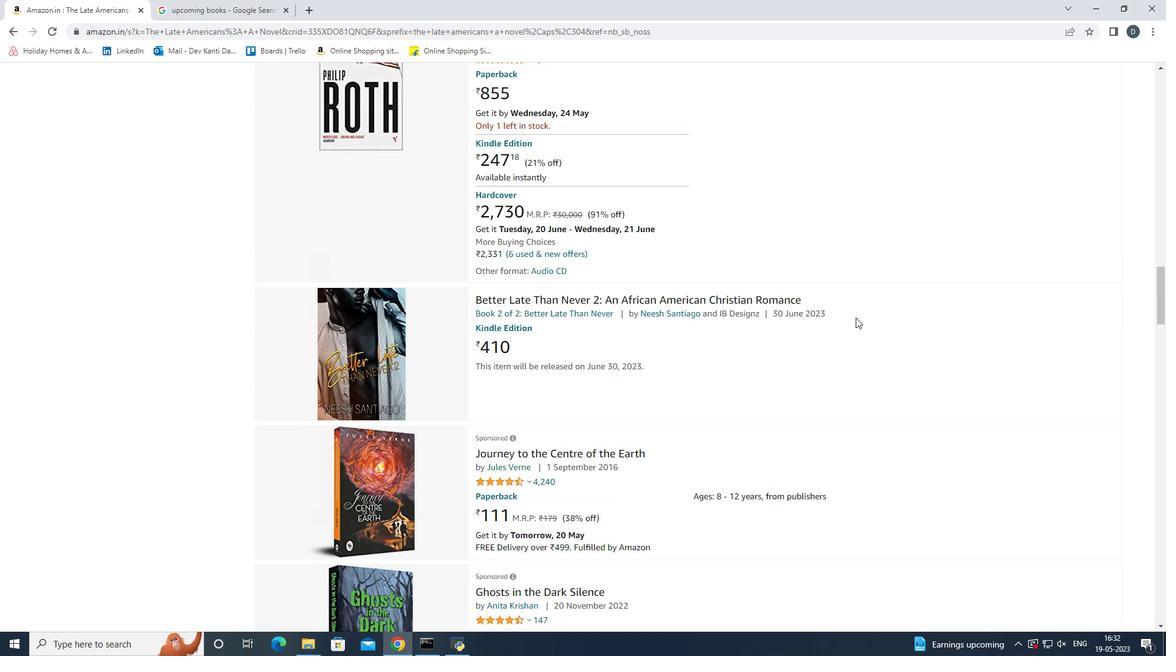 
Action: Mouse scrolled (855, 318) with delta (0, 0)
Screenshot: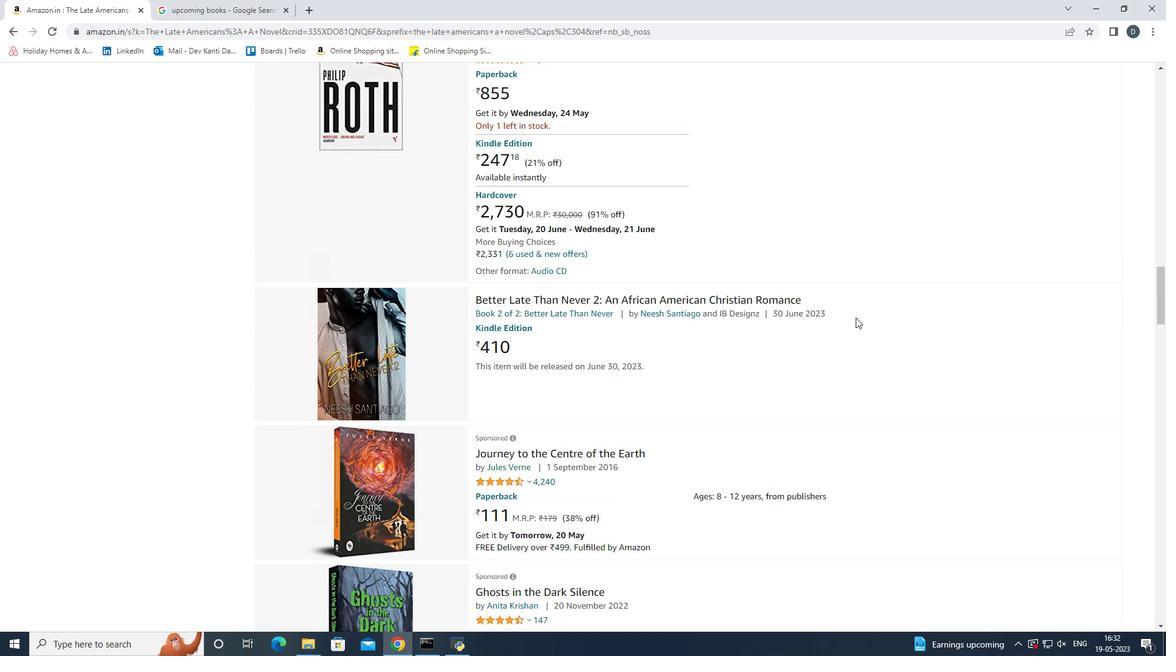 
Action: Mouse scrolled (855, 318) with delta (0, 0)
Screenshot: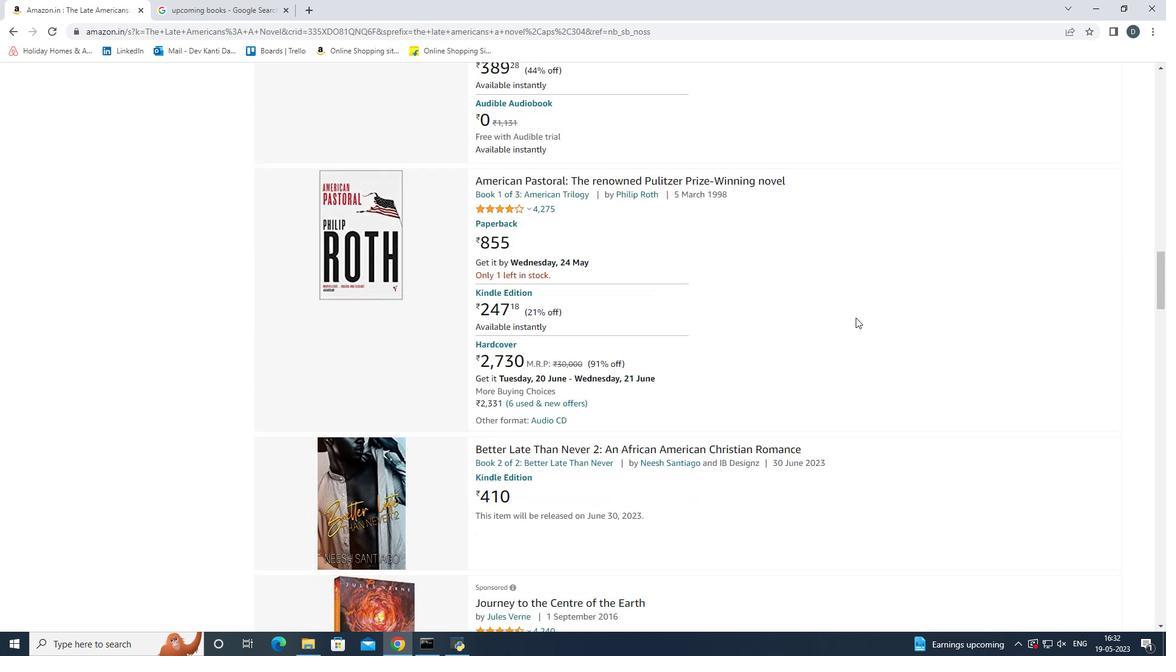 
Action: Mouse scrolled (855, 318) with delta (0, 0)
Screenshot: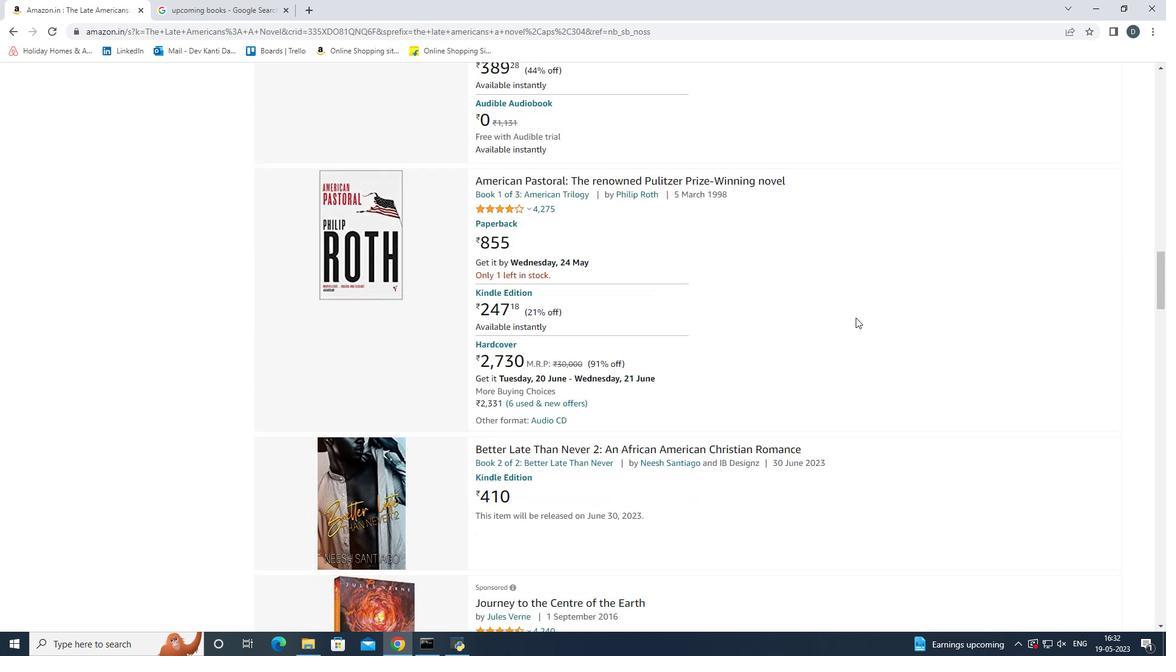 
Action: Mouse scrolled (855, 318) with delta (0, 0)
Screenshot: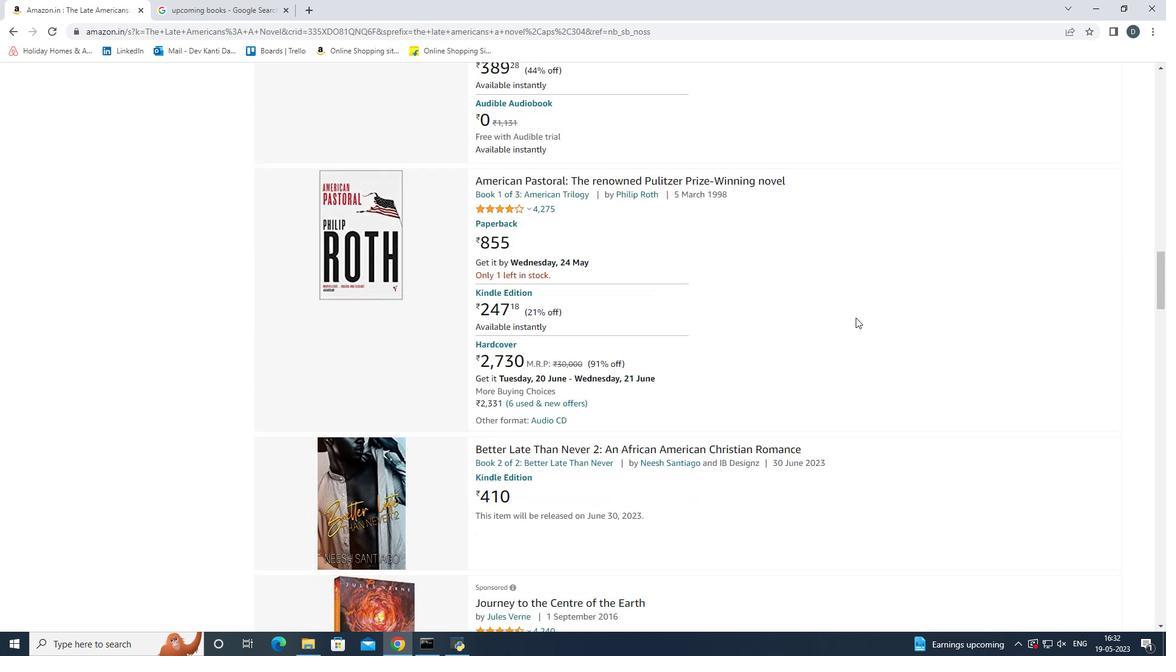 
Action: Mouse scrolled (855, 318) with delta (0, 0)
Screenshot: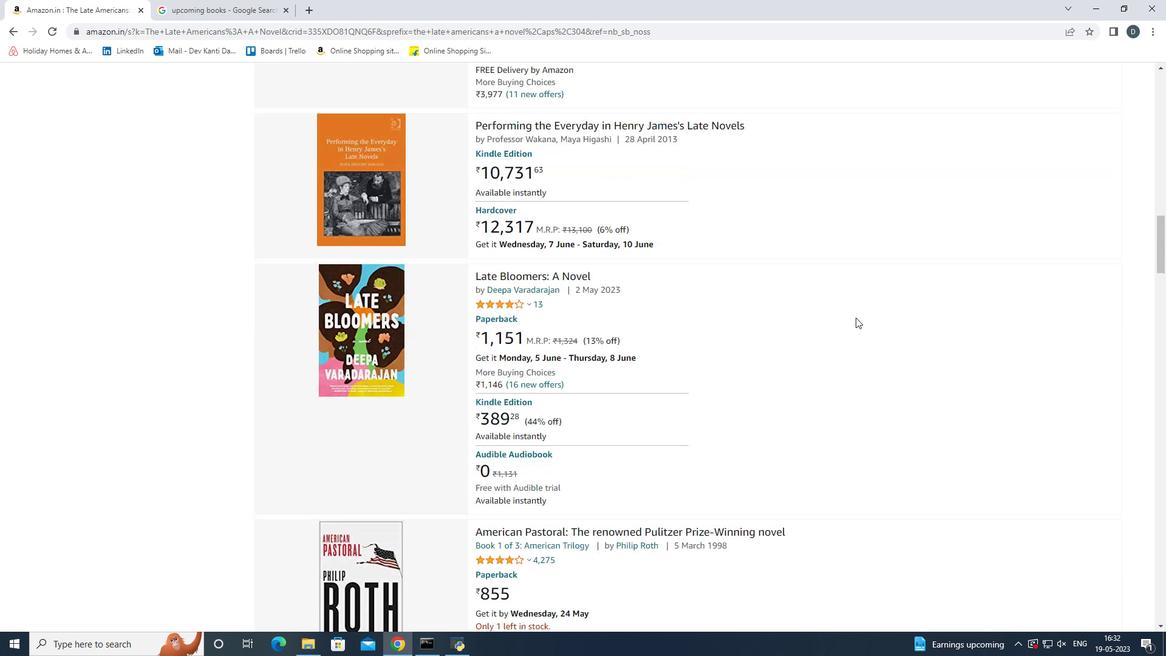 
Action: Mouse scrolled (855, 318) with delta (0, 0)
Screenshot: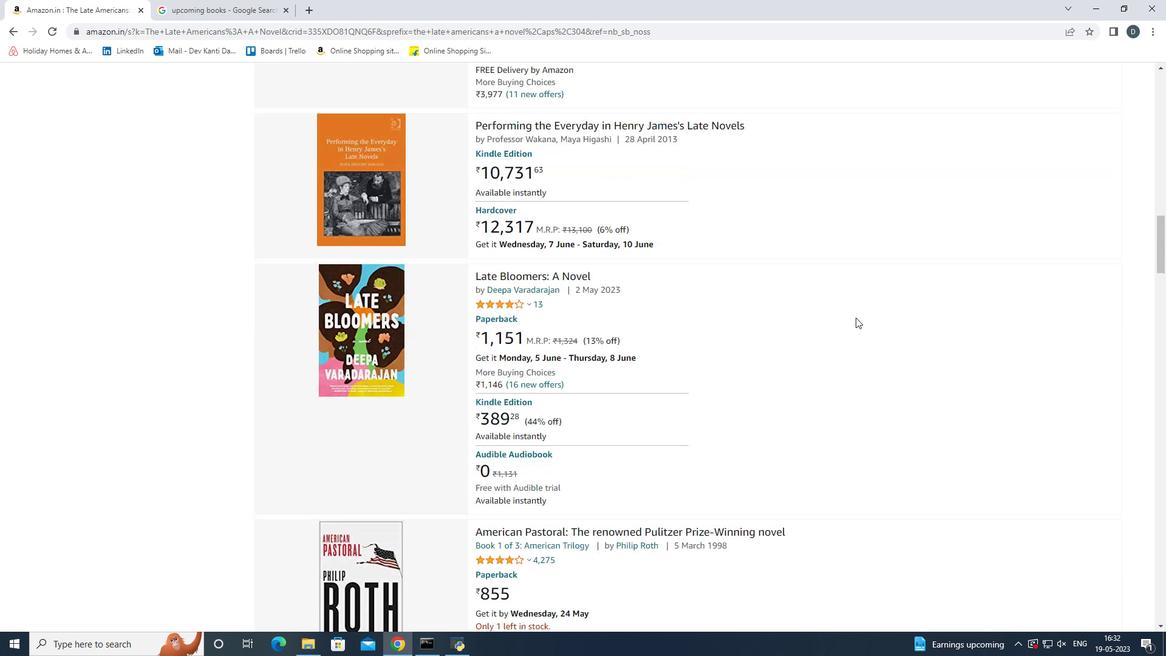 
Action: Mouse scrolled (855, 318) with delta (0, 0)
Screenshot: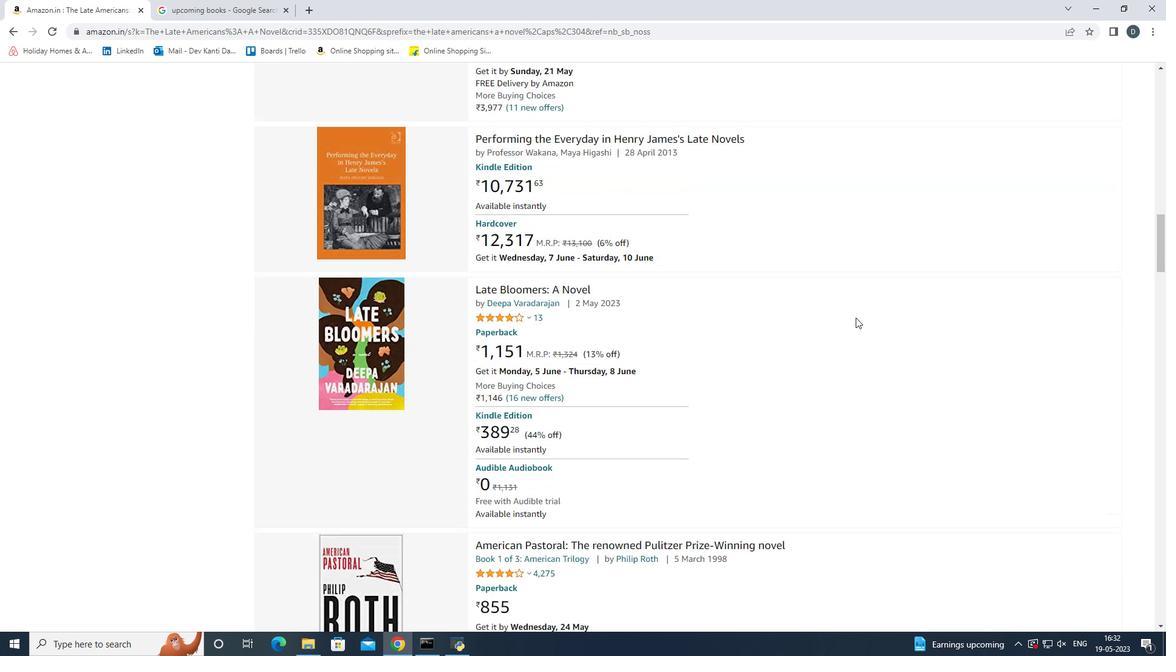 
Action: Mouse scrolled (855, 318) with delta (0, 0)
Screenshot: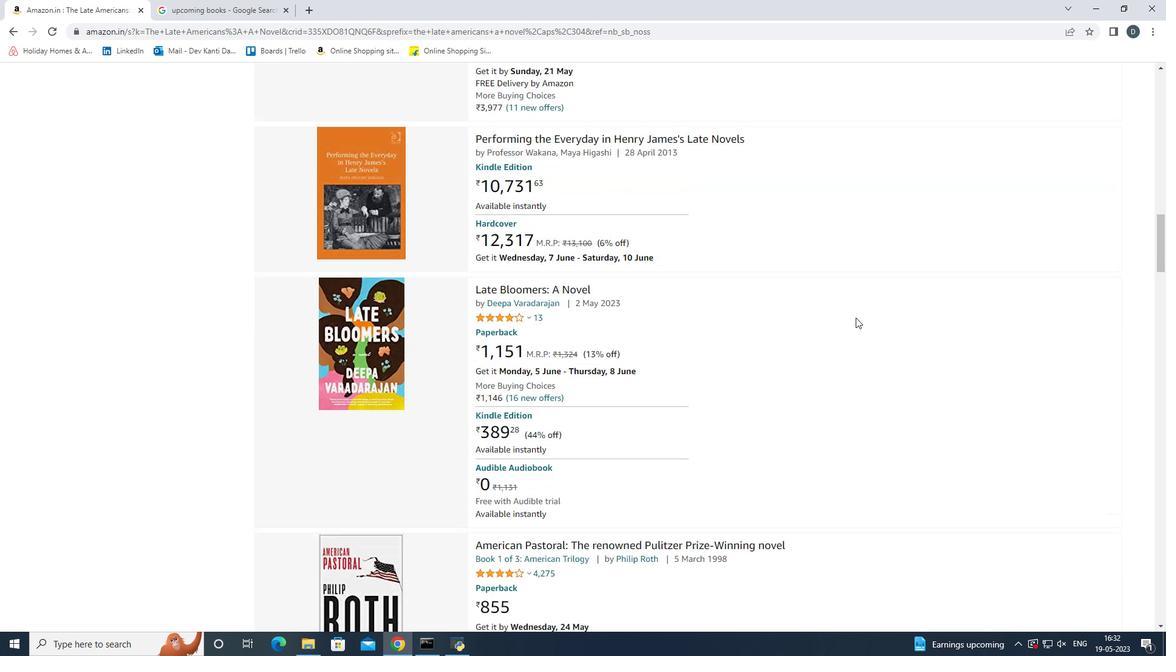 
Action: Mouse scrolled (855, 318) with delta (0, 0)
Screenshot: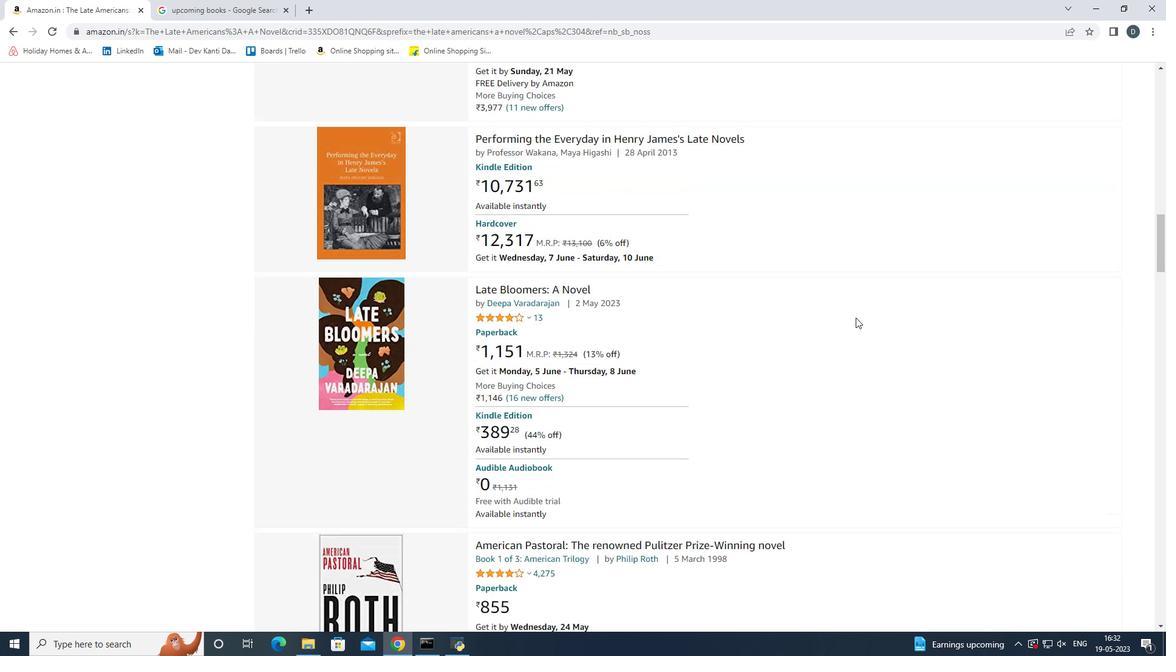 
Action: Mouse scrolled (855, 318) with delta (0, 0)
Screenshot: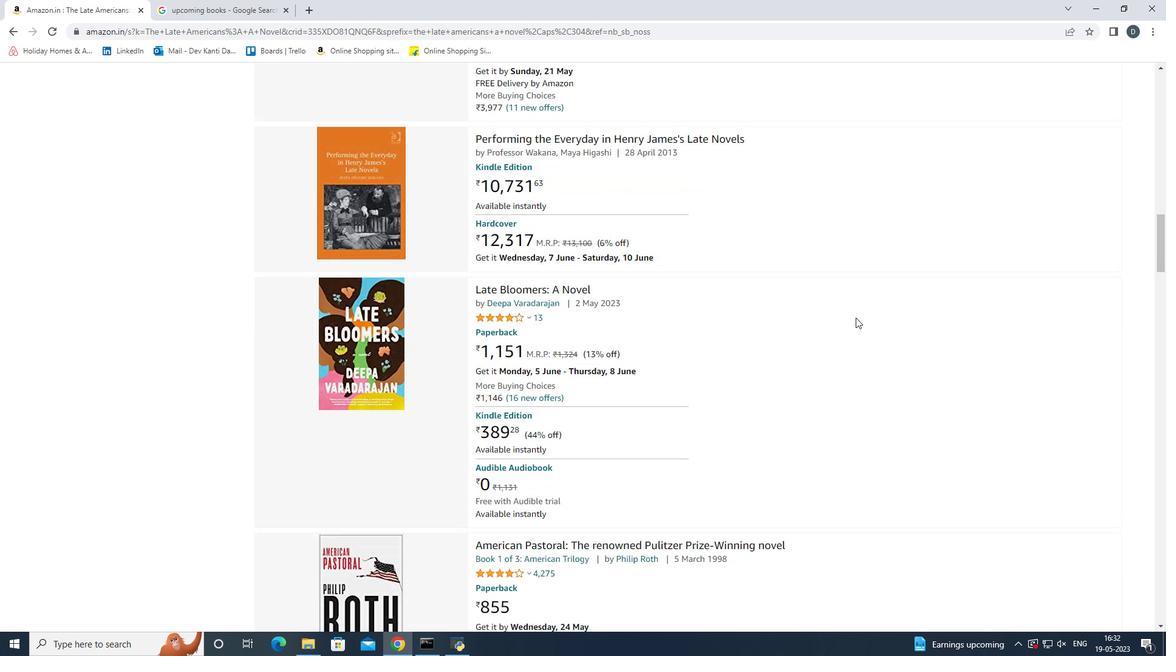 
Action: Mouse scrolled (855, 318) with delta (0, 0)
Screenshot: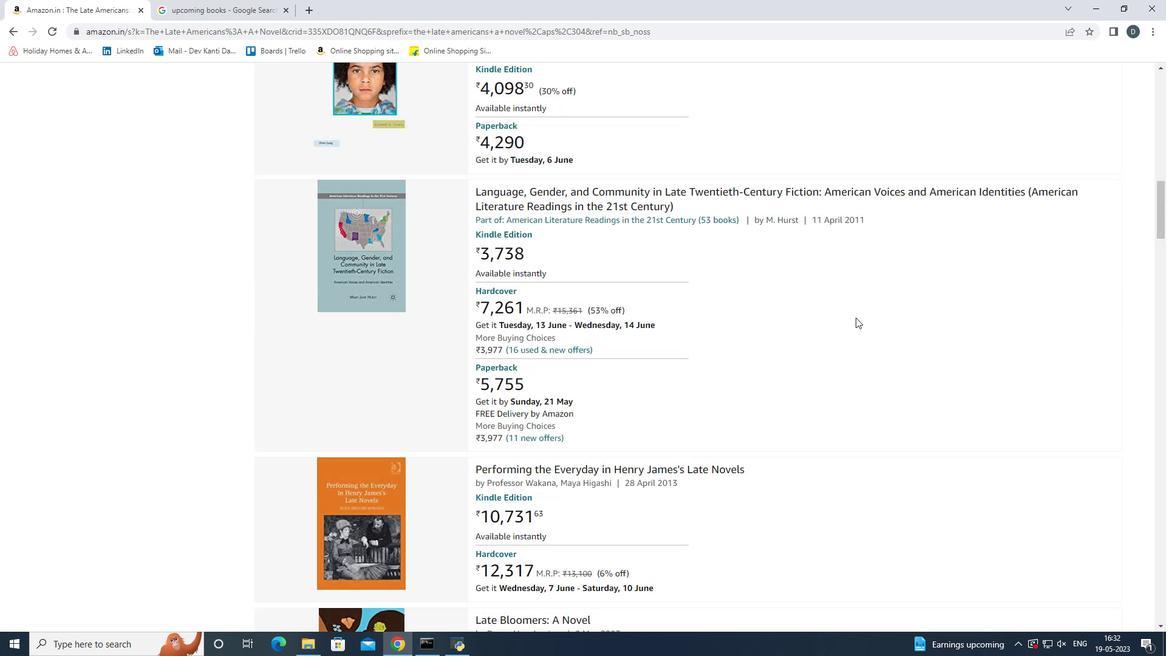 
Action: Mouse scrolled (855, 318) with delta (0, 0)
Screenshot: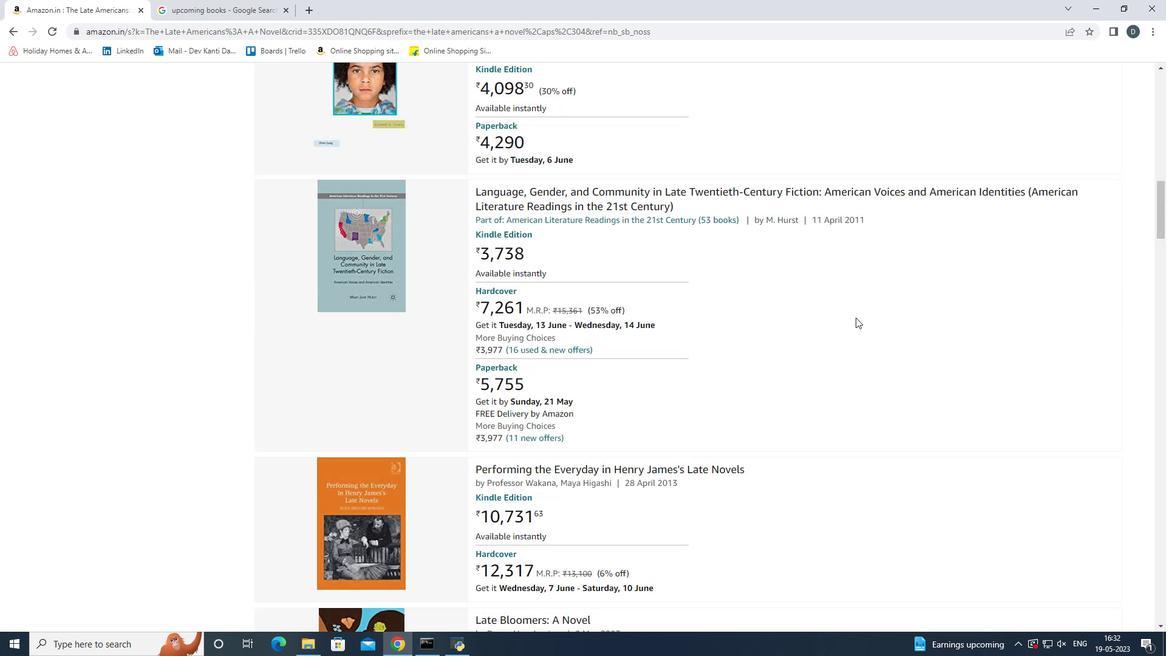 
Action: Mouse scrolled (855, 318) with delta (0, 0)
Screenshot: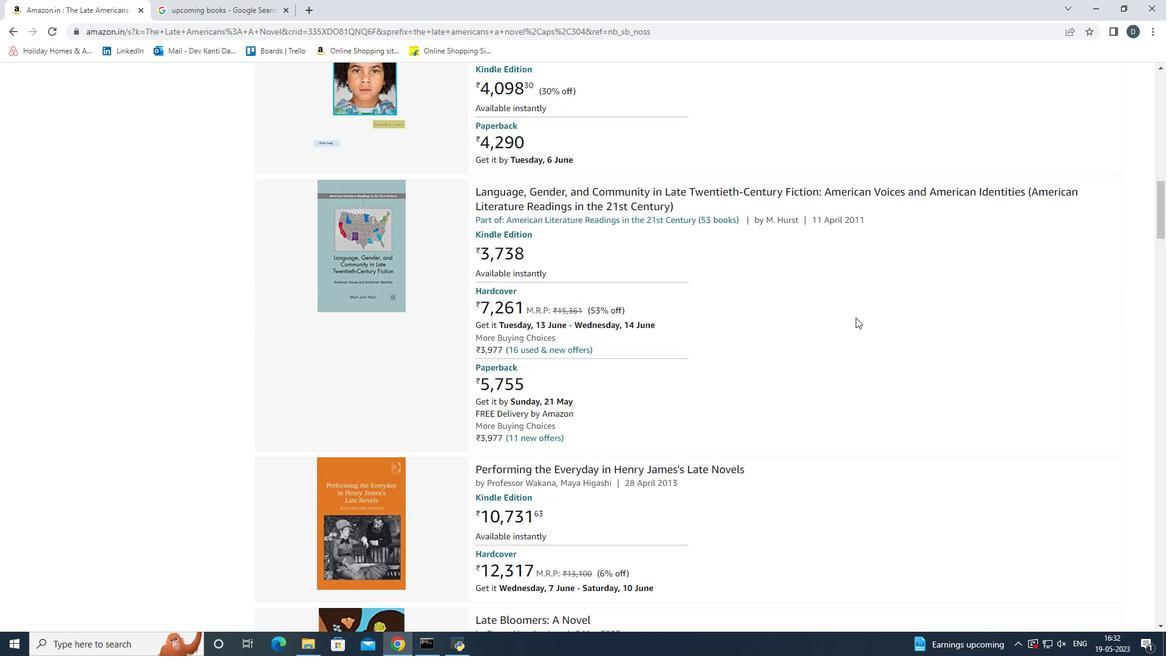 
Action: Mouse scrolled (855, 318) with delta (0, 0)
Screenshot: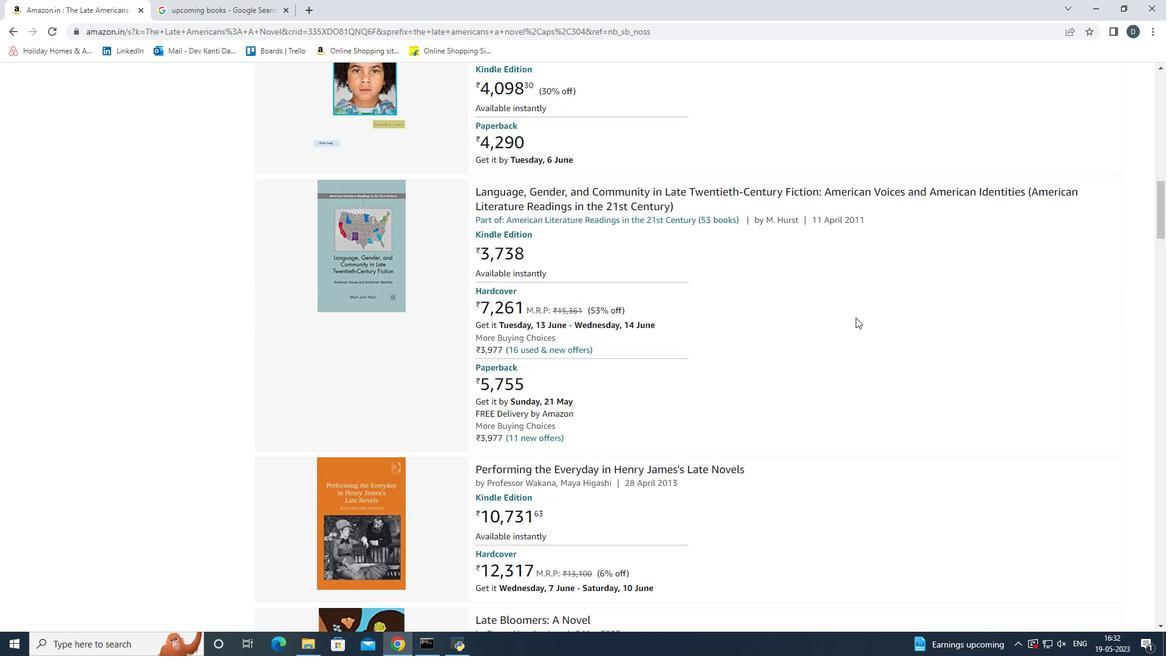 
Action: Mouse scrolled (855, 318) with delta (0, 0)
Screenshot: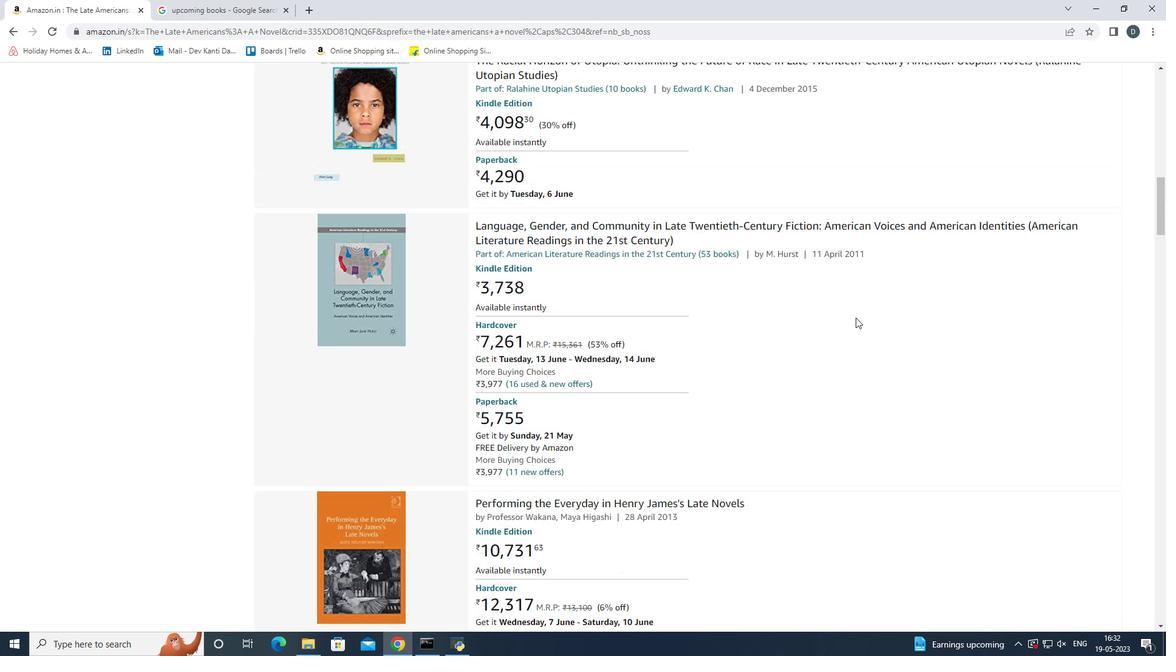 
Action: Mouse scrolled (855, 318) with delta (0, 0)
Screenshot: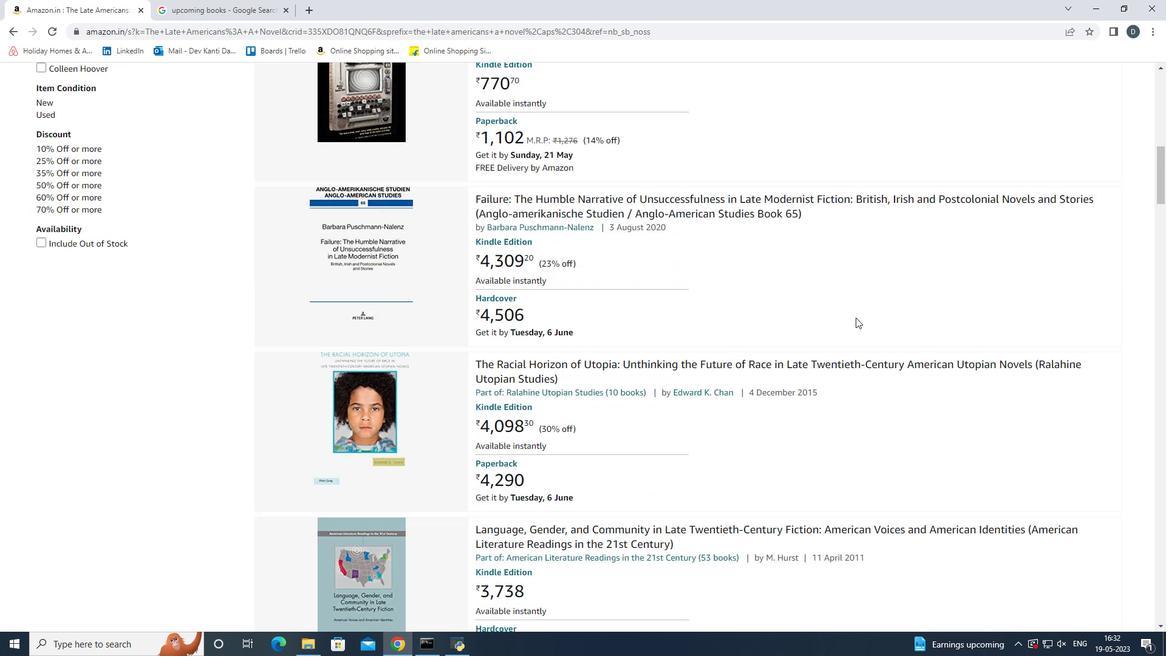 
Action: Mouse scrolled (855, 318) with delta (0, 0)
Screenshot: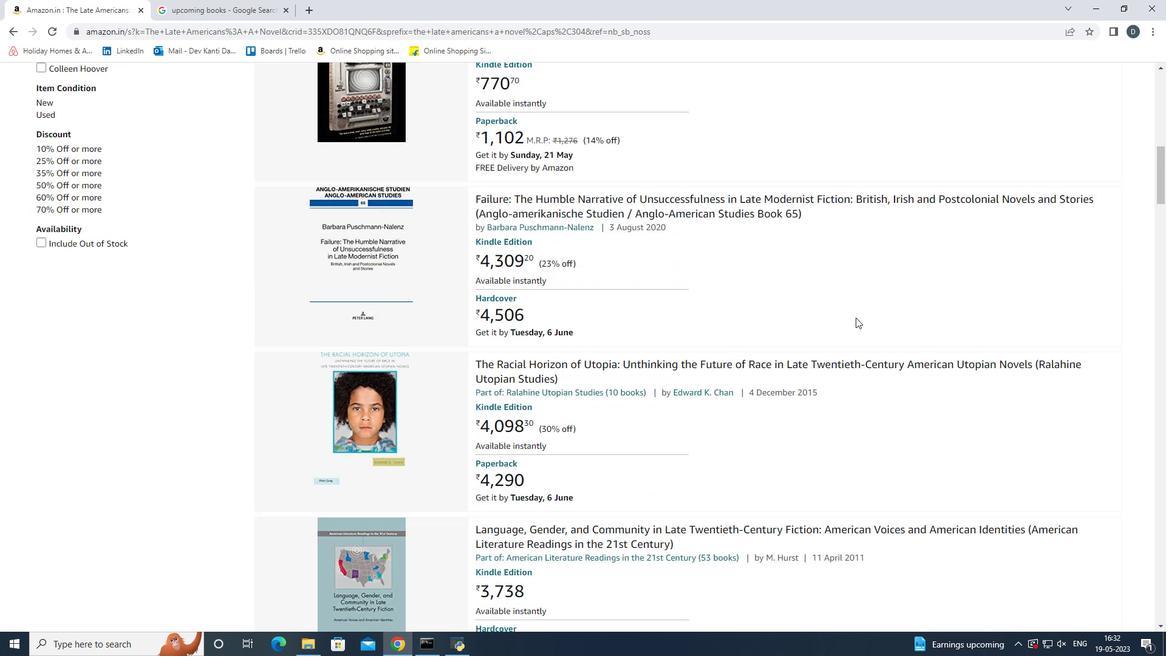 
Action: Mouse scrolled (855, 318) with delta (0, 0)
Screenshot: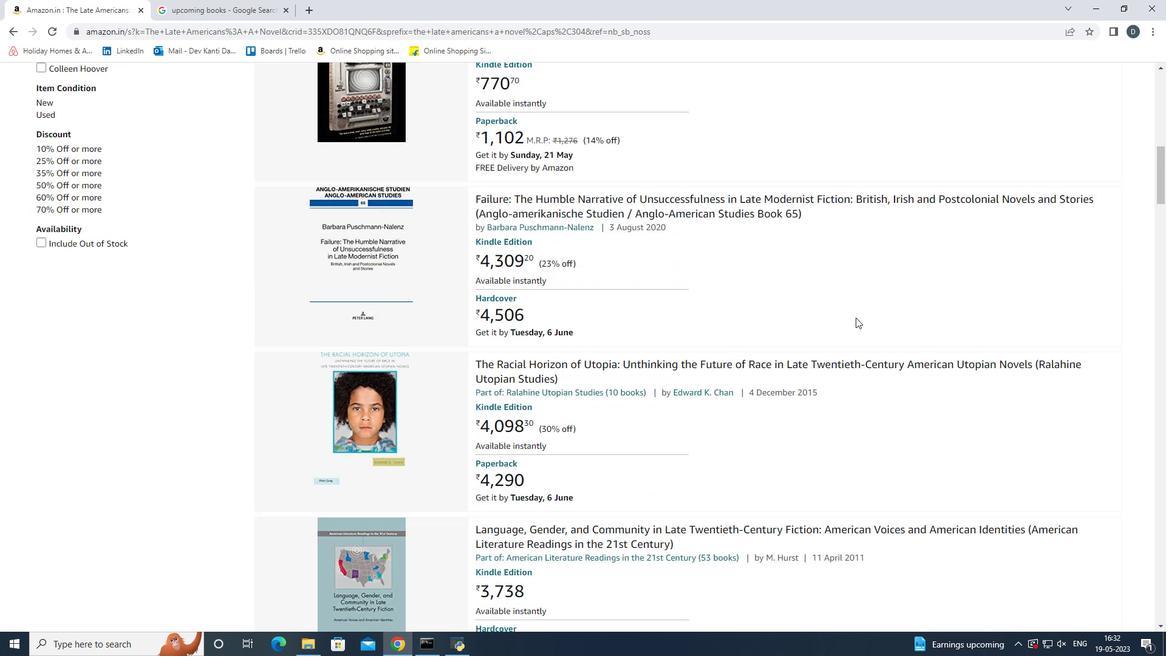 
Action: Mouse scrolled (855, 318) with delta (0, 0)
Screenshot: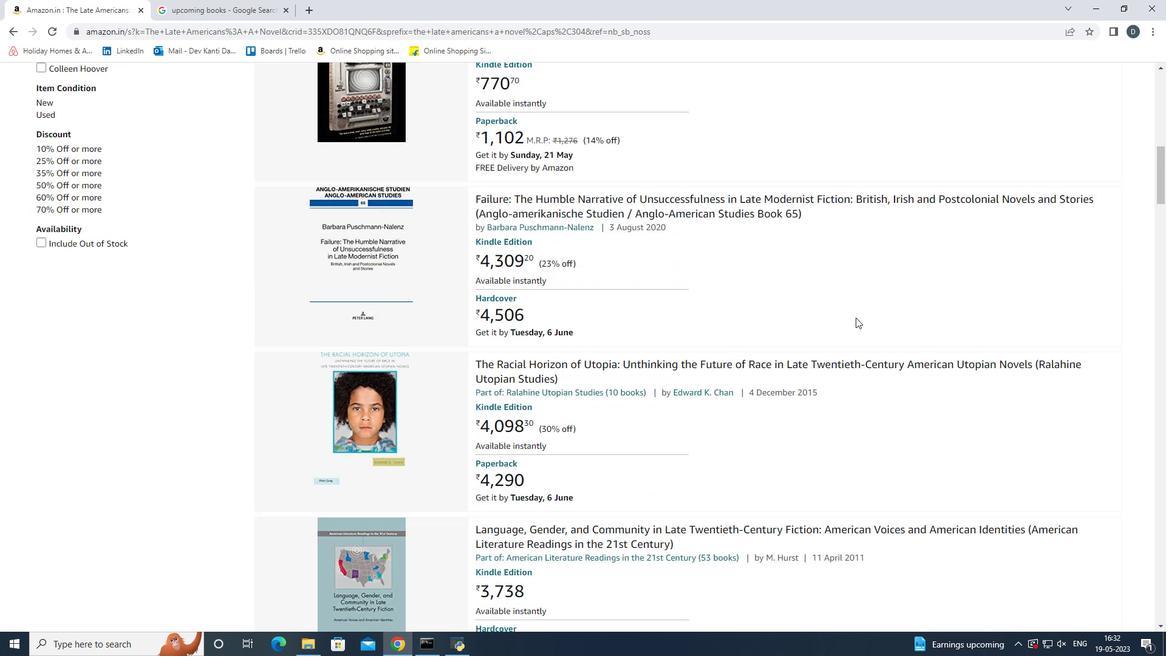 
Action: Mouse scrolled (855, 318) with delta (0, 0)
Screenshot: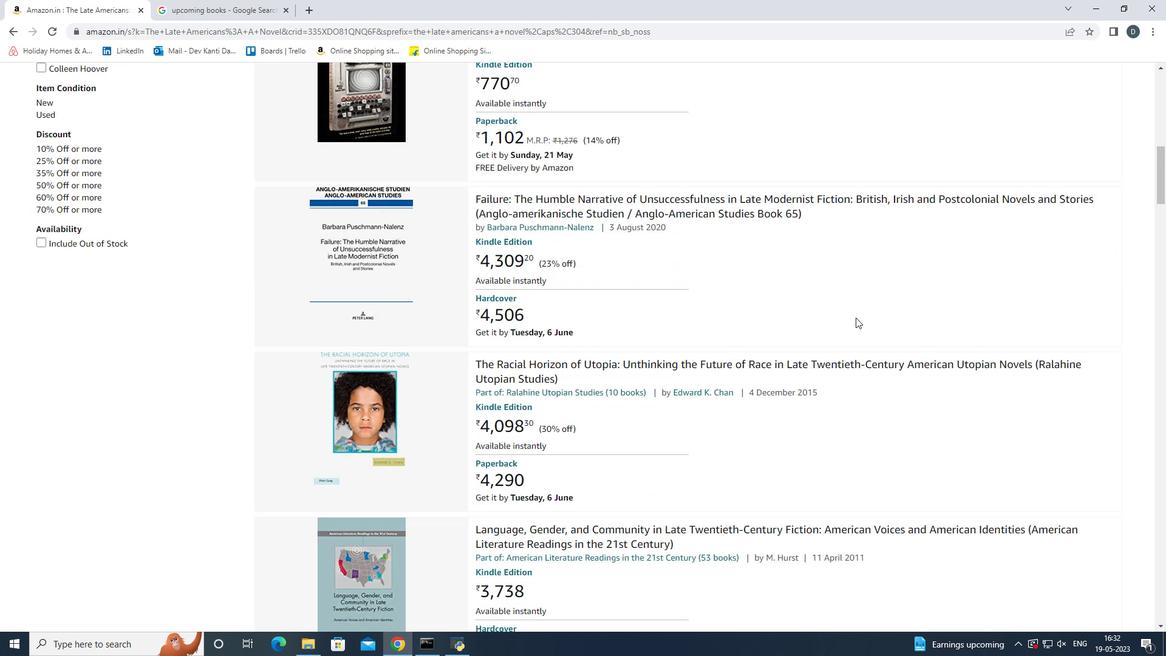
Action: Mouse scrolled (855, 318) with delta (0, 0)
Screenshot: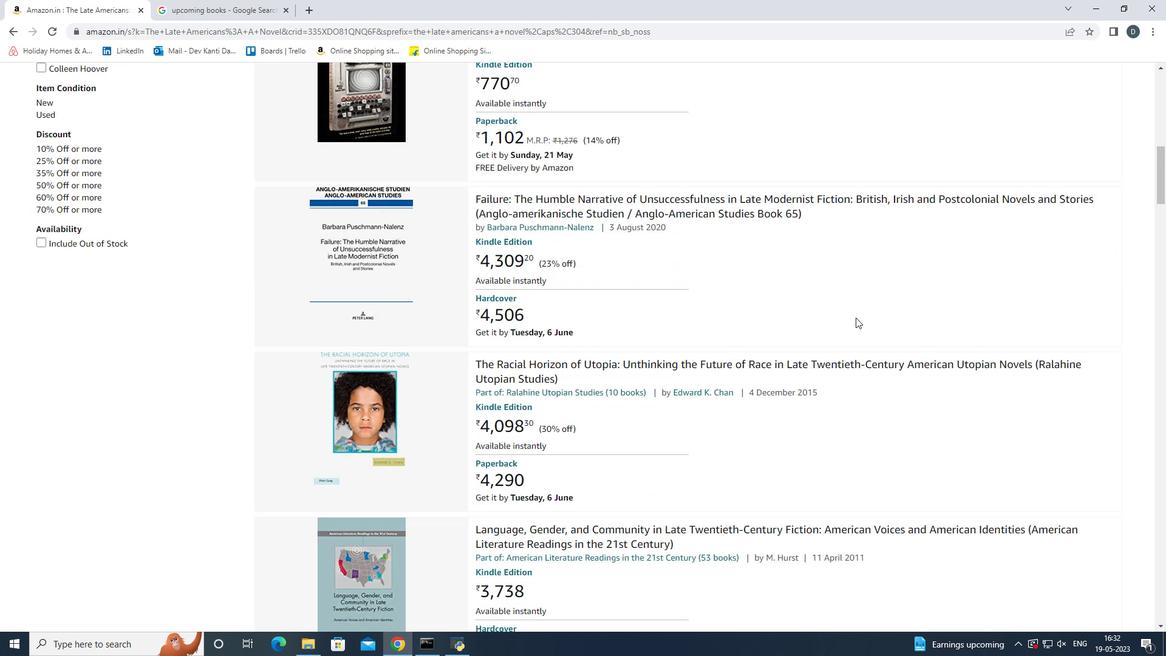 
Action: Mouse scrolled (855, 318) with delta (0, 0)
Screenshot: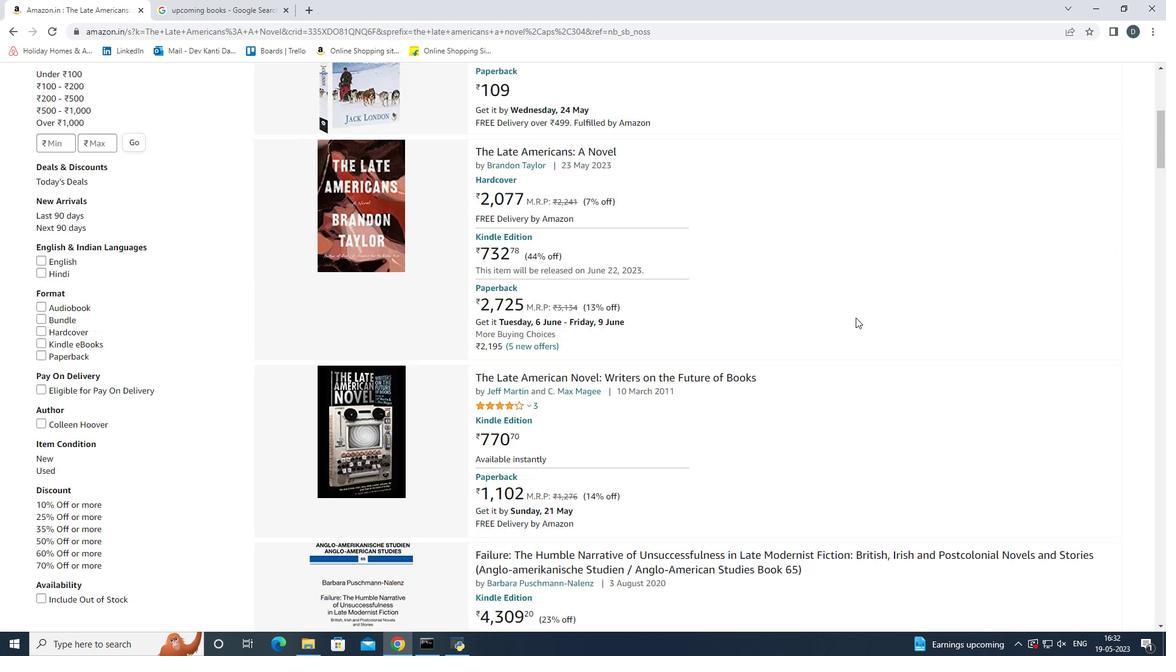 
Action: Mouse scrolled (855, 318) with delta (0, 0)
Screenshot: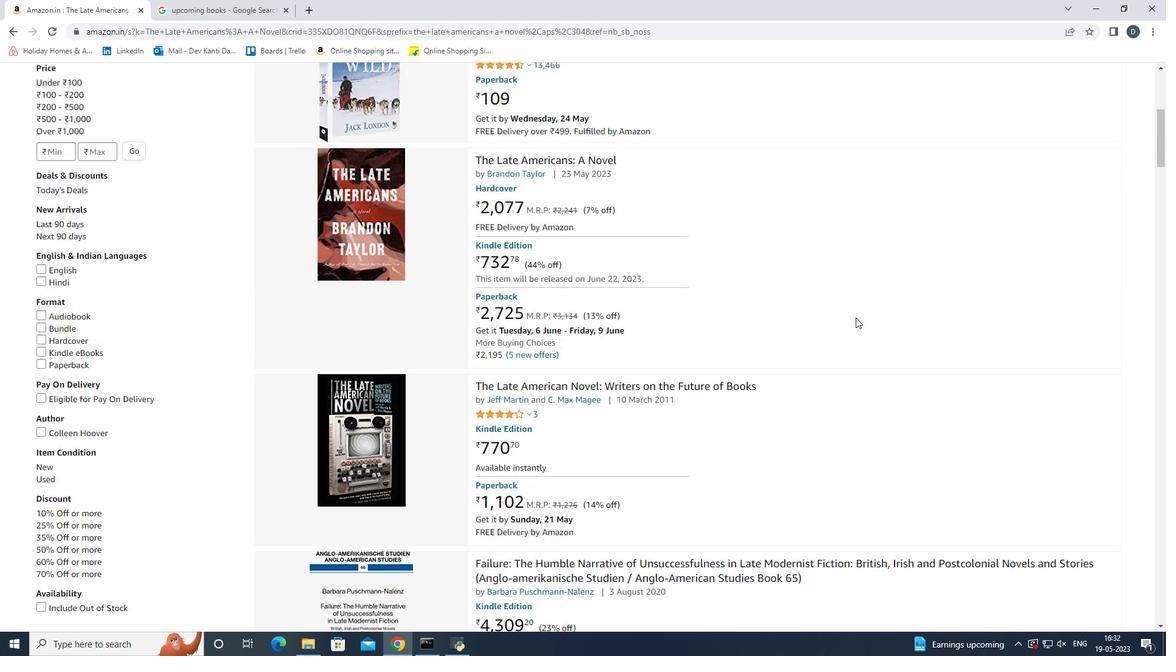 
Action: Mouse scrolled (855, 318) with delta (0, 0)
Screenshot: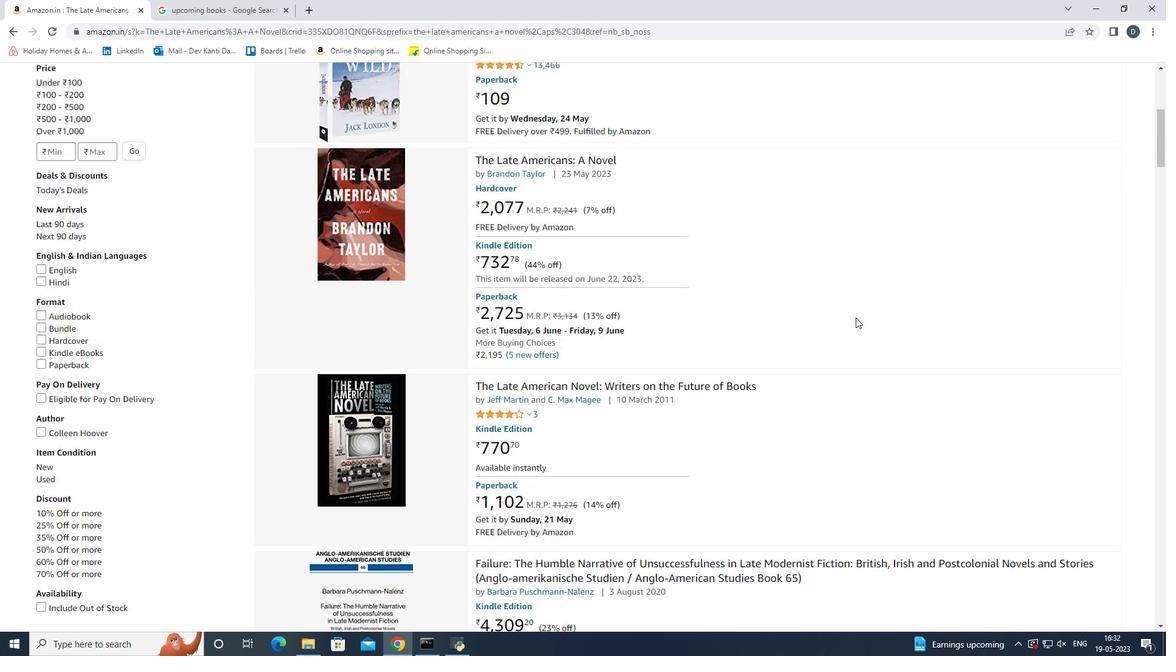 
Action: Mouse scrolled (855, 318) with delta (0, 0)
Screenshot: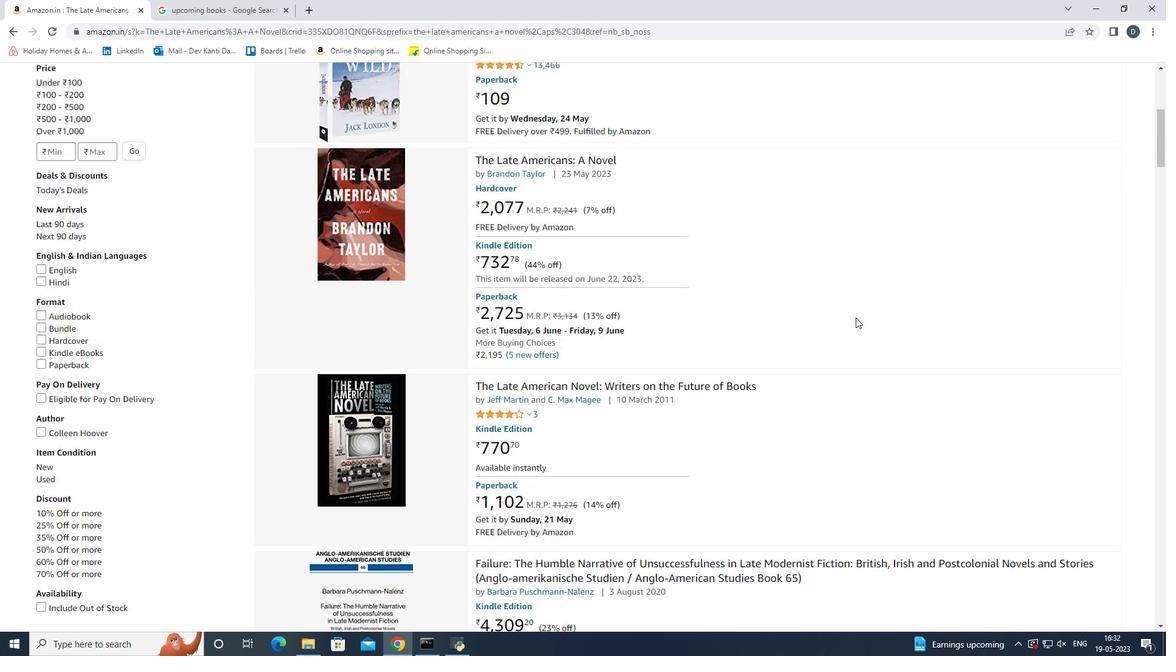 
Action: Mouse scrolled (855, 318) with delta (0, 0)
Screenshot: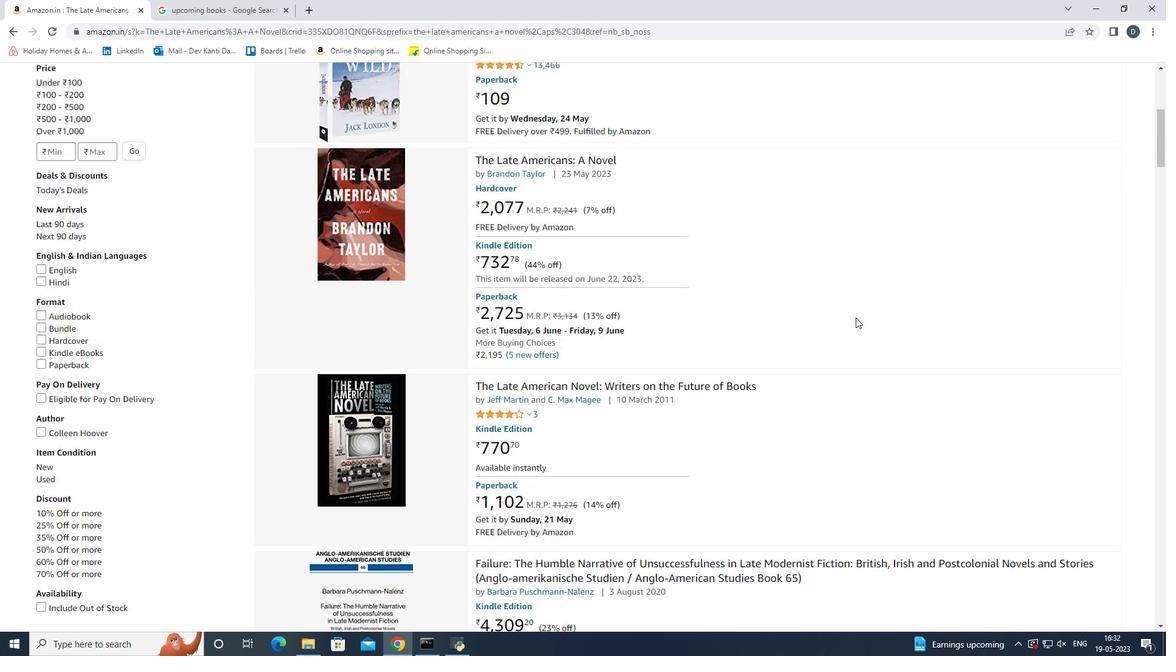 
Action: Mouse scrolled (855, 318) with delta (0, 0)
Screenshot: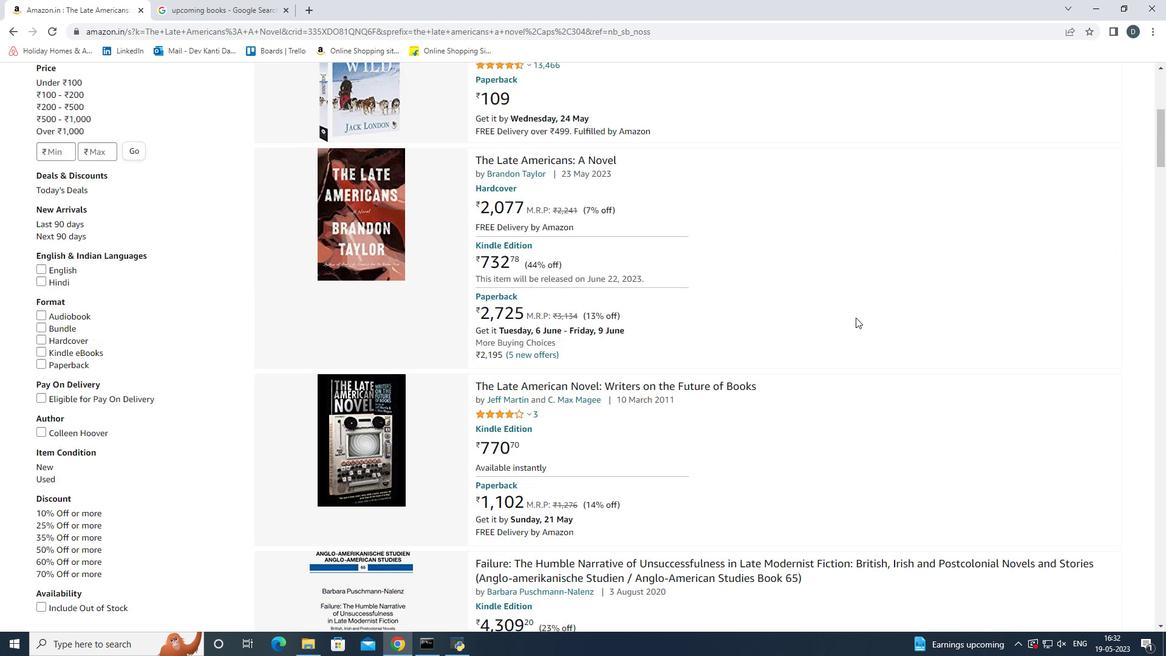 
Action: Mouse scrolled (855, 318) with delta (0, 0)
Screenshot: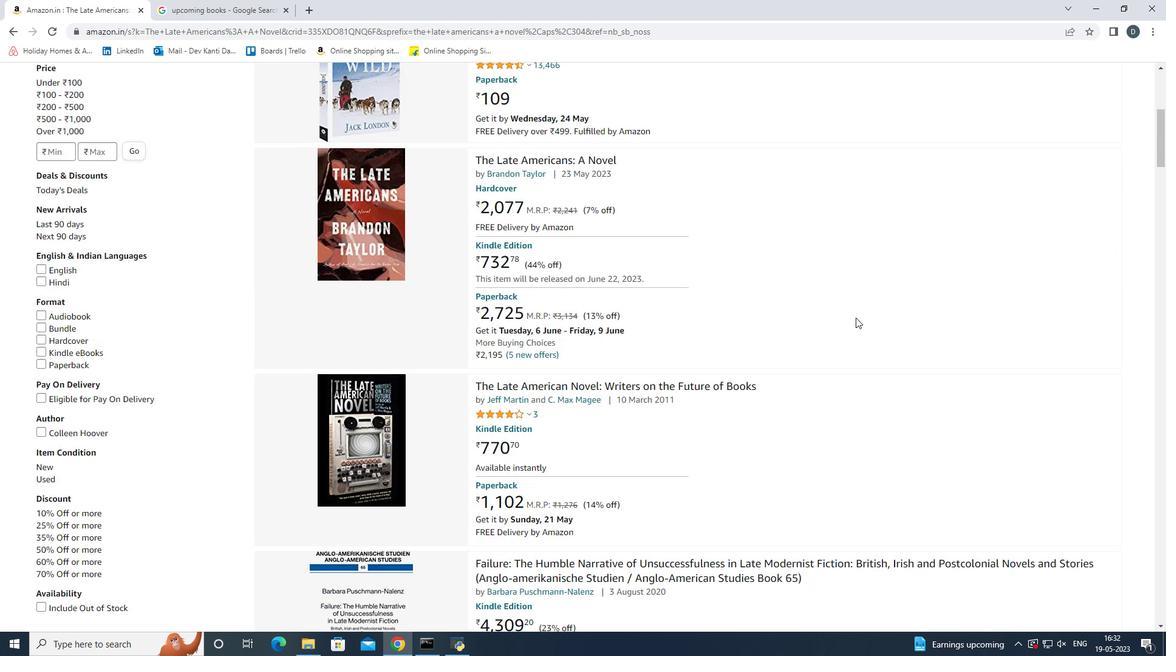 
Action: Mouse scrolled (855, 318) with delta (0, 0)
Screenshot: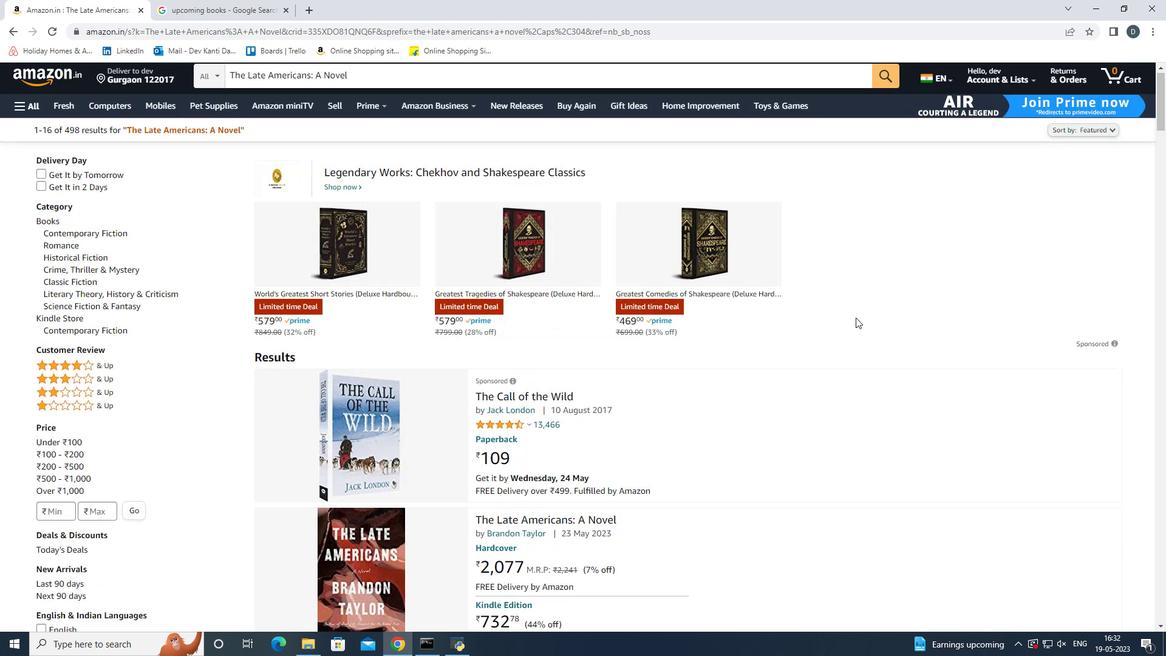 
Action: Mouse scrolled (855, 318) with delta (0, 0)
Screenshot: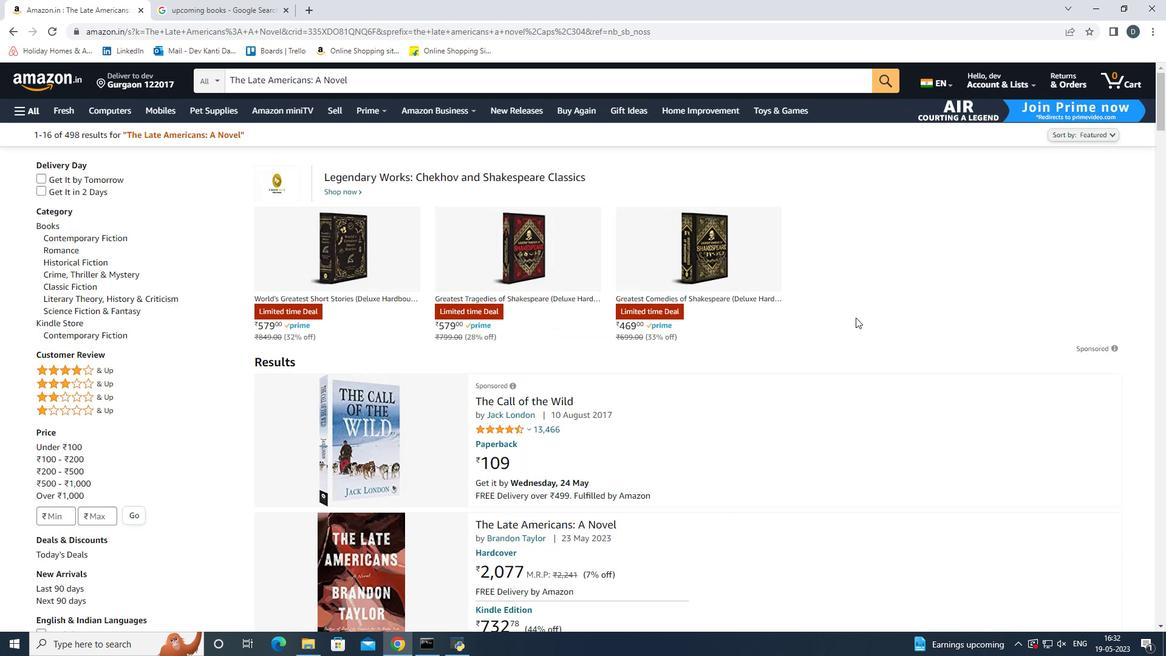 
Action: Mouse scrolled (855, 318) with delta (0, 0)
Screenshot: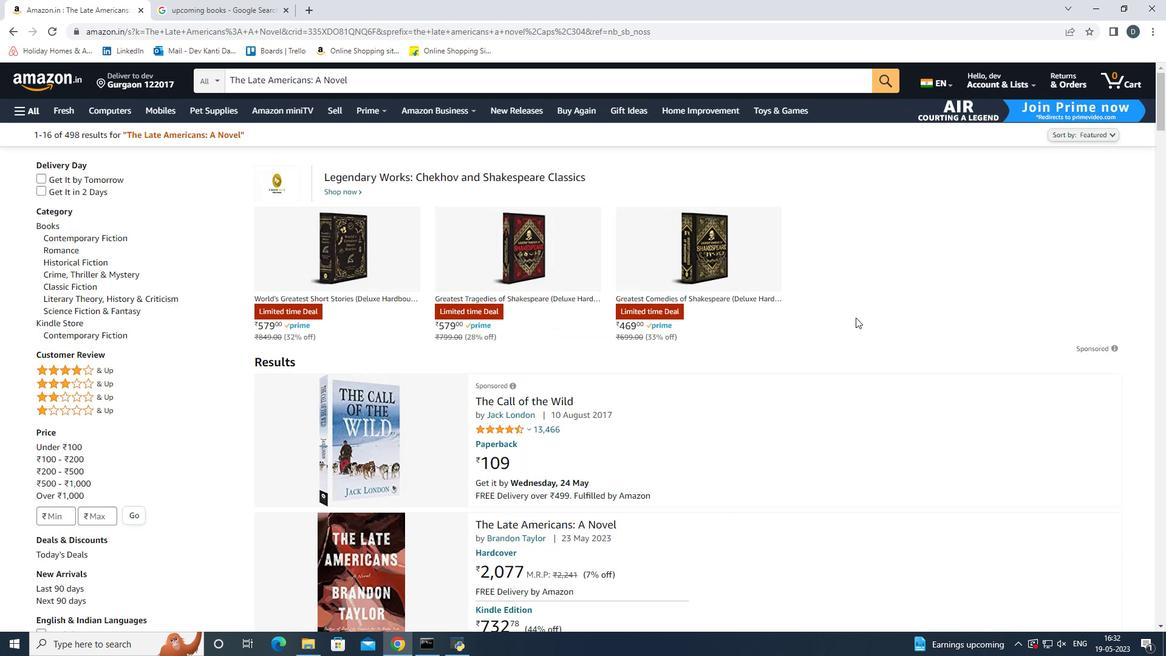 
Action: Mouse scrolled (855, 318) with delta (0, 0)
Screenshot: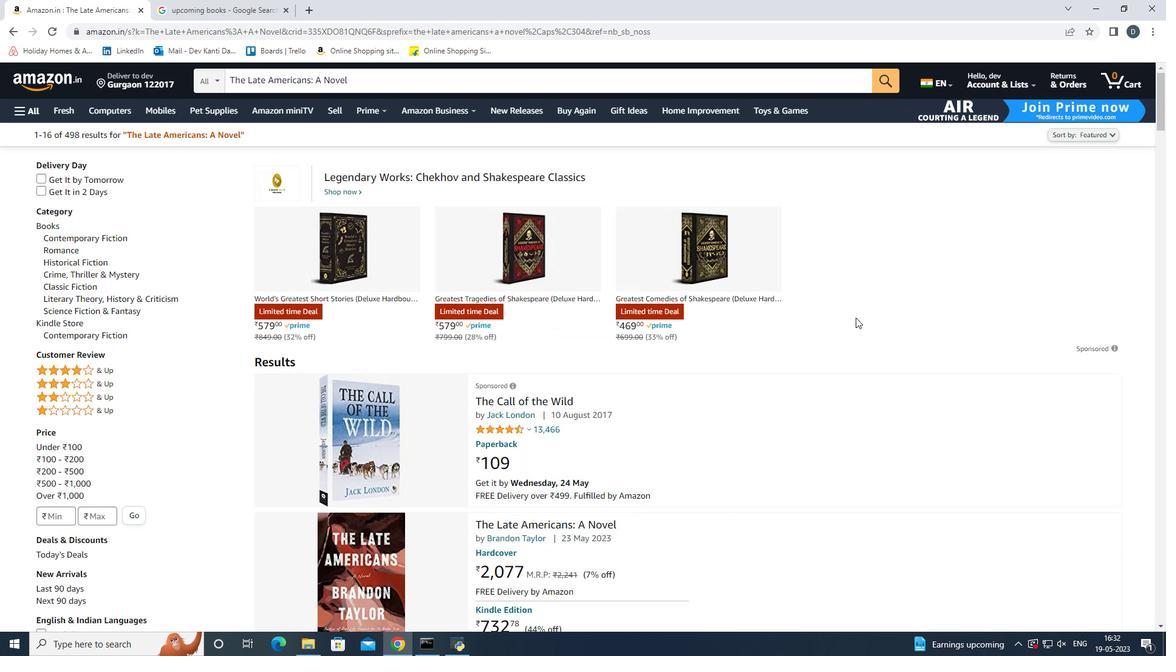 
Action: Mouse scrolled (855, 318) with delta (0, 0)
Screenshot: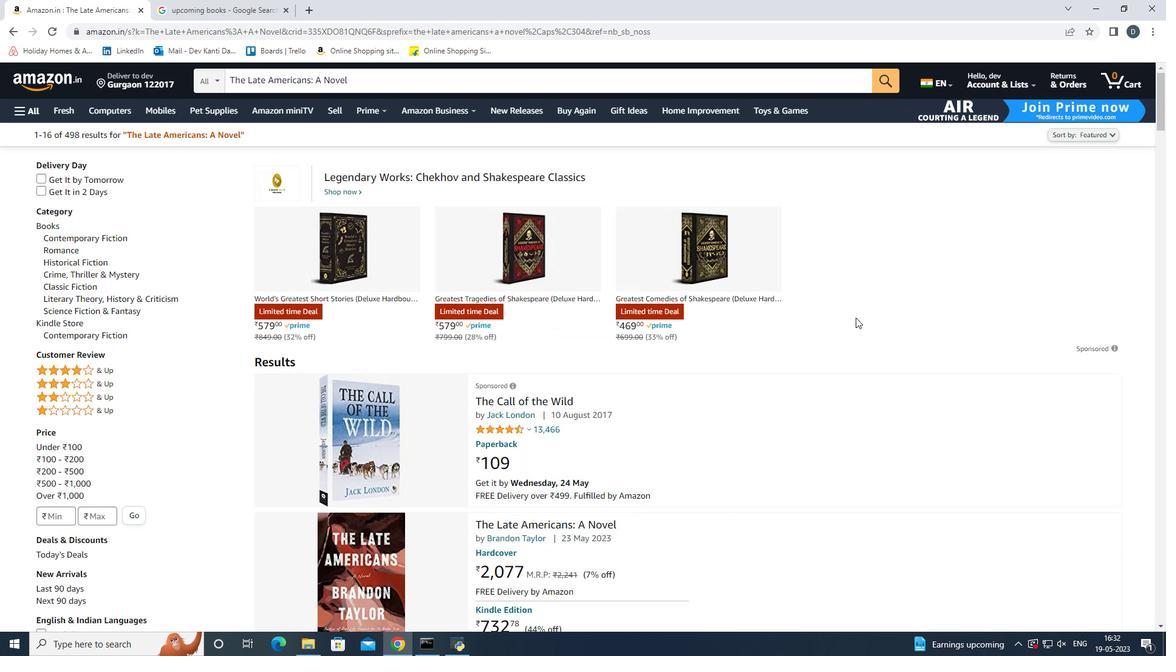 
Action: Mouse moved to (49, 229)
Screenshot: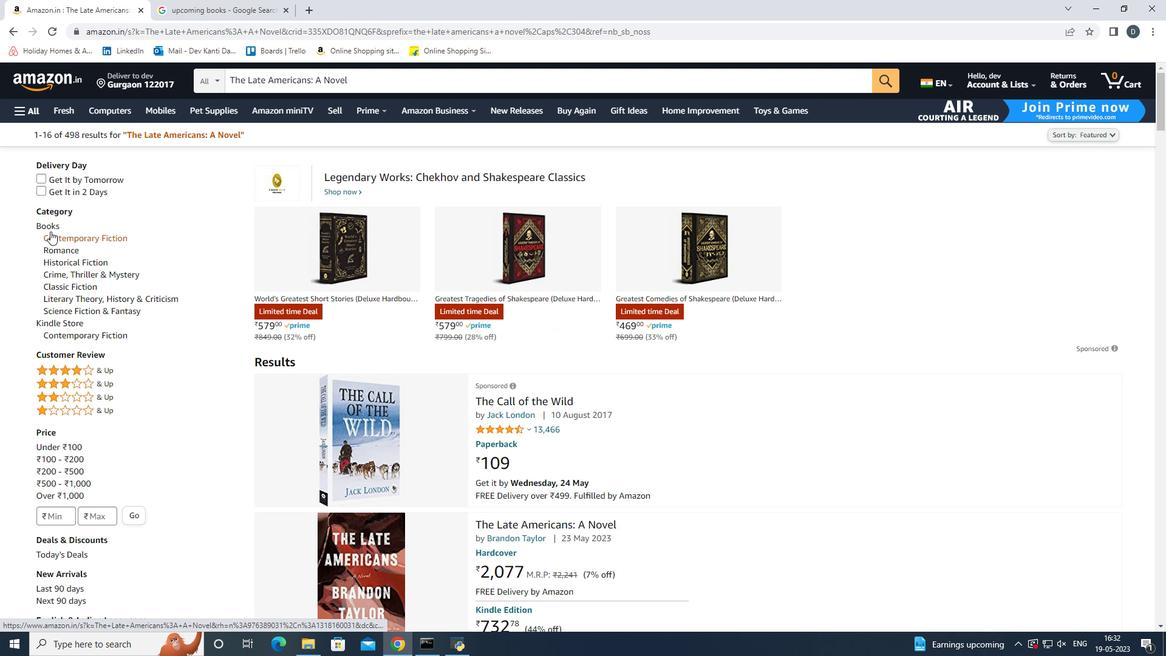 
Action: Mouse pressed left at (49, 229)
Screenshot: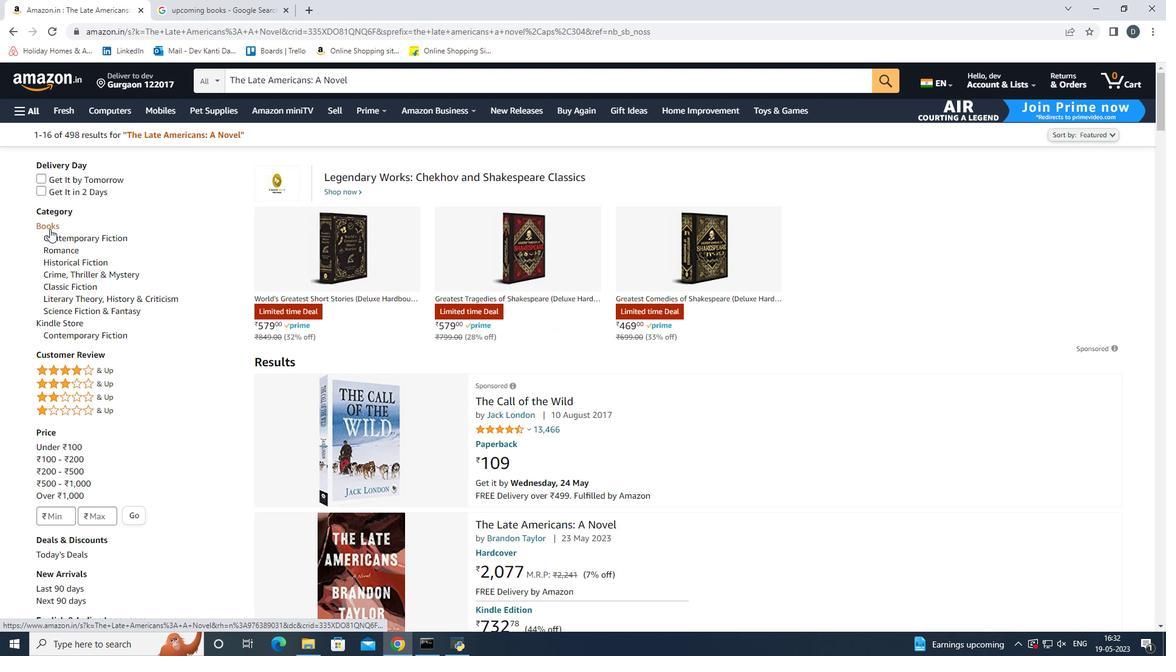 
Action: Mouse moved to (143, 269)
Screenshot: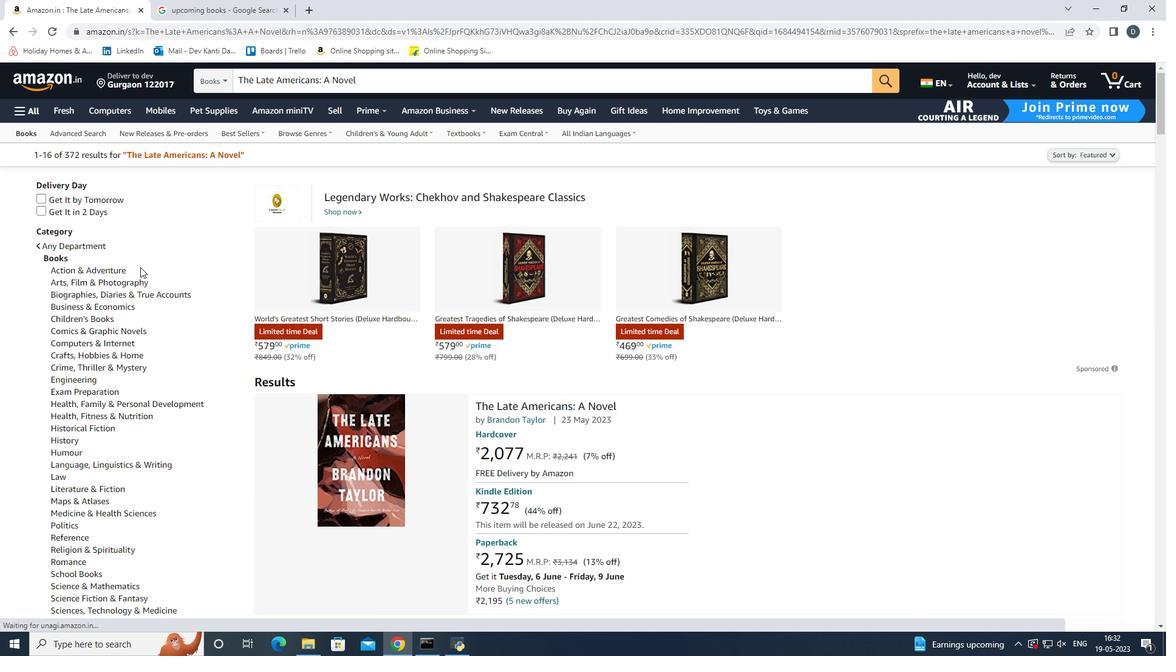 
Action: Mouse scrolled (143, 268) with delta (0, 0)
Screenshot: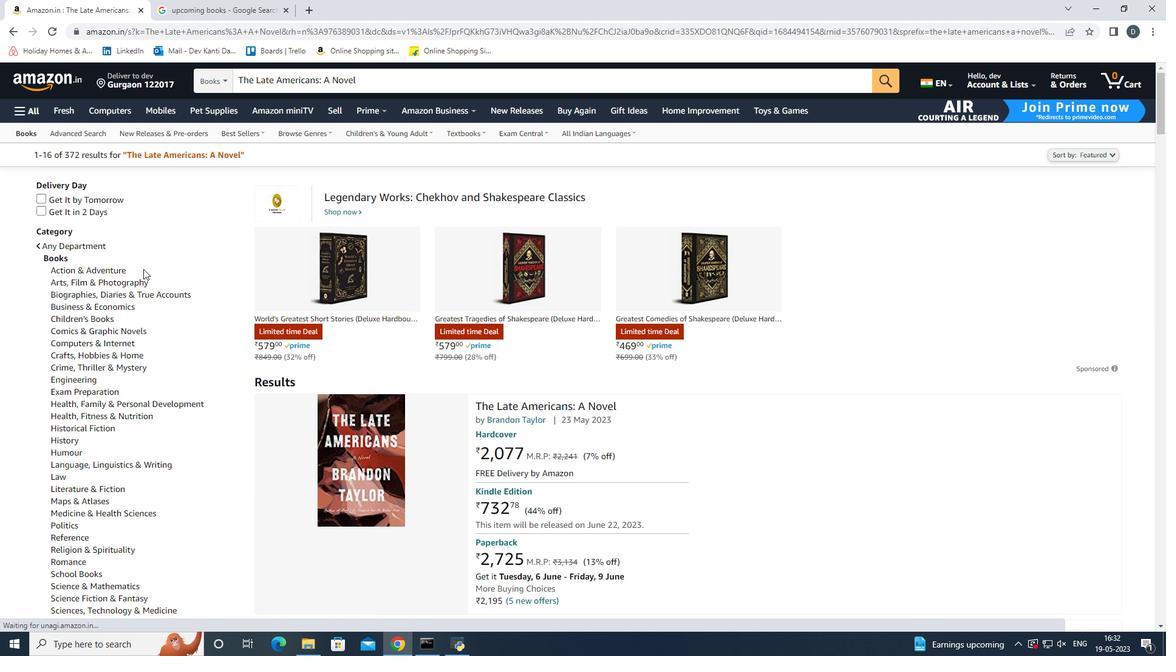 
Action: Mouse scrolled (143, 268) with delta (0, 0)
Screenshot: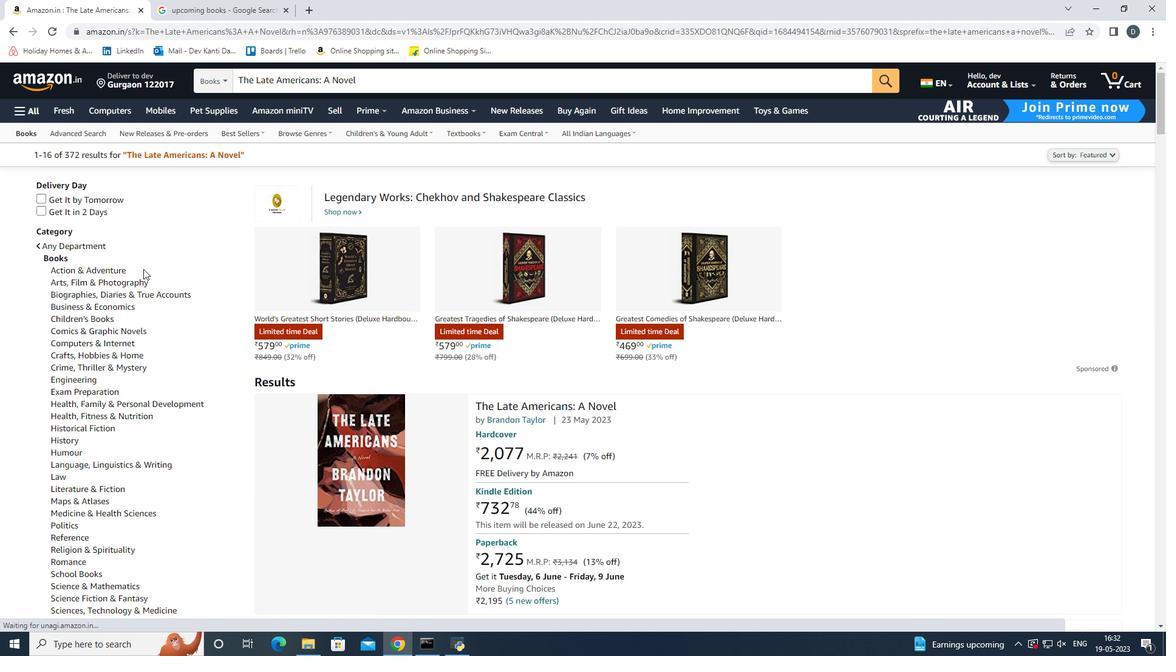 
Action: Mouse scrolled (143, 268) with delta (0, 0)
Screenshot: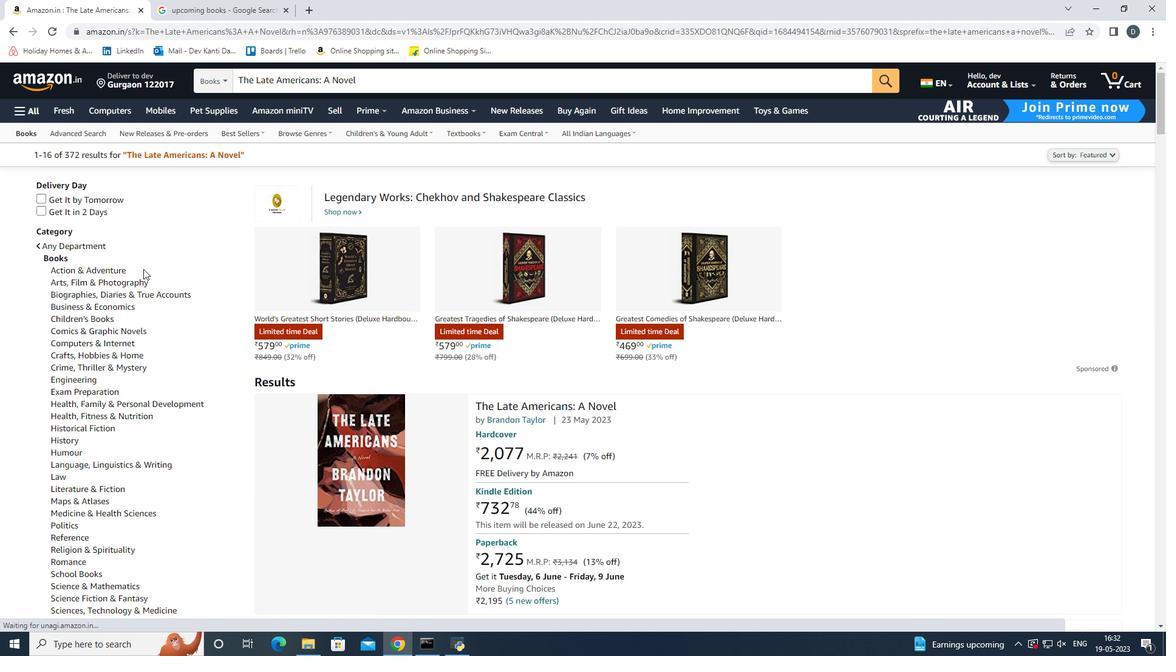 
Action: Mouse scrolled (143, 268) with delta (0, 0)
Screenshot: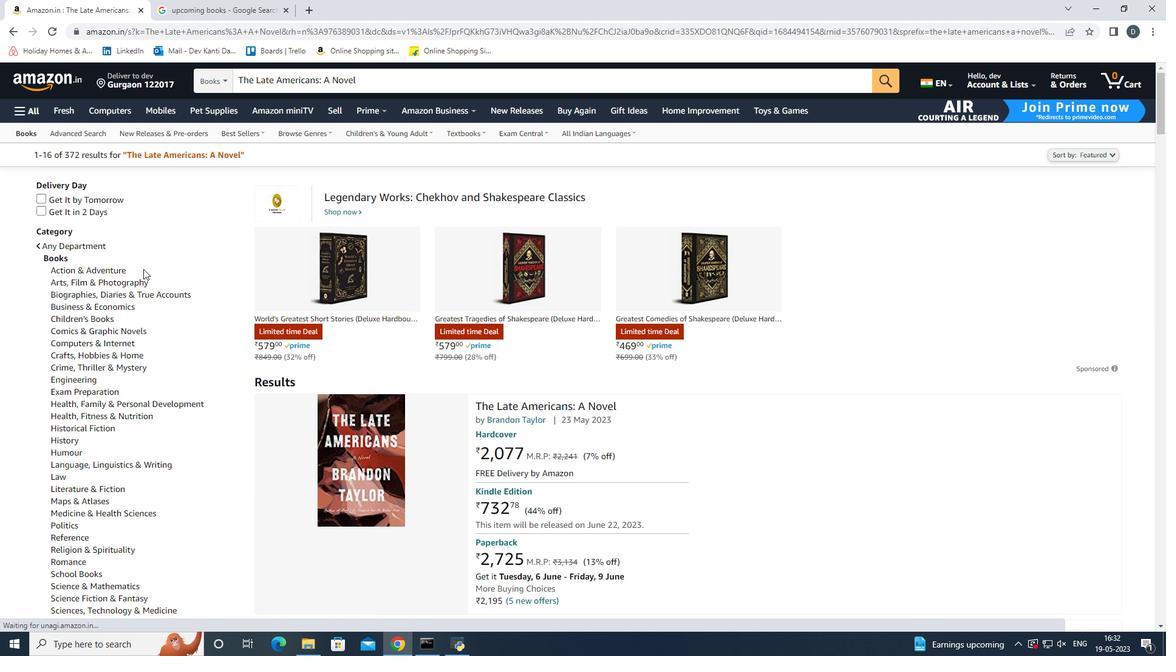 
Action: Mouse moved to (648, 384)
Screenshot: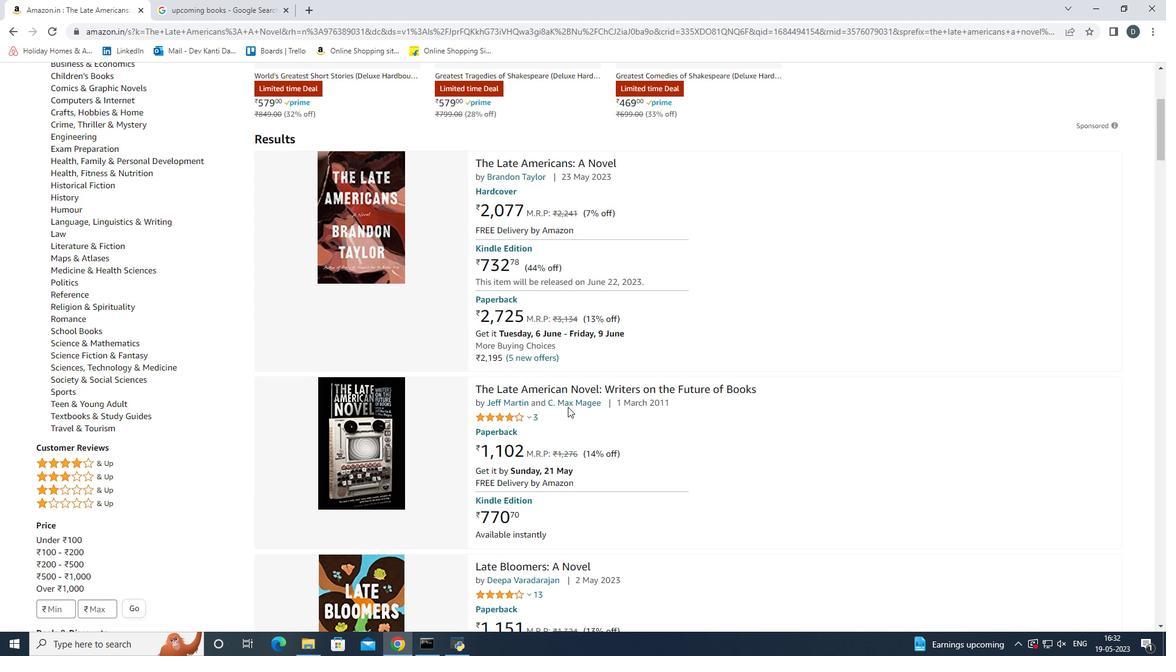 
Action: Mouse scrolled (648, 385) with delta (0, 0)
Screenshot: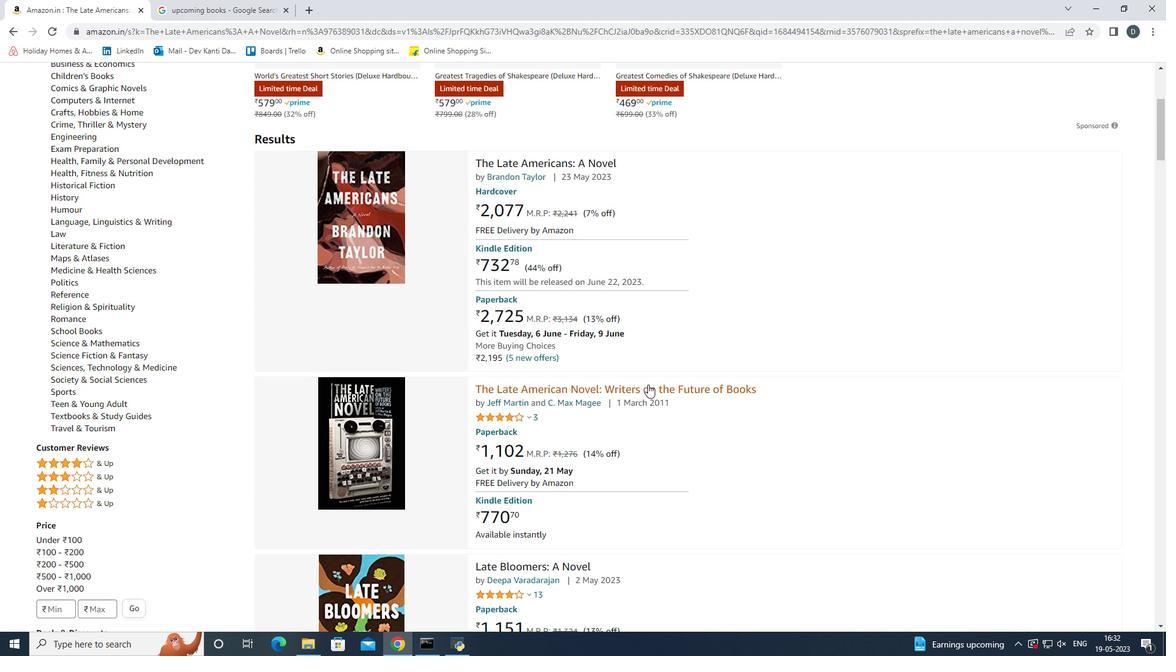 
Action: Mouse scrolled (648, 385) with delta (0, 0)
Screenshot: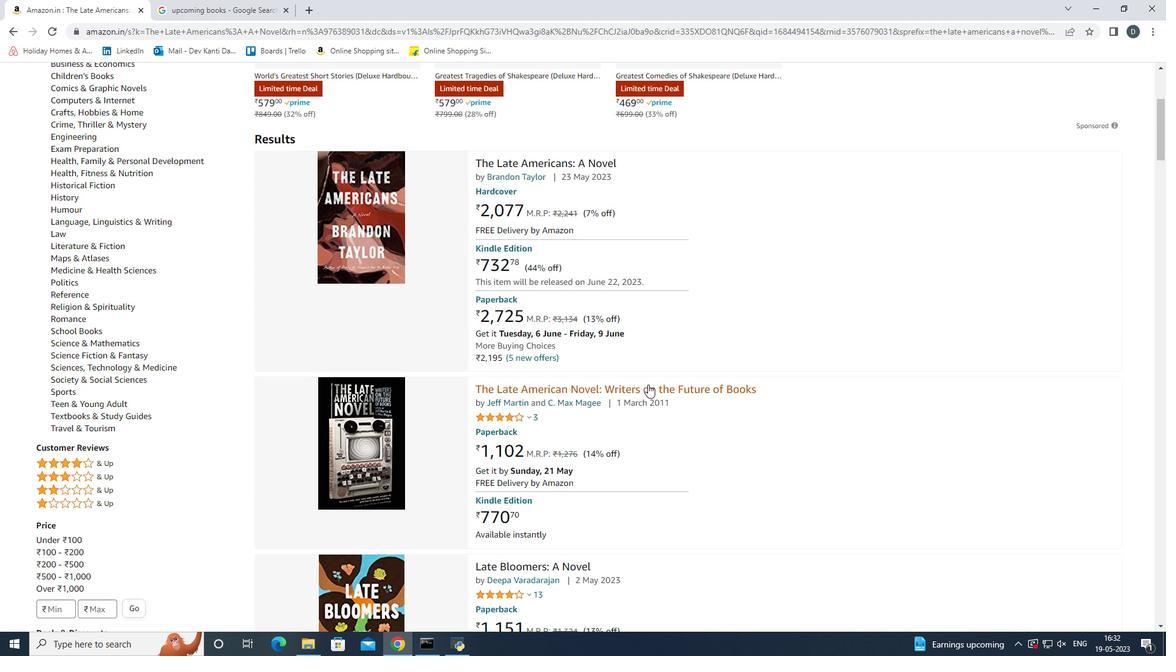 
Action: Mouse scrolled (648, 385) with delta (0, 0)
Screenshot: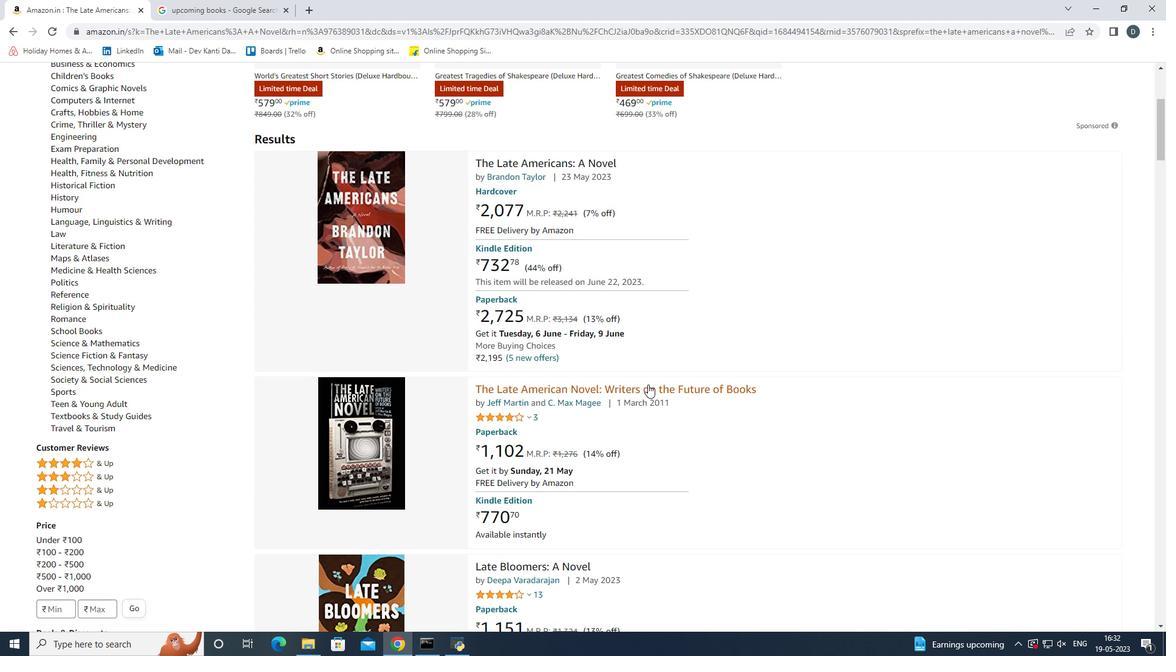 
Action: Mouse scrolled (648, 385) with delta (0, 0)
Screenshot: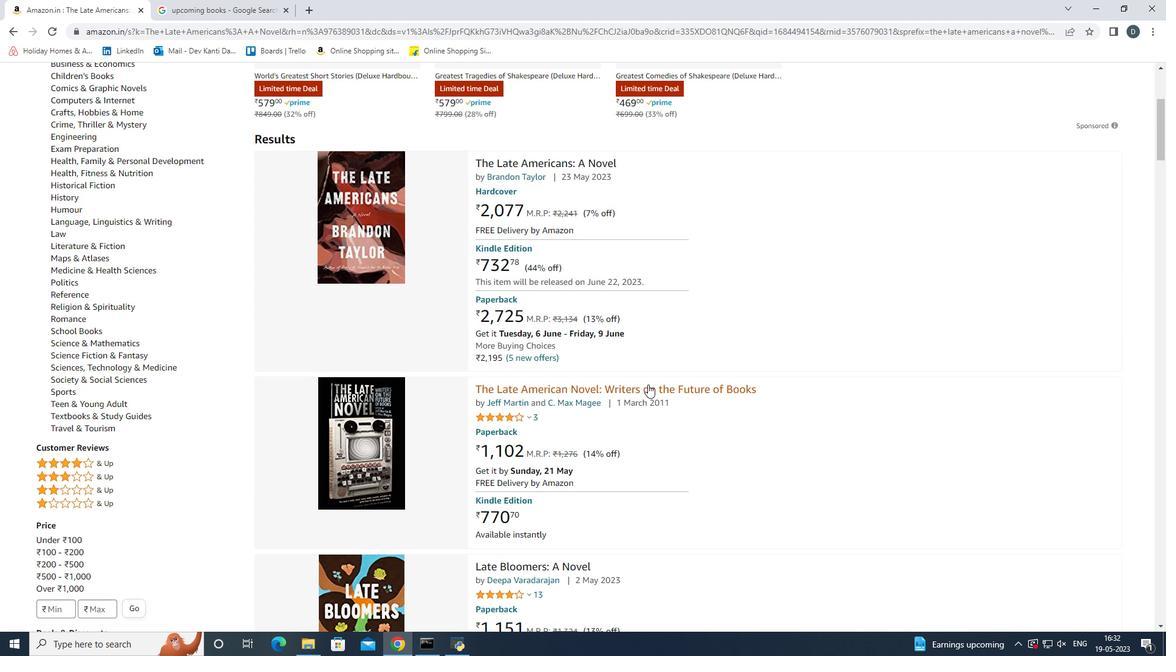 
Action: Mouse scrolled (648, 385) with delta (0, 0)
Screenshot: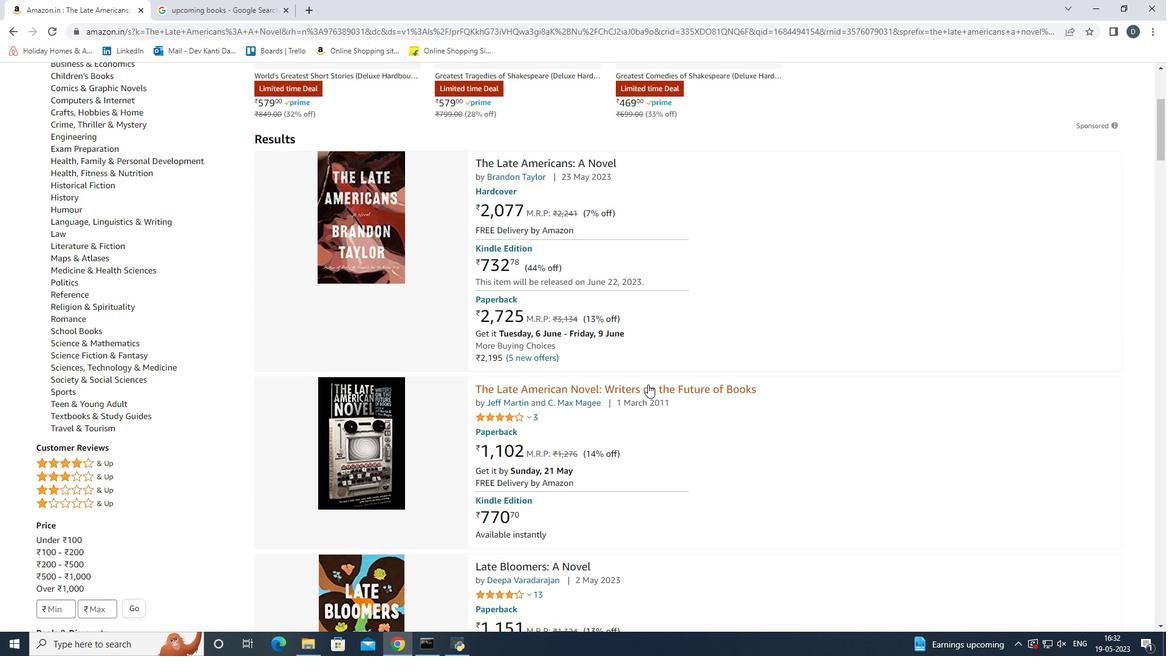
Action: Mouse scrolled (648, 385) with delta (0, 0)
Screenshot: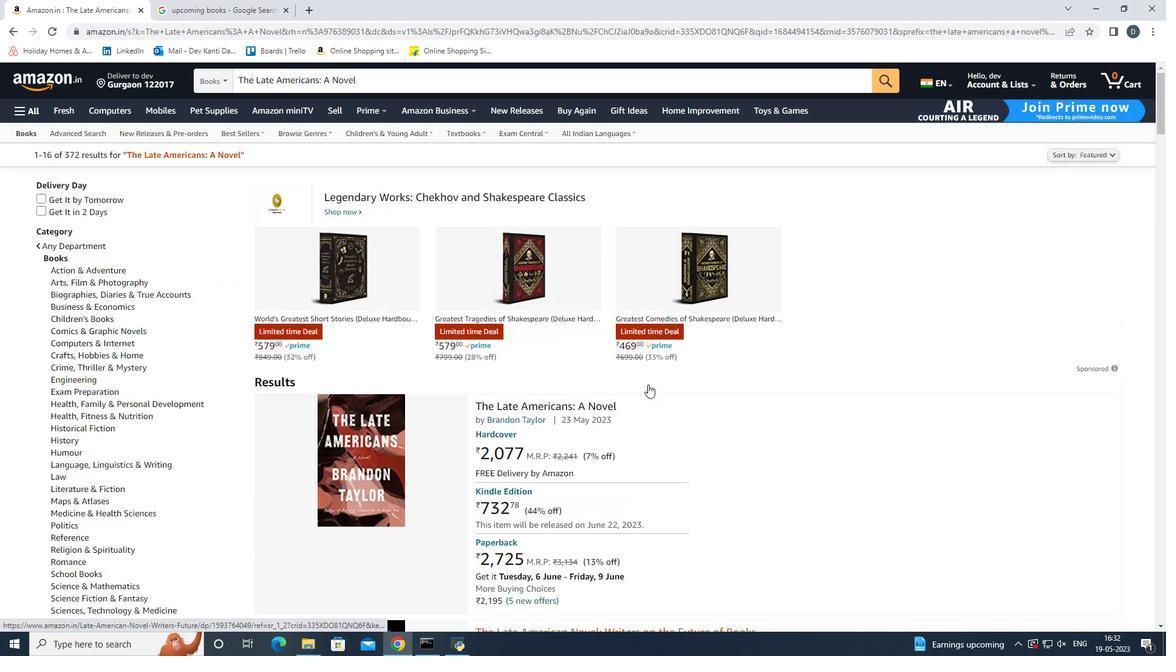 
Action: Mouse scrolled (648, 385) with delta (0, 0)
Screenshot: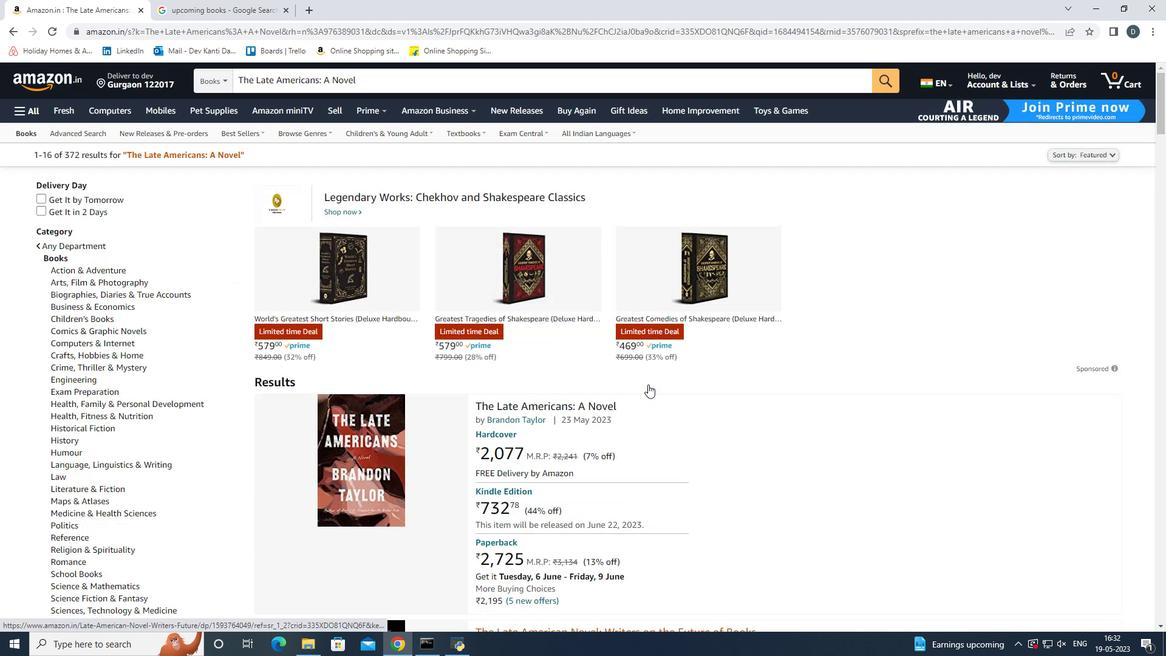 
Action: Mouse scrolled (648, 385) with delta (0, 0)
Screenshot: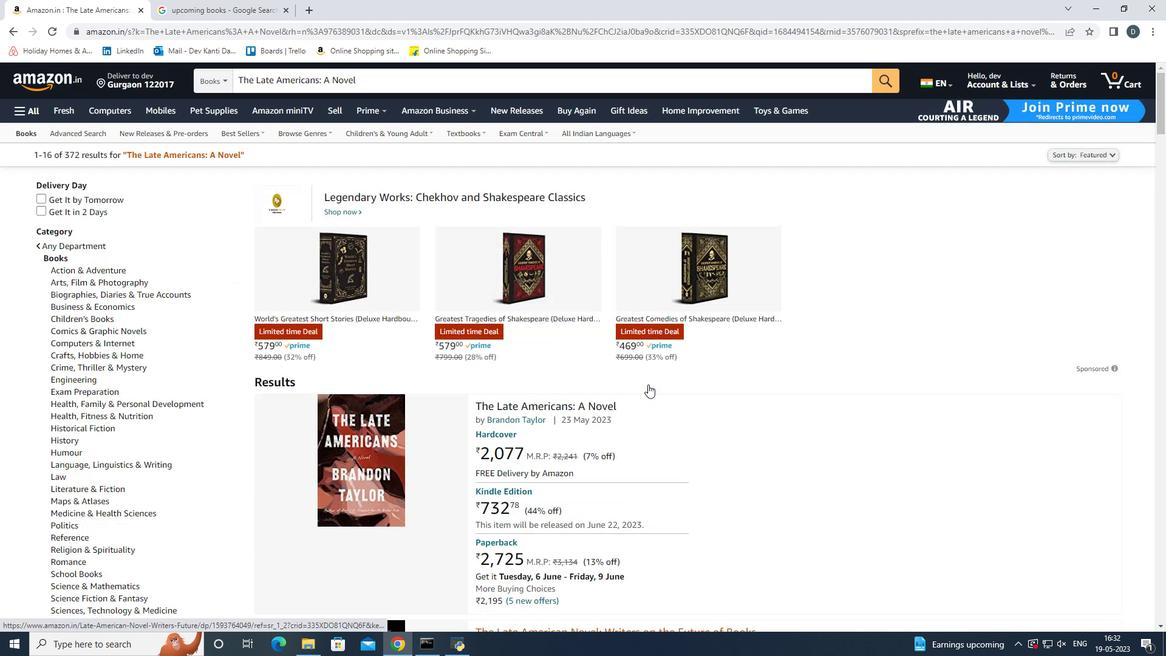 
Action: Mouse scrolled (648, 385) with delta (0, 0)
Screenshot: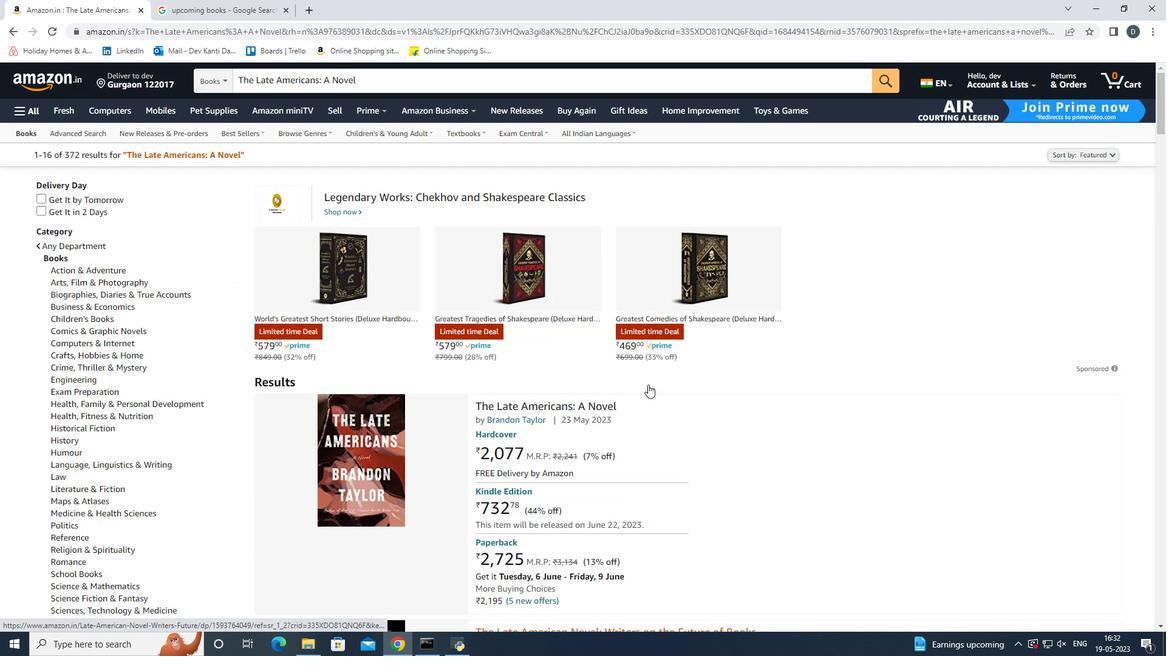 
Action: Mouse moved to (29, 106)
Screenshot: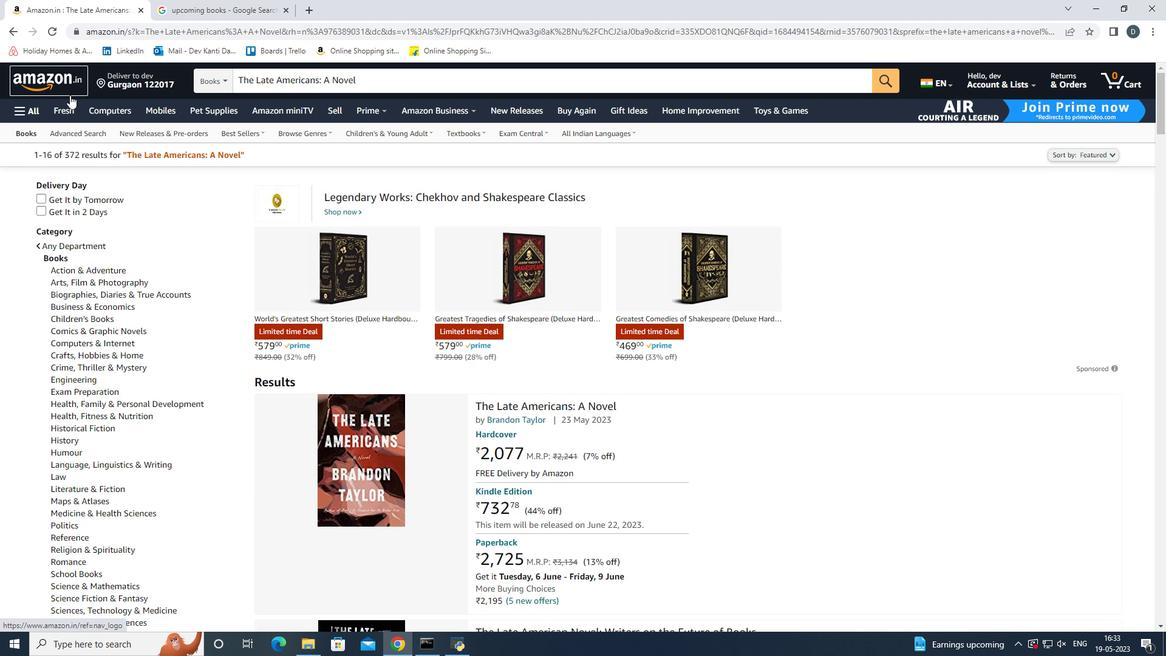 
Action: Mouse pressed left at (29, 106)
Screenshot: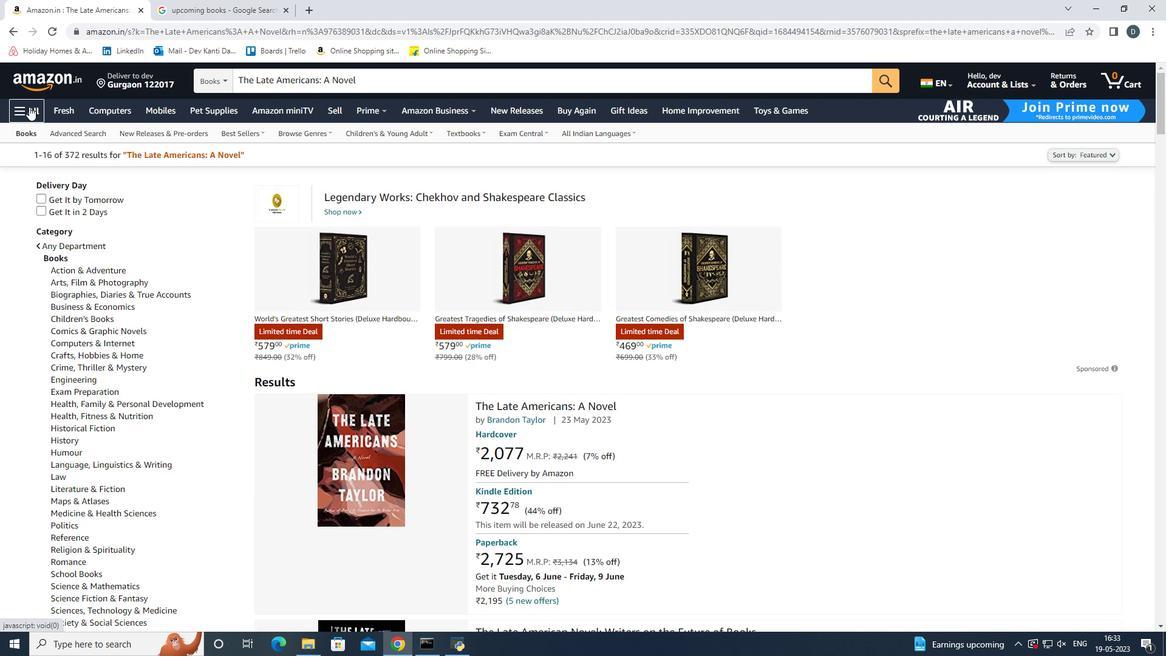 
Action: Mouse moved to (121, 572)
Screenshot: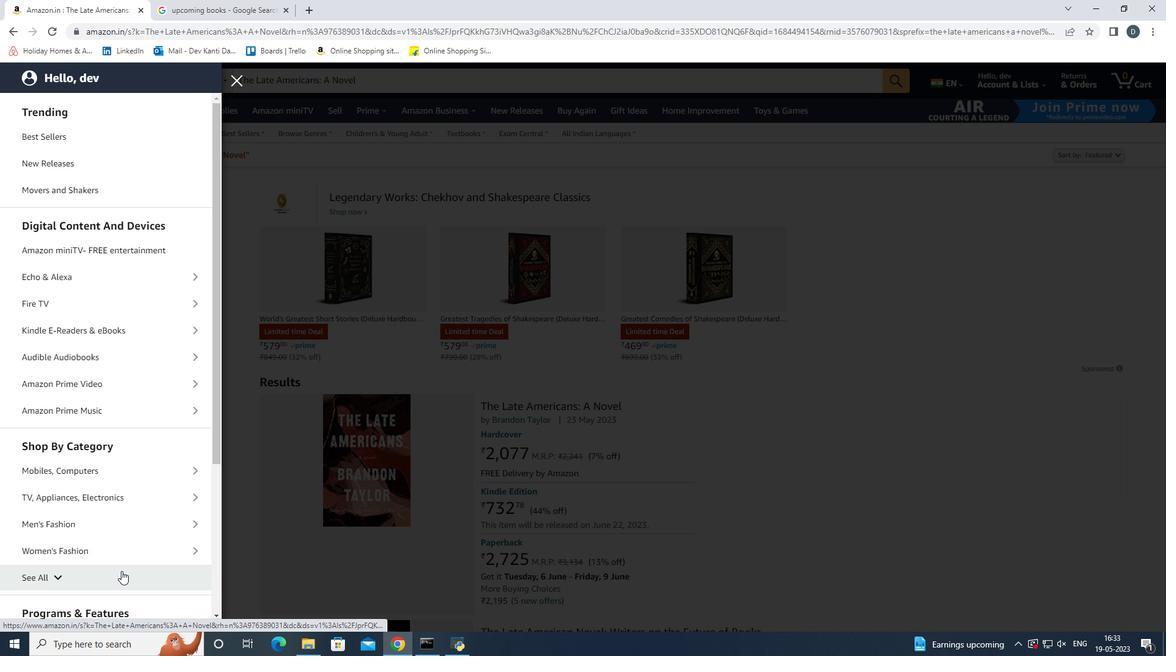 
Action: Mouse pressed left at (121, 572)
Screenshot: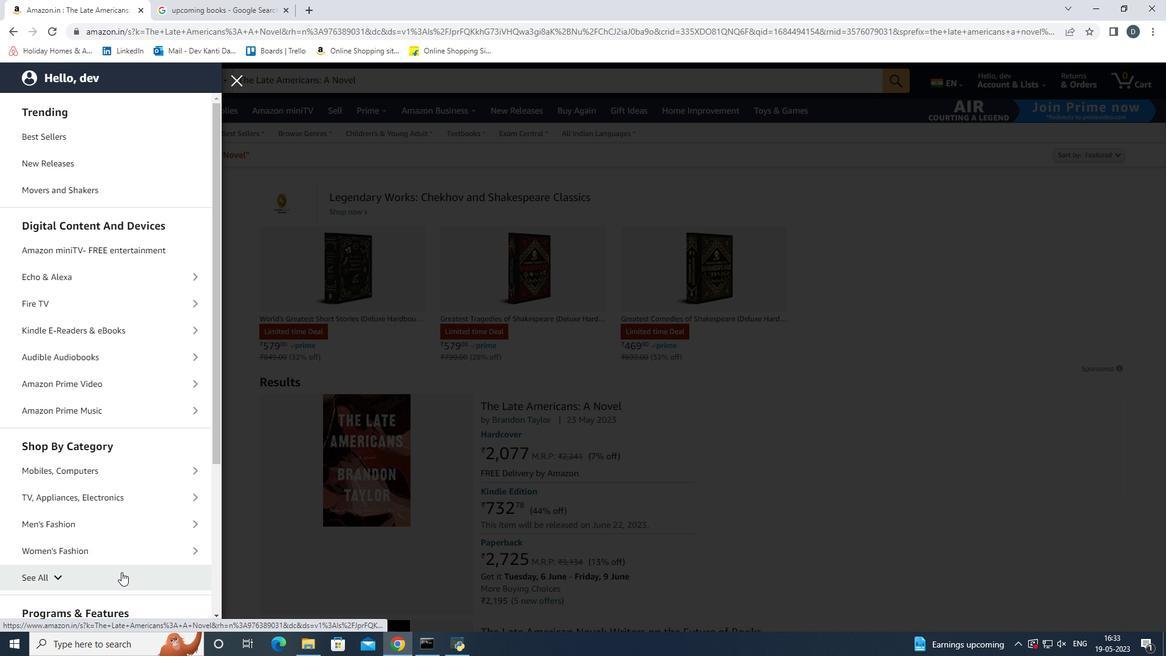 
Action: Mouse moved to (135, 374)
Screenshot: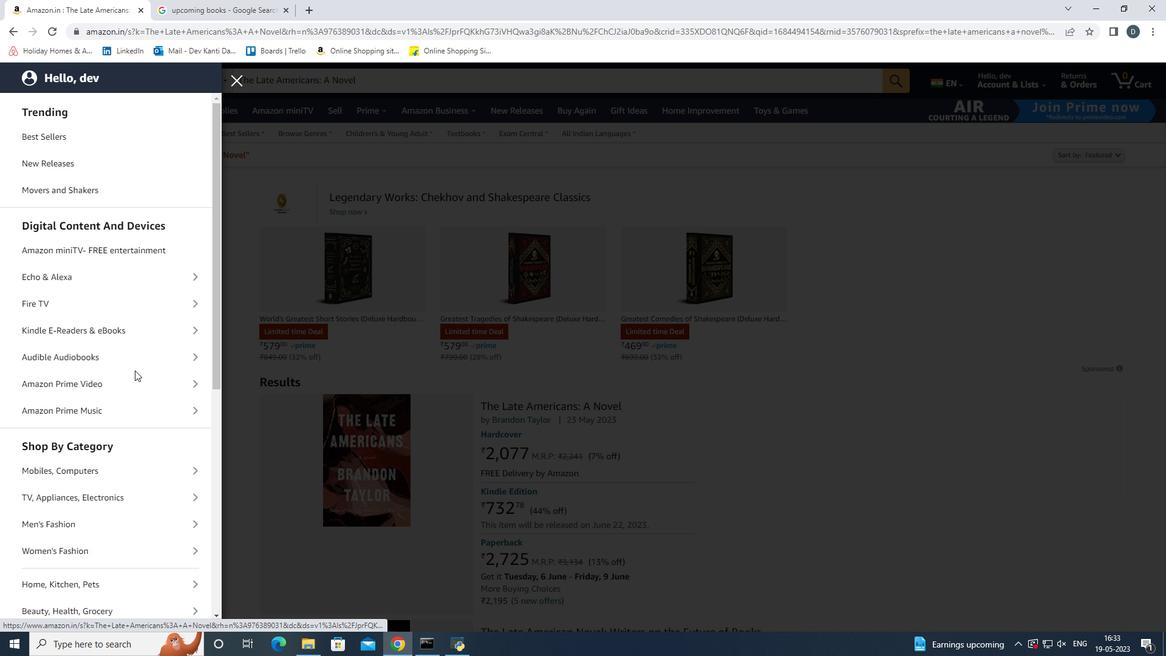 
Action: Mouse scrolled (135, 373) with delta (0, 0)
Screenshot: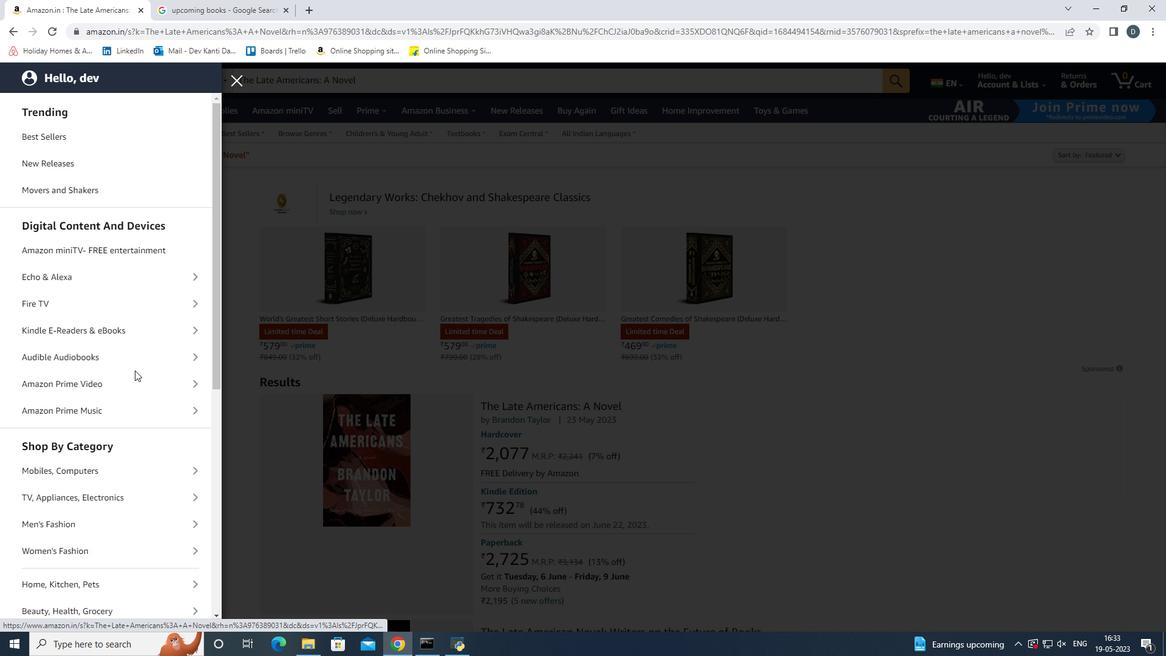 
Action: Mouse moved to (136, 374)
Screenshot: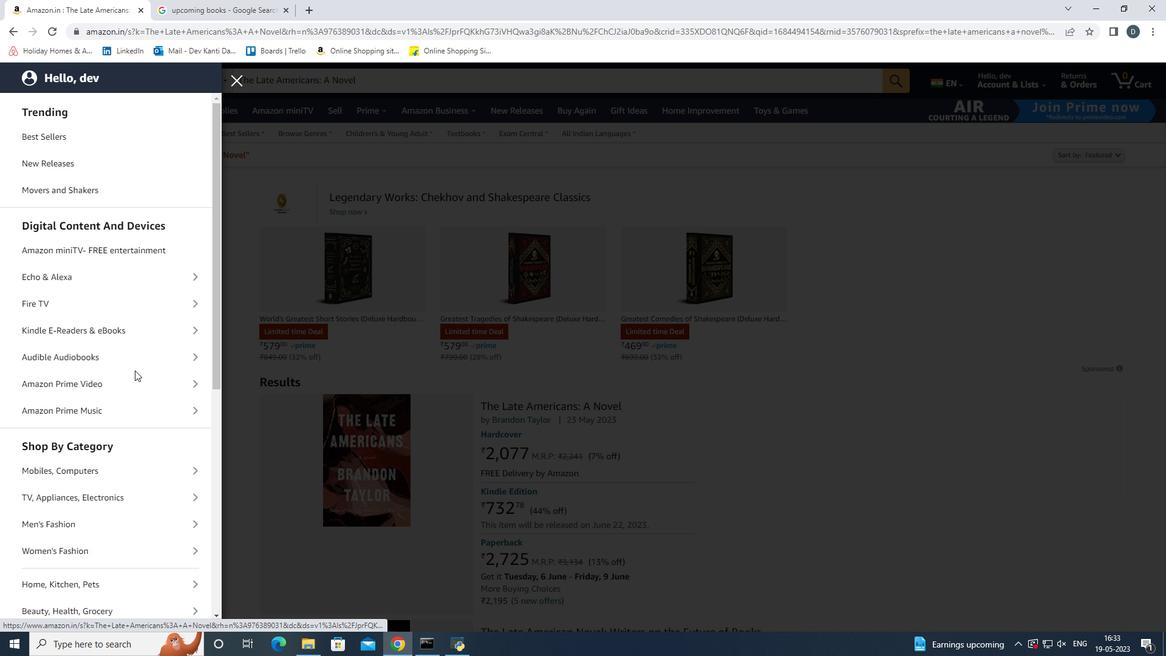 
Action: Mouse scrolled (136, 374) with delta (0, 0)
Screenshot: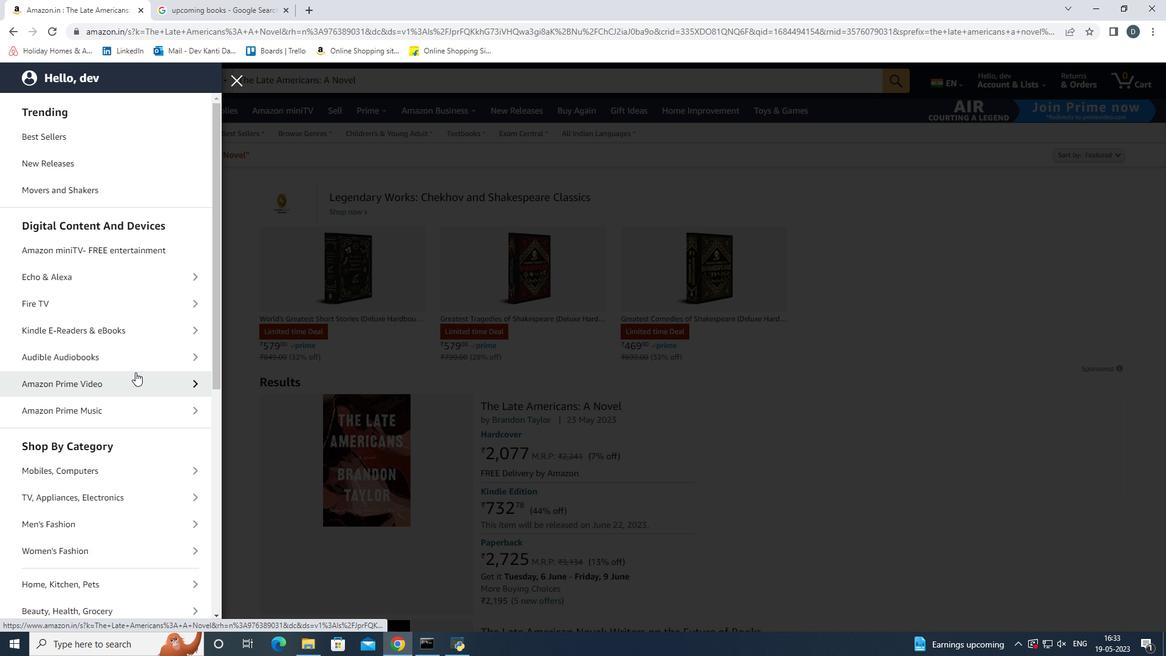 
Action: Mouse moved to (135, 361)
Screenshot: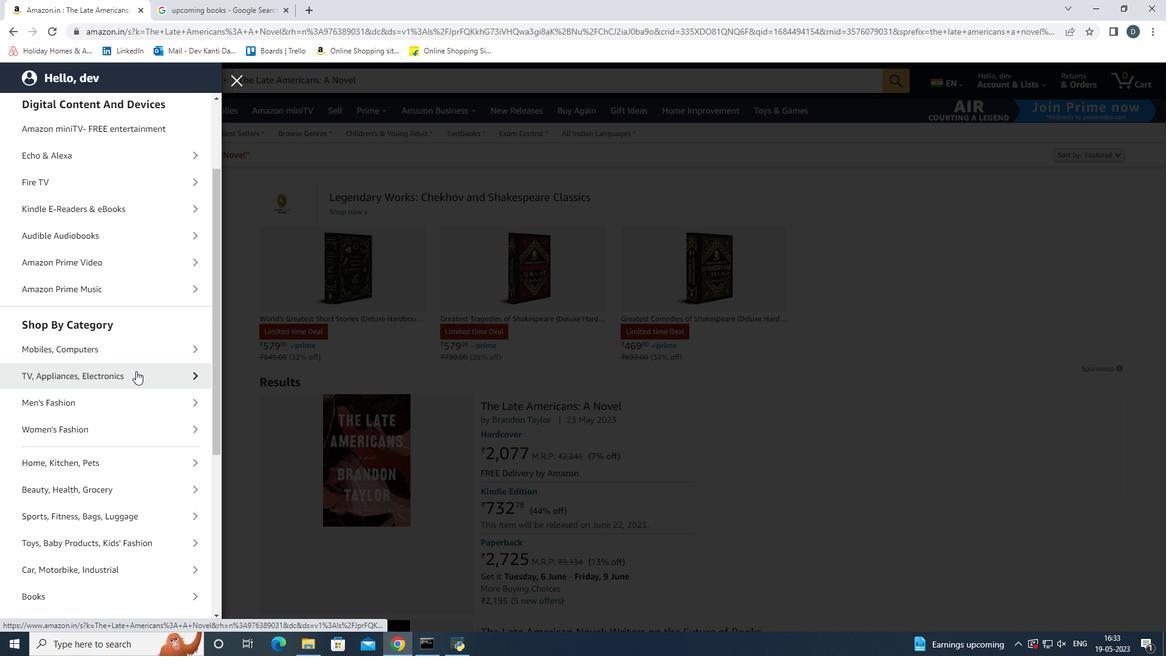 
Action: Mouse scrolled (135, 360) with delta (0, 0)
Screenshot: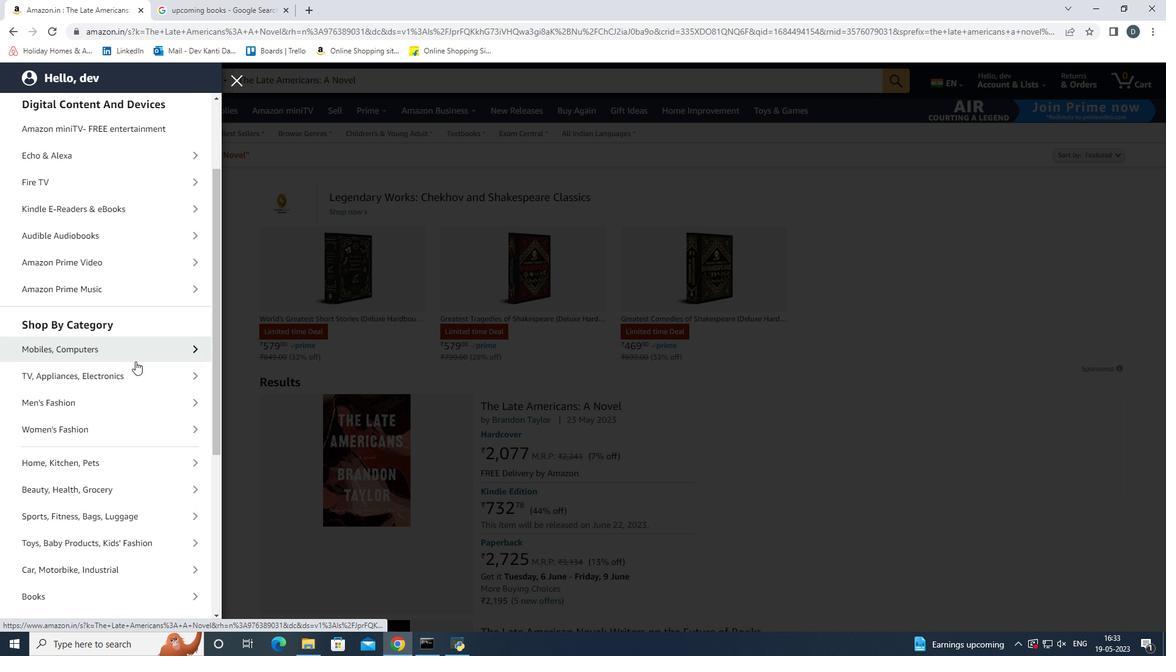 
Action: Mouse scrolled (135, 360) with delta (0, 0)
Screenshot: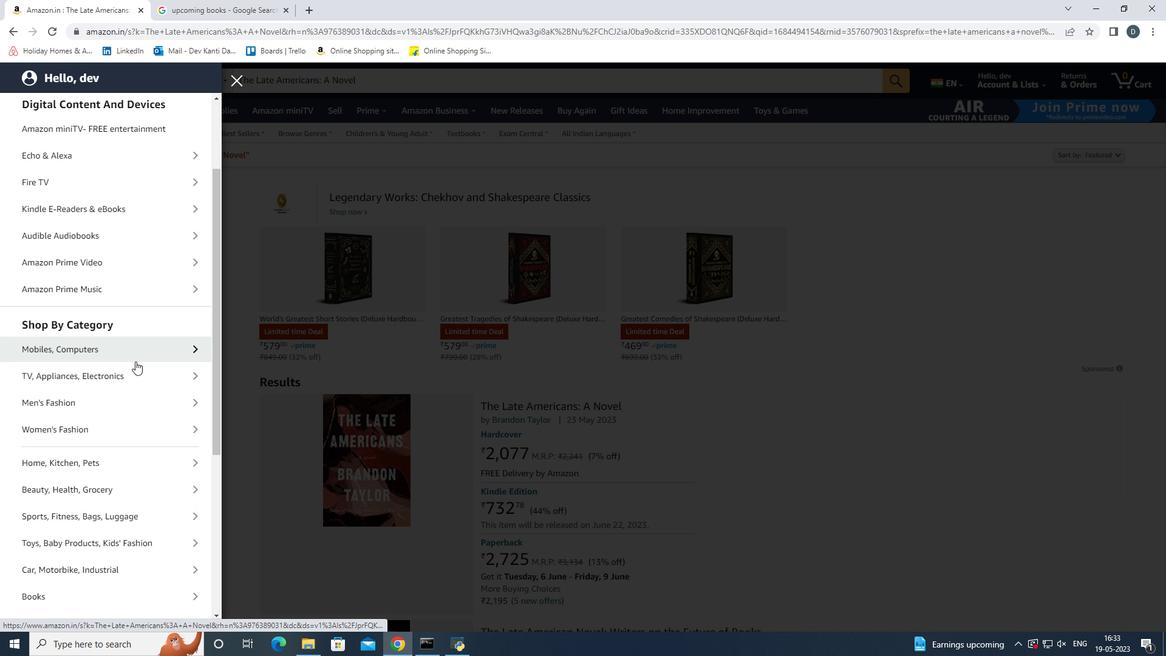 
Action: Mouse moved to (103, 466)
Screenshot: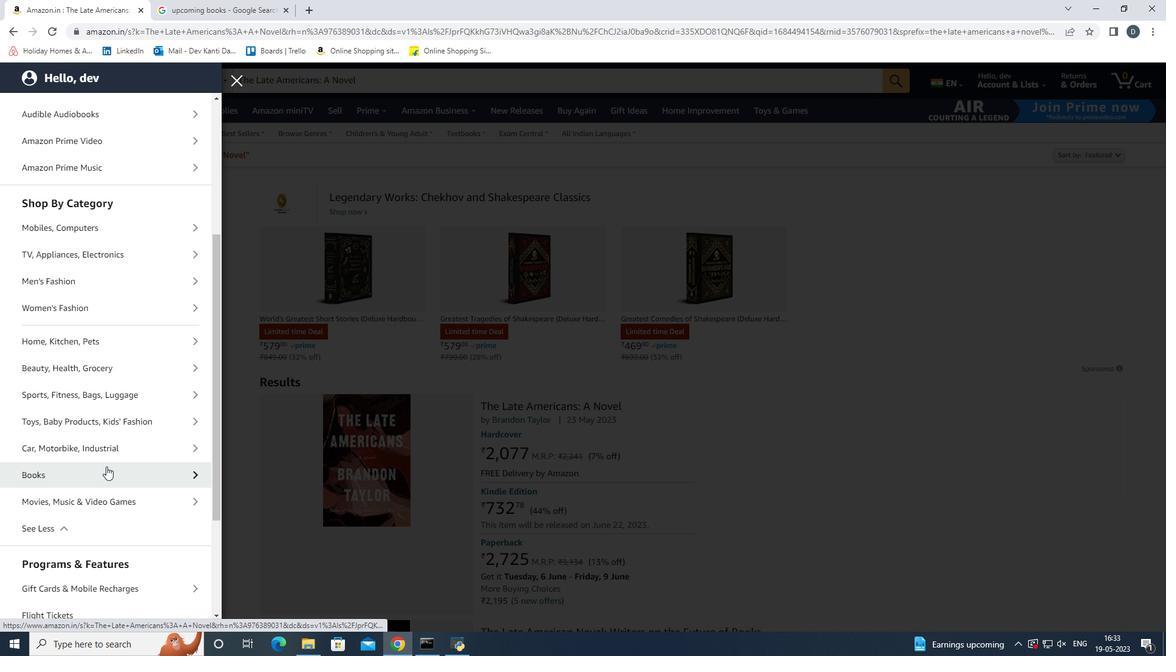 
Action: Mouse pressed left at (103, 466)
Screenshot: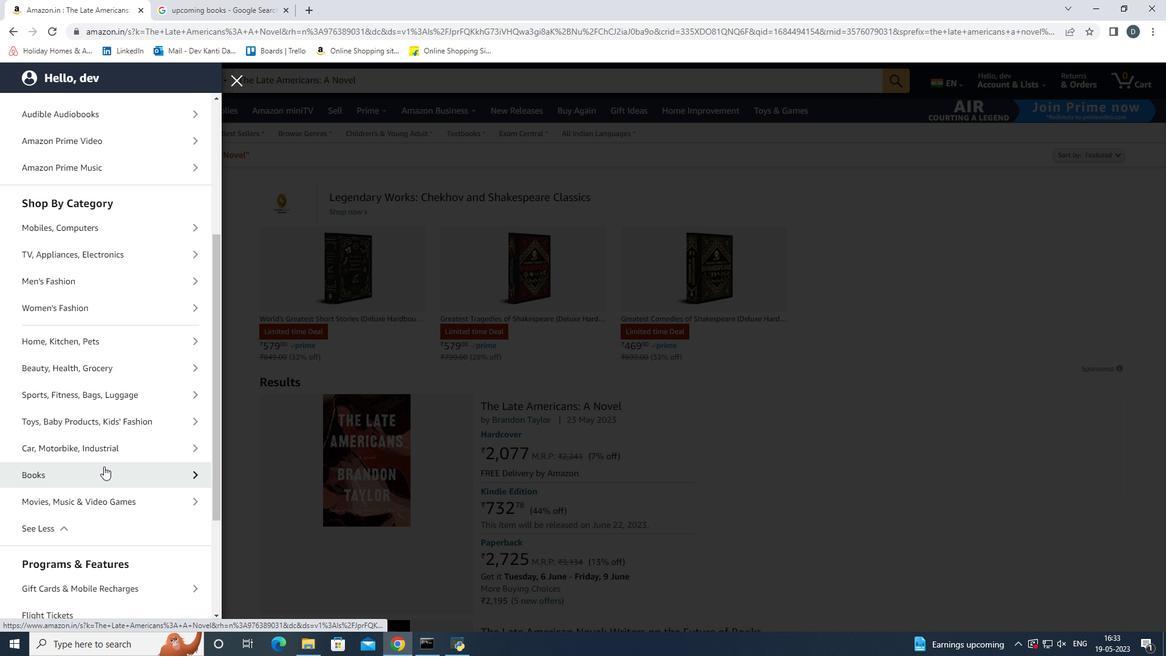 
Action: Mouse moved to (113, 166)
Screenshot: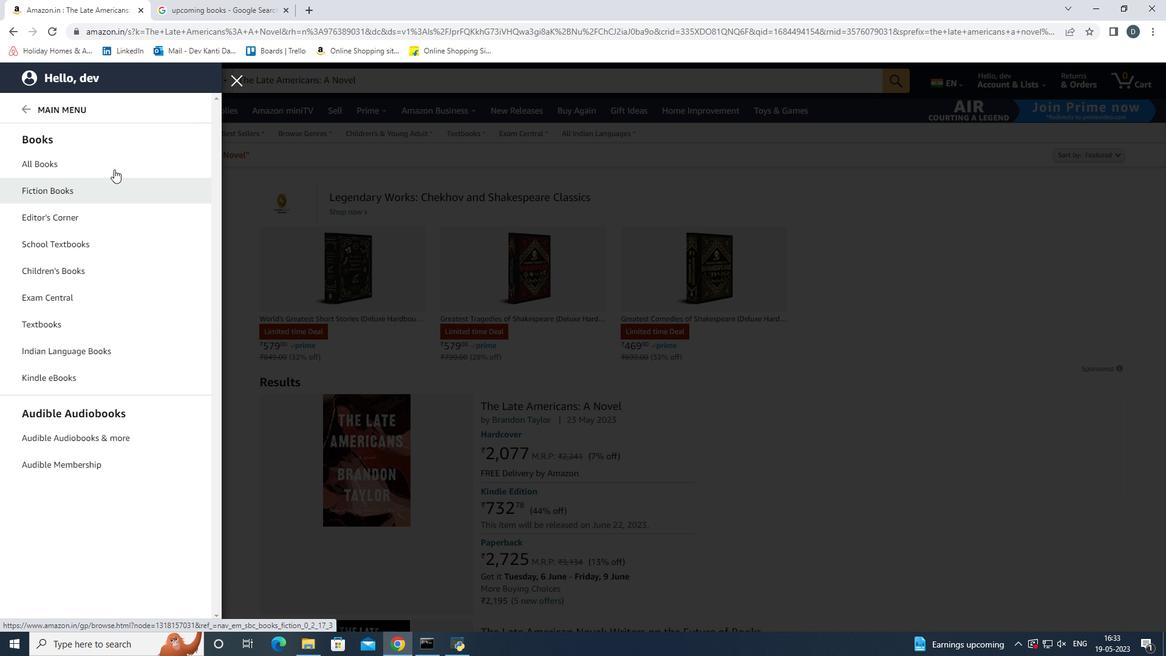 
Action: Mouse pressed left at (113, 166)
Screenshot: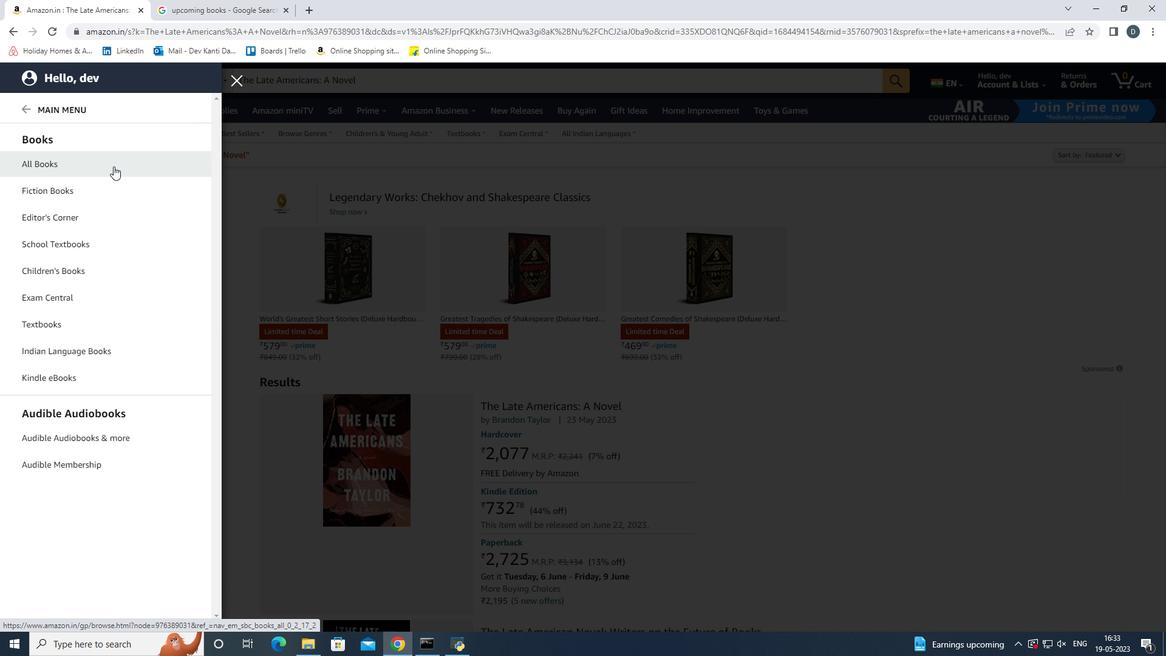 
Action: Mouse moved to (768, 411)
Screenshot: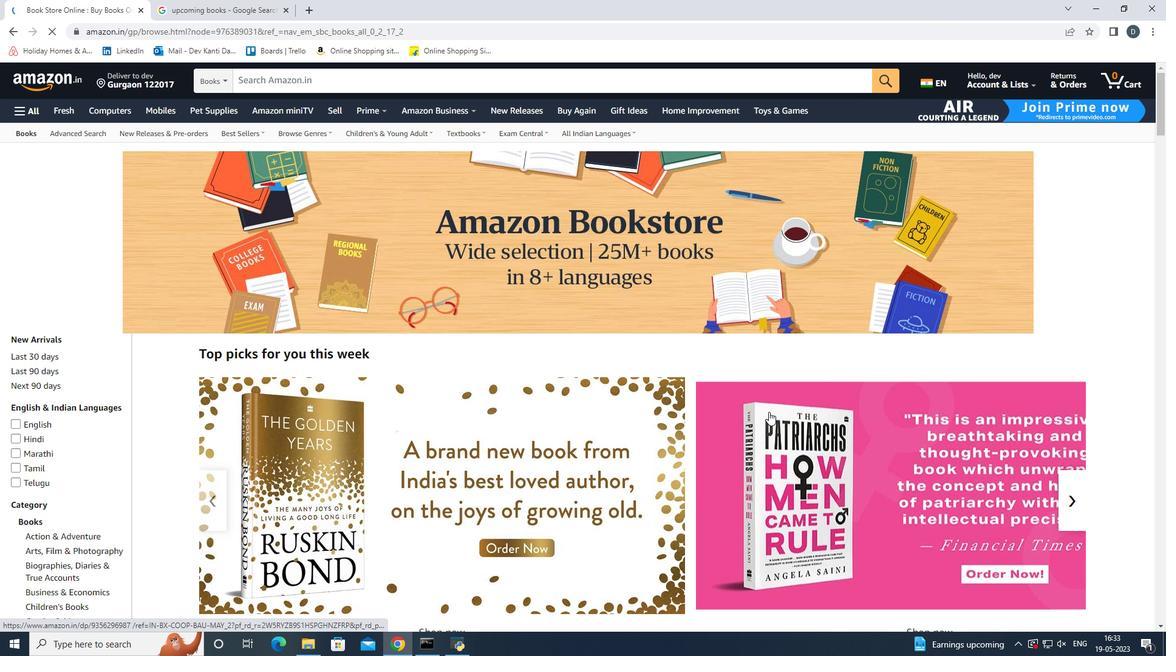 
Action: Mouse scrolled (768, 411) with delta (0, 0)
